 Task: Reply to email with the signature Dean Flores with the subject Request for a meeting agenda from softage.1@softage.net with the message Please let me know if there are any delays in the project schedule. with CC to softage.9@softage.net with an attached document Grant_proposal.pdf
Action: Mouse moved to (565, 659)
Screenshot: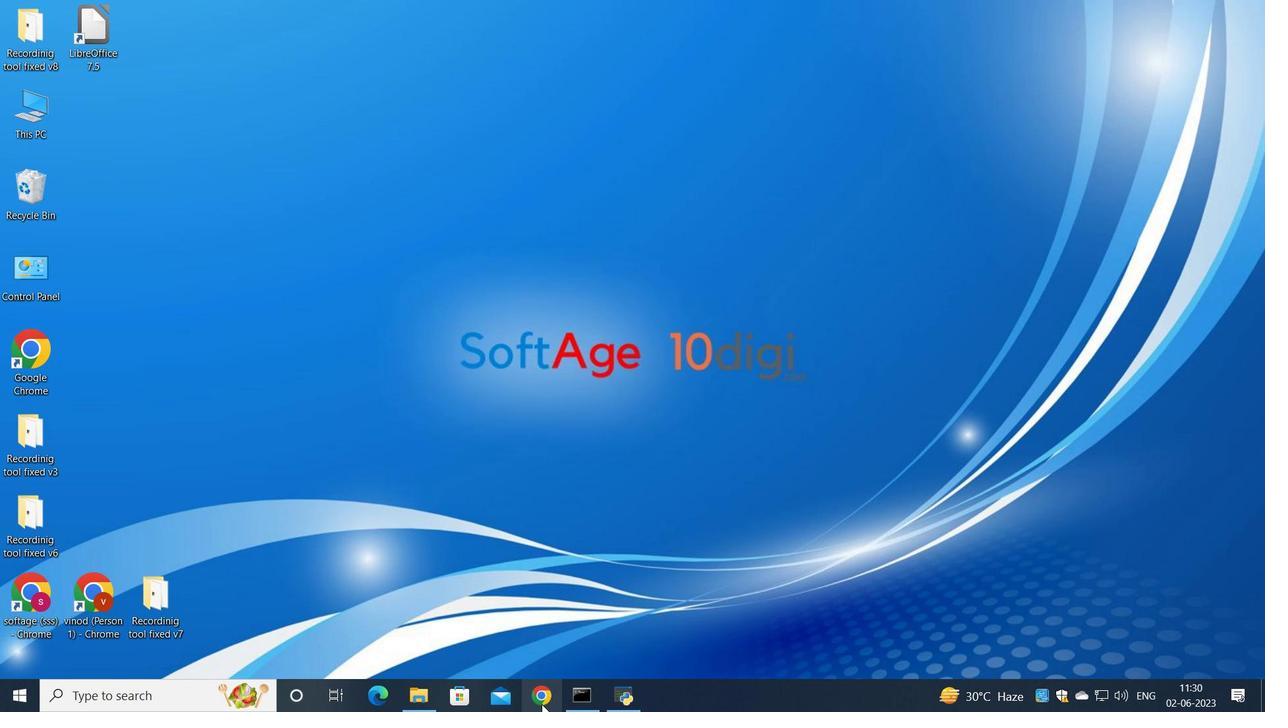 
Action: Mouse pressed left at (565, 659)
Screenshot: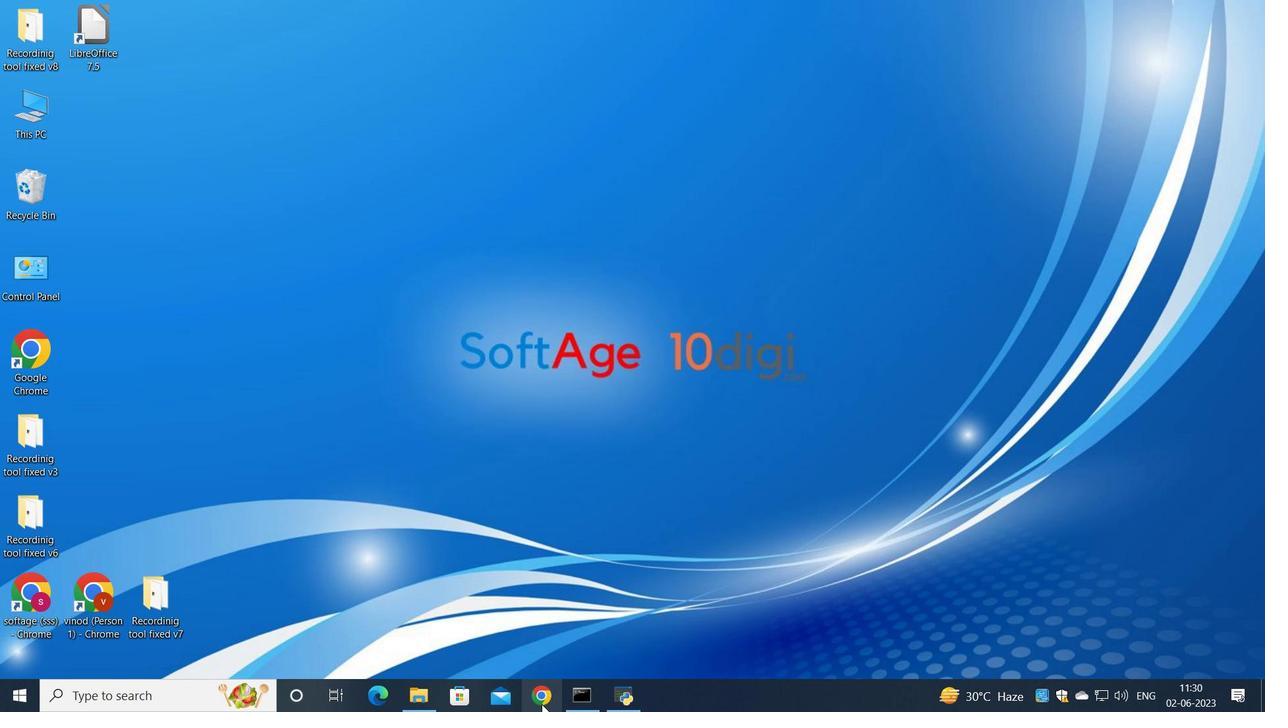 
Action: Mouse moved to (574, 380)
Screenshot: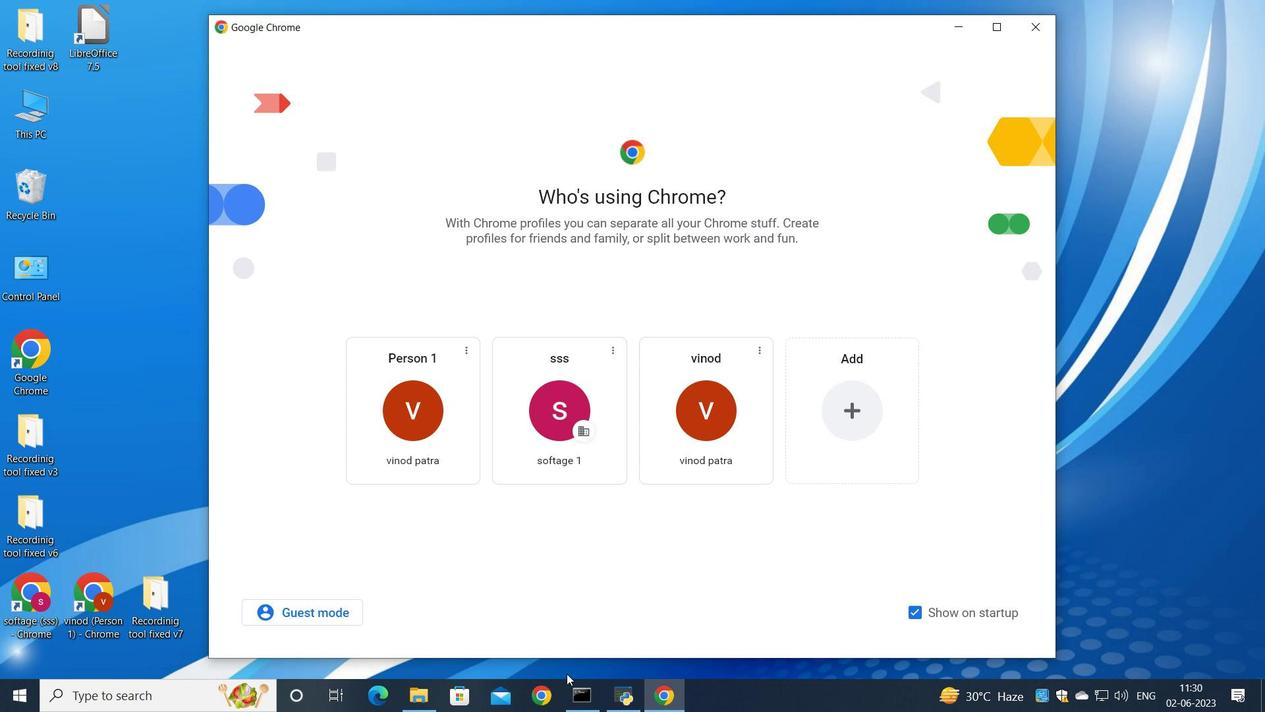 
Action: Mouse pressed left at (574, 380)
Screenshot: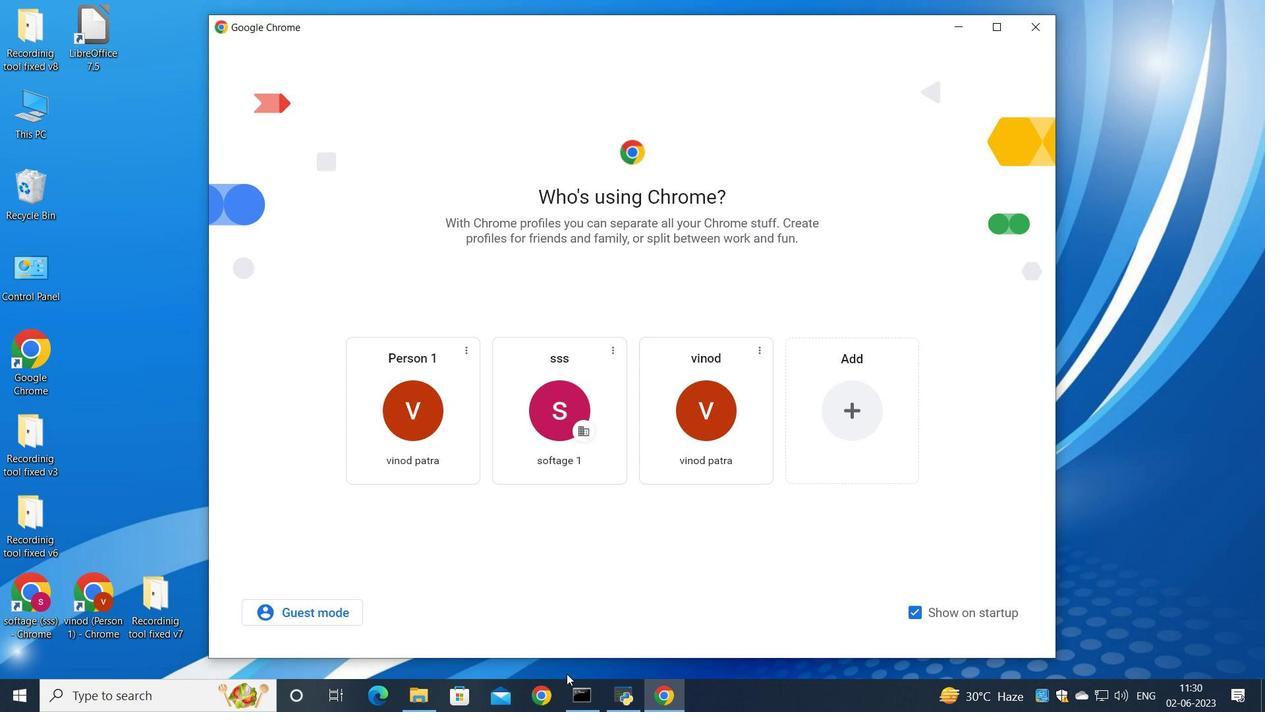
Action: Mouse moved to (572, 394)
Screenshot: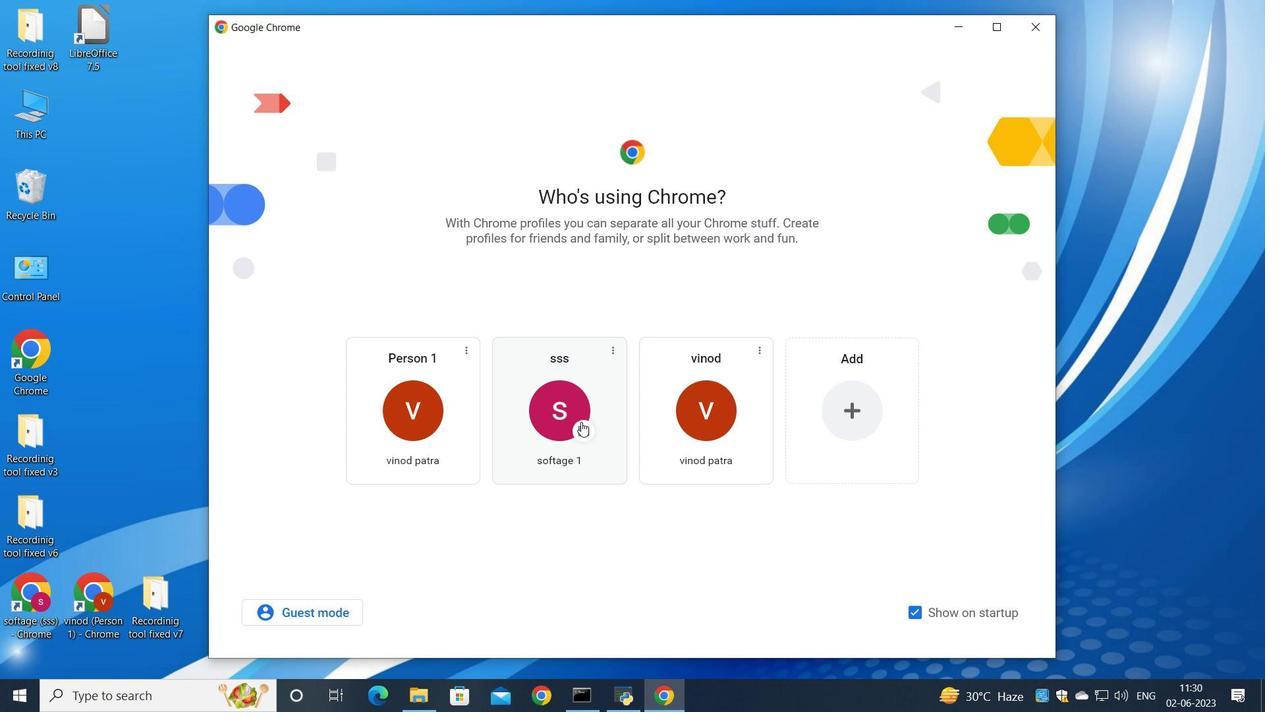 
Action: Mouse pressed left at (572, 394)
Screenshot: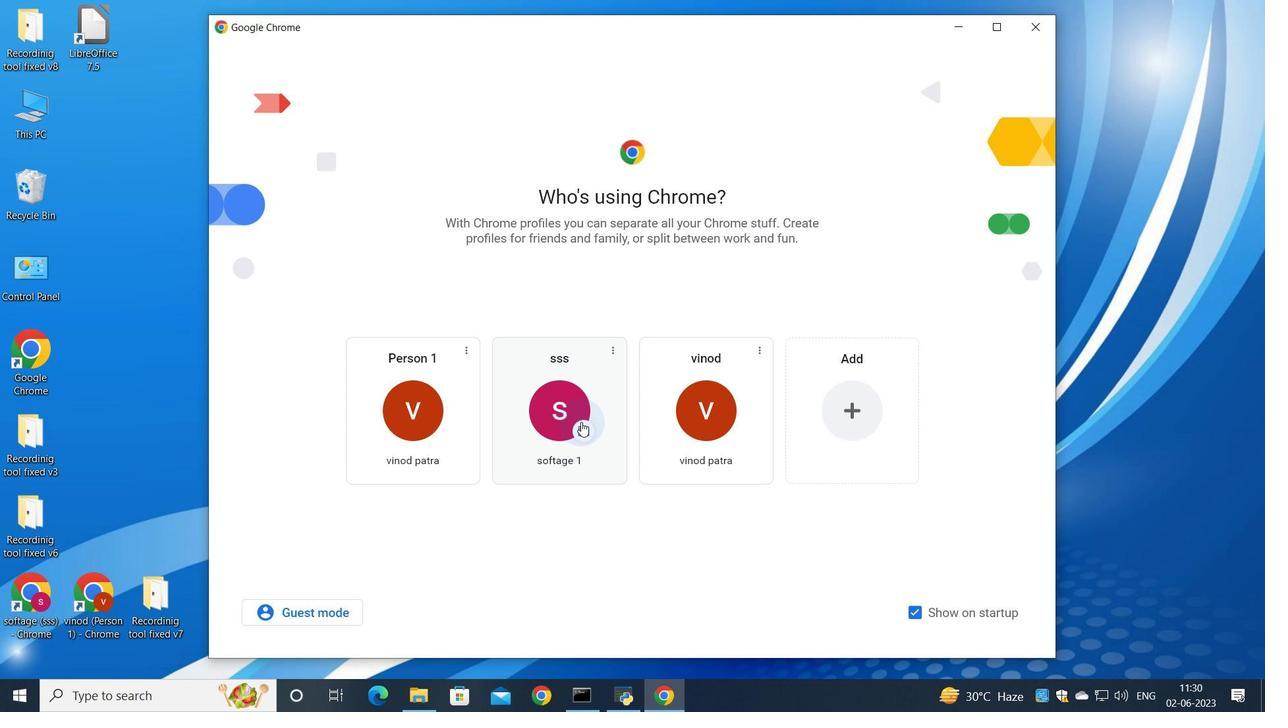 
Action: Mouse moved to (1079, 156)
Screenshot: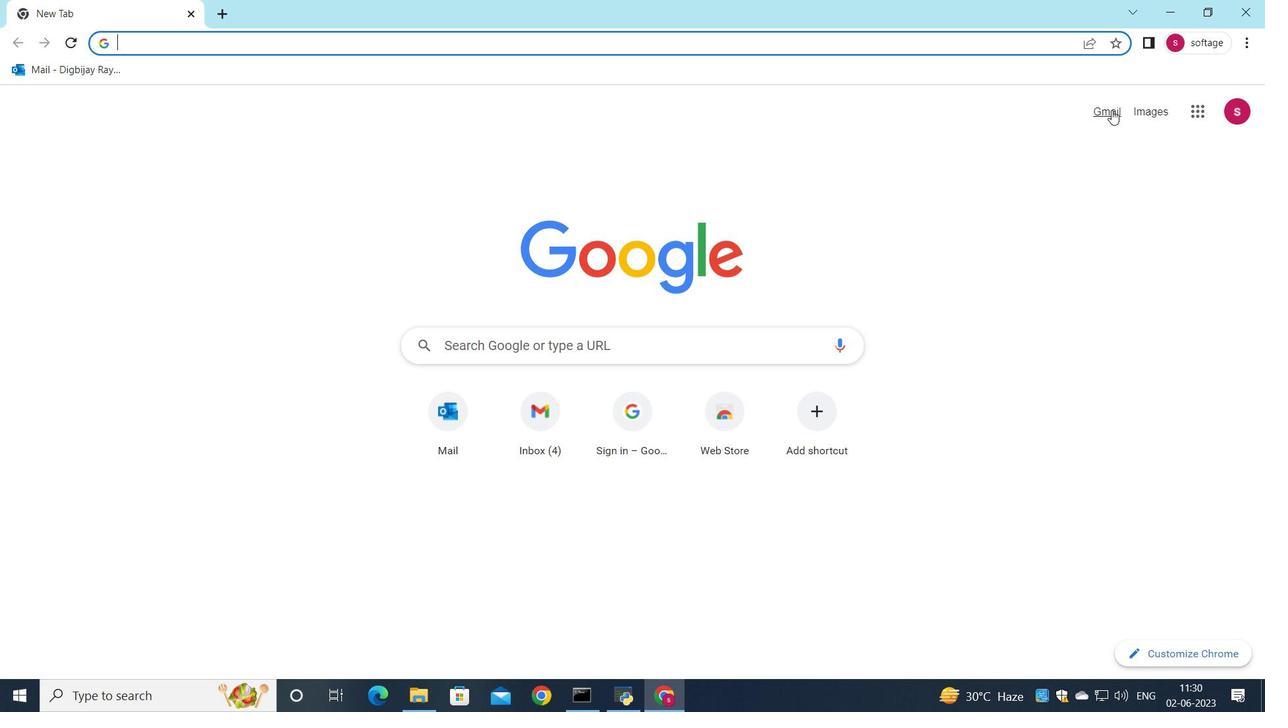 
Action: Mouse pressed left at (1079, 156)
Screenshot: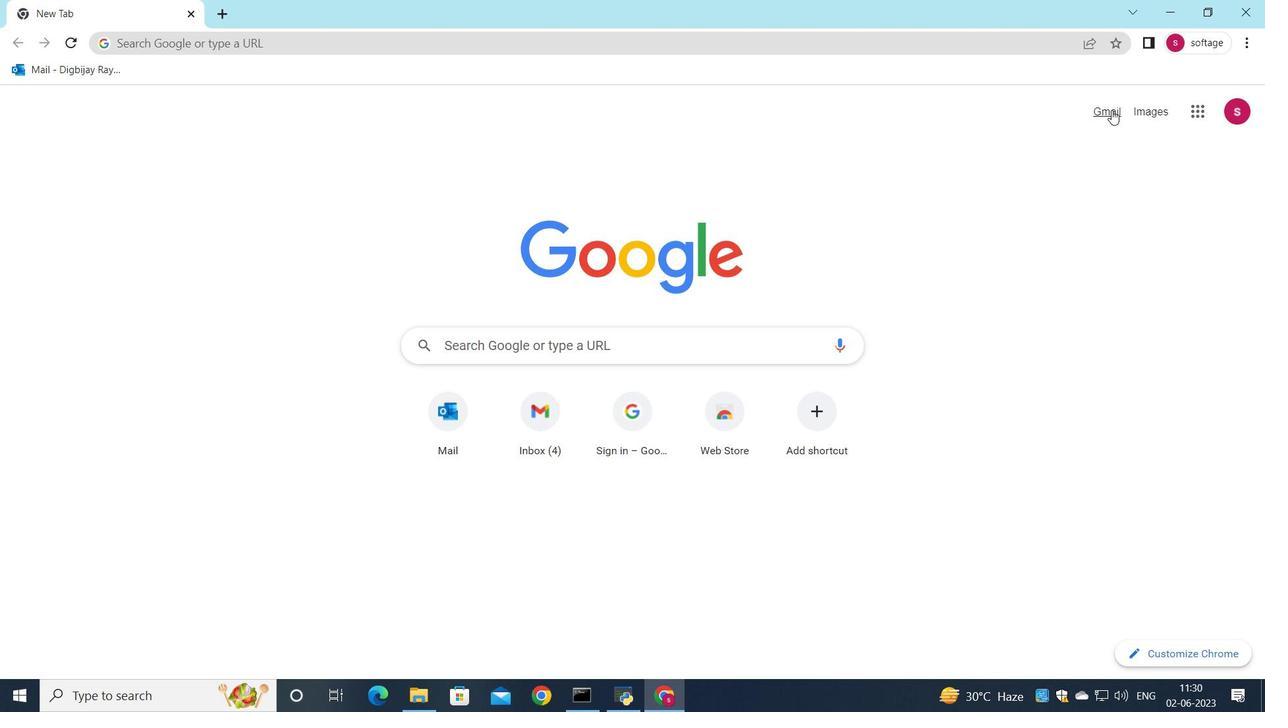 
Action: Mouse moved to (1066, 161)
Screenshot: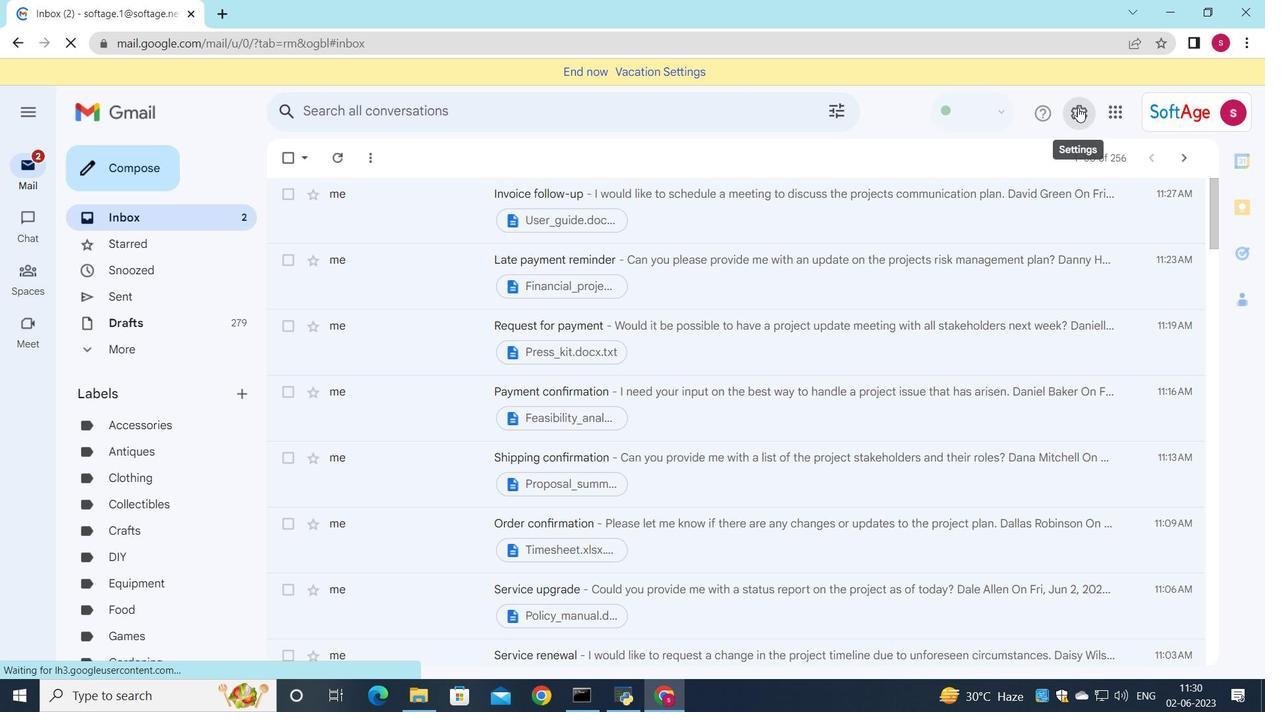 
Action: Mouse pressed left at (1066, 161)
Screenshot: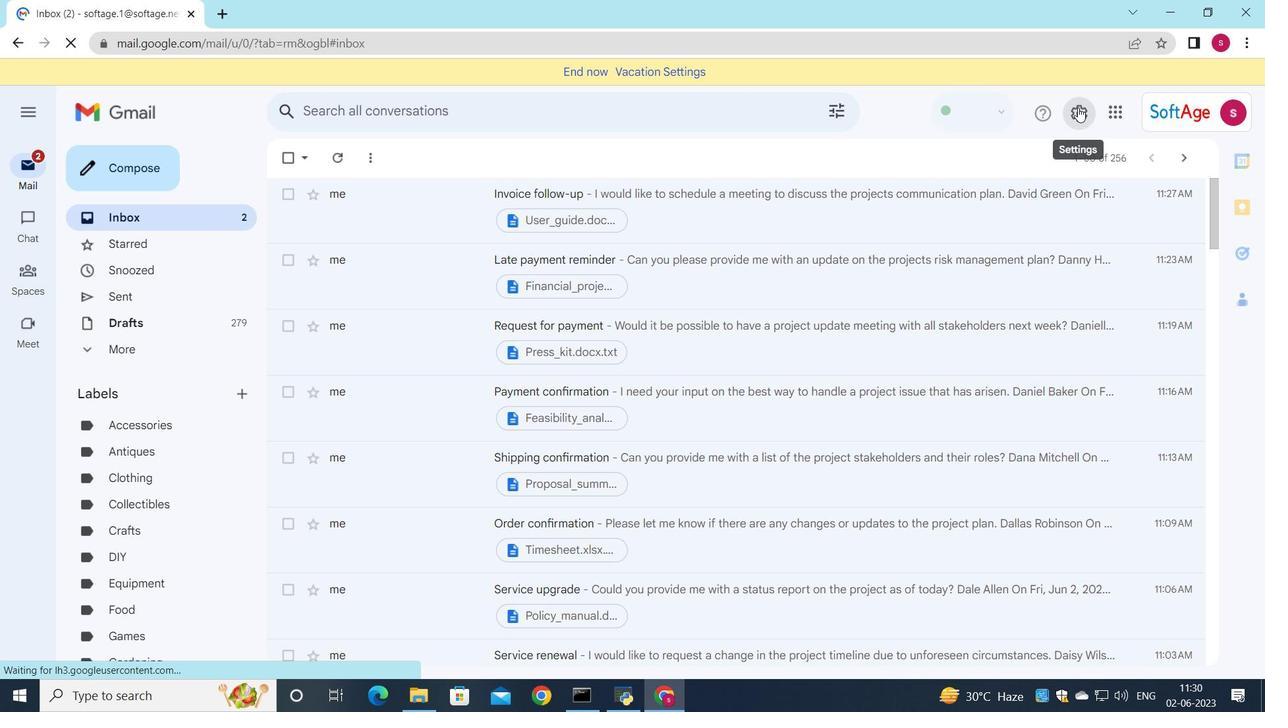 
Action: Mouse moved to (1064, 227)
Screenshot: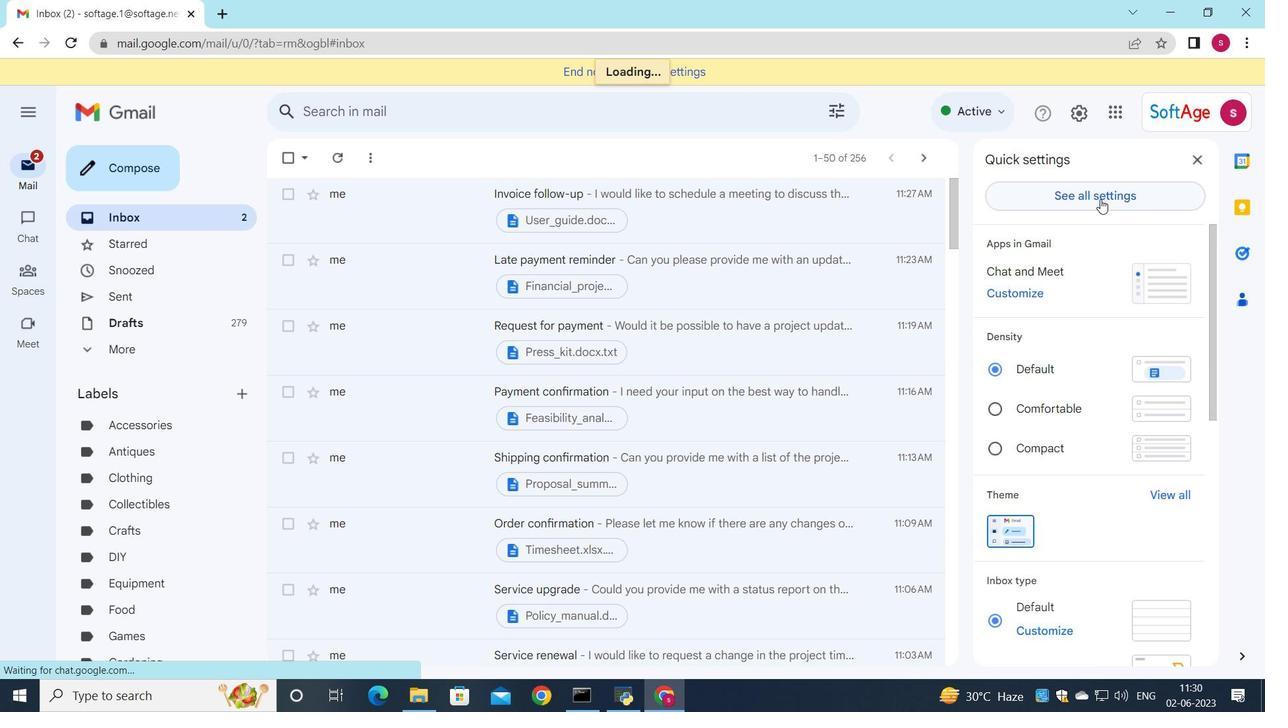 
Action: Mouse pressed left at (1064, 227)
Screenshot: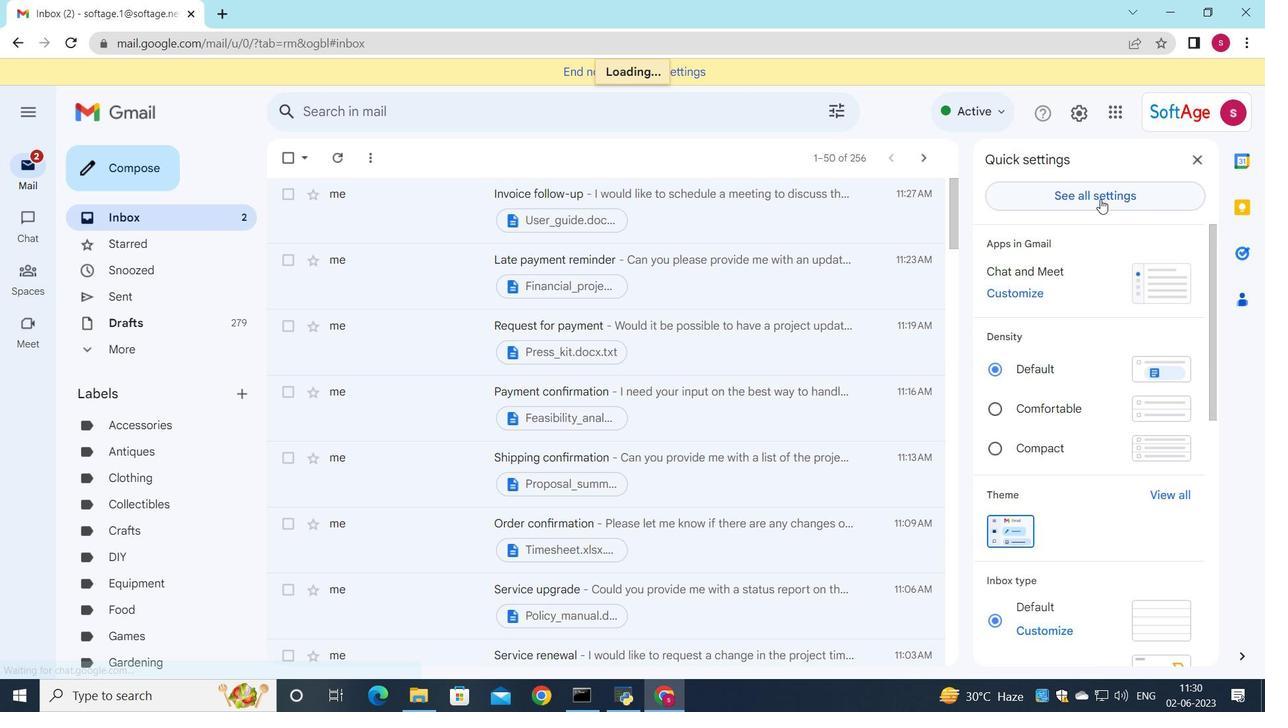 
Action: Mouse moved to (623, 380)
Screenshot: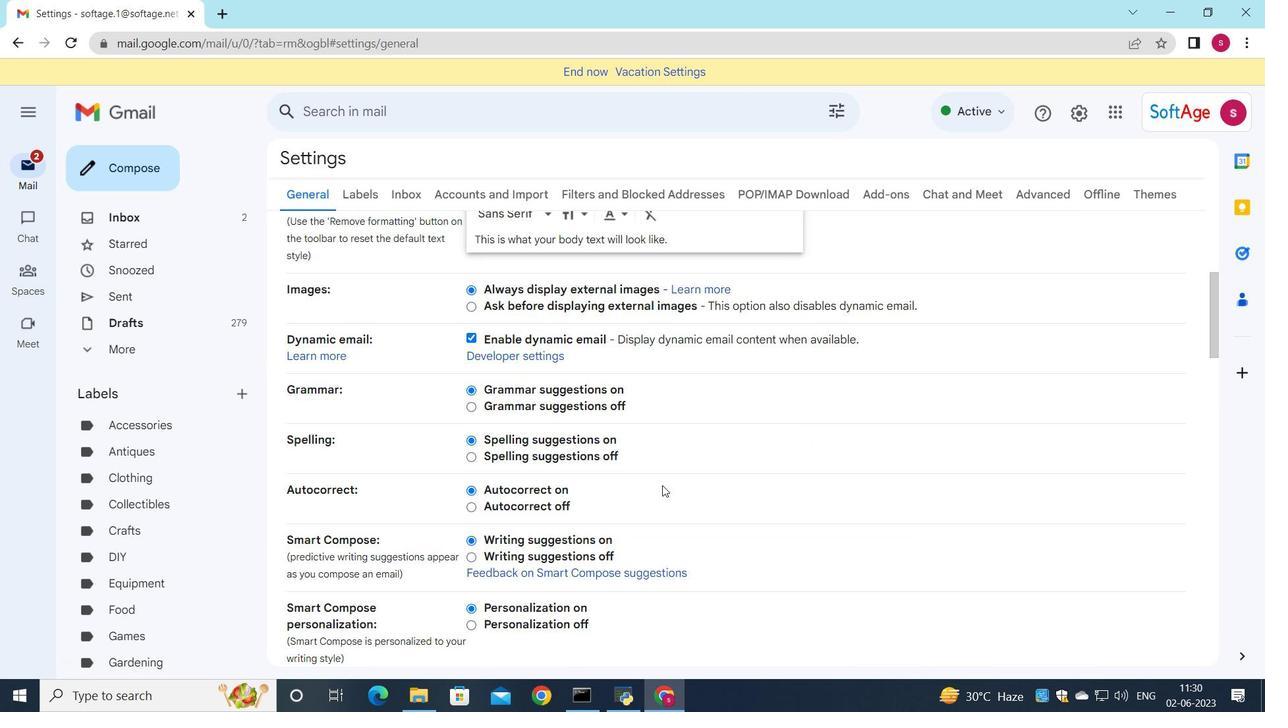 
Action: Mouse scrolled (623, 379) with delta (0, 0)
Screenshot: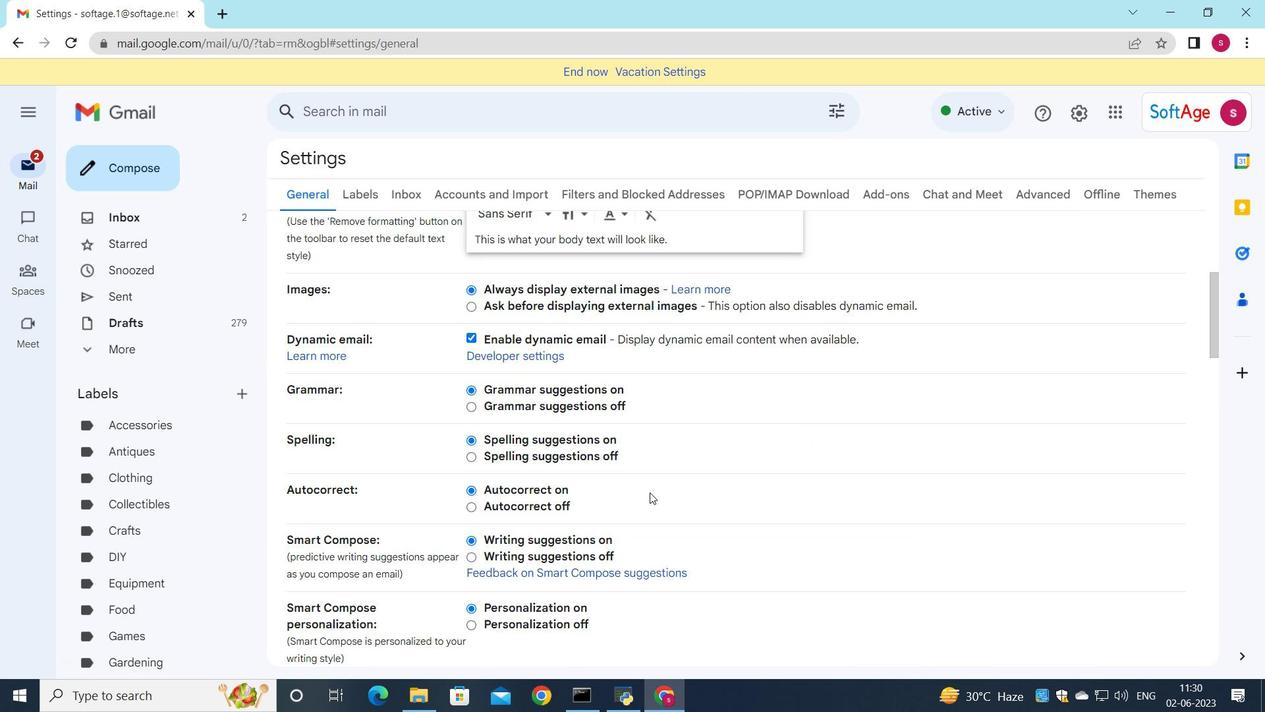 
Action: Mouse moved to (623, 380)
Screenshot: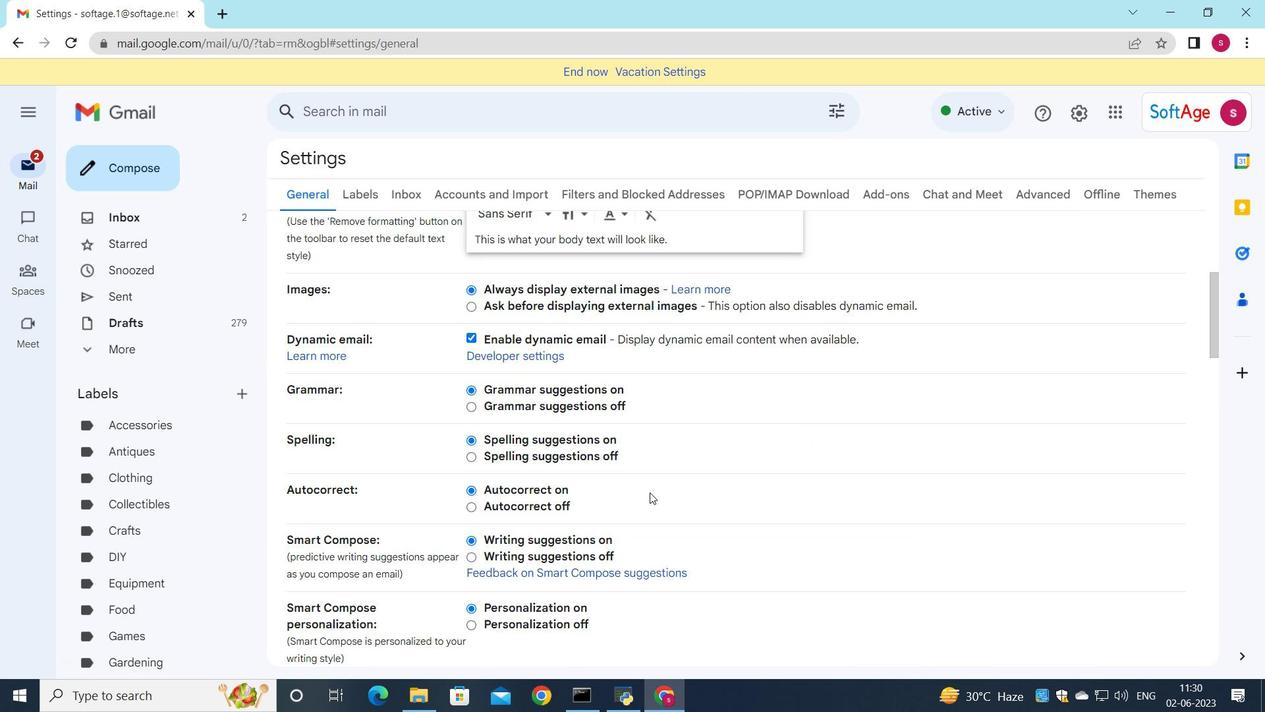 
Action: Mouse scrolled (623, 379) with delta (0, 0)
Screenshot: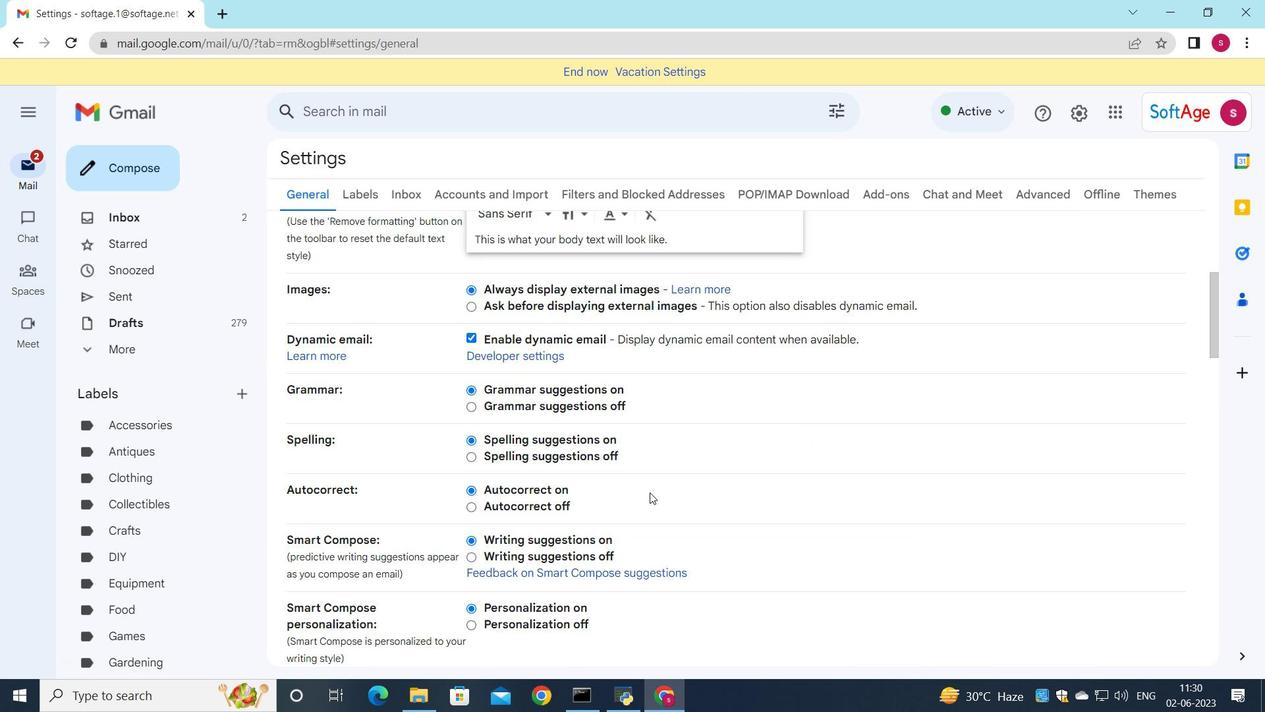 
Action: Mouse moved to (623, 385)
Screenshot: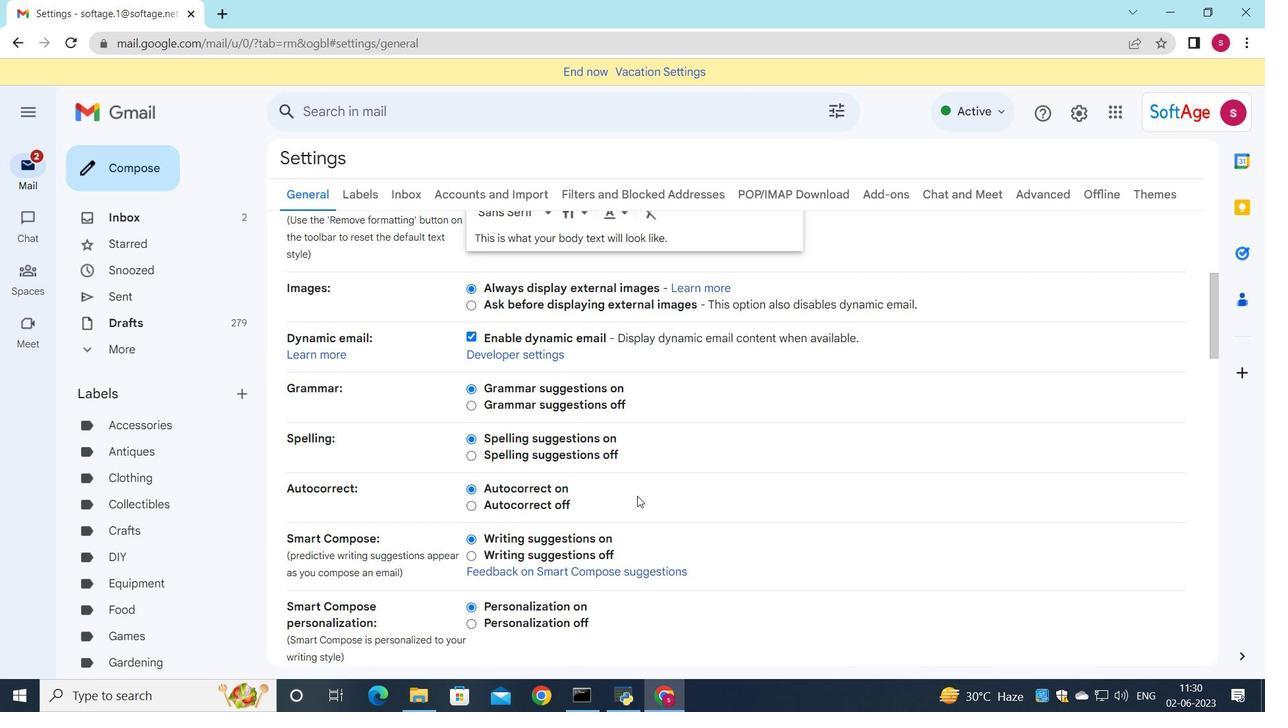 
Action: Mouse scrolled (623, 385) with delta (0, 0)
Screenshot: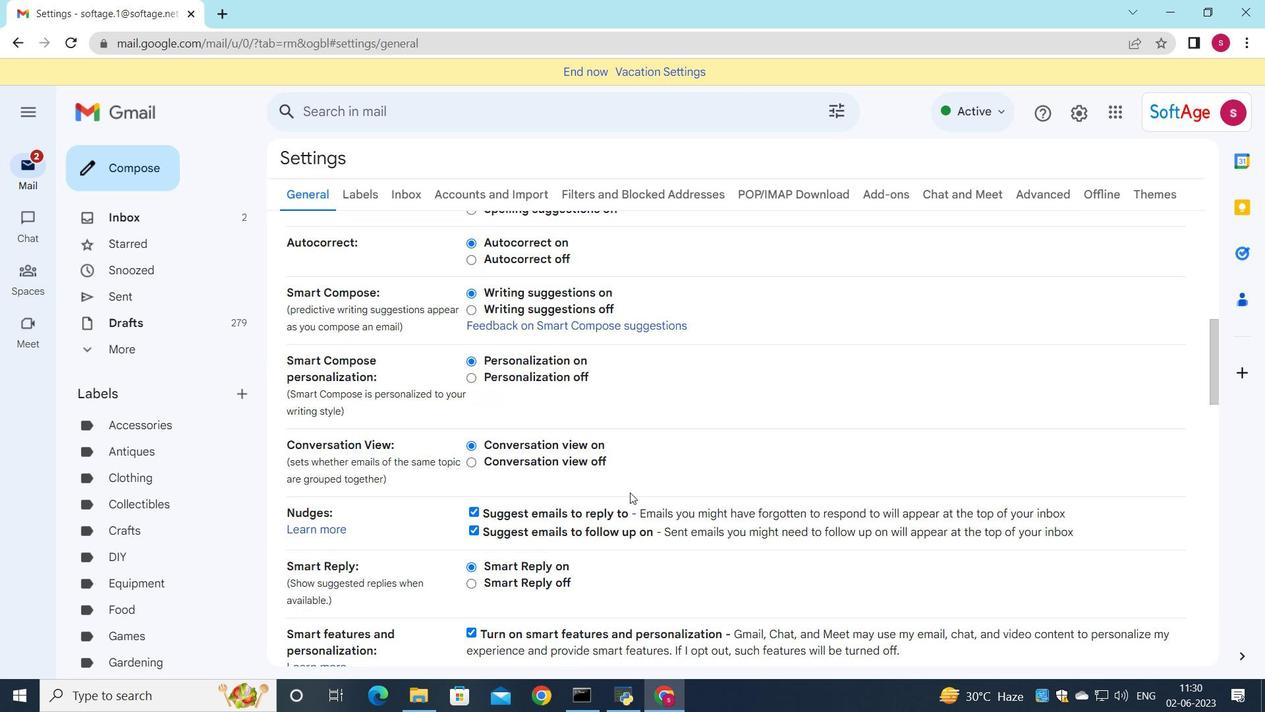 
Action: Mouse scrolled (623, 385) with delta (0, 0)
Screenshot: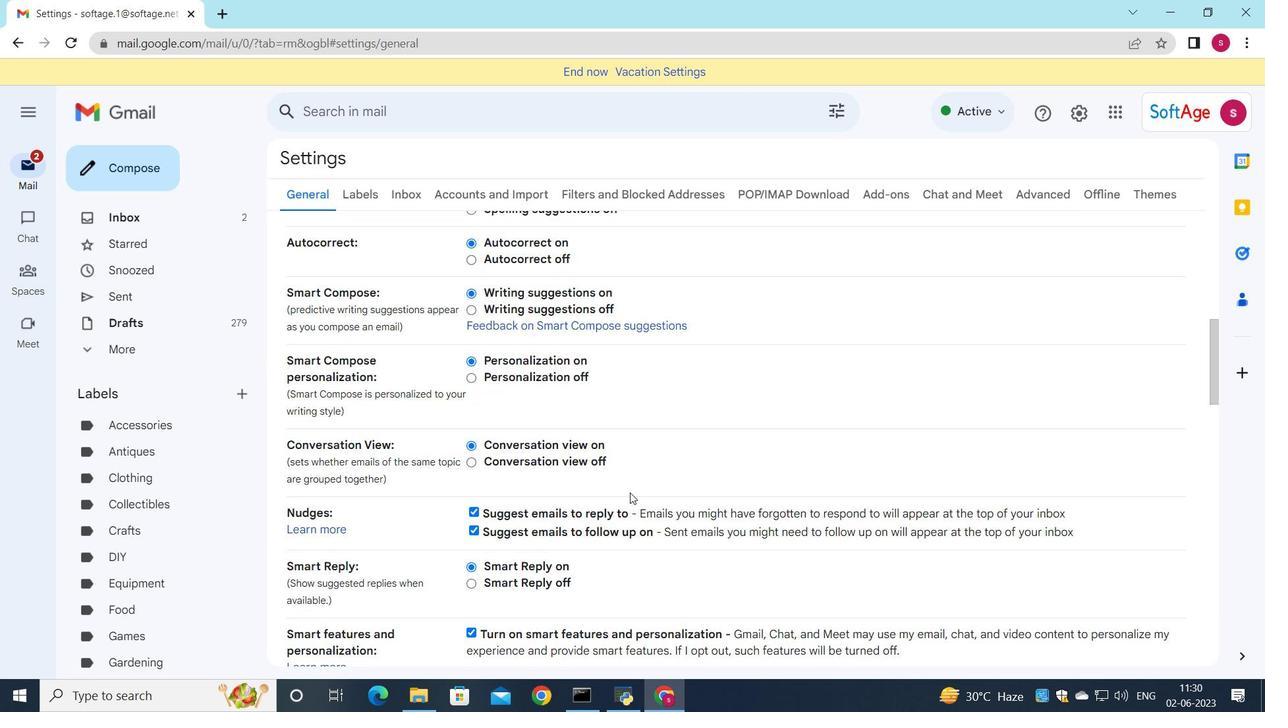 
Action: Mouse scrolled (623, 385) with delta (0, 0)
Screenshot: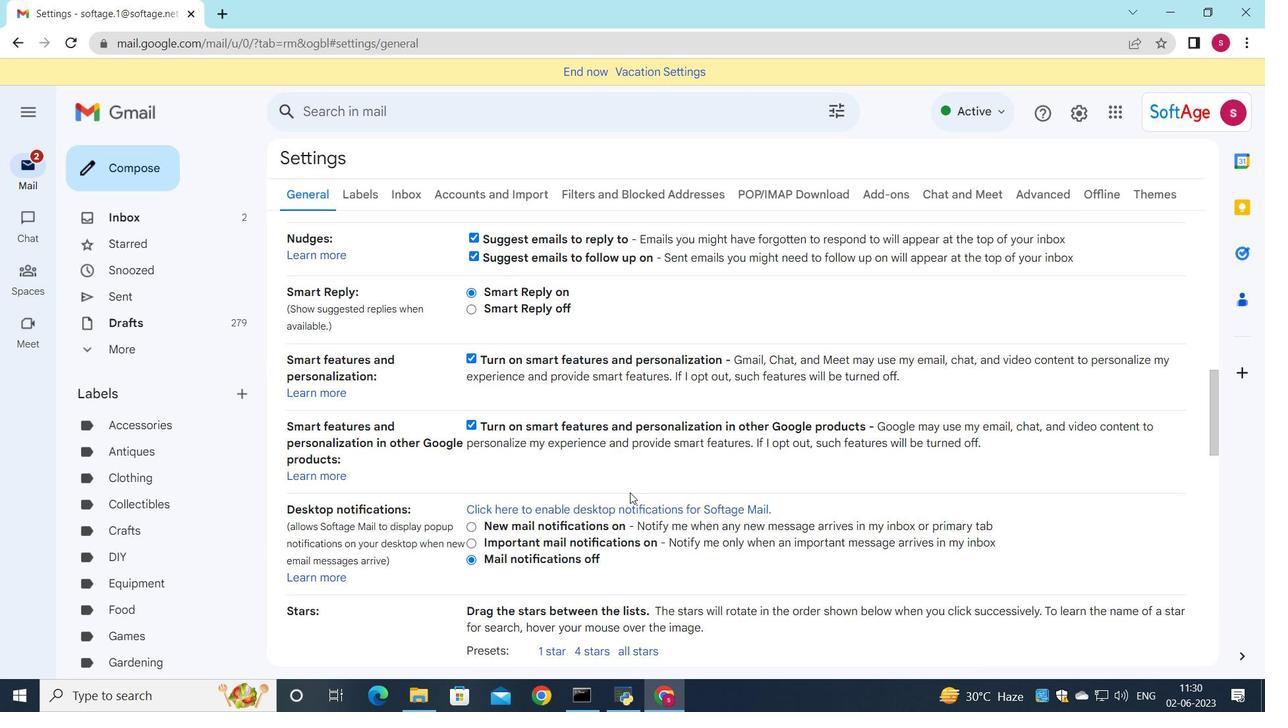 
Action: Mouse scrolled (623, 385) with delta (0, 0)
Screenshot: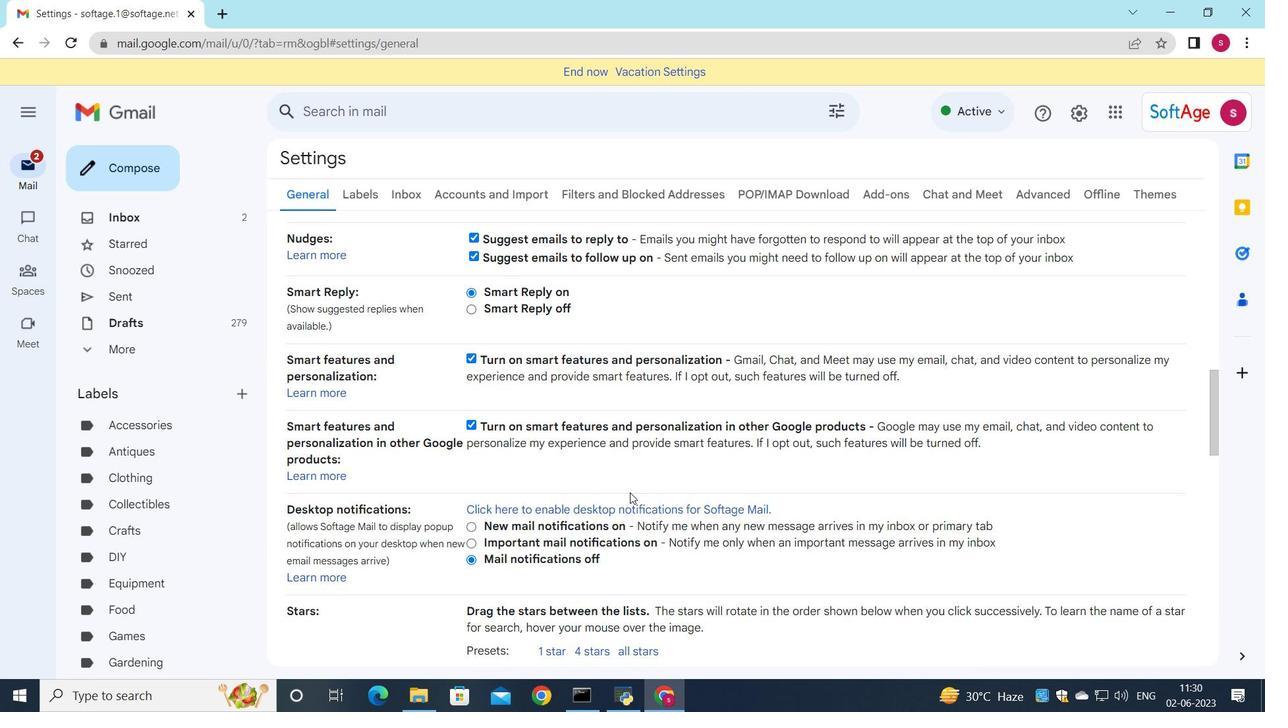 
Action: Mouse scrolled (623, 385) with delta (0, 0)
Screenshot: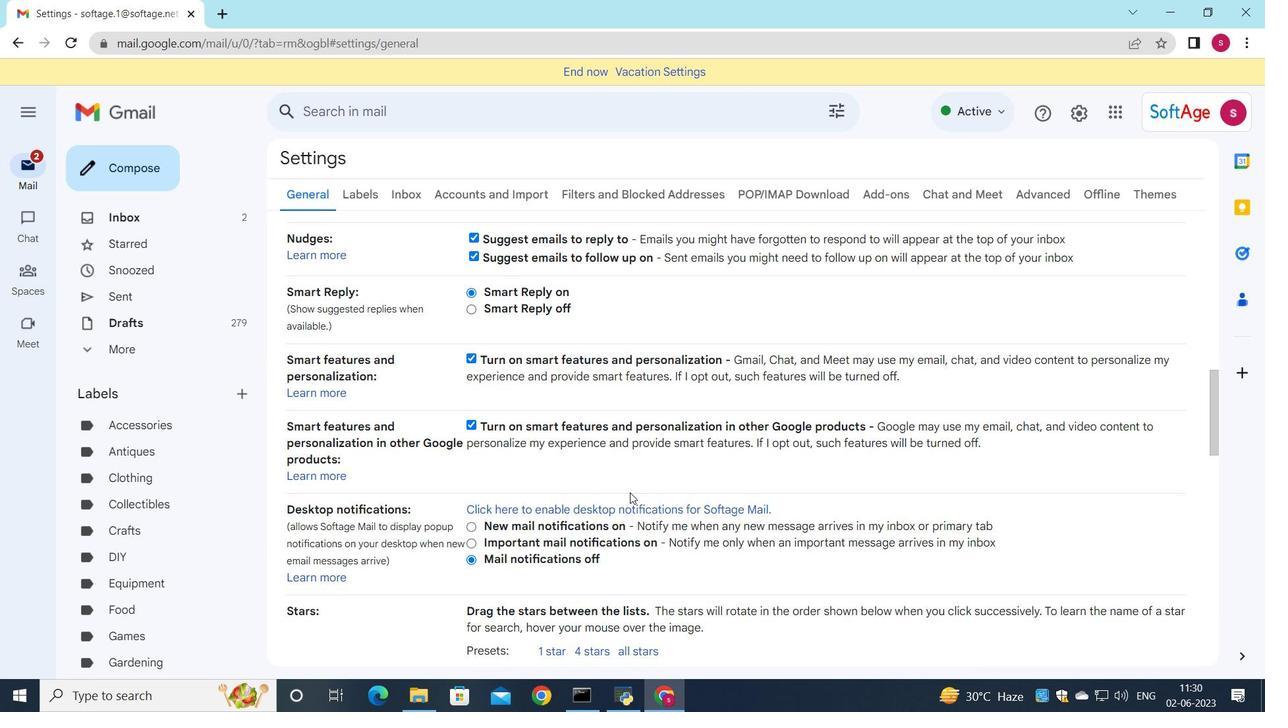 
Action: Mouse scrolled (623, 385) with delta (0, 0)
Screenshot: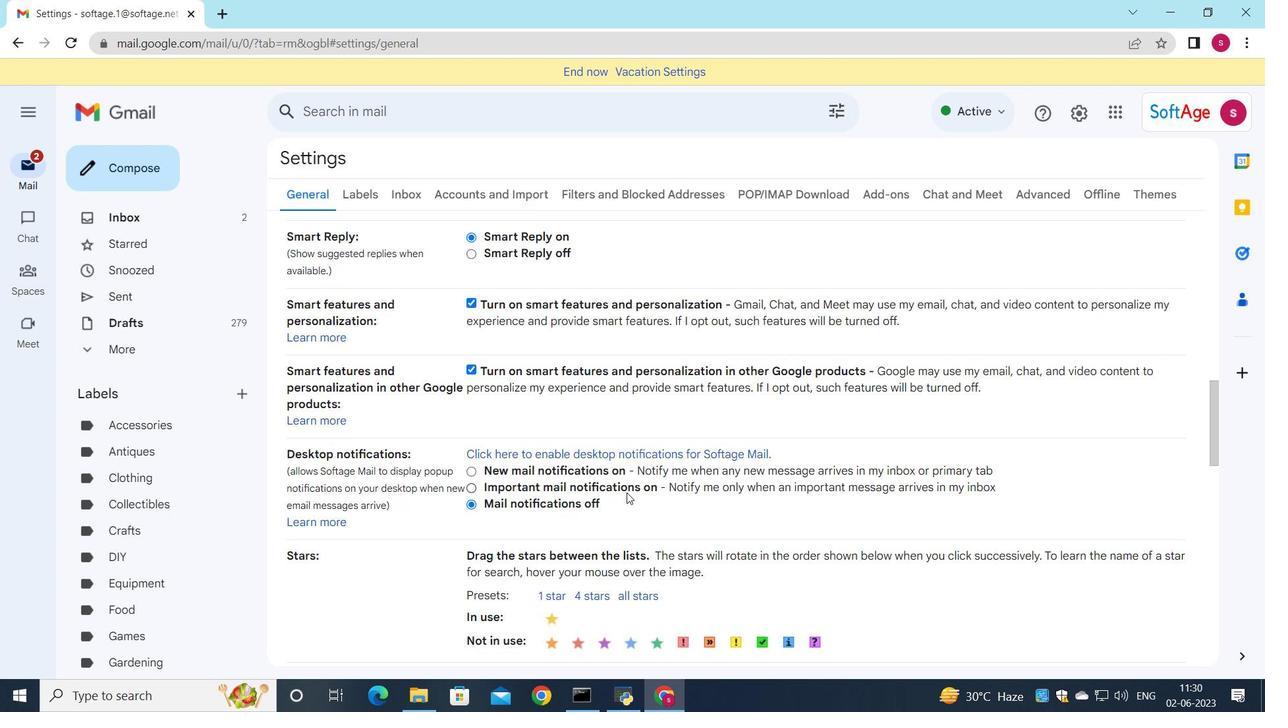 
Action: Mouse scrolled (623, 385) with delta (0, 0)
Screenshot: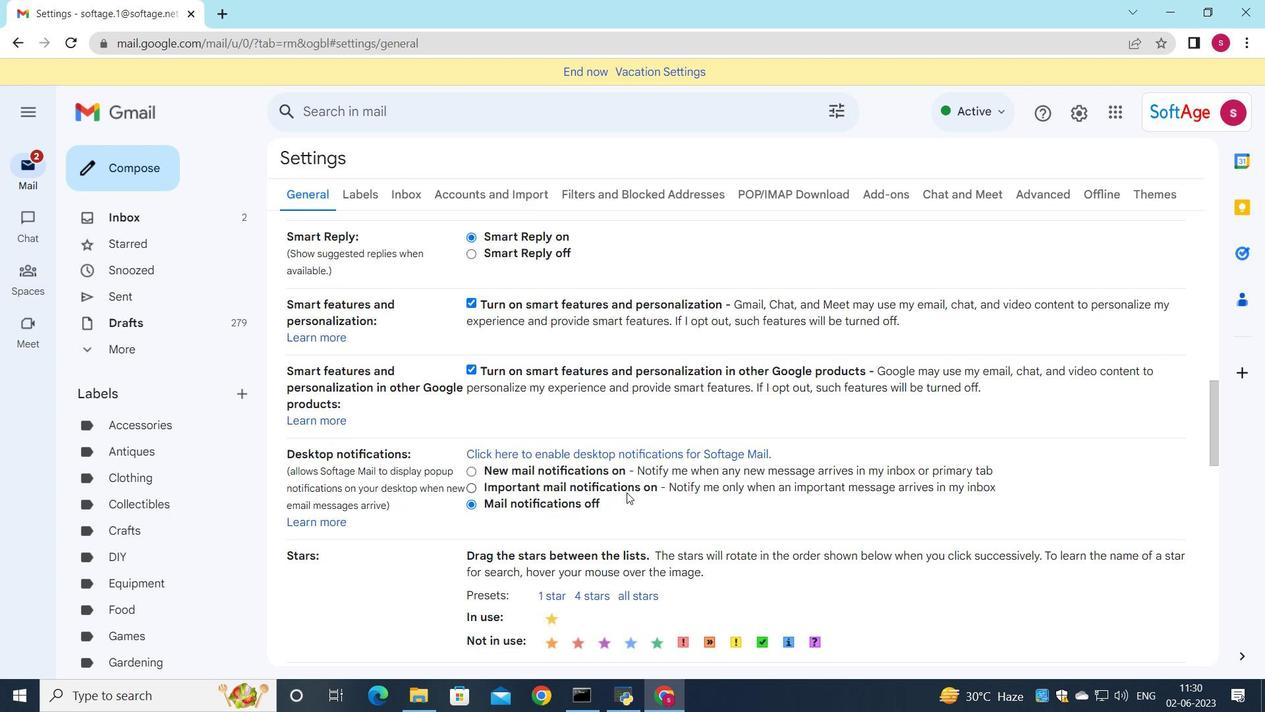 
Action: Mouse scrolled (623, 385) with delta (0, 0)
Screenshot: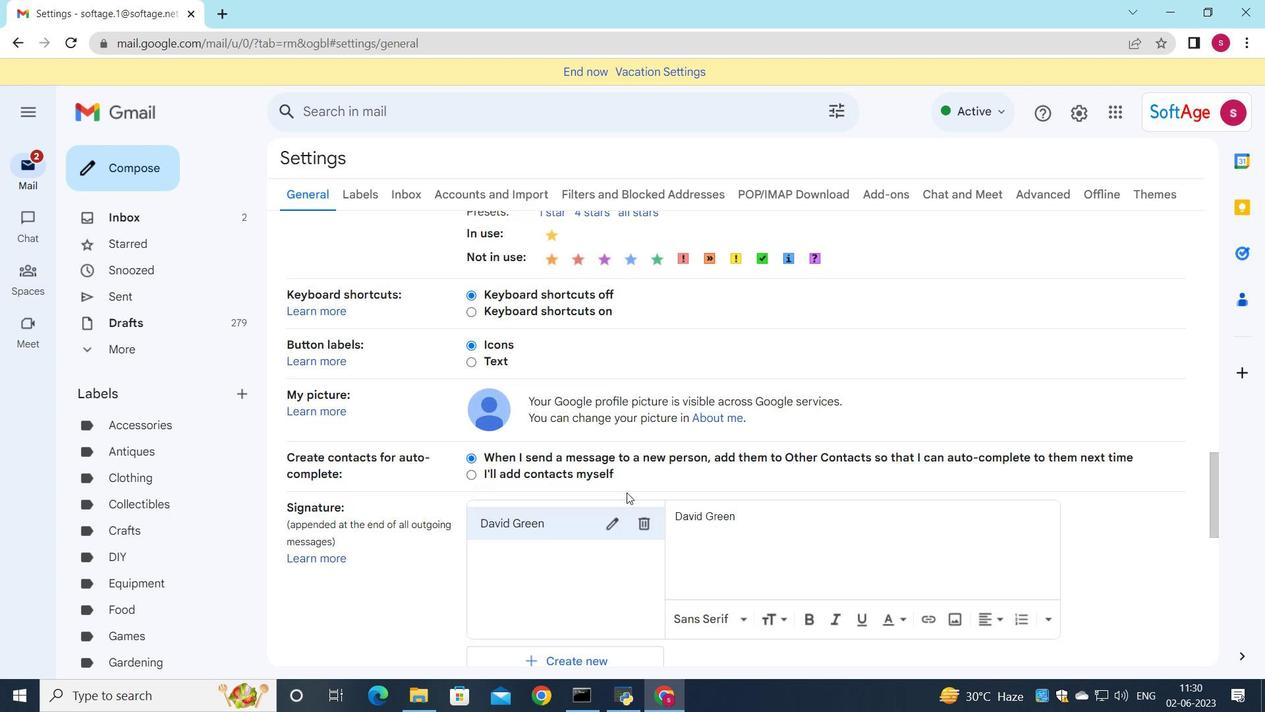 
Action: Mouse scrolled (623, 385) with delta (0, 0)
Screenshot: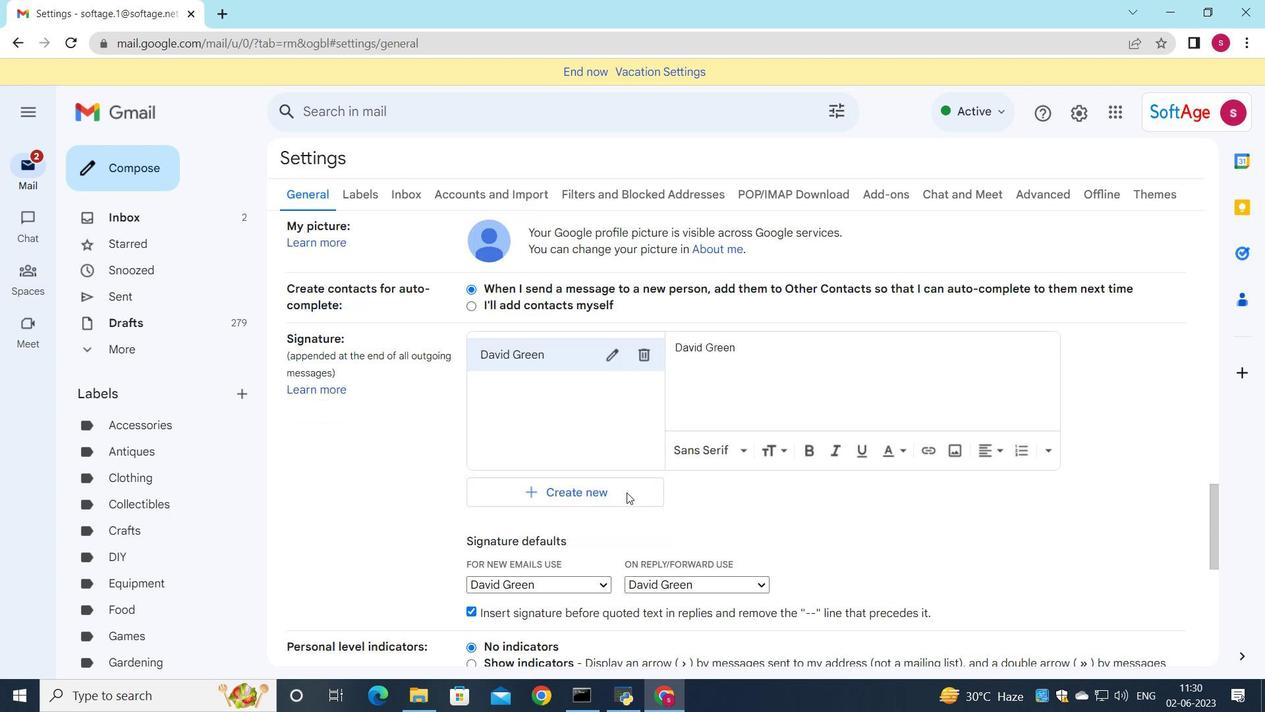 
Action: Mouse scrolled (623, 385) with delta (0, 0)
Screenshot: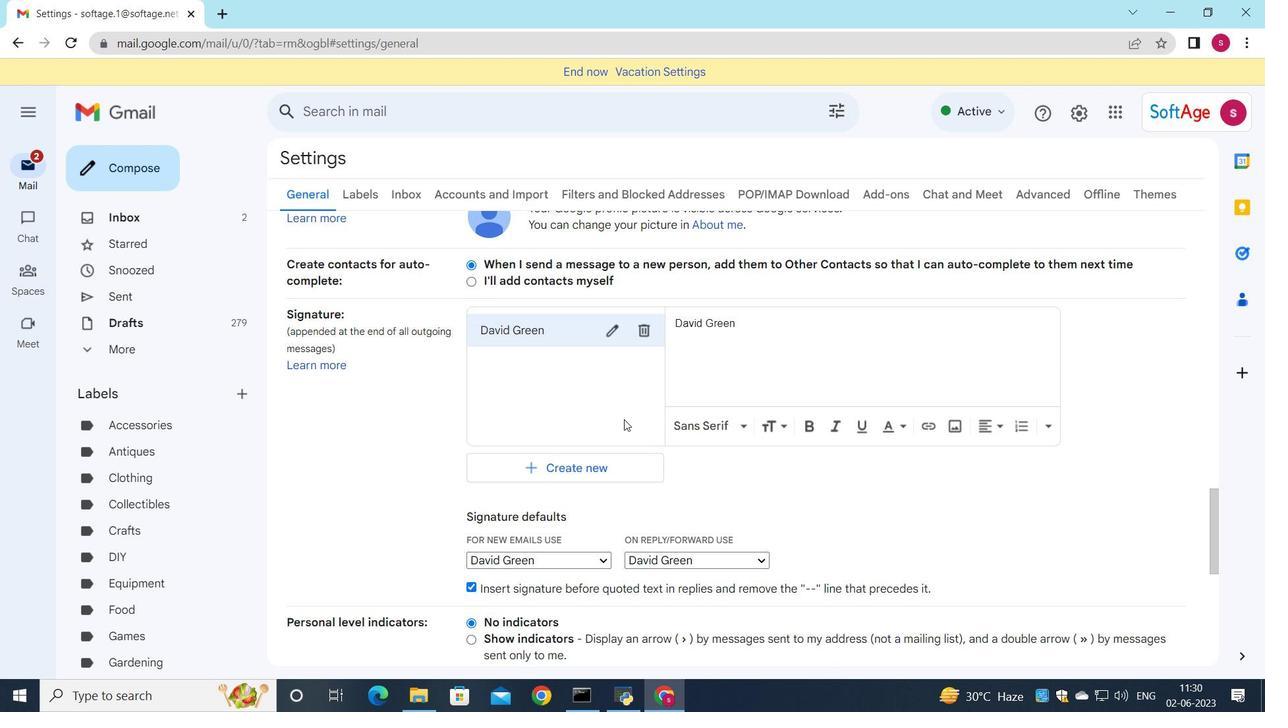 
Action: Mouse scrolled (623, 385) with delta (0, 0)
Screenshot: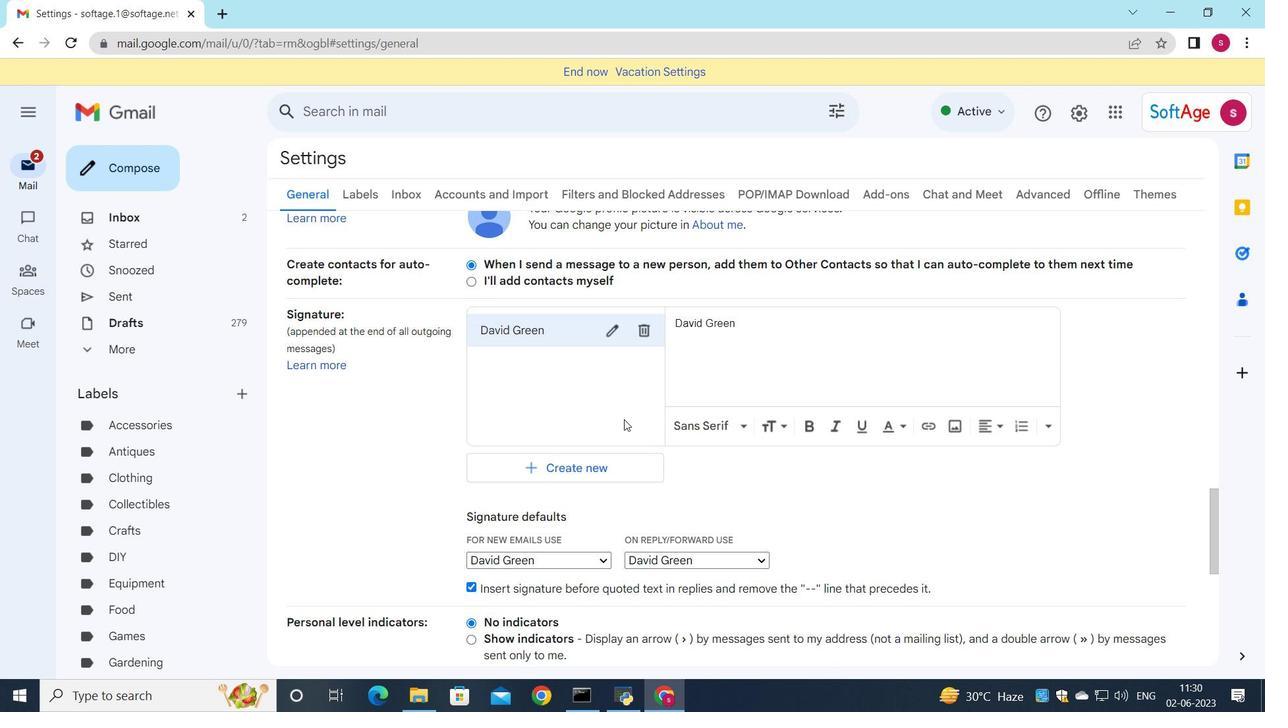 
Action: Mouse scrolled (623, 385) with delta (0, 0)
Screenshot: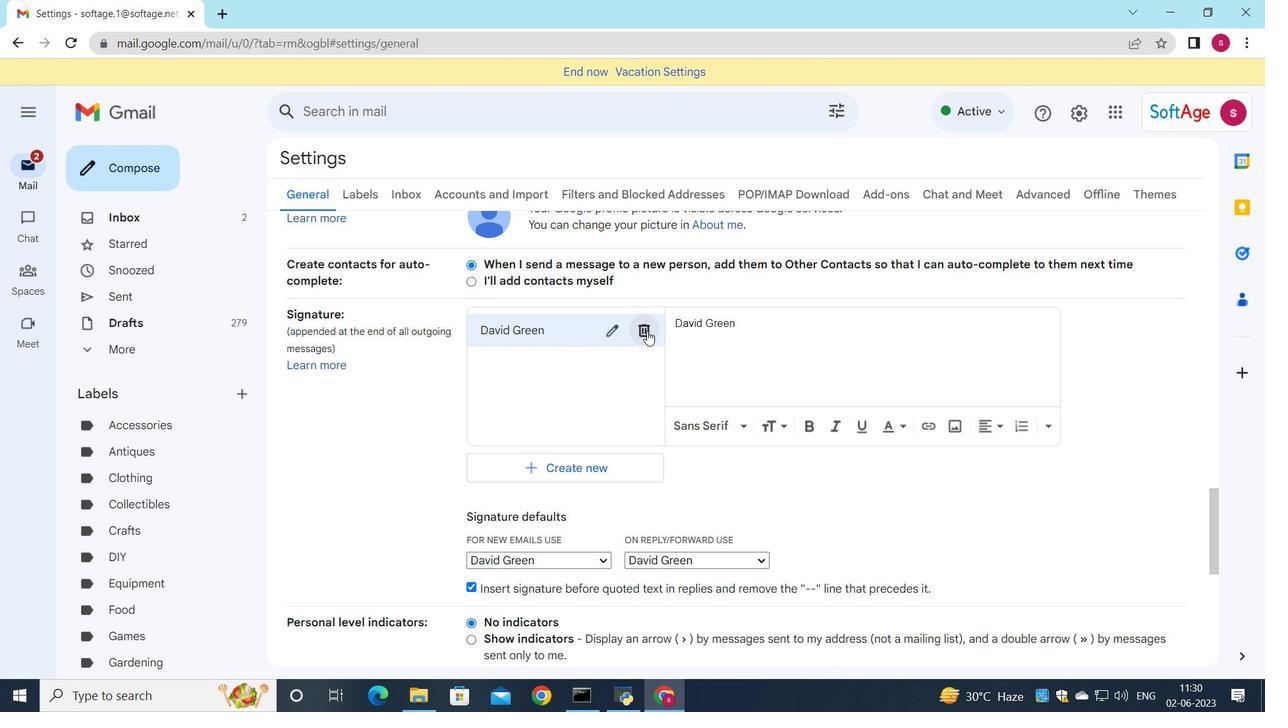 
Action: Mouse scrolled (623, 385) with delta (0, 0)
Screenshot: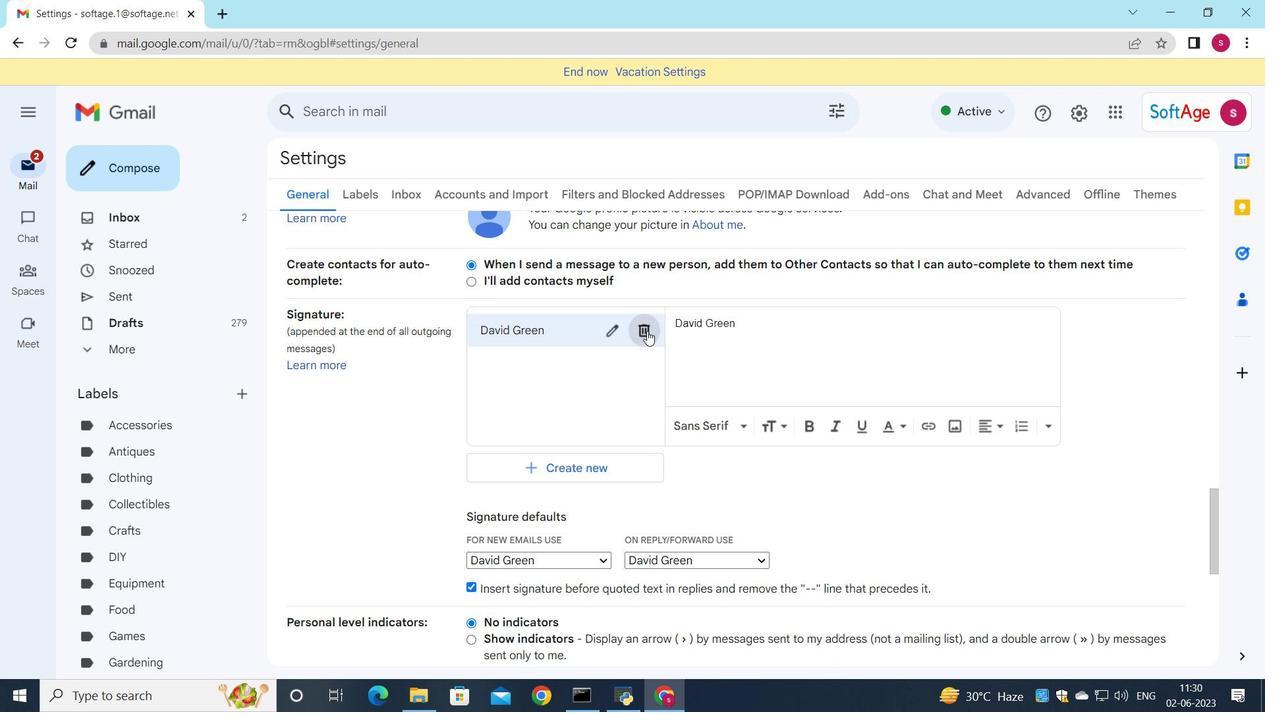 
Action: Mouse scrolled (623, 385) with delta (0, 0)
Screenshot: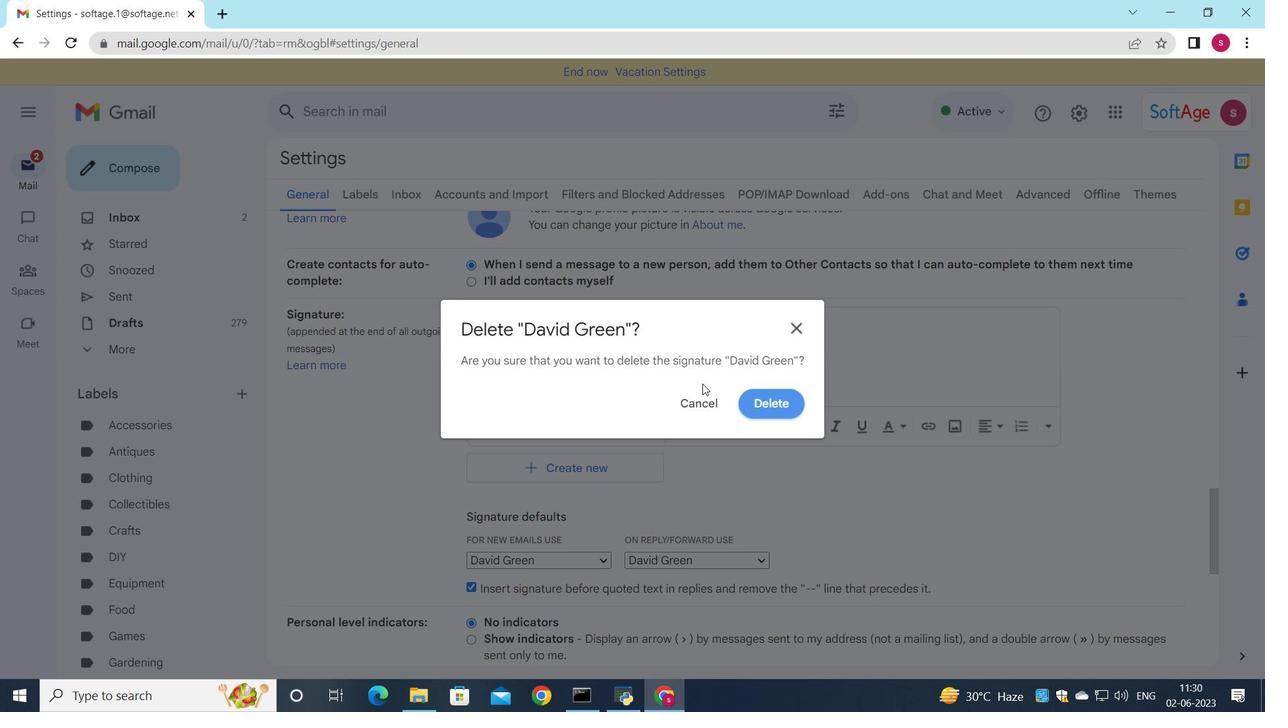 
Action: Mouse moved to (648, 474)
Screenshot: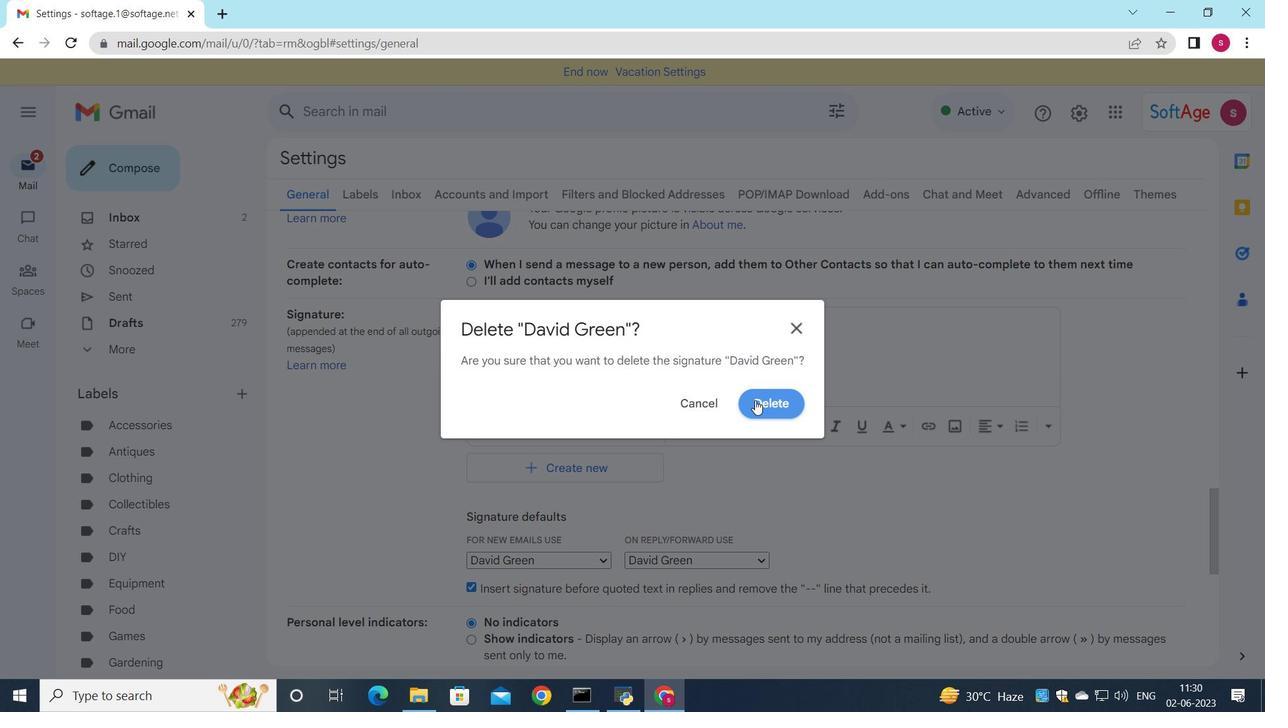 
Action: Mouse pressed left at (648, 474)
Screenshot: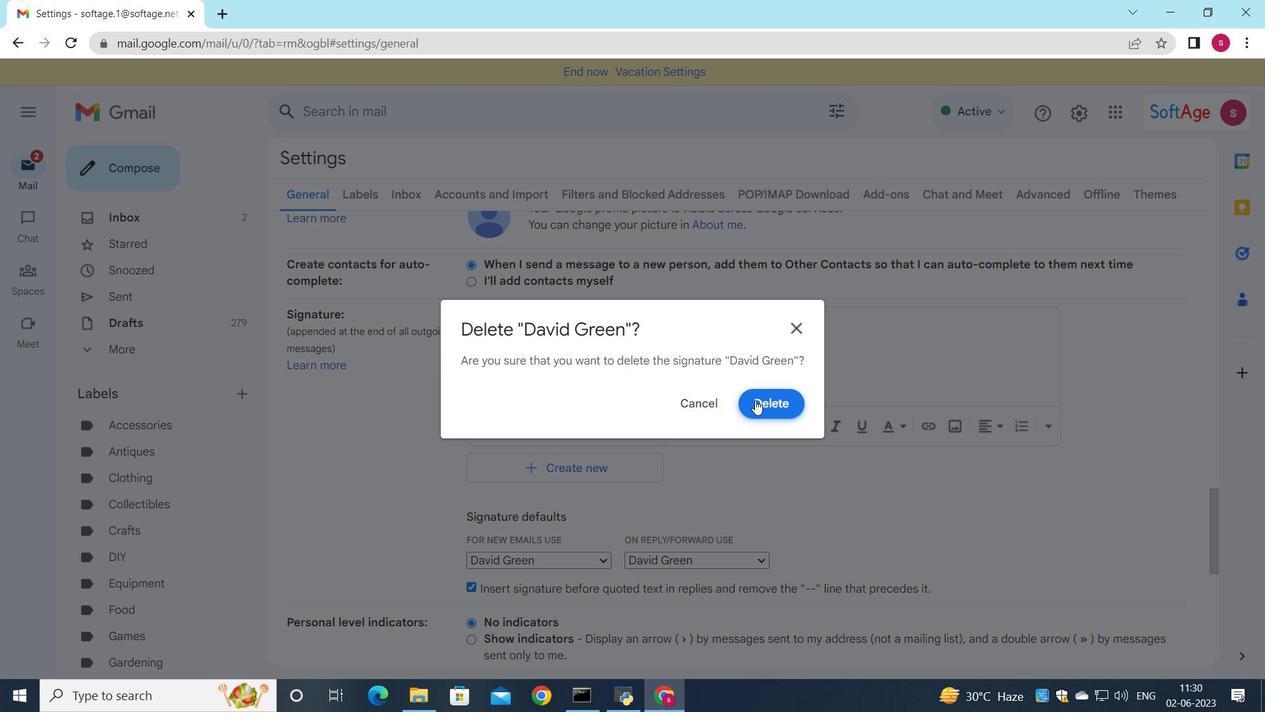 
Action: Mouse moved to (650, 481)
Screenshot: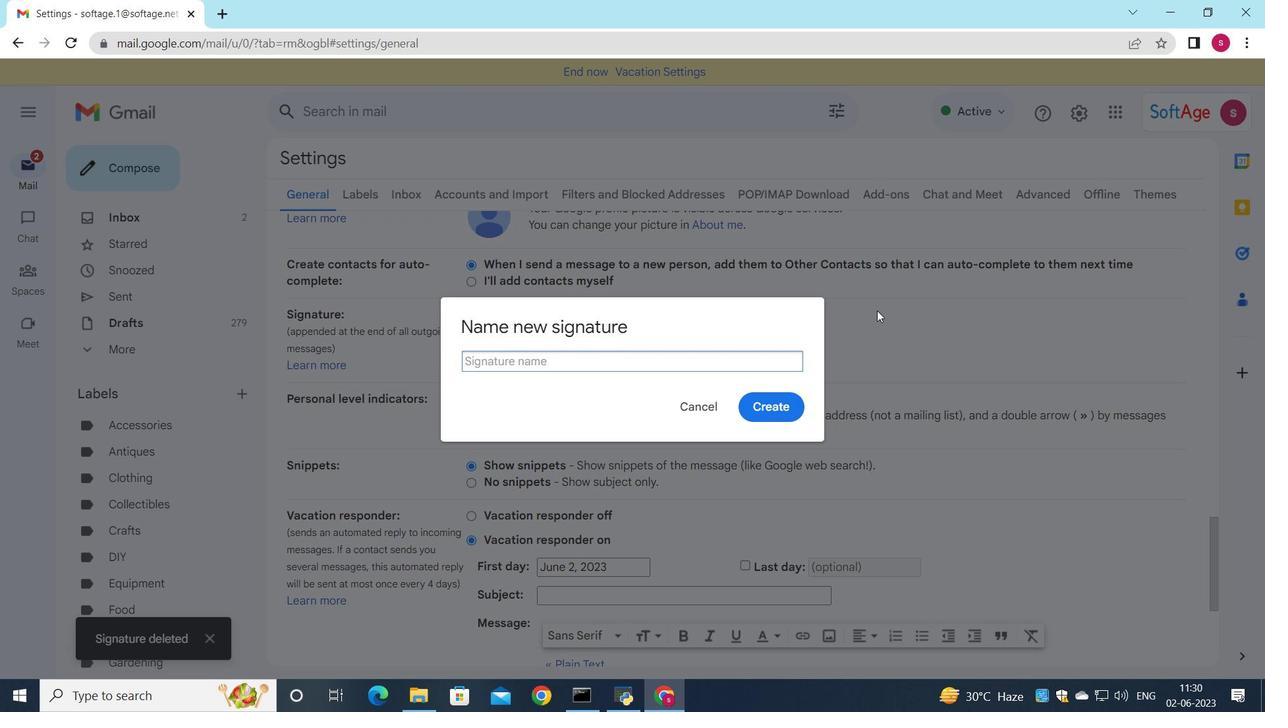 
Action: Mouse pressed left at (650, 481)
Screenshot: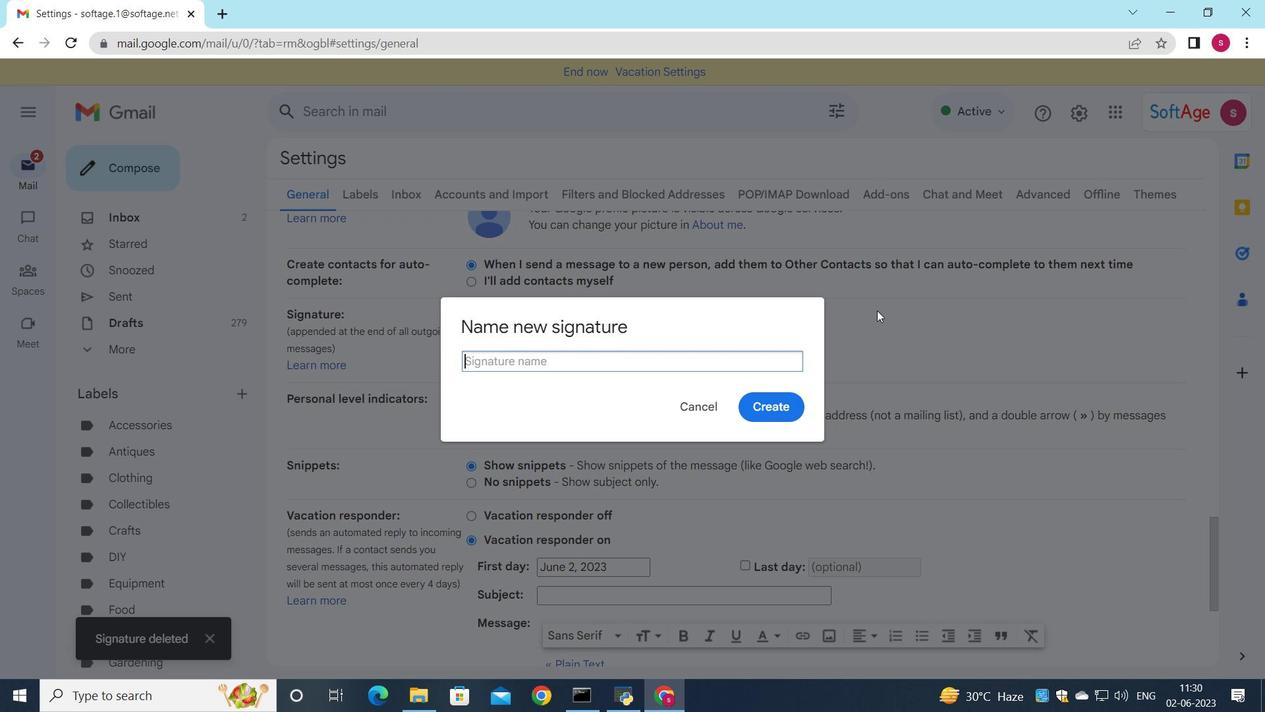 
Action: Mouse pressed left at (650, 481)
Screenshot: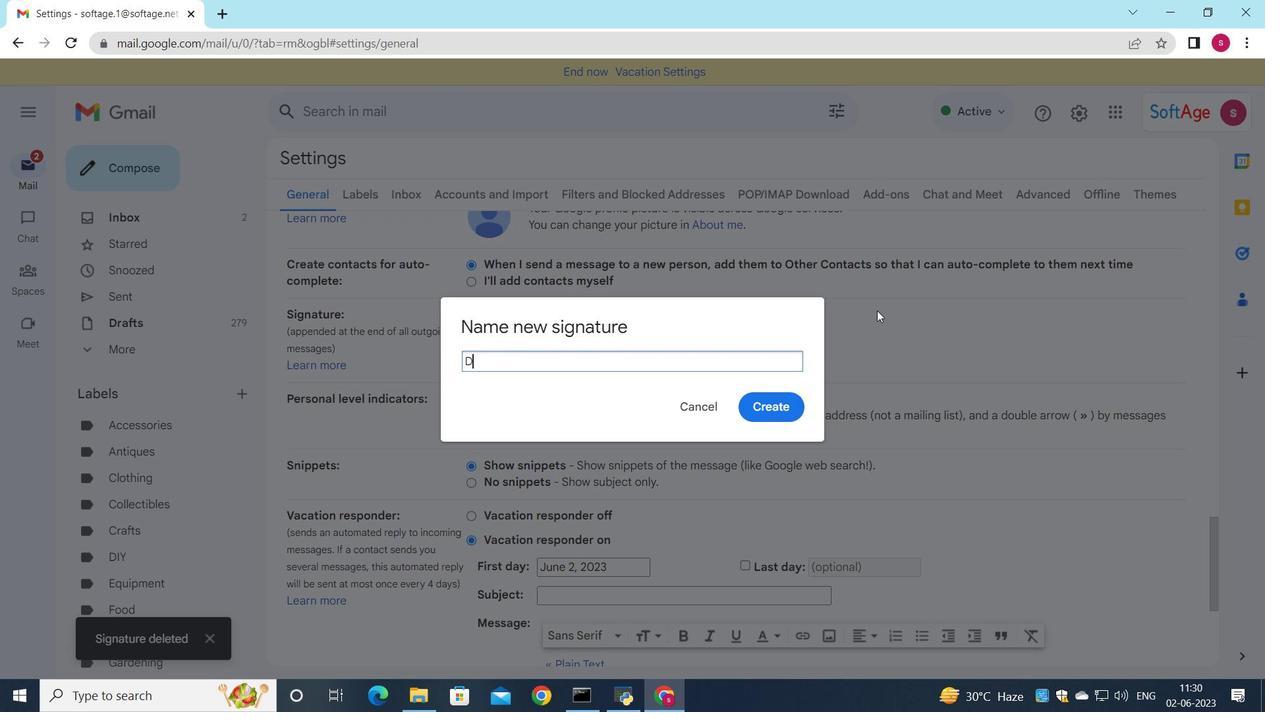 
Action: Mouse pressed left at (650, 481)
Screenshot: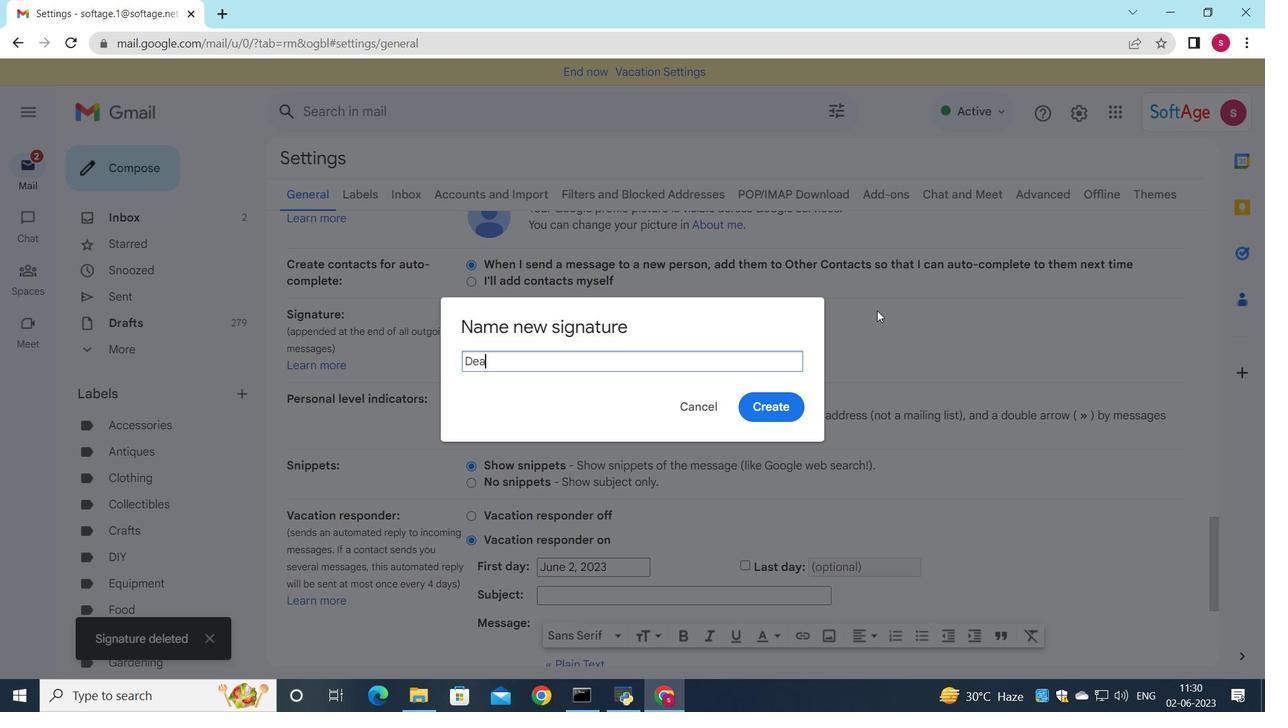 
Action: Mouse moved to (640, 482)
Screenshot: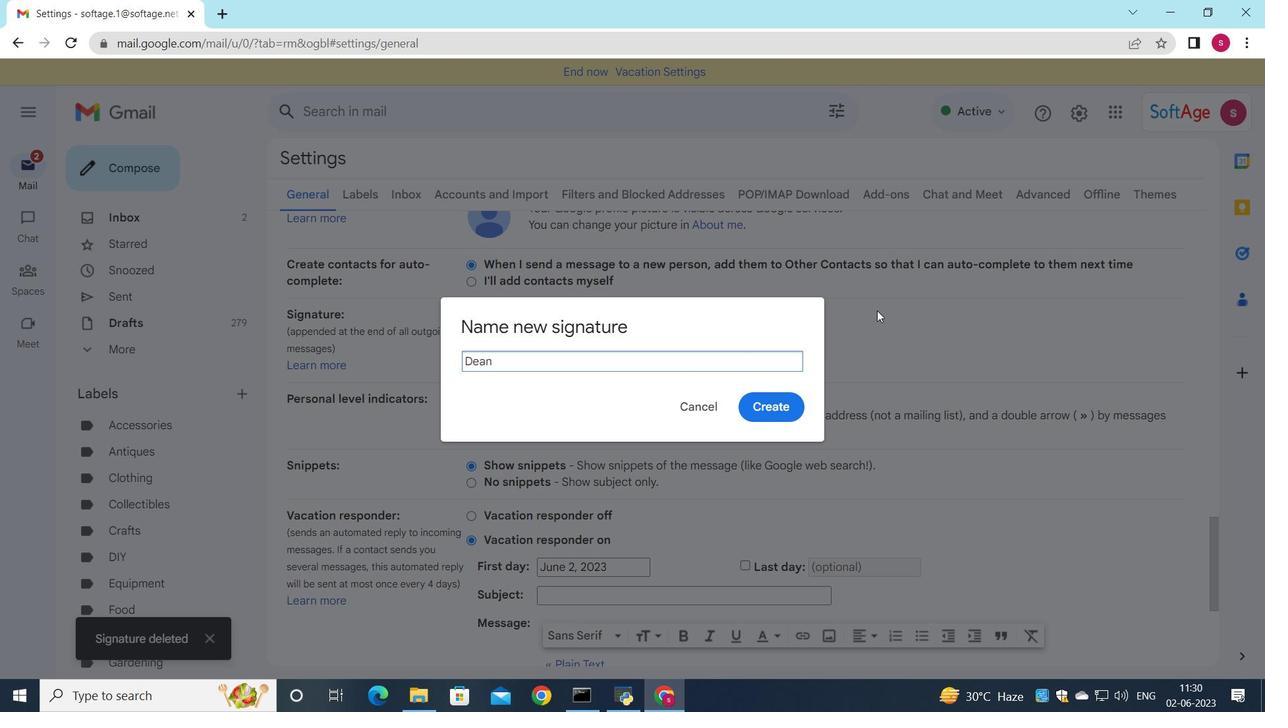 
Action: Mouse pressed left at (640, 482)
Screenshot: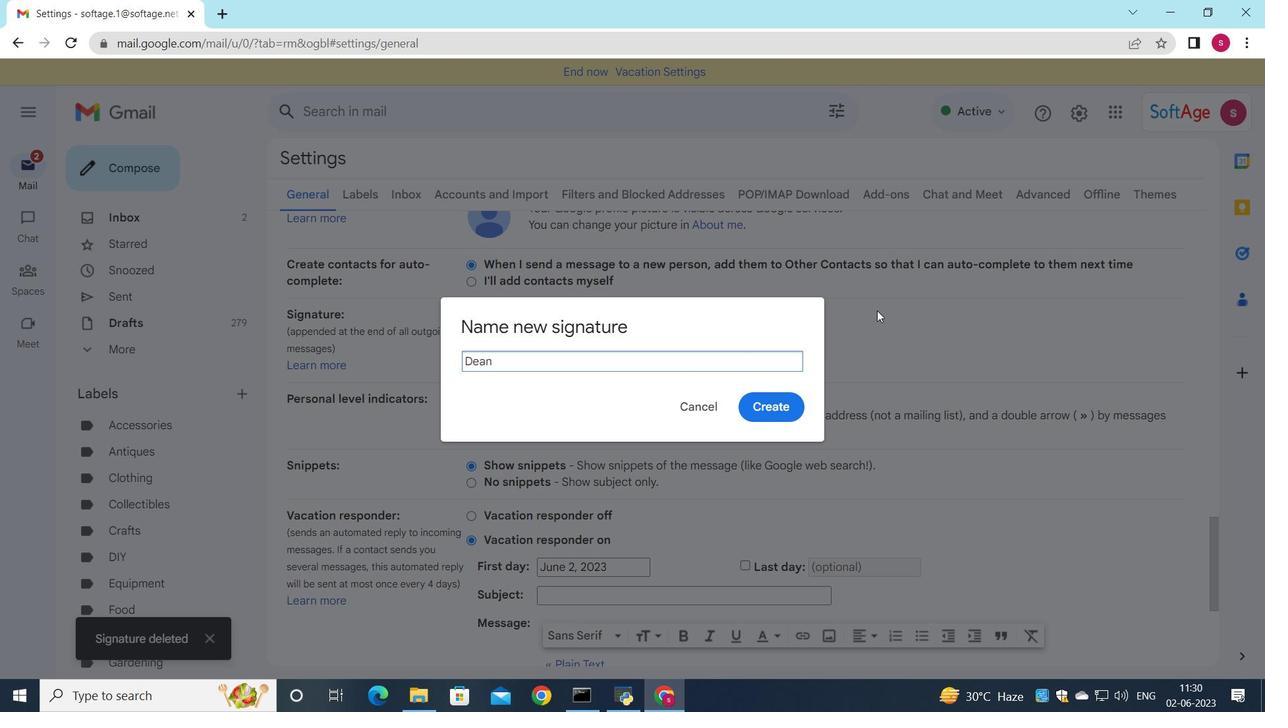 
Action: Mouse moved to (640, 482)
Screenshot: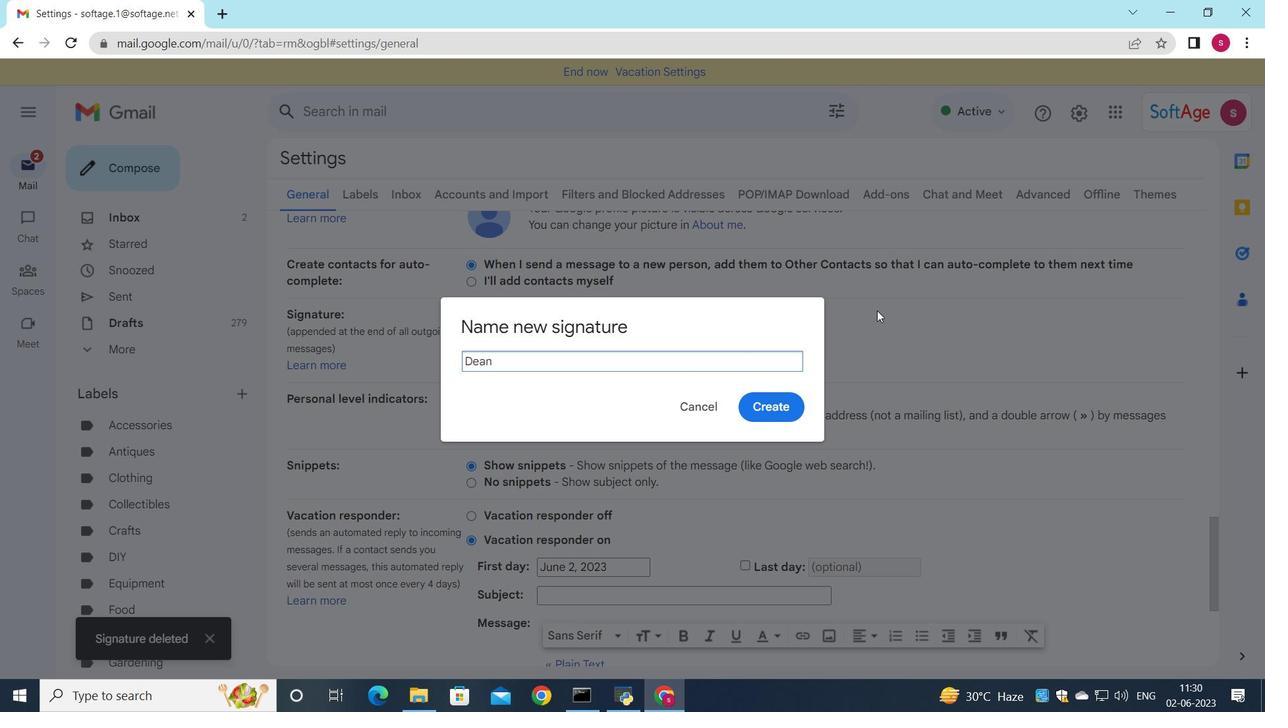 
Action: Mouse pressed left at (640, 482)
Screenshot: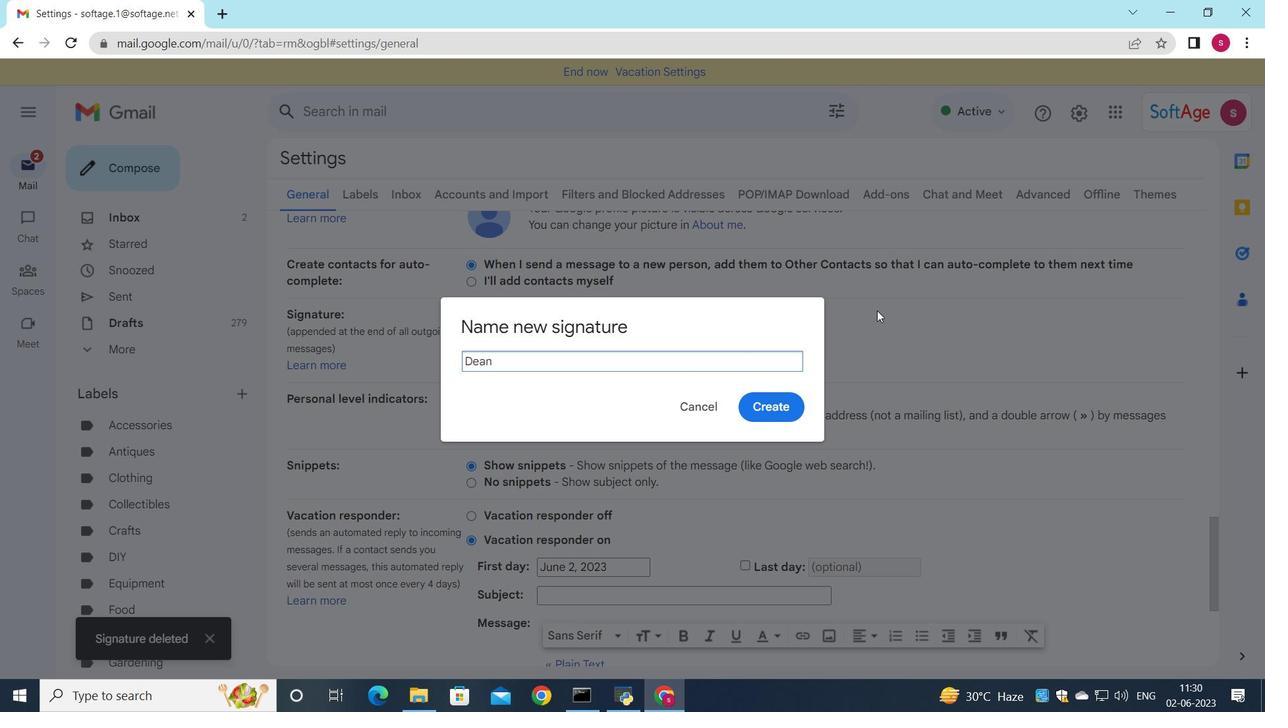 
Action: Mouse moved to (641, 482)
Screenshot: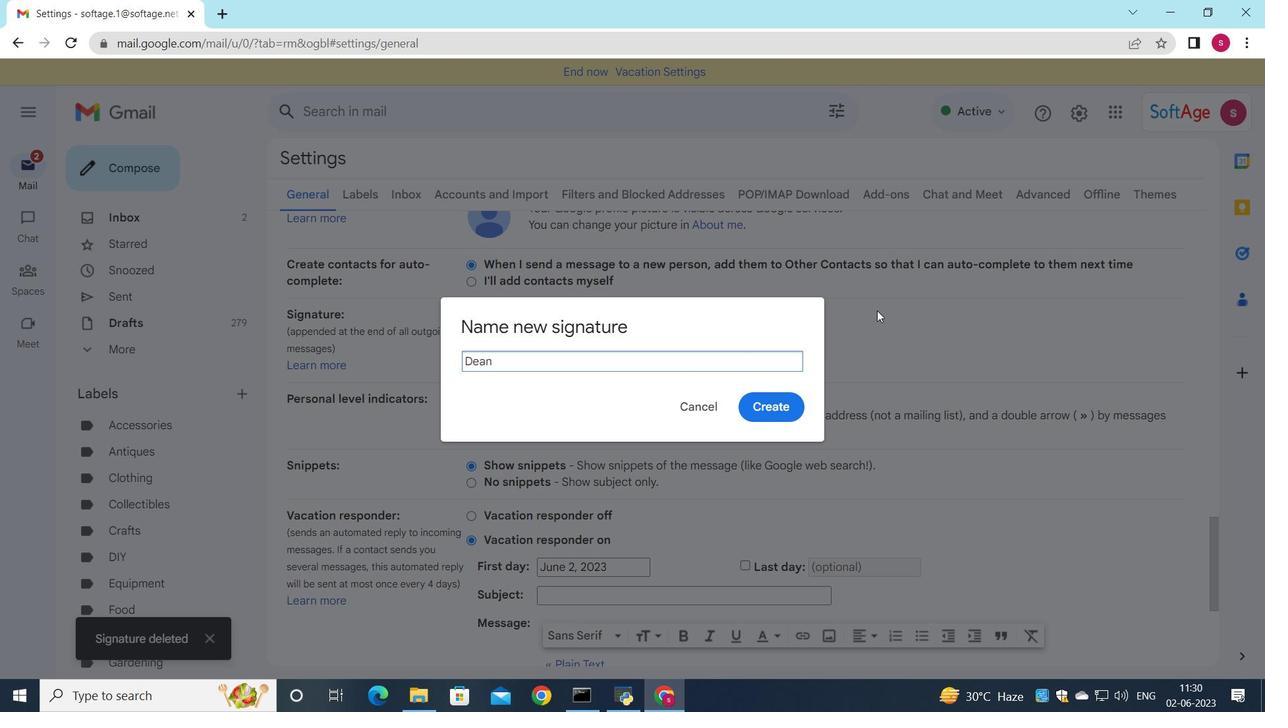 
Action: Mouse pressed left at (641, 482)
Screenshot: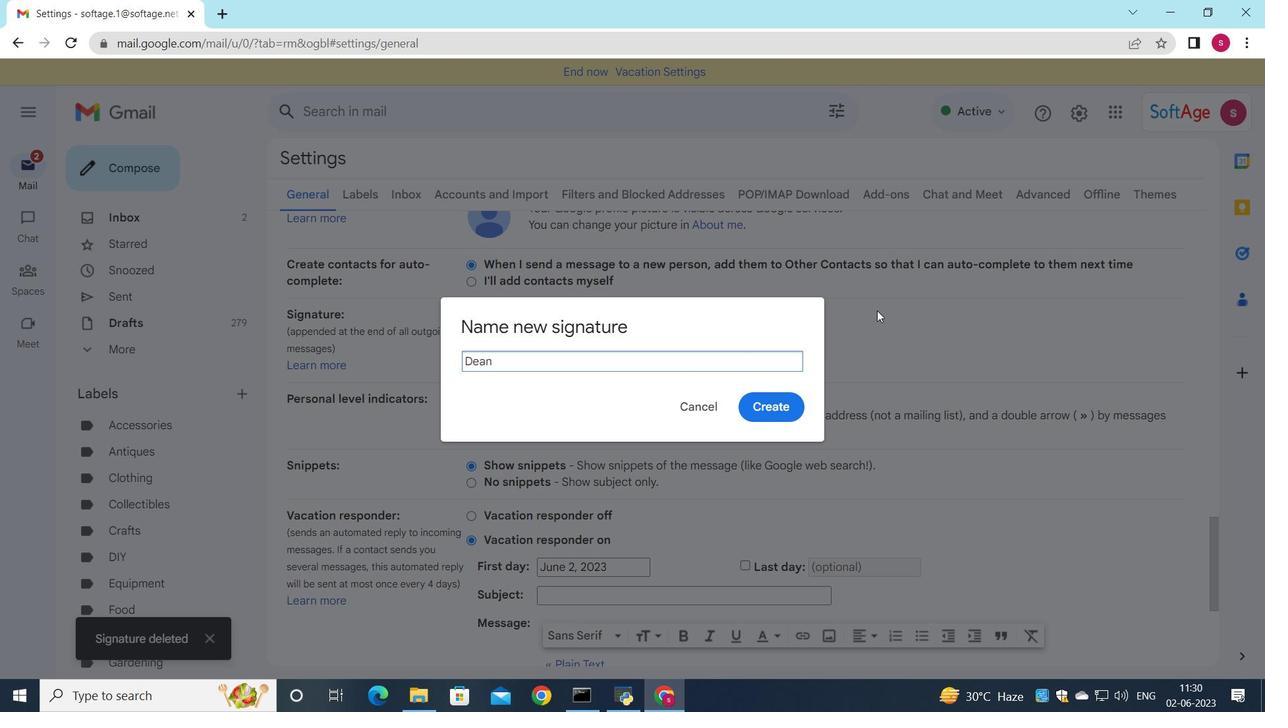 
Action: Mouse pressed left at (641, 482)
Screenshot: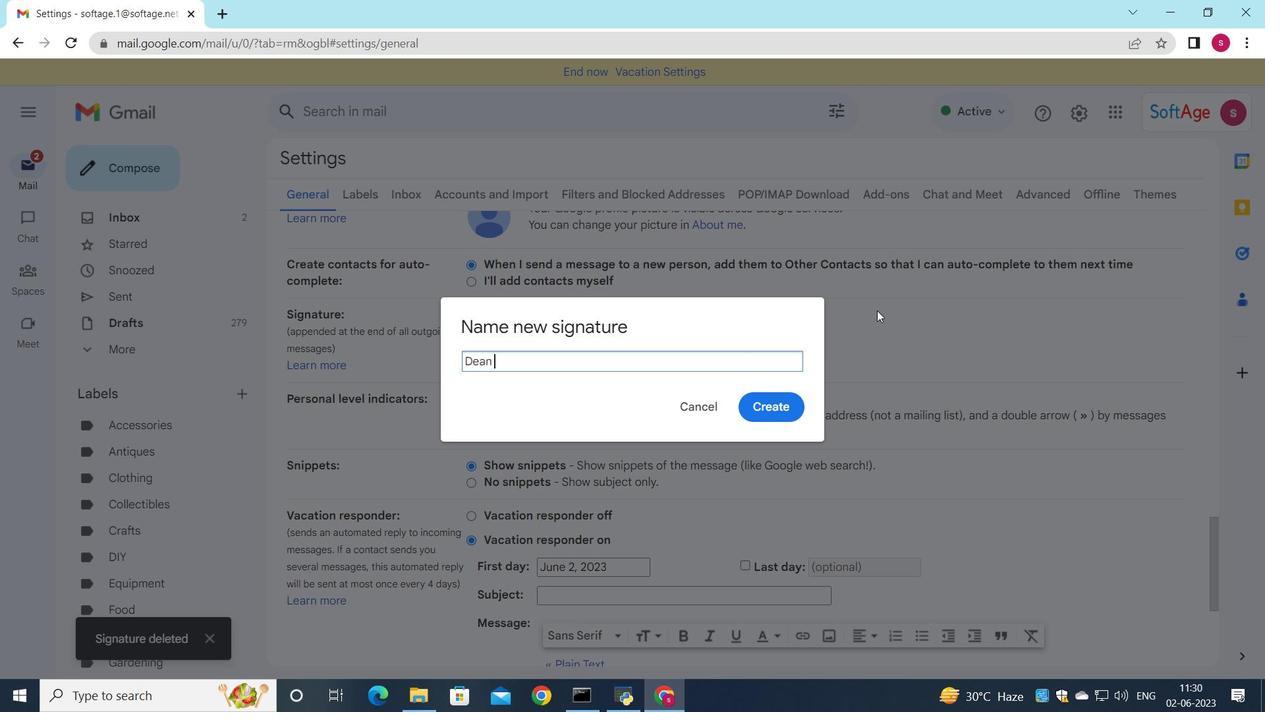 
Action: Mouse pressed left at (641, 482)
Screenshot: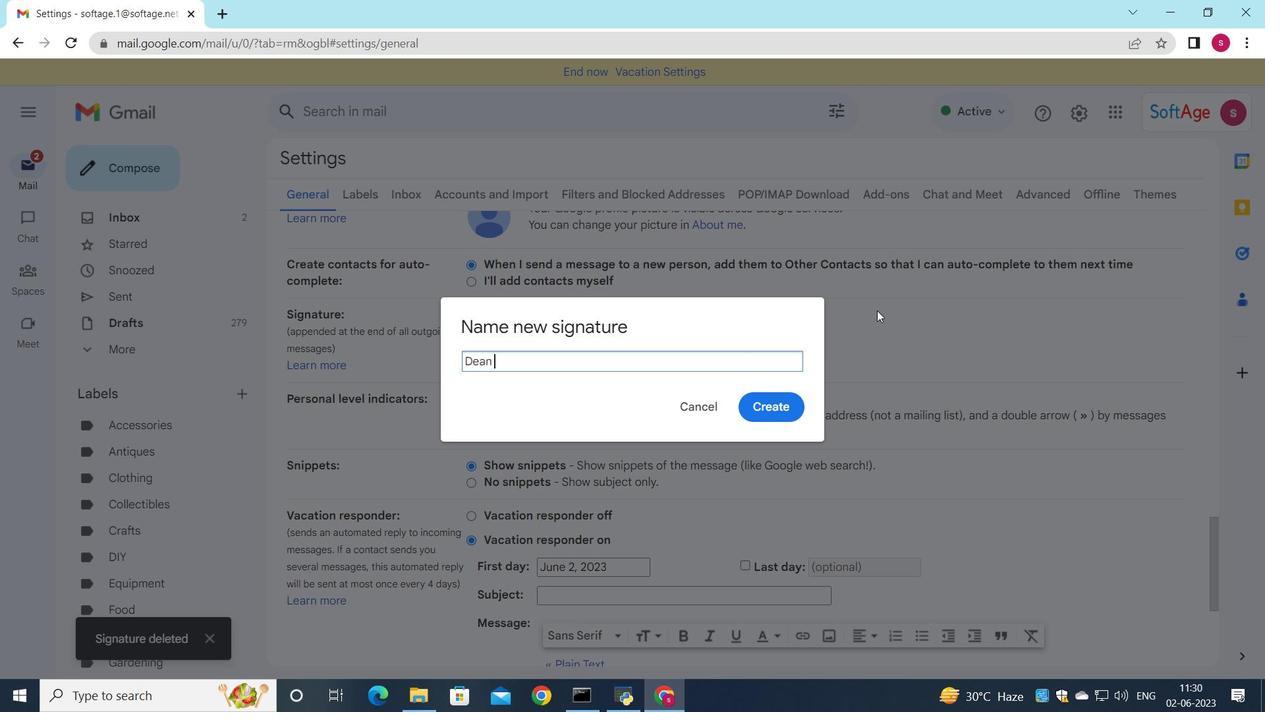 
Action: Mouse pressed left at (641, 482)
Screenshot: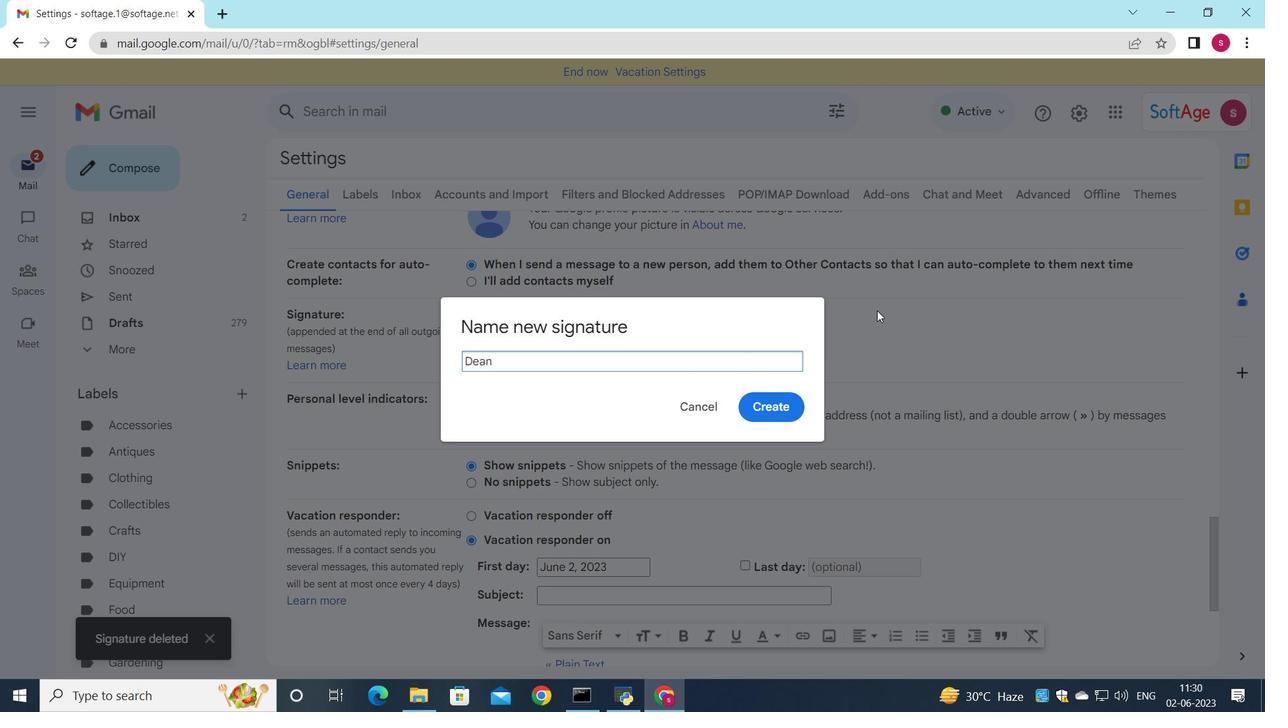 
Action: Mouse moved to (653, 482)
Screenshot: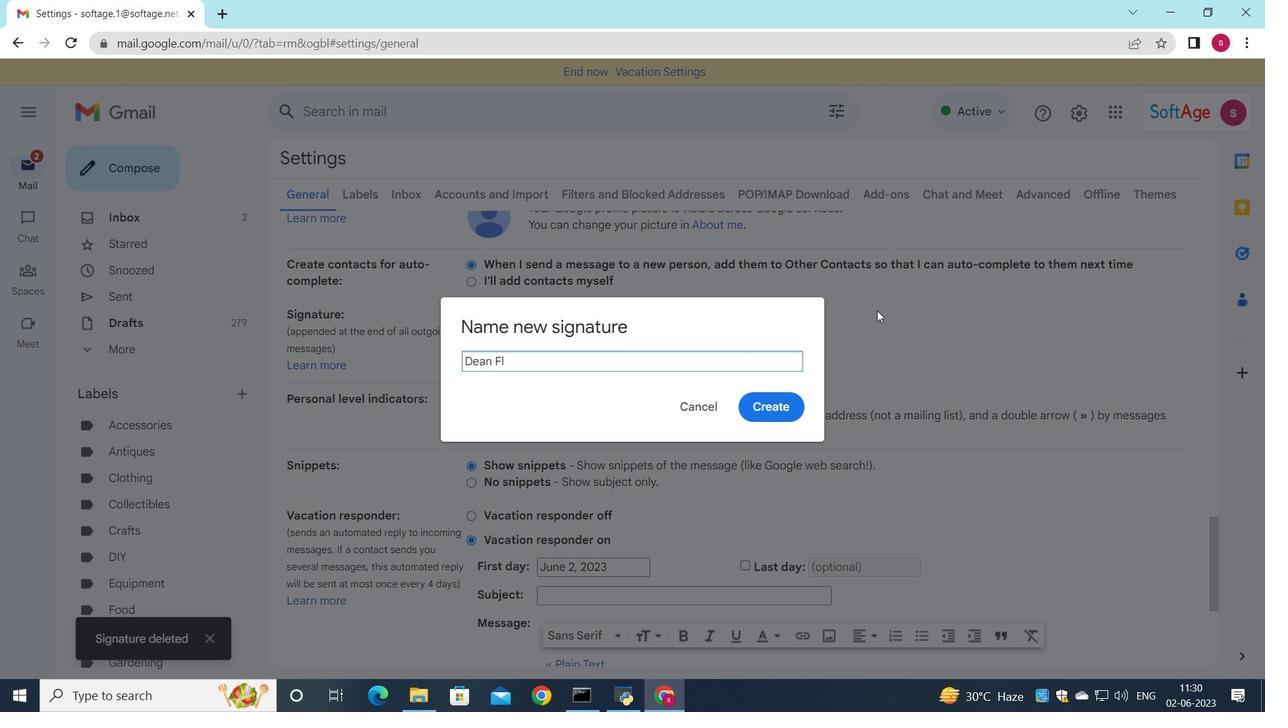 
Action: Mouse pressed left at (653, 482)
Screenshot: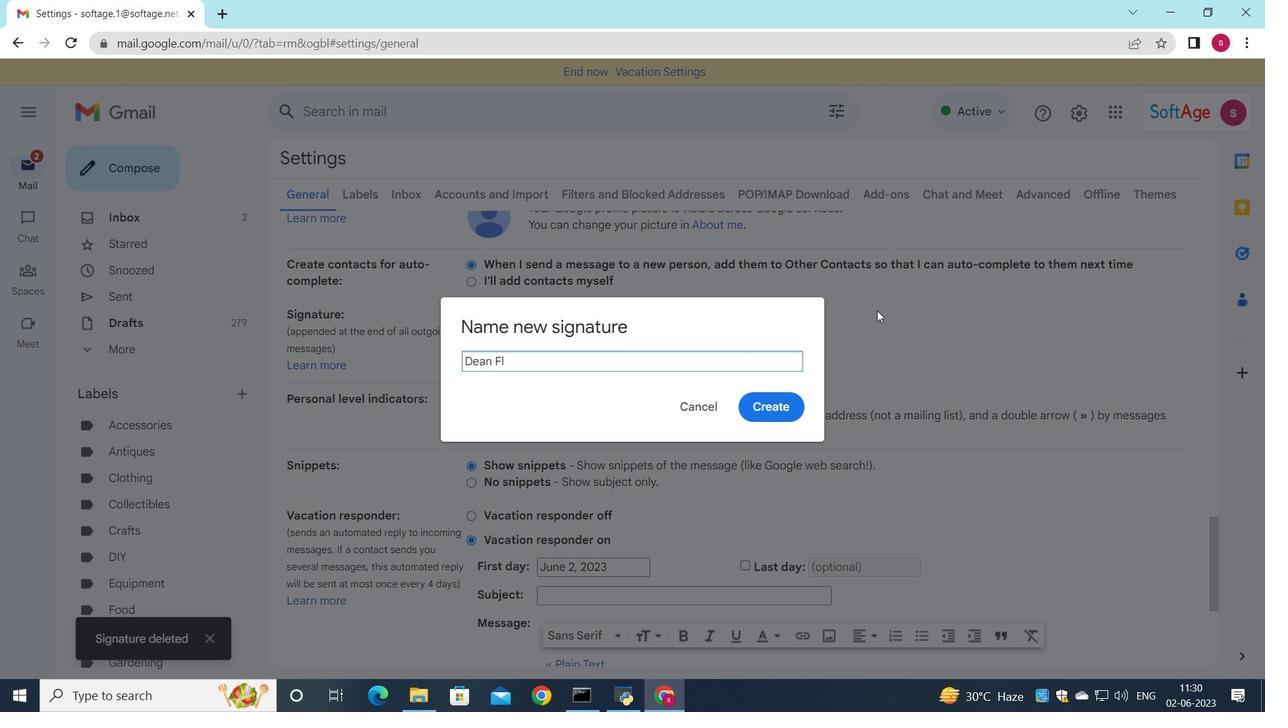 
Action: Mouse pressed left at (653, 482)
Screenshot: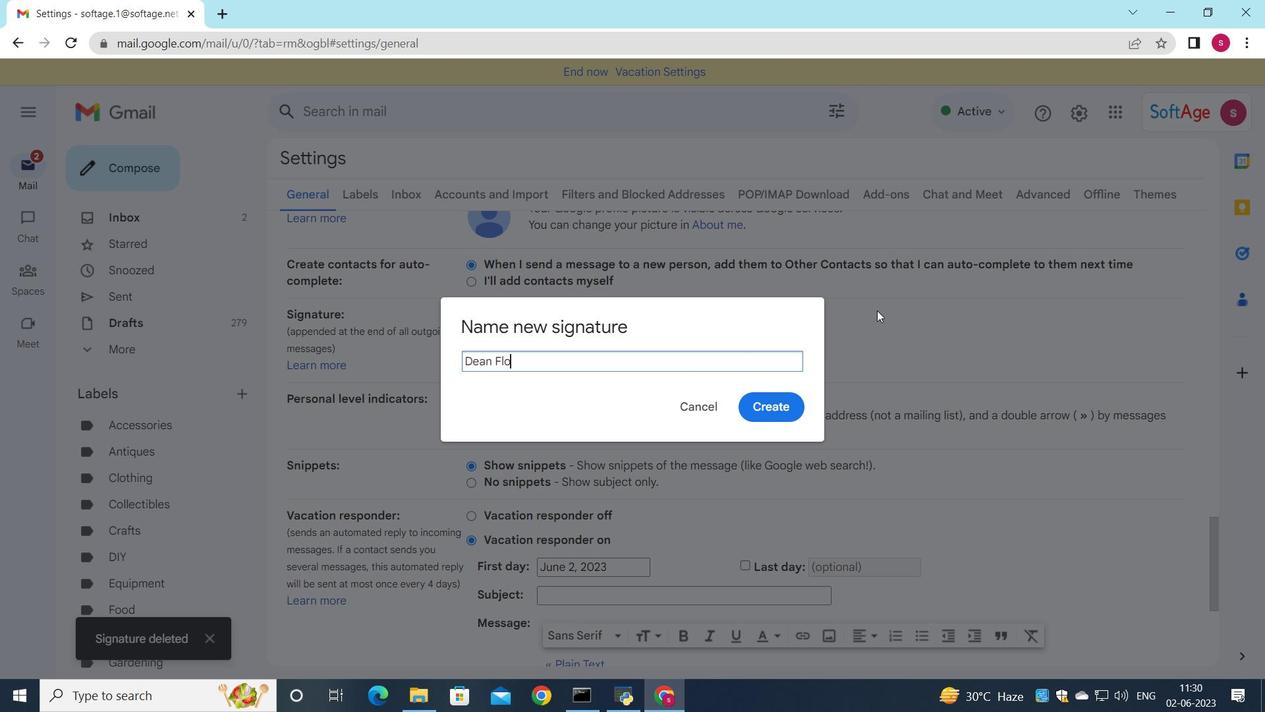 
Action: Mouse pressed left at (653, 482)
Screenshot: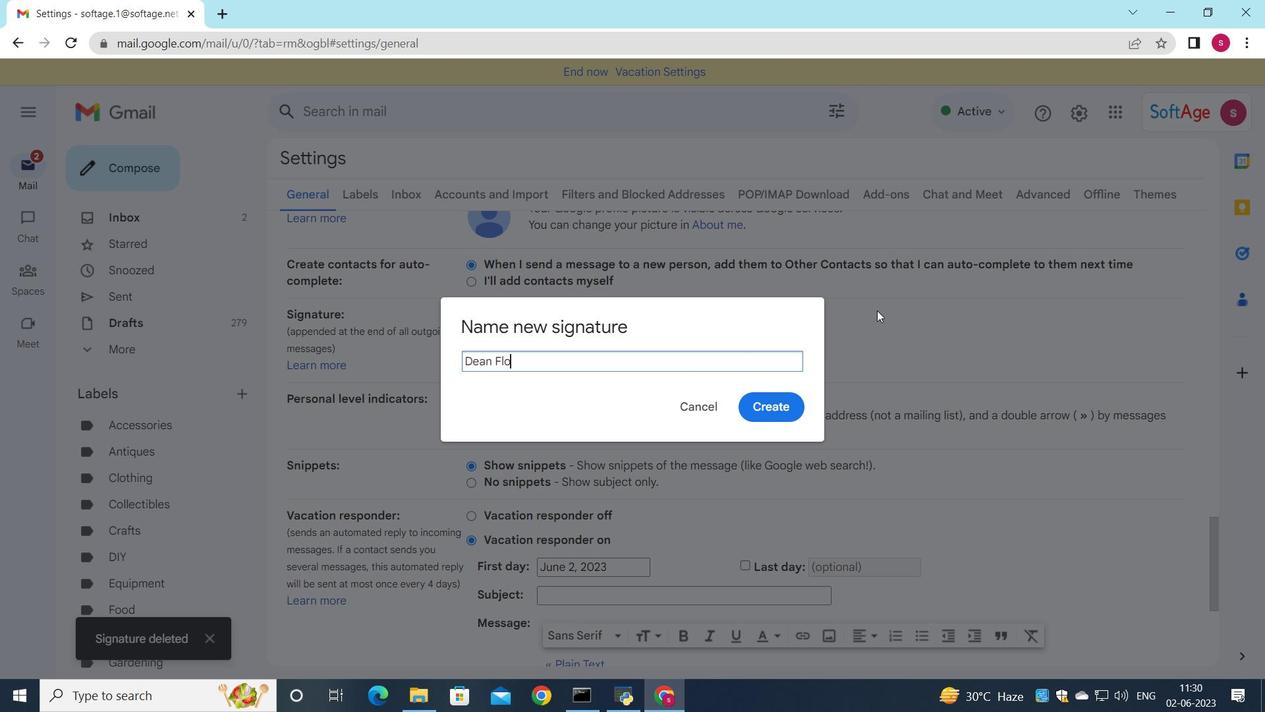 
Action: Mouse moved to (774, 399)
Screenshot: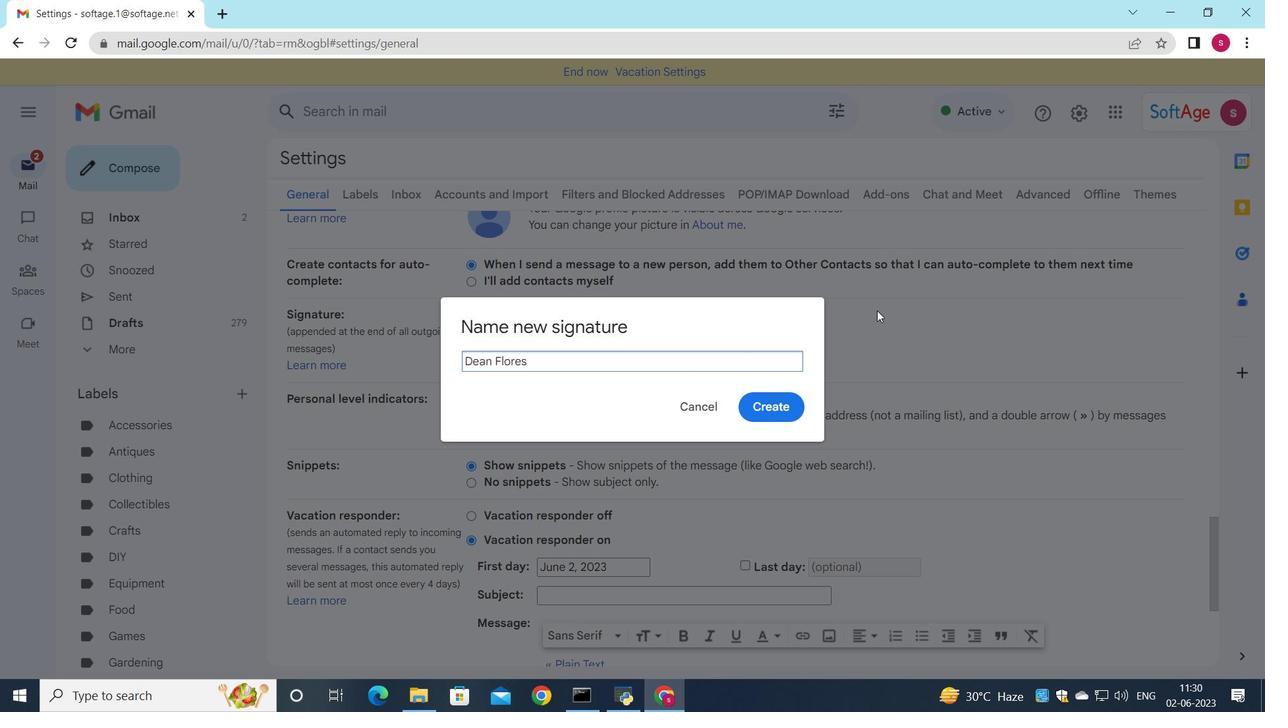 
Action: Mouse pressed left at (774, 399)
Screenshot: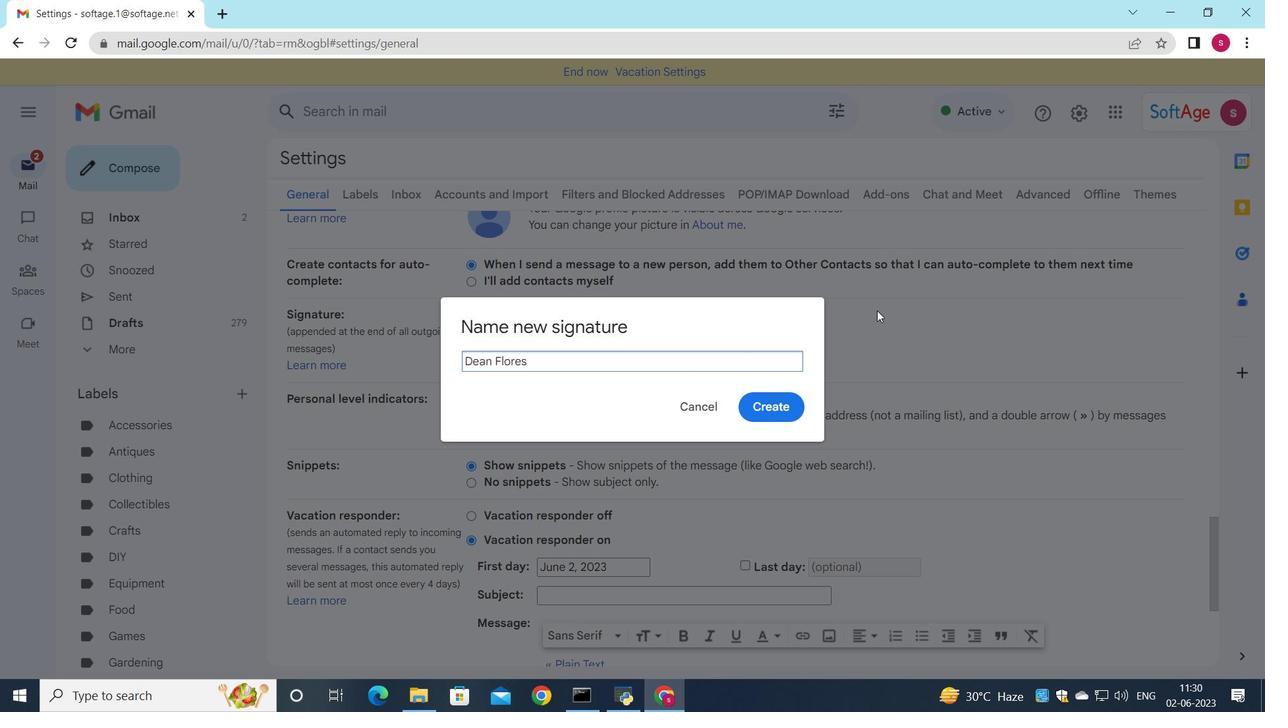 
Action: Mouse moved to (762, 399)
Screenshot: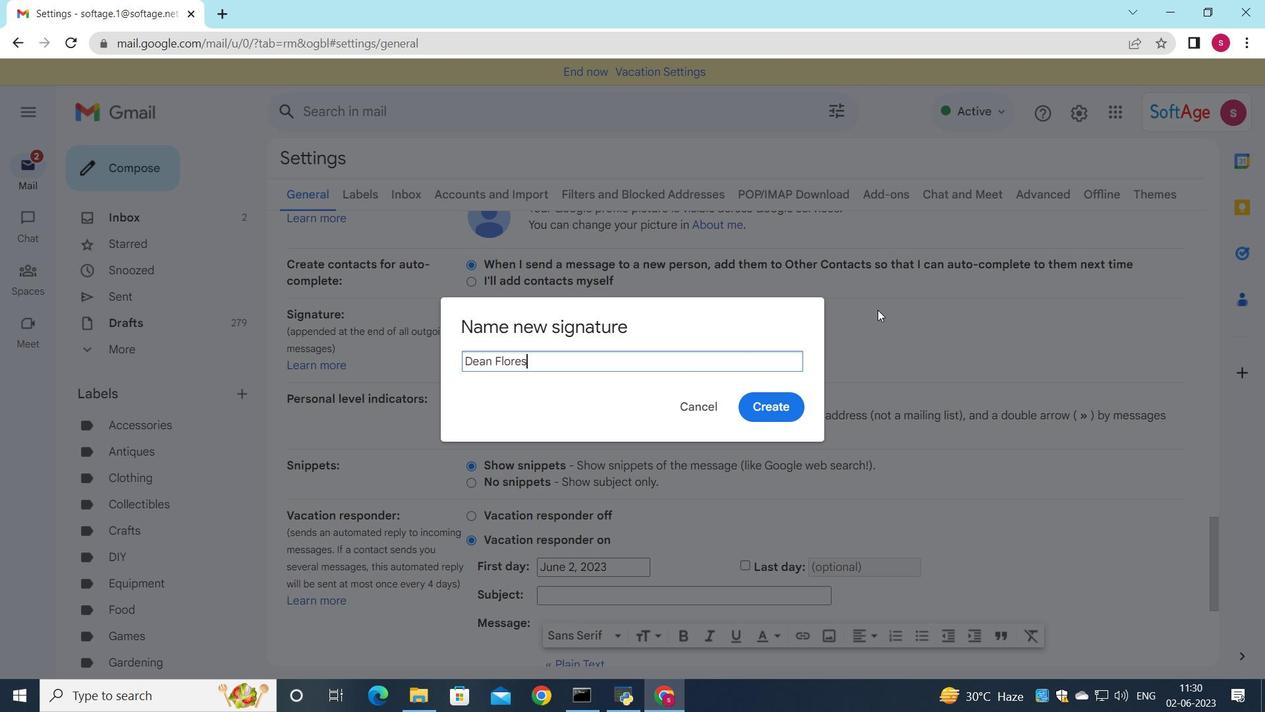 
Action: Mouse pressed left at (762, 399)
Screenshot: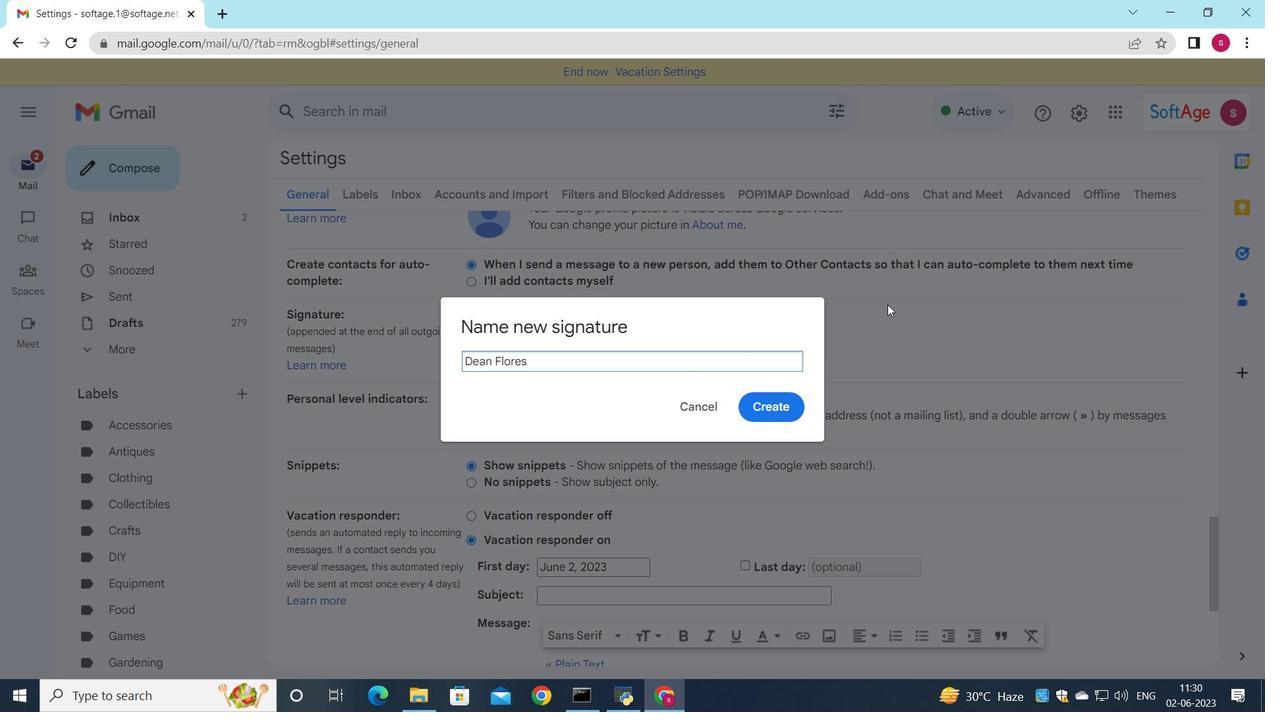 
Action: Mouse pressed left at (762, 399)
Screenshot: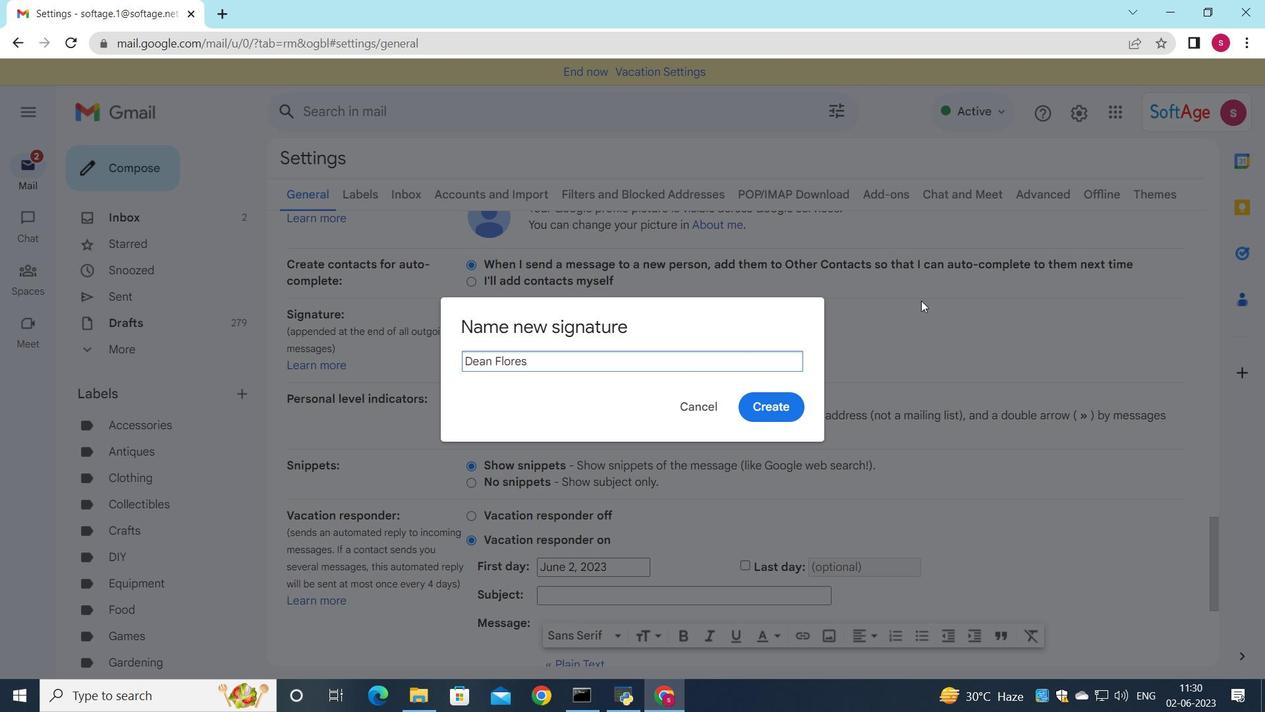 
Action: Mouse pressed left at (762, 399)
Screenshot: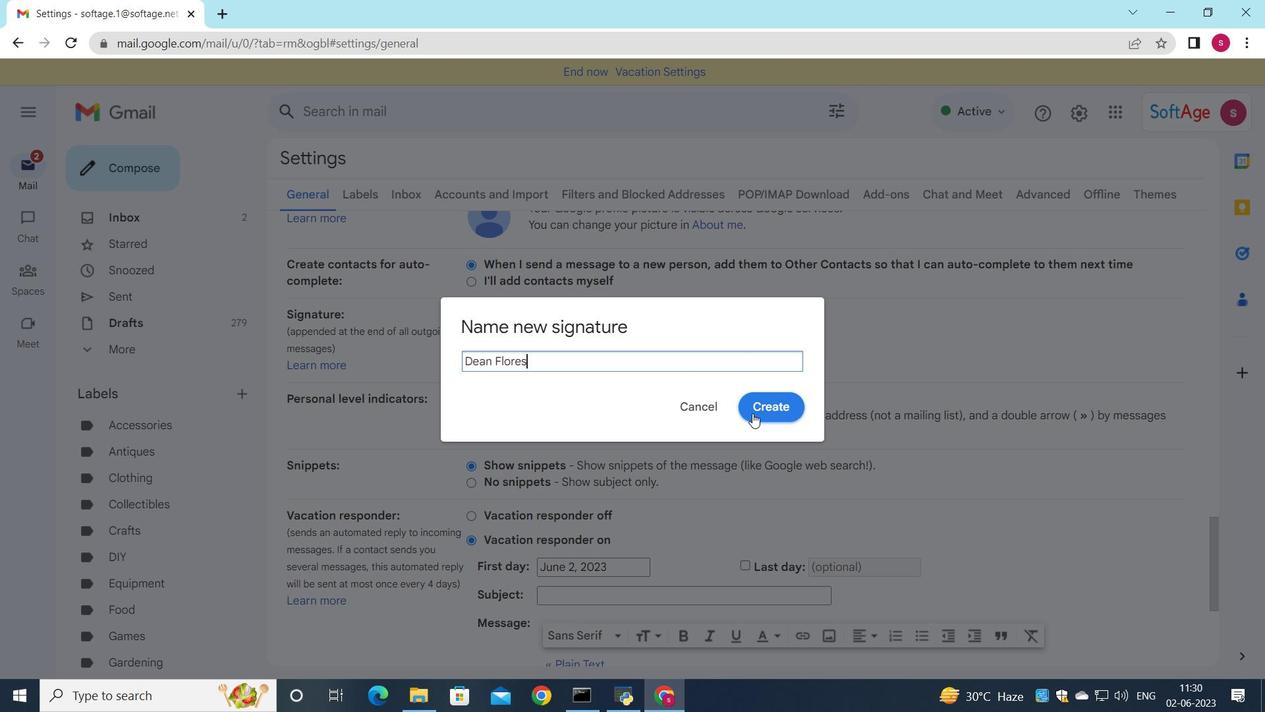 
Action: Mouse pressed left at (762, 399)
Screenshot: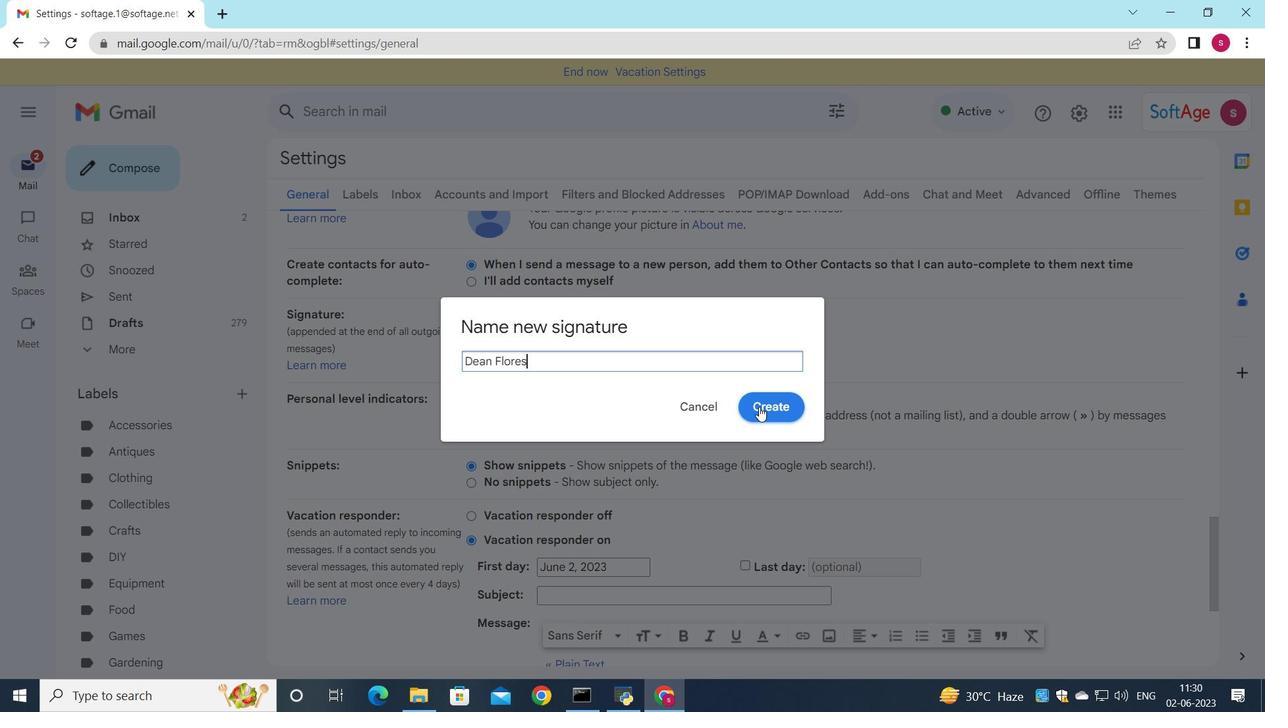 
Action: Mouse pressed left at (762, 399)
Screenshot: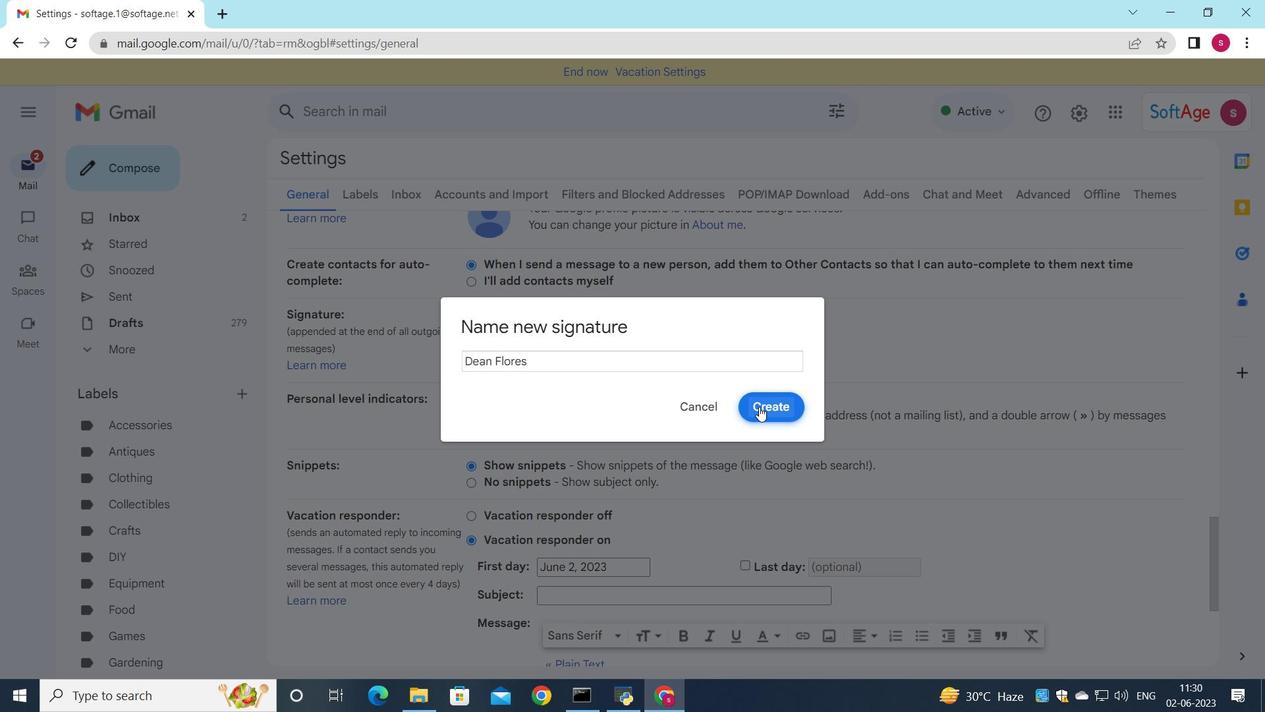 
Action: Mouse pressed left at (762, 399)
Screenshot: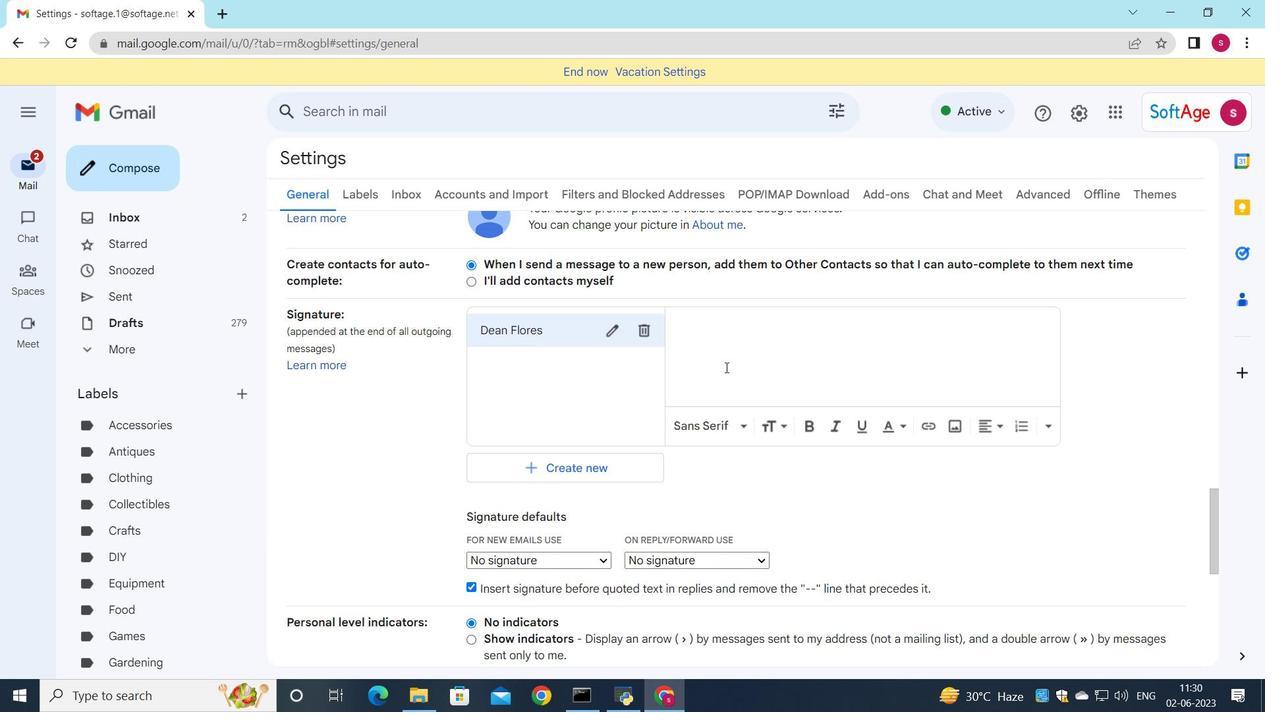 
Action: Mouse pressed left at (762, 399)
Screenshot: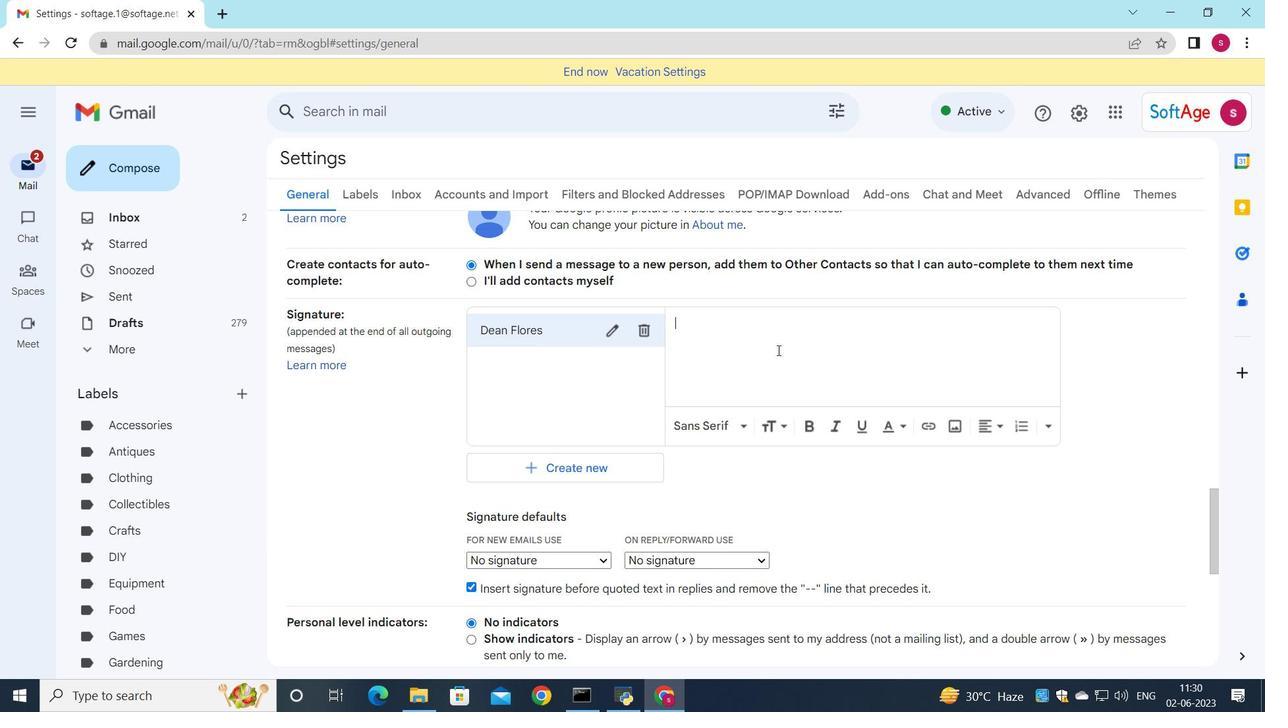 
Action: Mouse pressed left at (762, 399)
Screenshot: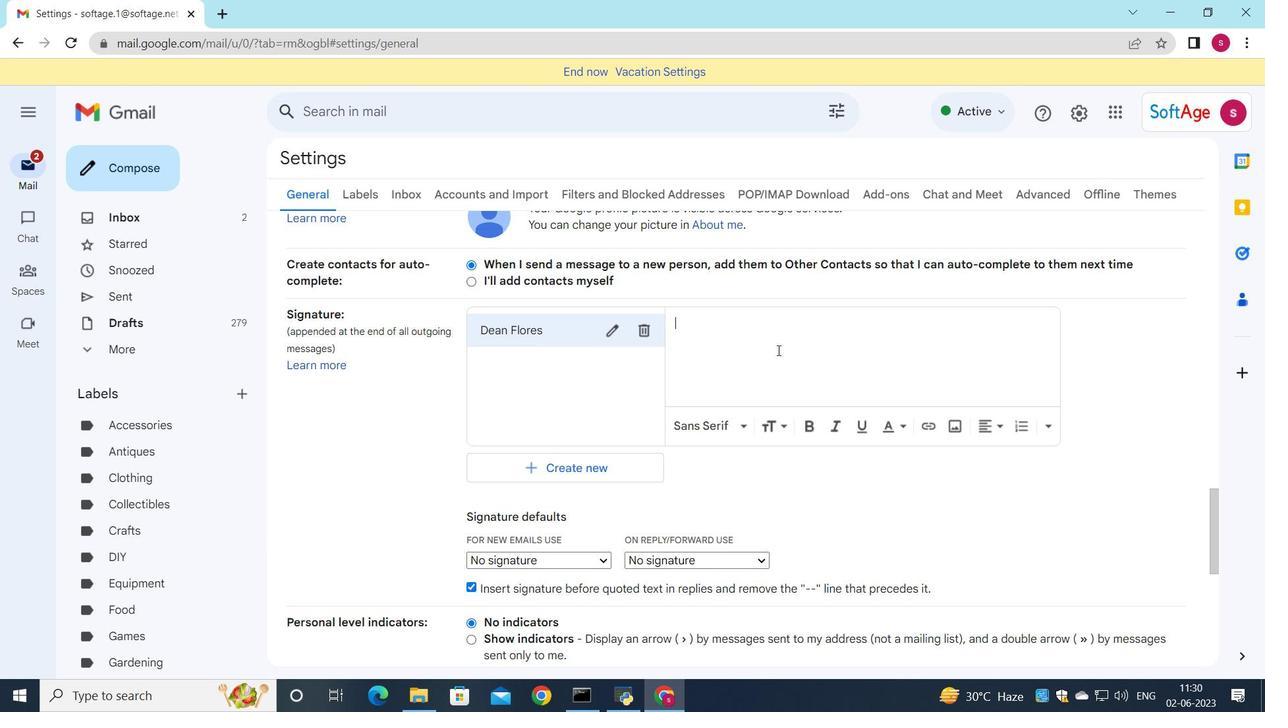 
Action: Mouse pressed left at (762, 399)
Screenshot: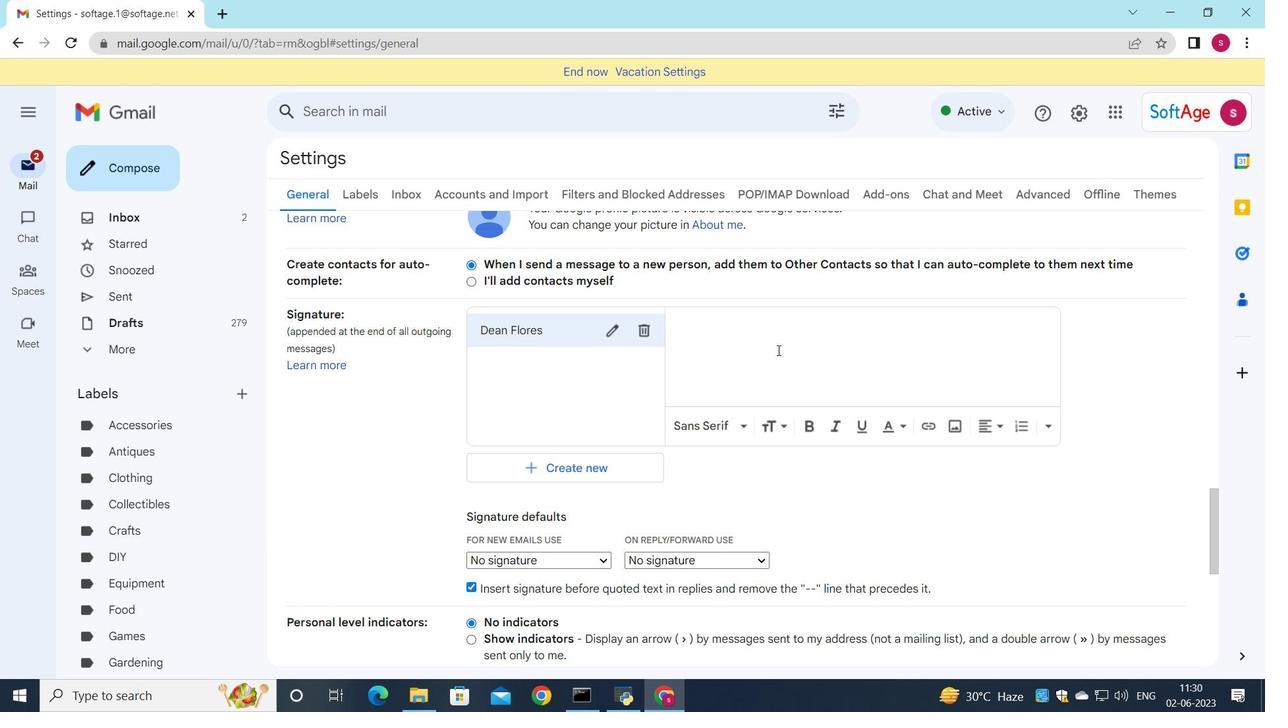 
Action: Mouse pressed left at (762, 399)
Screenshot: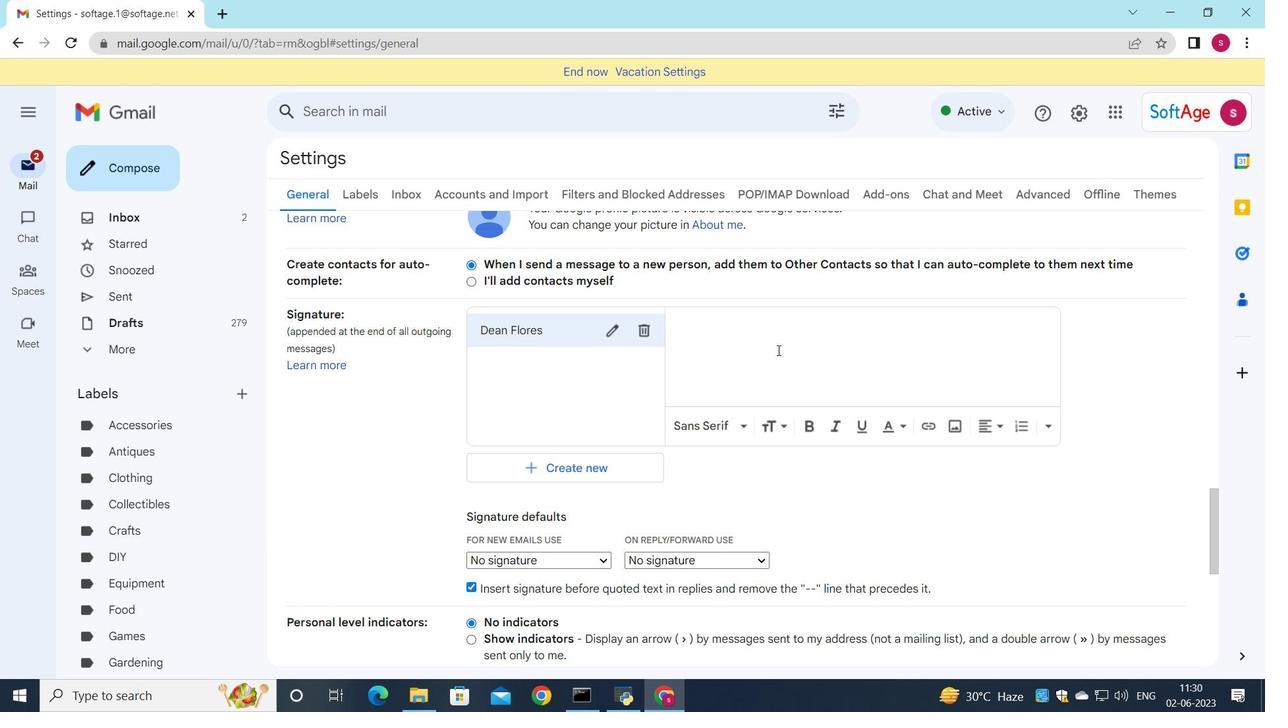
Action: Mouse pressed left at (762, 399)
Screenshot: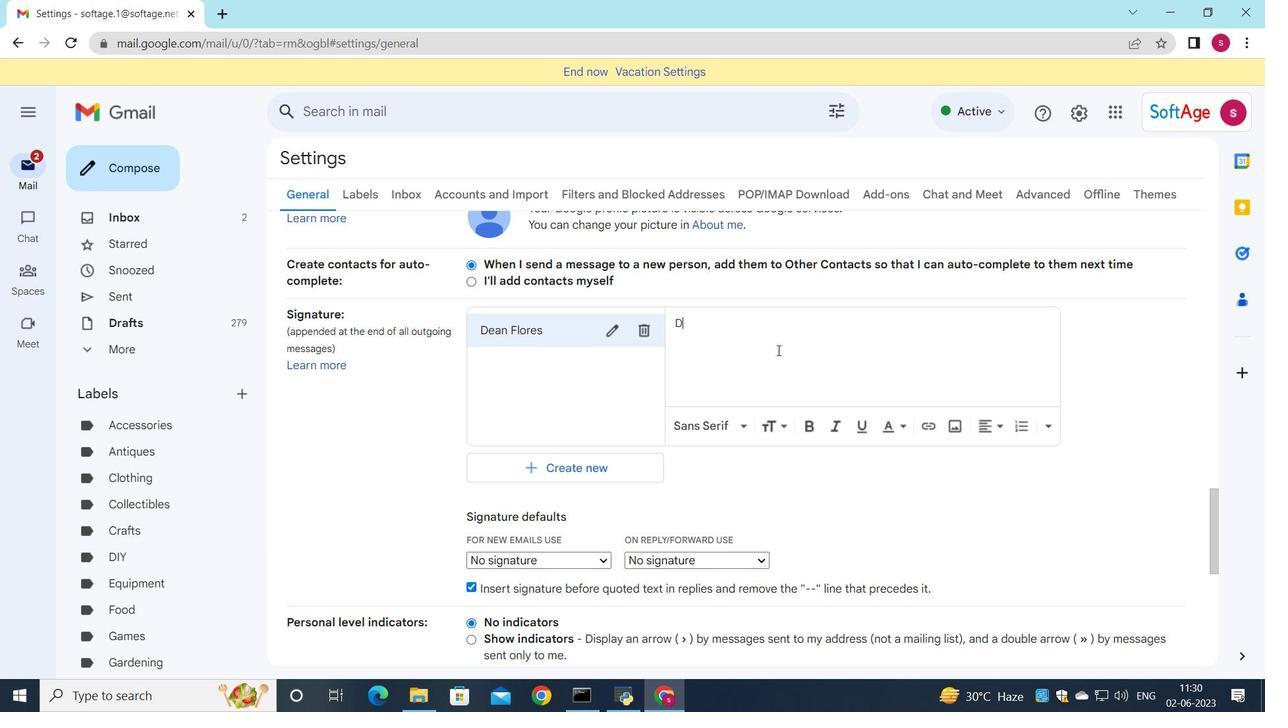 
Action: Mouse pressed left at (762, 399)
Screenshot: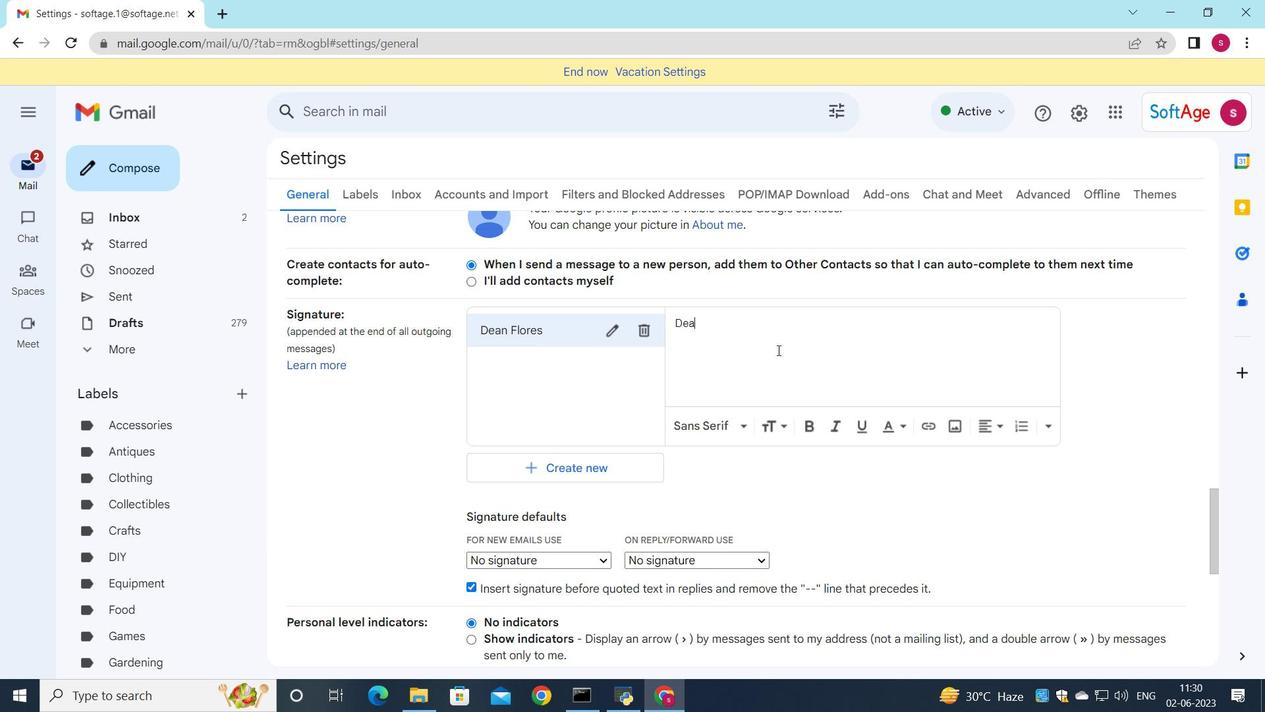 
Action: Mouse pressed left at (762, 399)
Screenshot: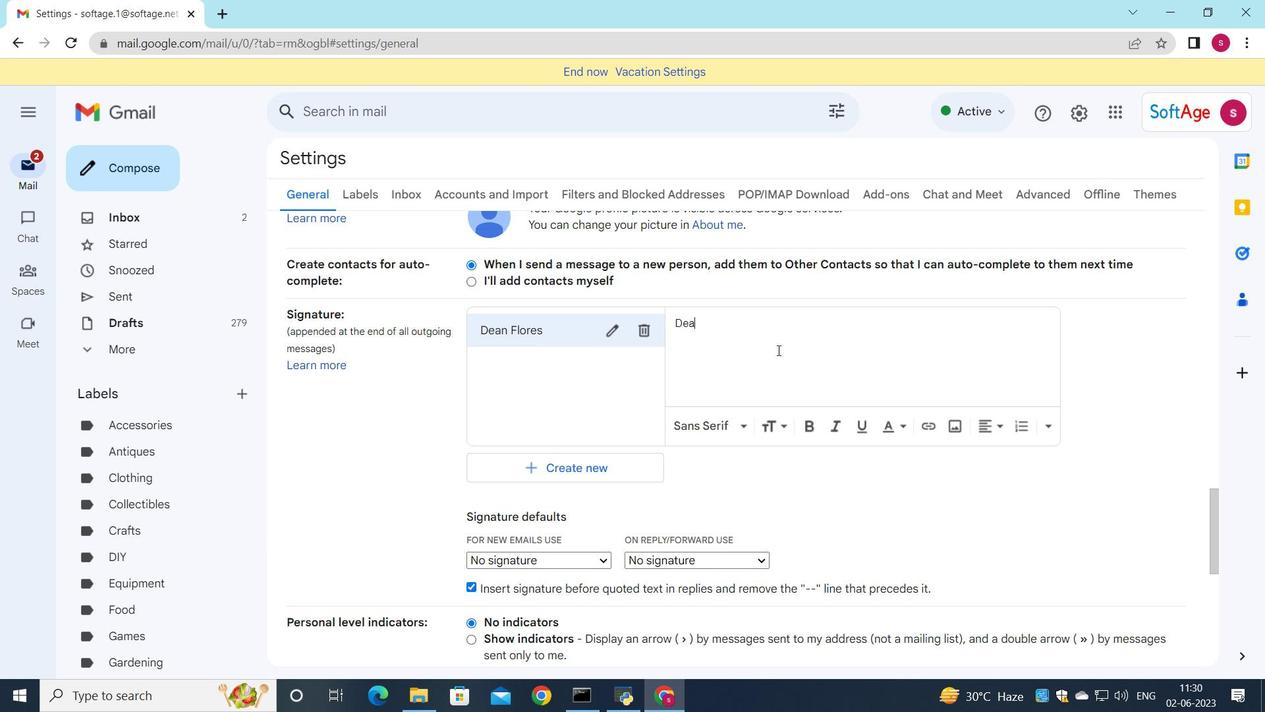 
Action: Mouse pressed left at (762, 399)
Screenshot: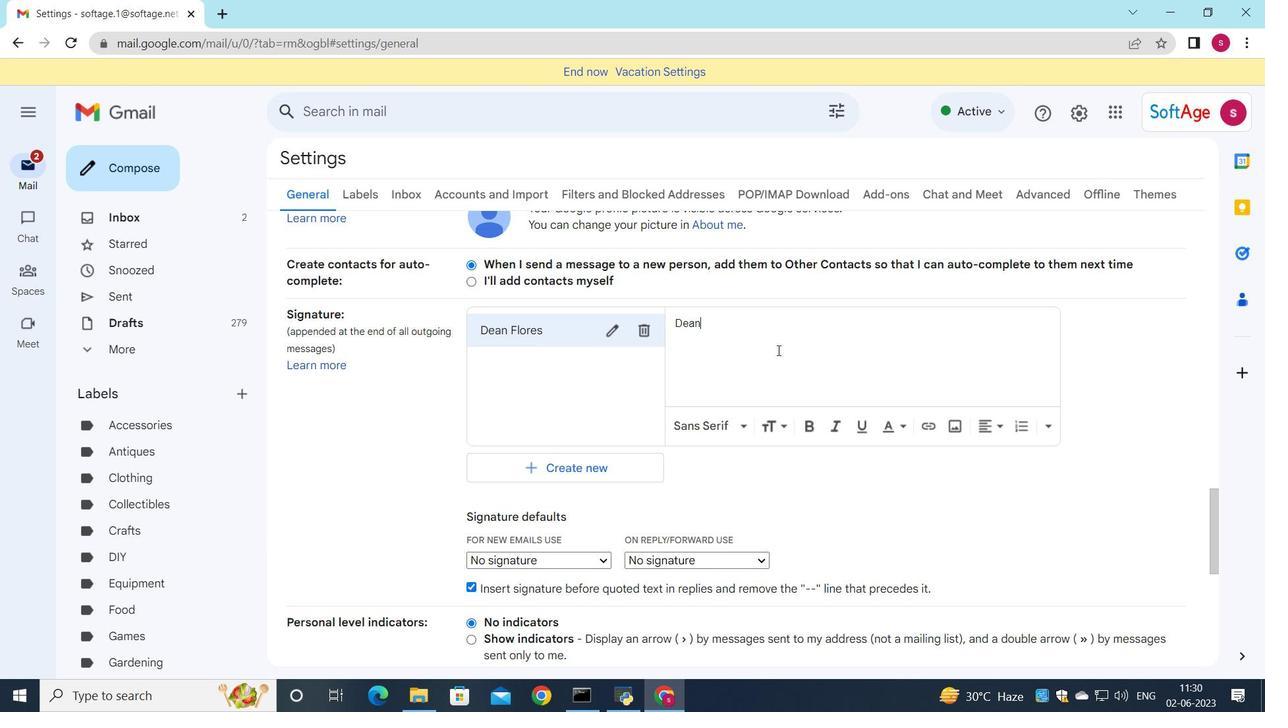
Action: Mouse pressed left at (762, 399)
Screenshot: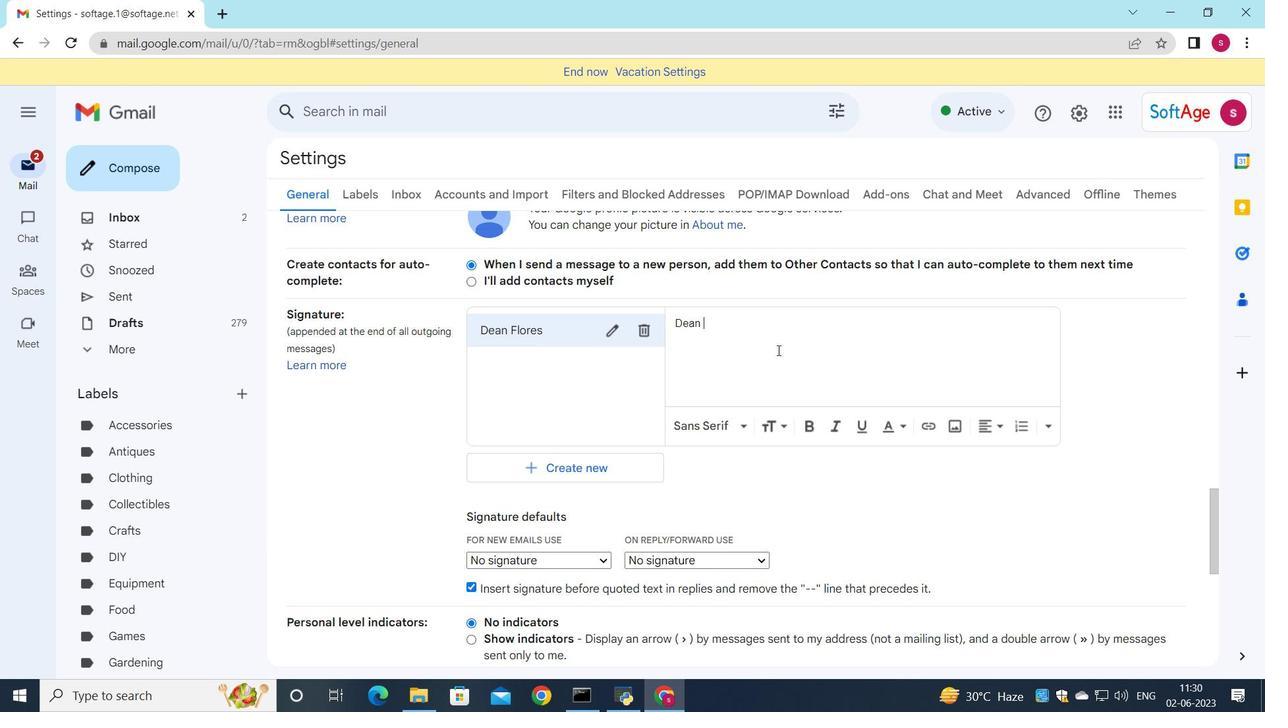 
Action: Mouse pressed left at (762, 399)
Screenshot: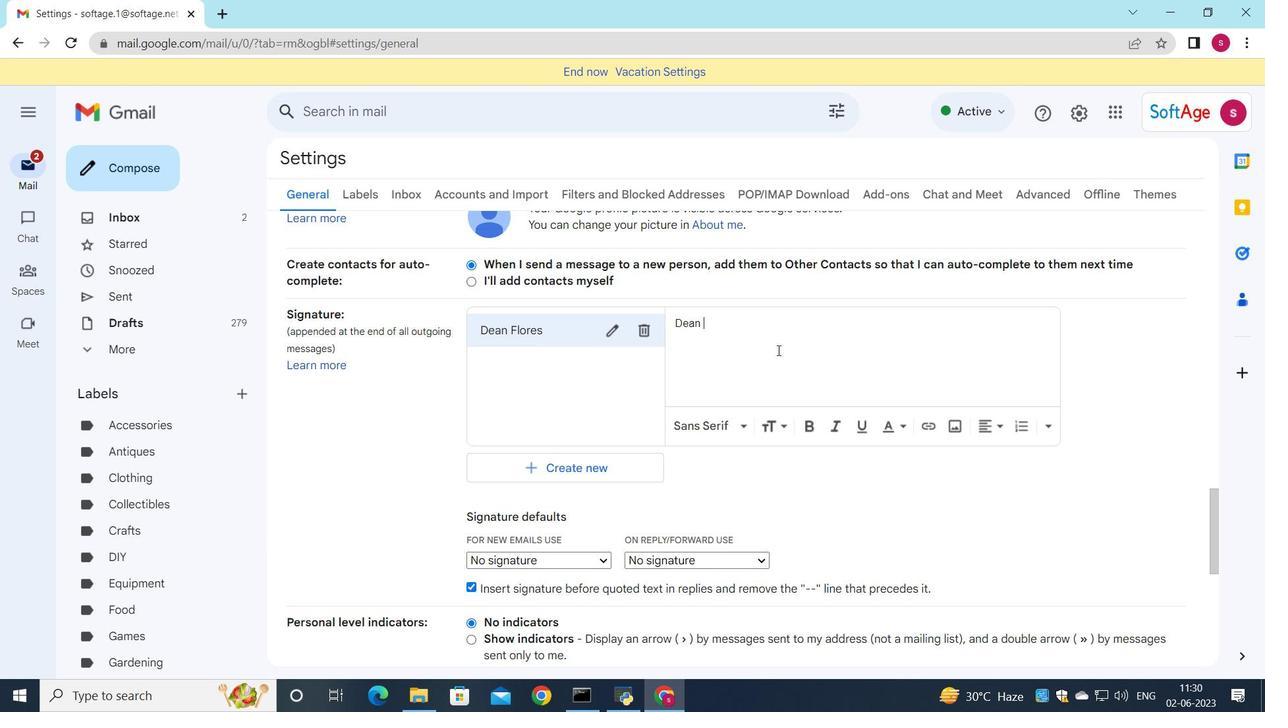 
Action: Mouse pressed left at (762, 399)
Screenshot: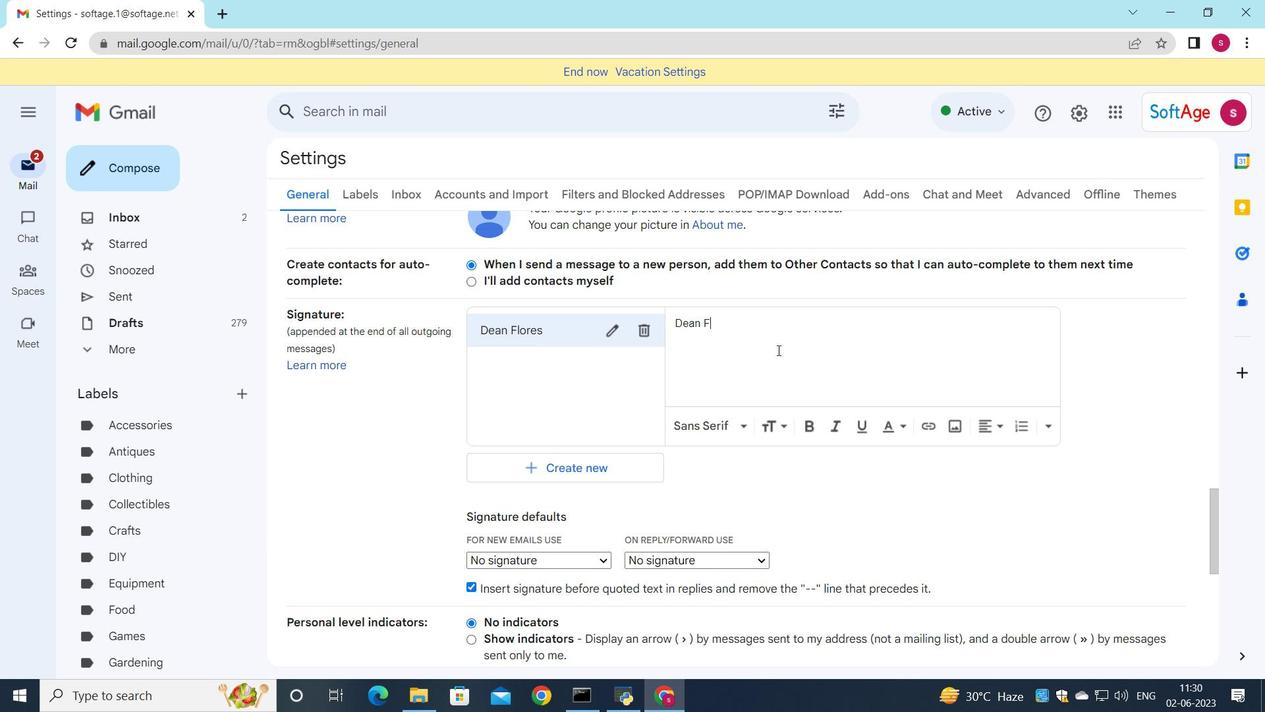 
Action: Mouse pressed left at (762, 399)
Screenshot: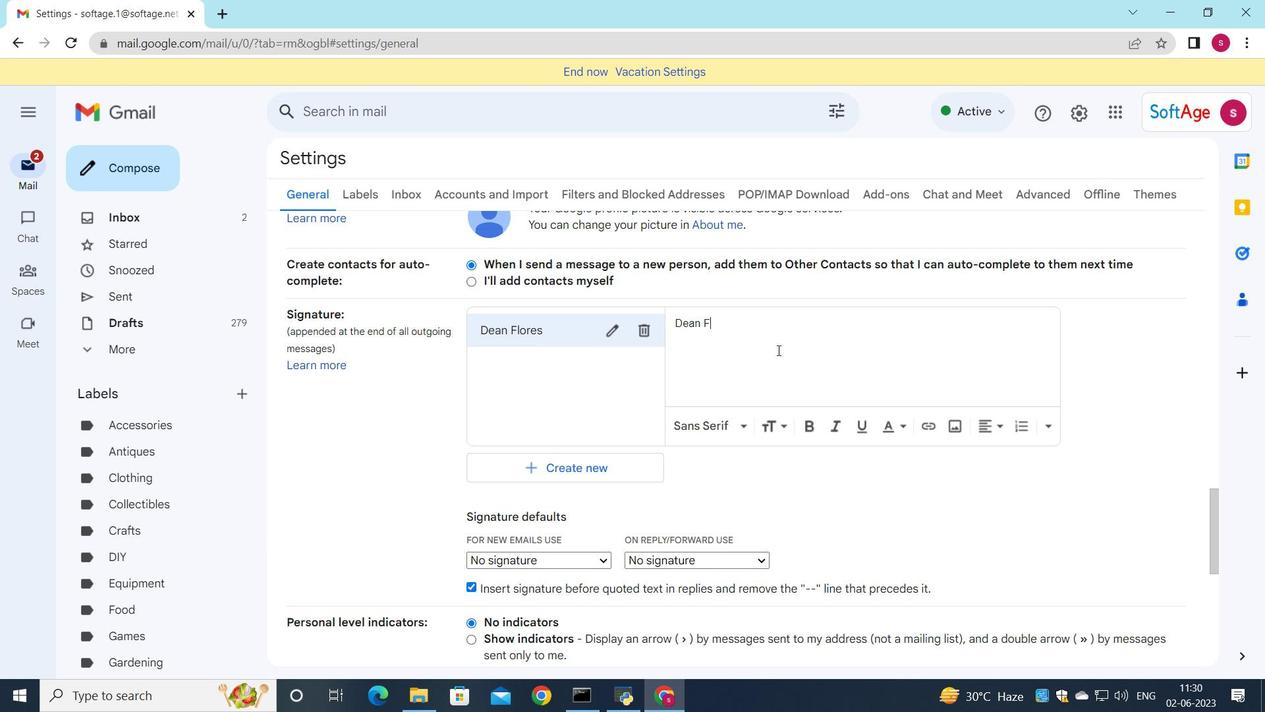 
Action: Mouse pressed left at (762, 399)
Screenshot: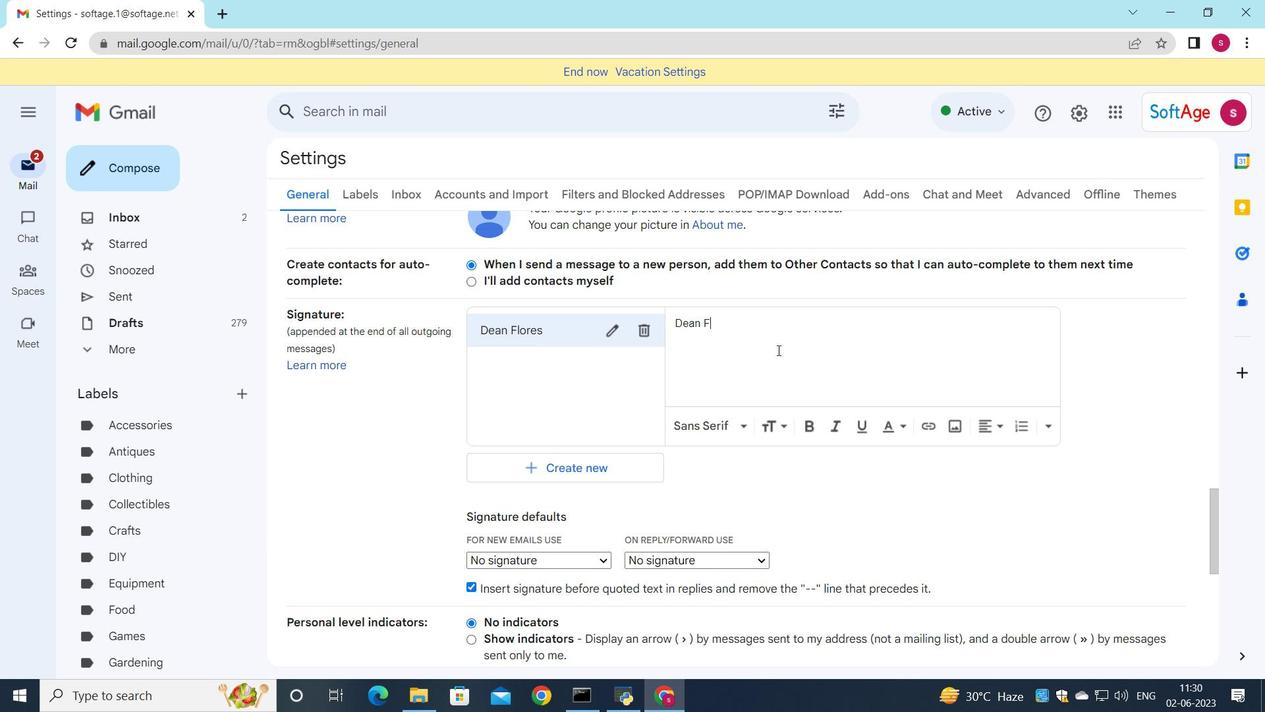 
Action: Mouse pressed left at (762, 399)
Screenshot: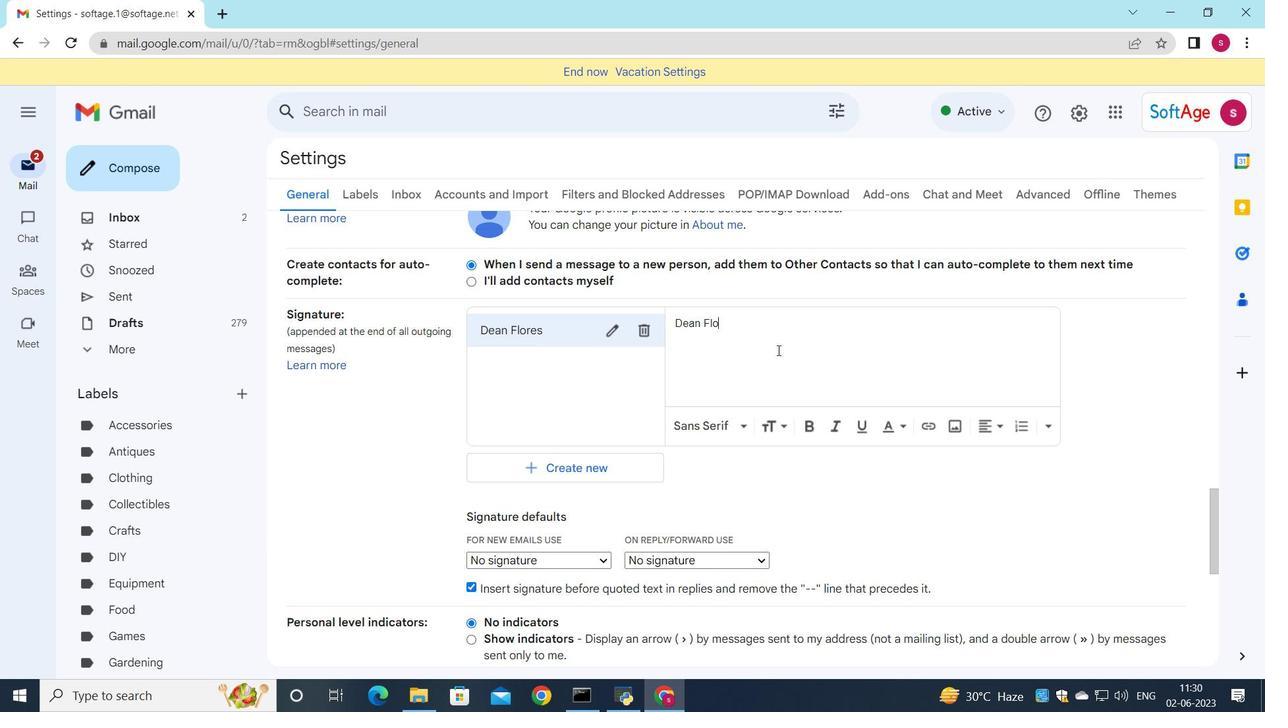 
Action: Mouse pressed left at (762, 399)
Screenshot: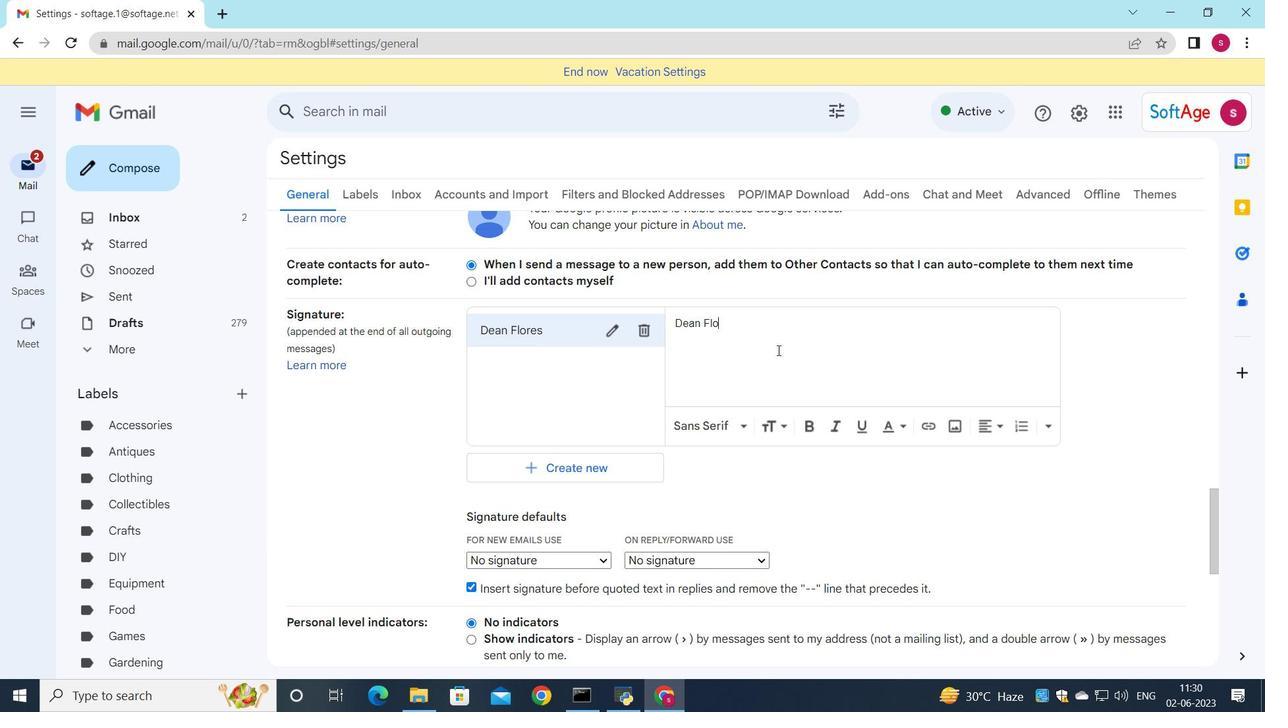 
Action: Mouse pressed left at (762, 399)
Screenshot: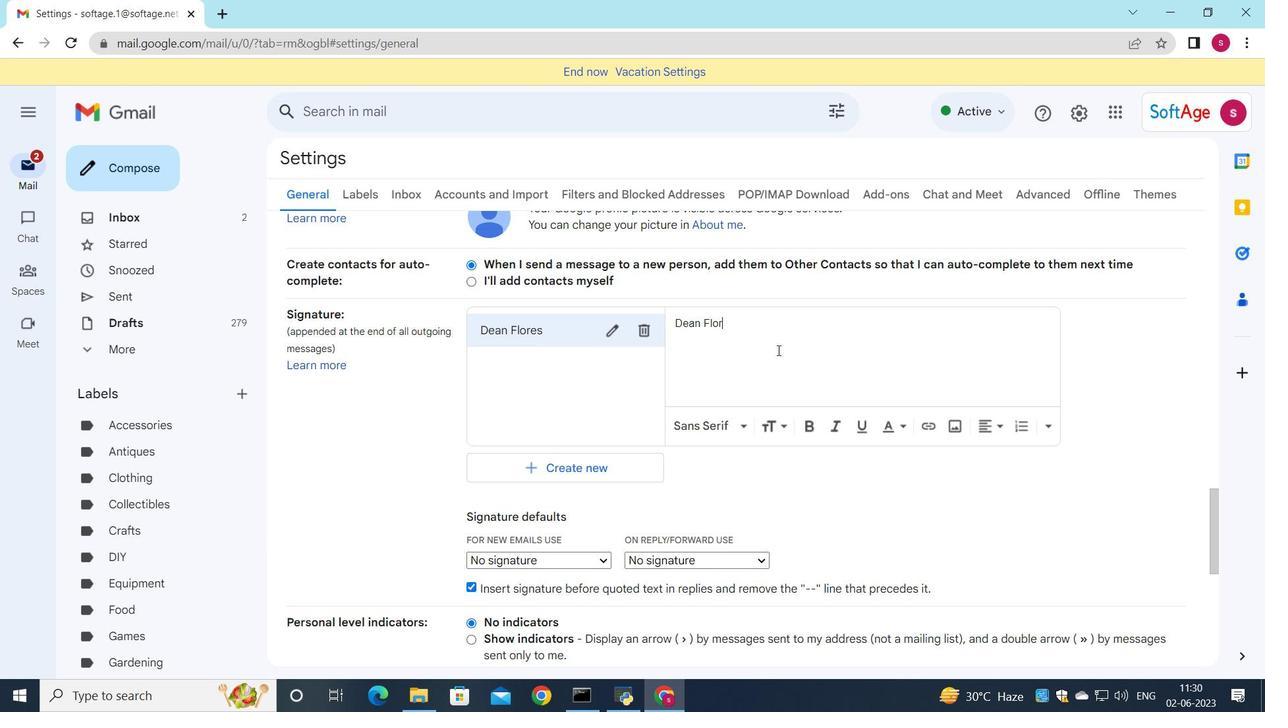 
Action: Mouse pressed left at (762, 399)
Screenshot: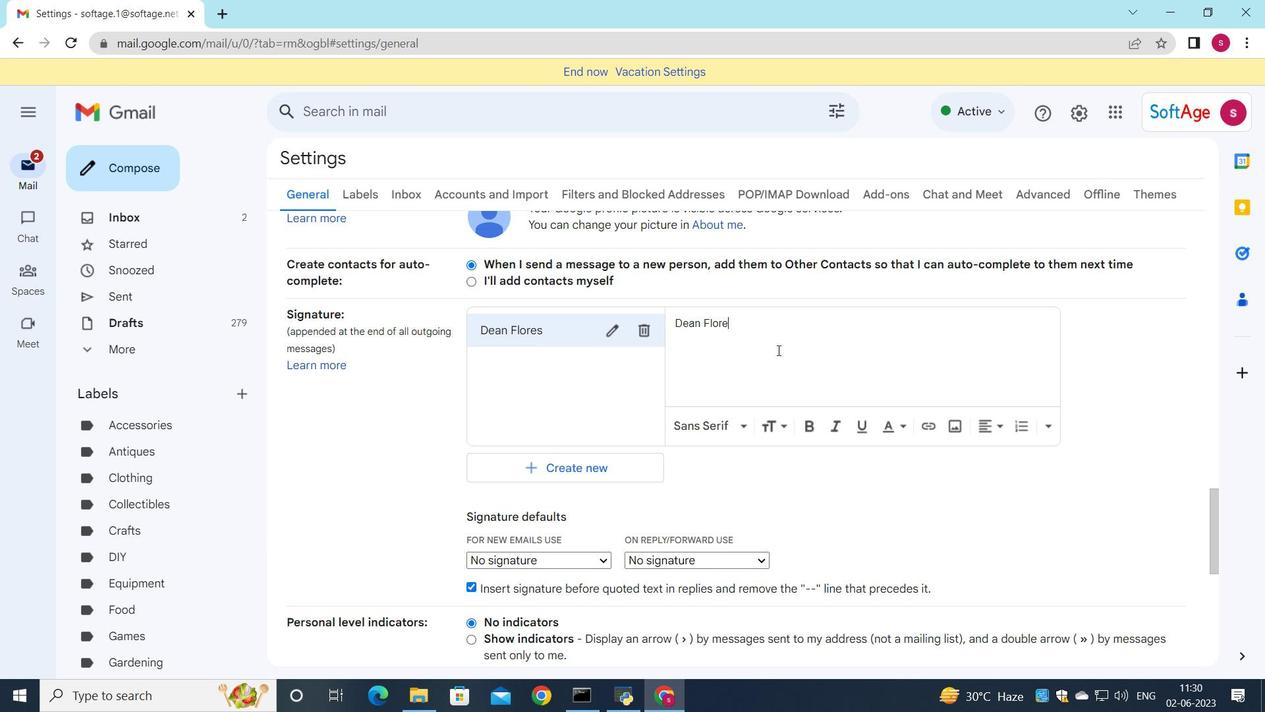 
Action: Mouse pressed left at (762, 399)
Screenshot: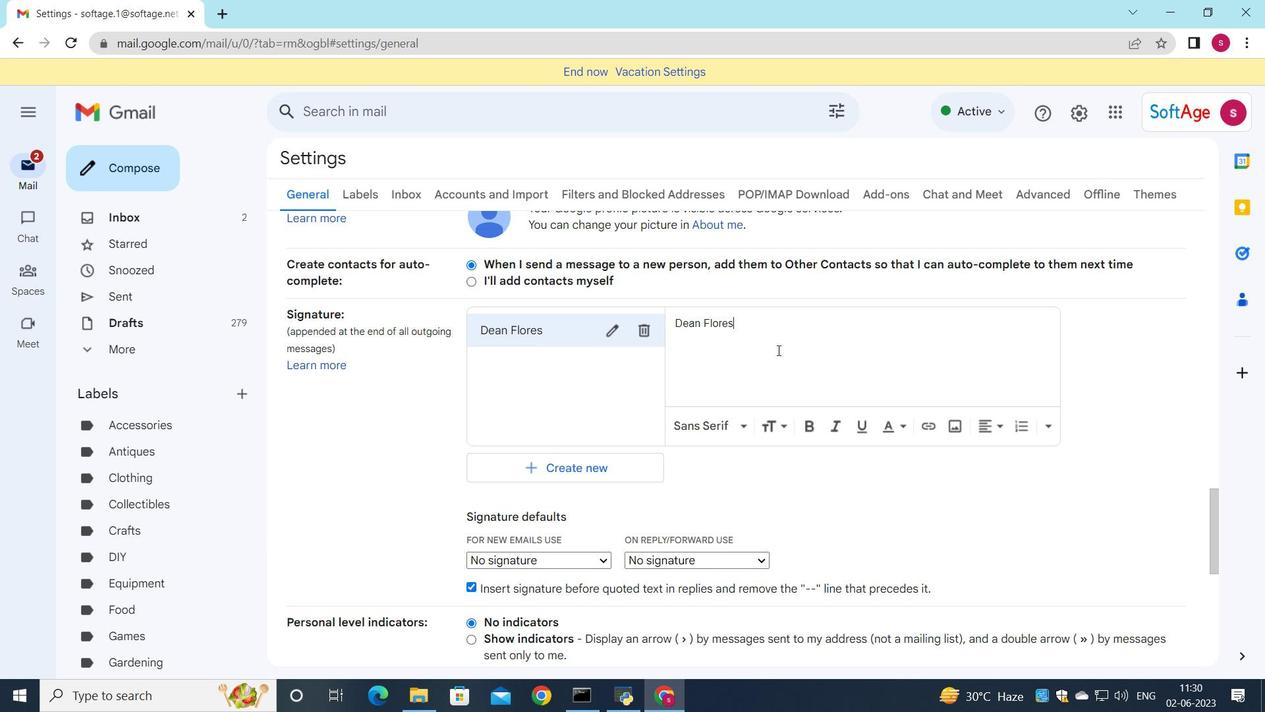 
Action: Mouse moved to (763, 398)
Screenshot: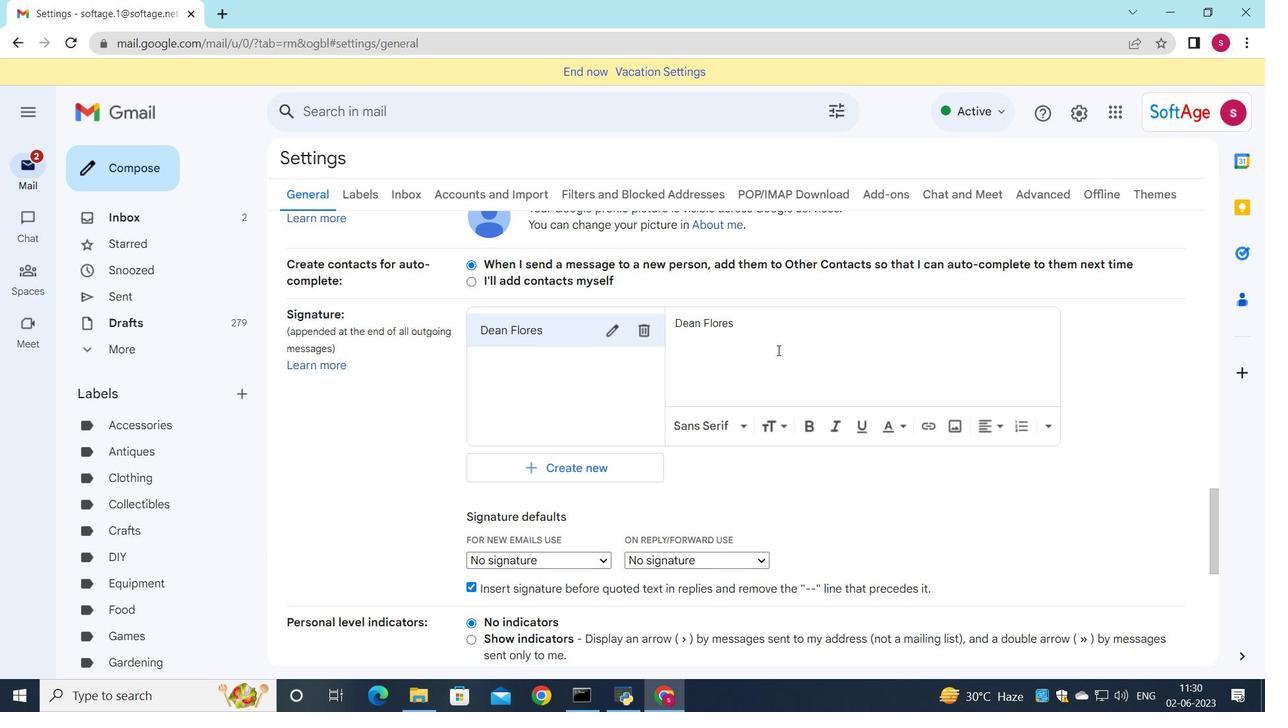 
Action: Mouse pressed left at (763, 398)
Screenshot: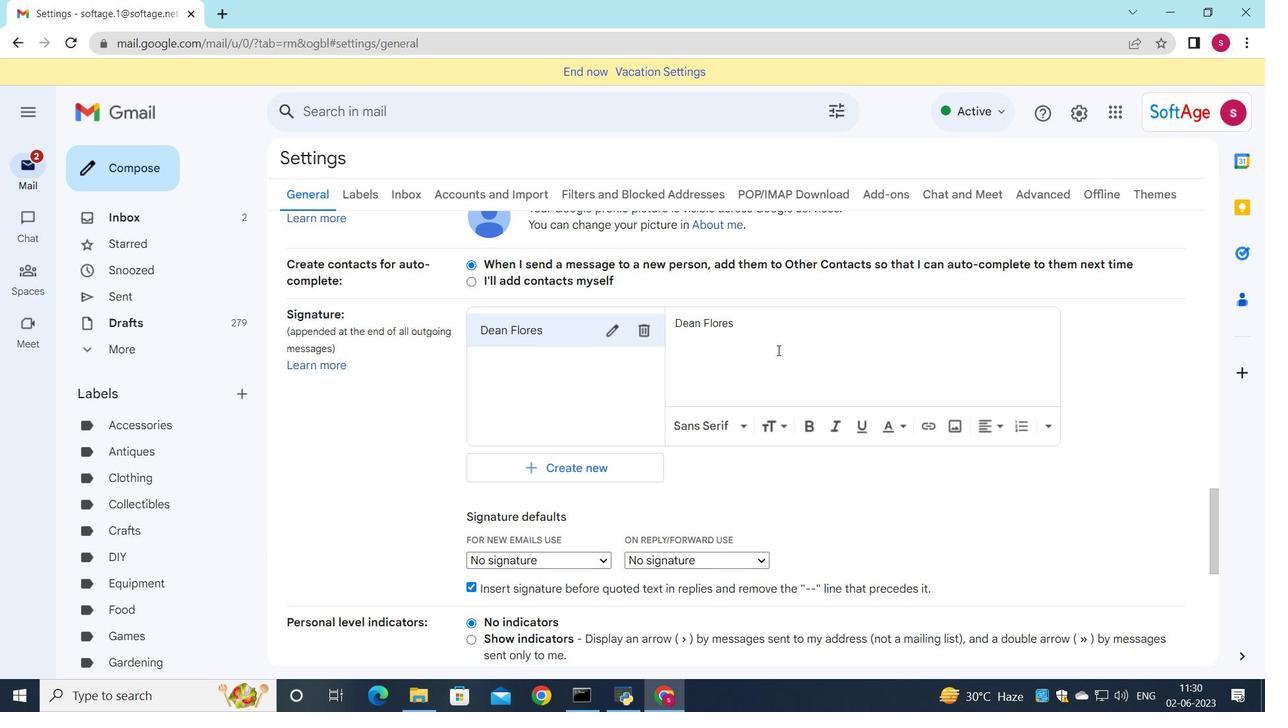 
Action: Mouse pressed left at (763, 398)
Screenshot: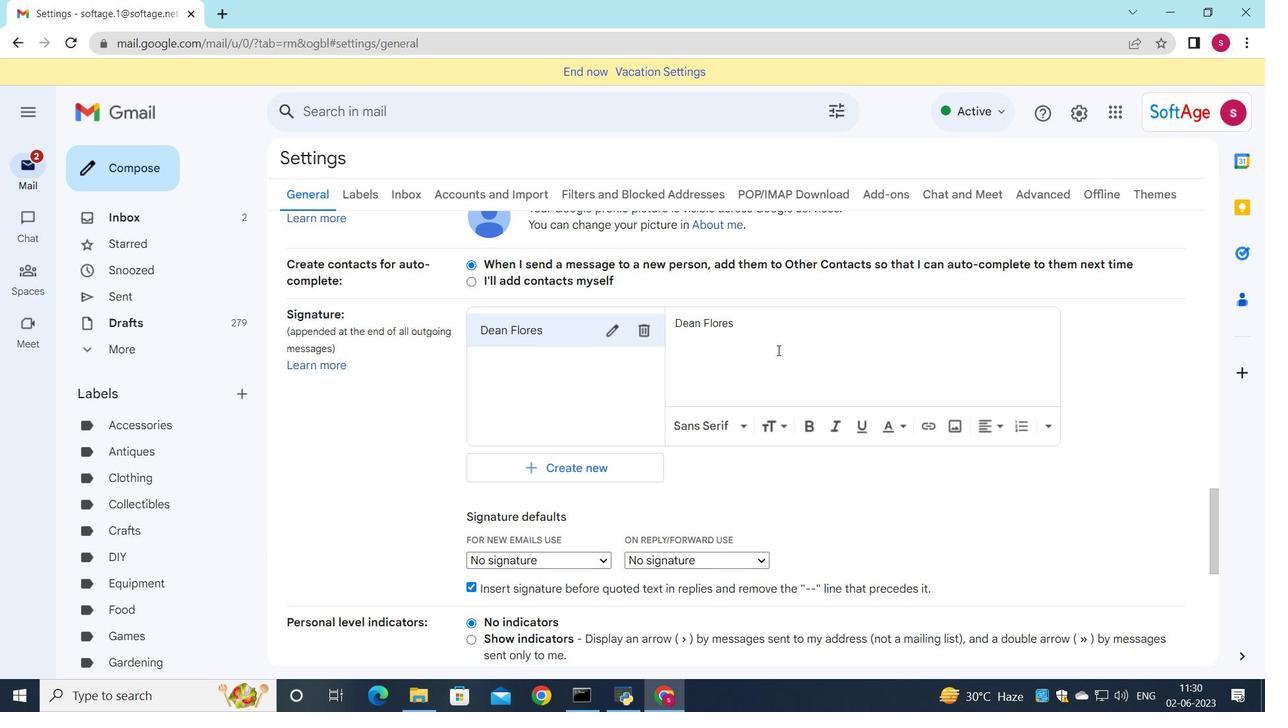 
Action: Mouse pressed left at (763, 398)
Screenshot: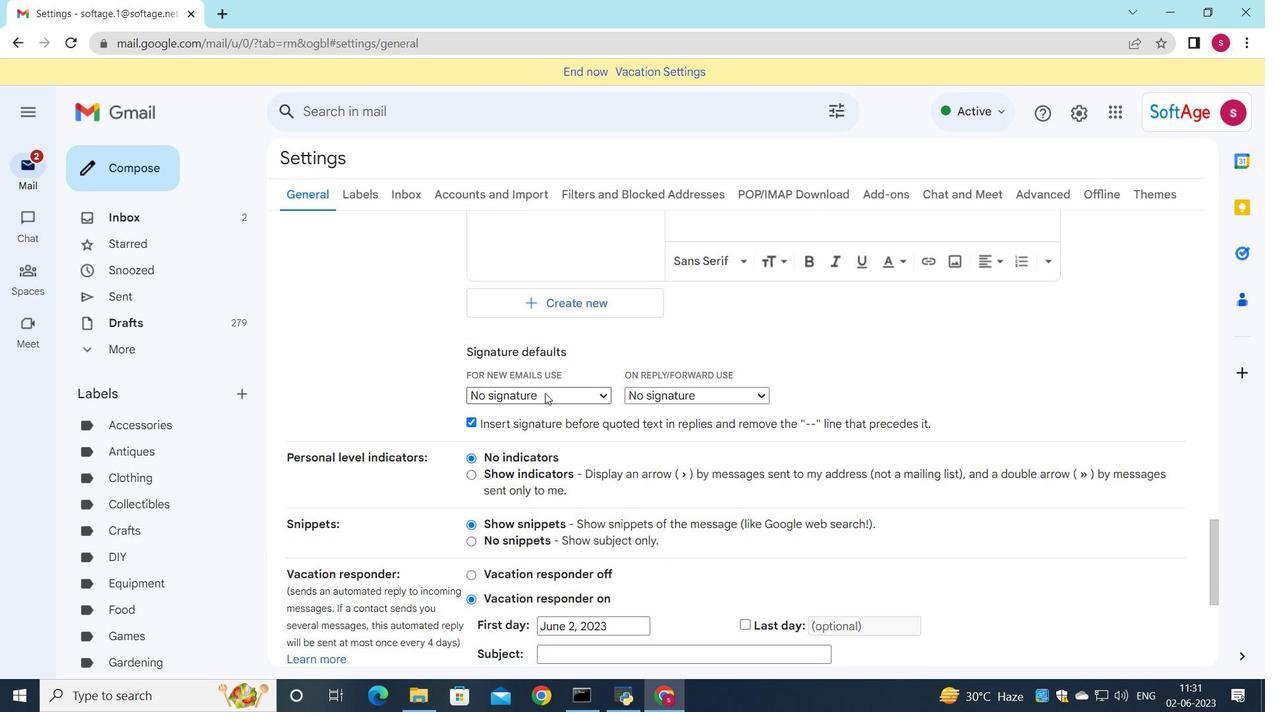 
Action: Mouse moved to (760, 406)
Screenshot: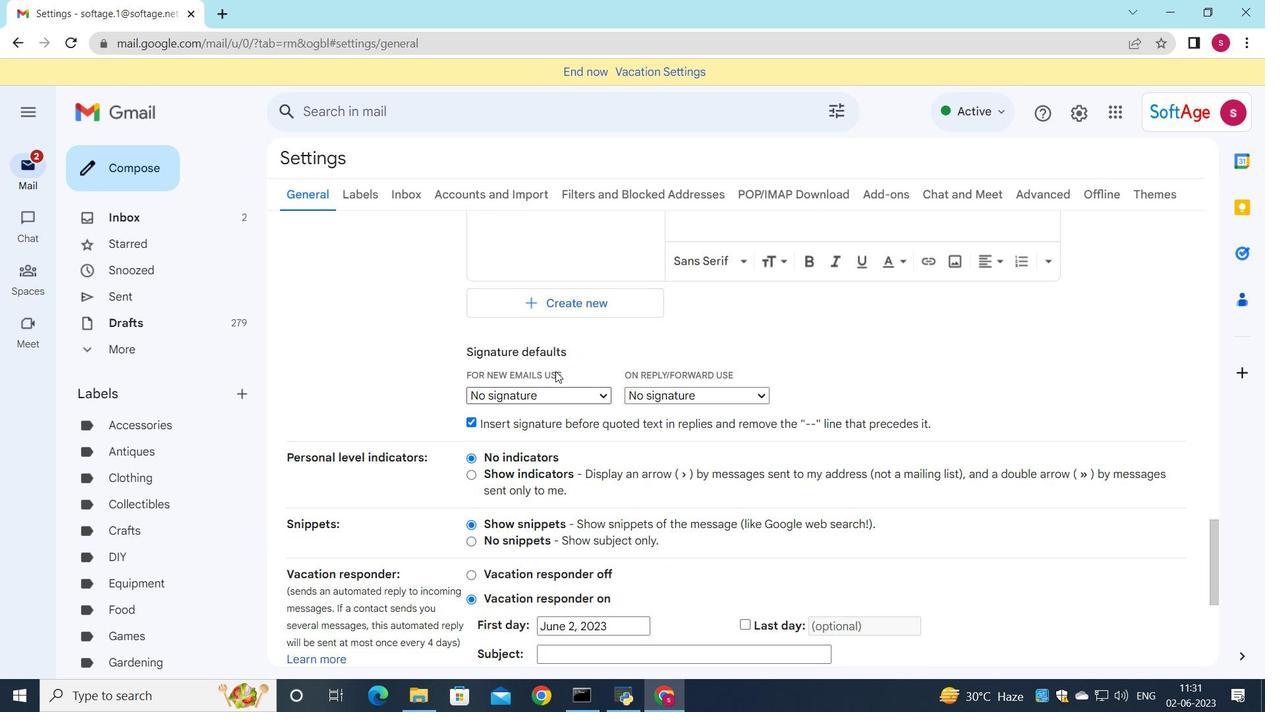 
Action: Mouse pressed left at (760, 406)
Screenshot: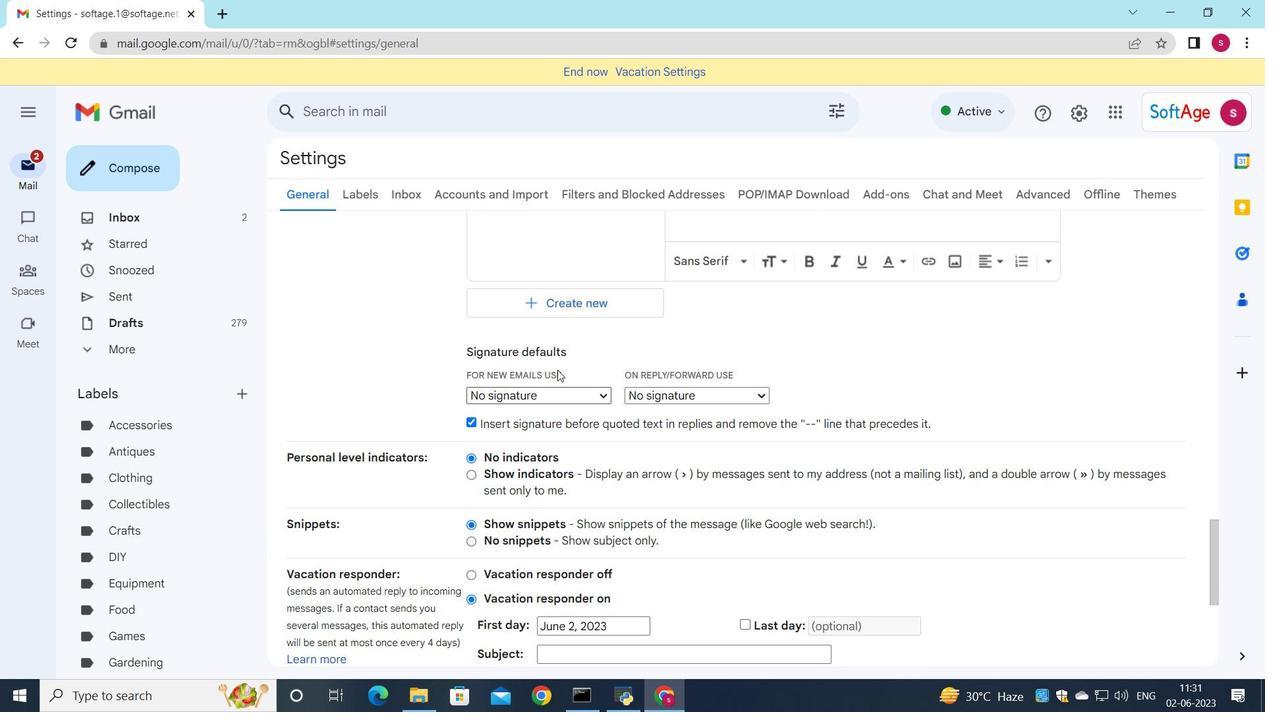 
Action: Mouse pressed left at (760, 406)
Screenshot: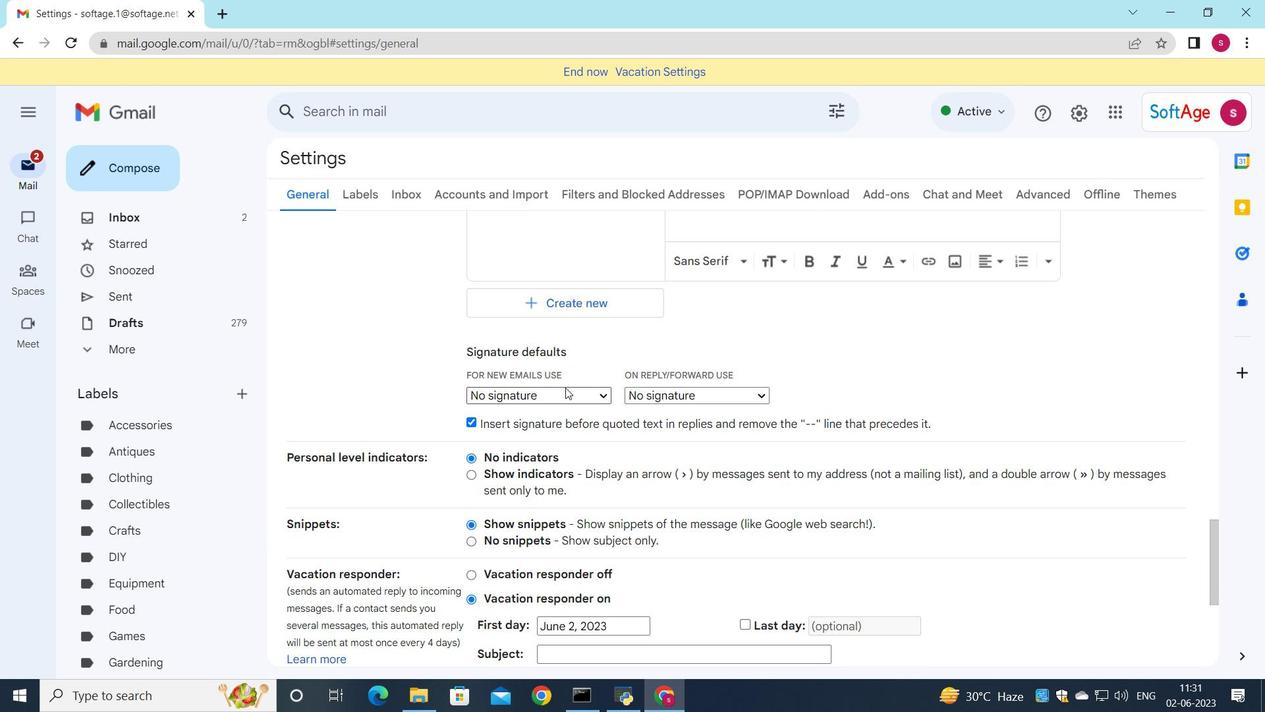 
Action: Mouse pressed left at (760, 406)
Screenshot: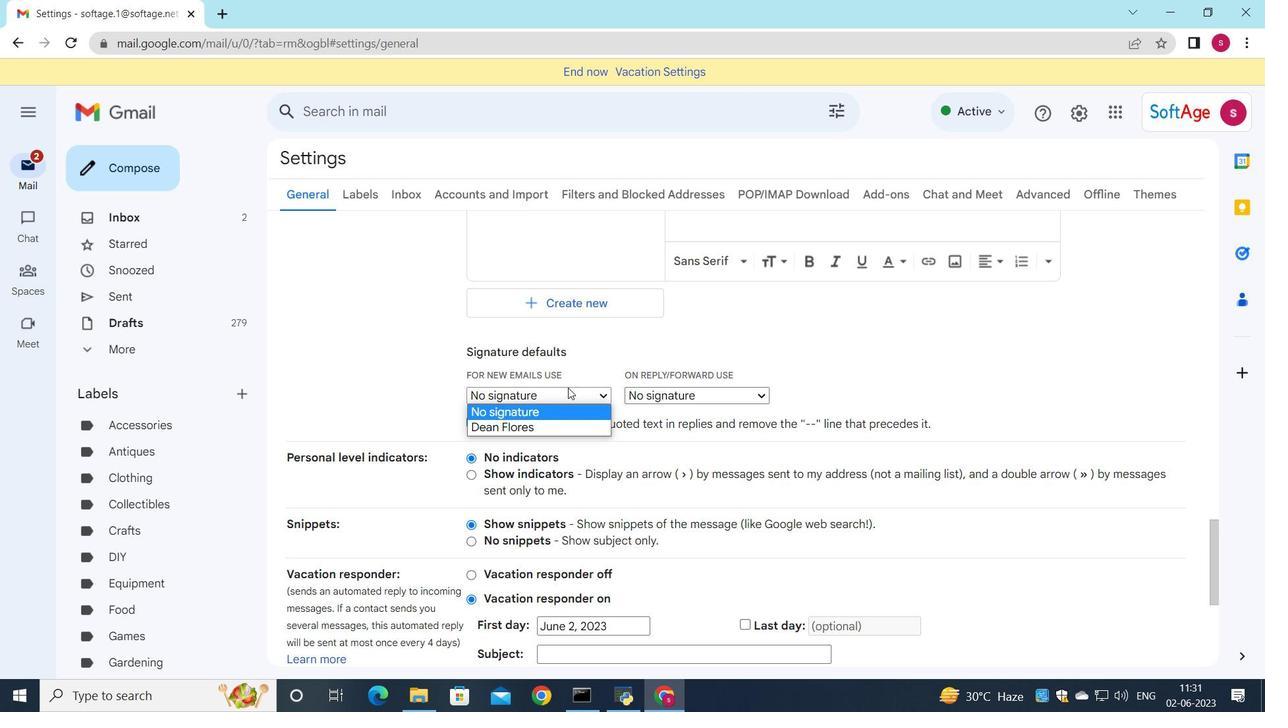 
Action: Mouse pressed left at (760, 406)
Screenshot: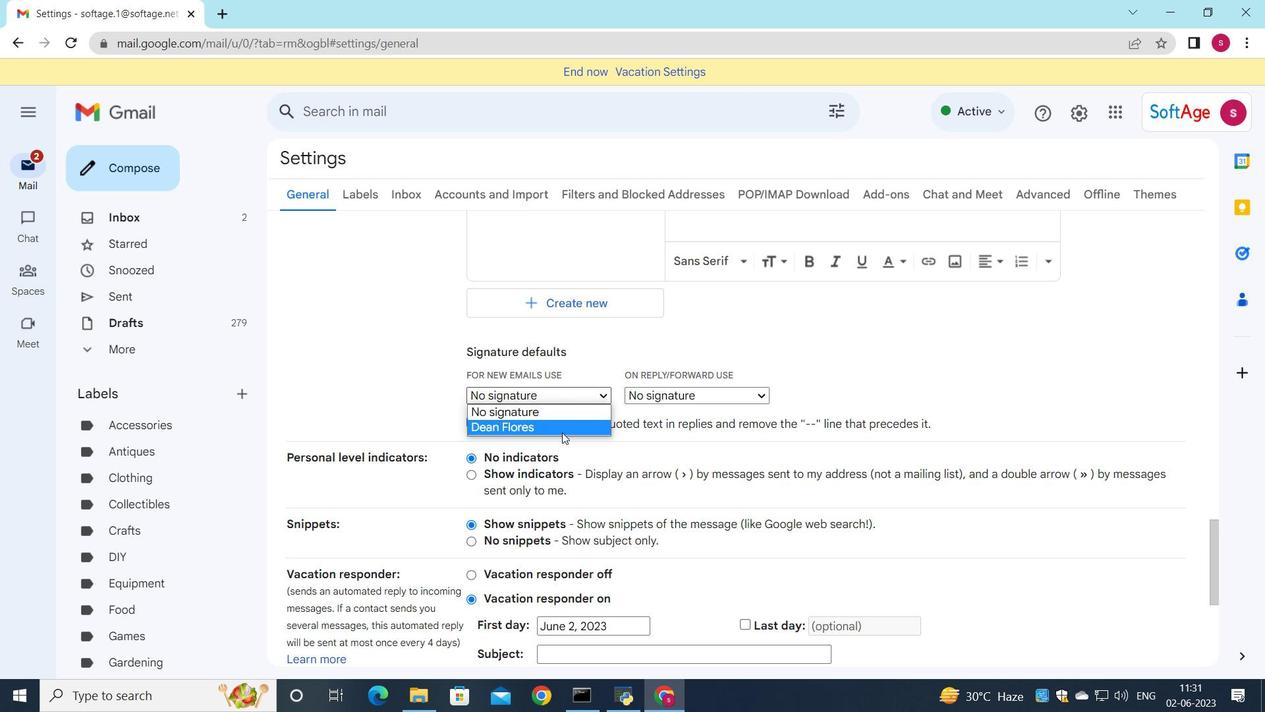 
Action: Mouse pressed left at (760, 406)
Screenshot: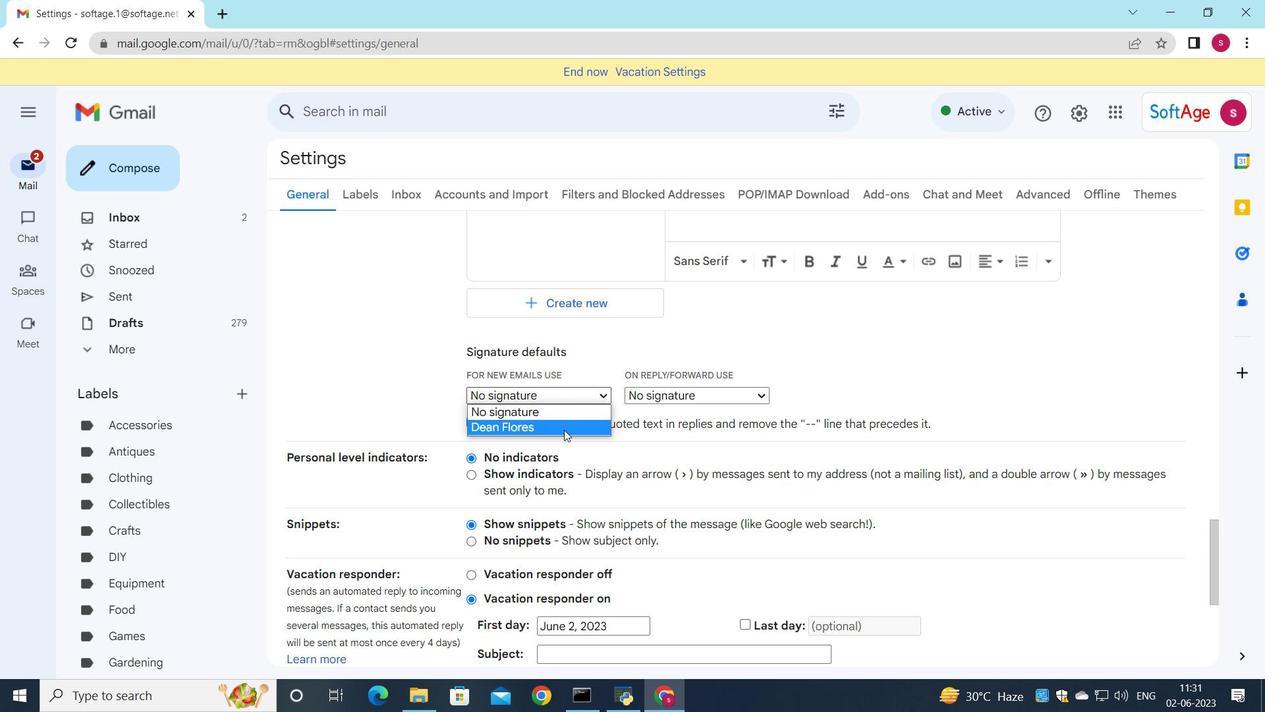 
Action: Mouse pressed left at (760, 406)
Screenshot: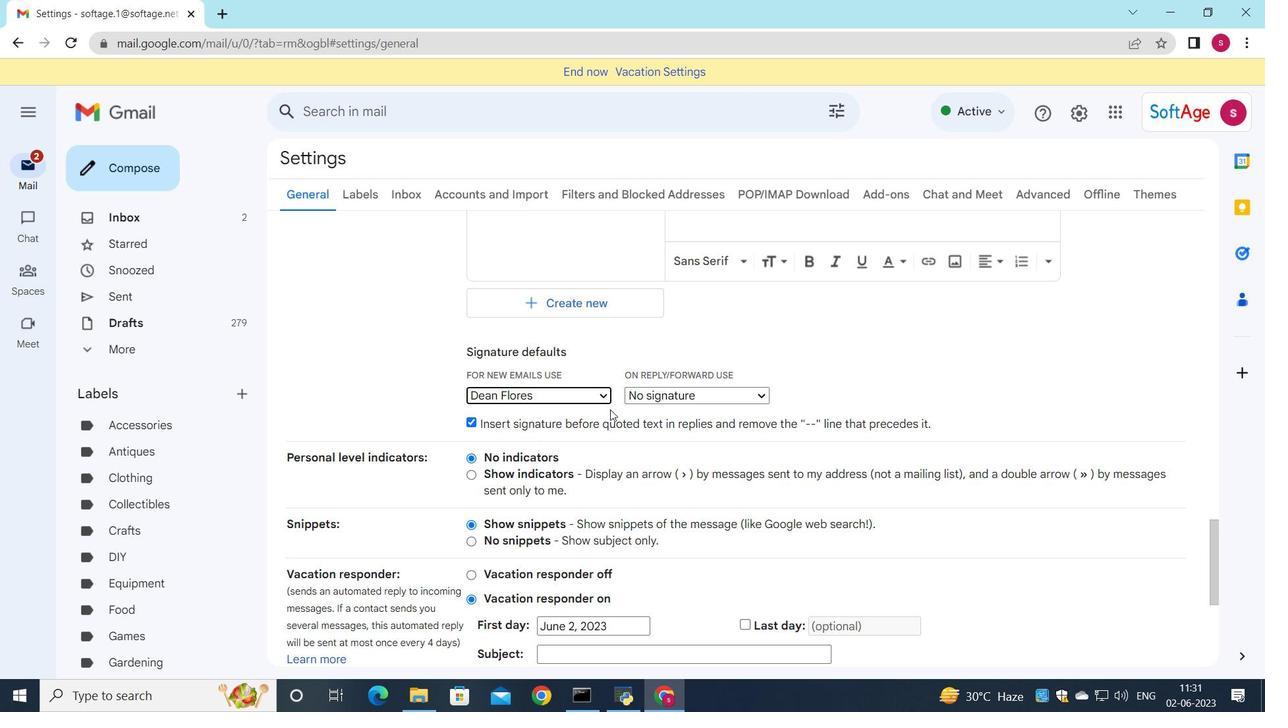 
Action: Mouse pressed left at (760, 406)
Screenshot: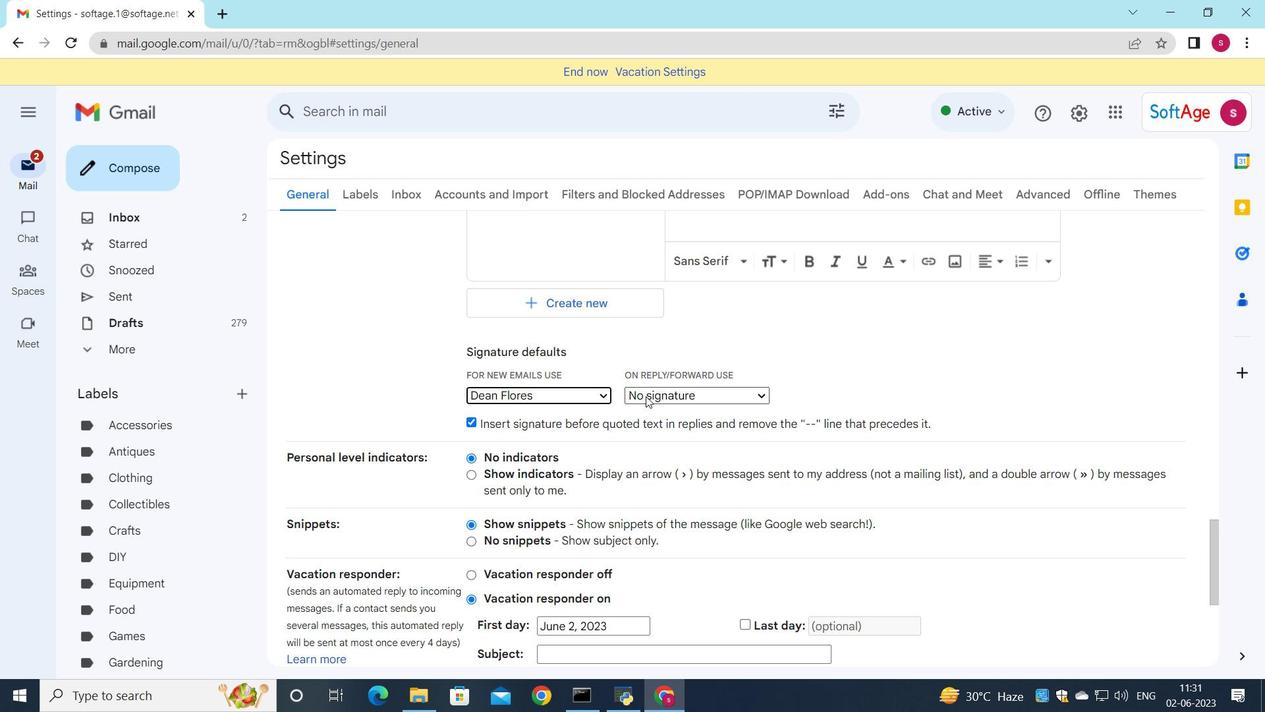
Action: Mouse pressed left at (760, 406)
Screenshot: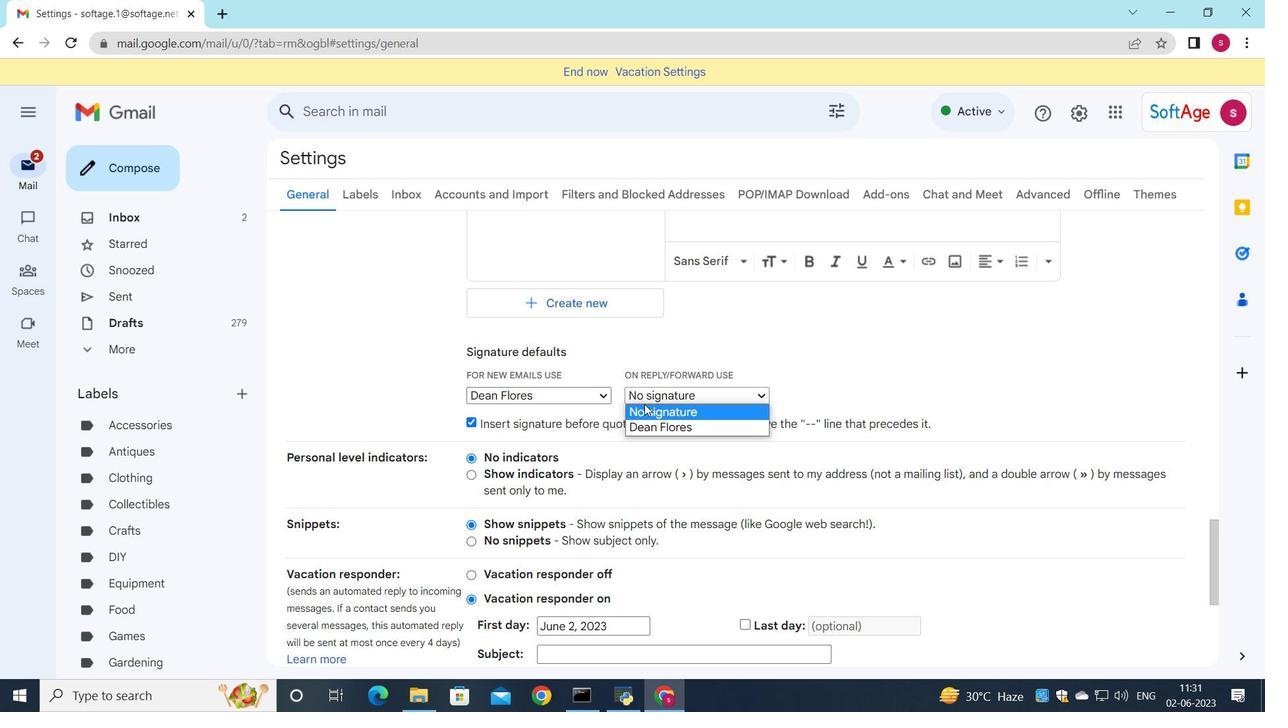 
Action: Mouse pressed left at (760, 406)
Screenshot: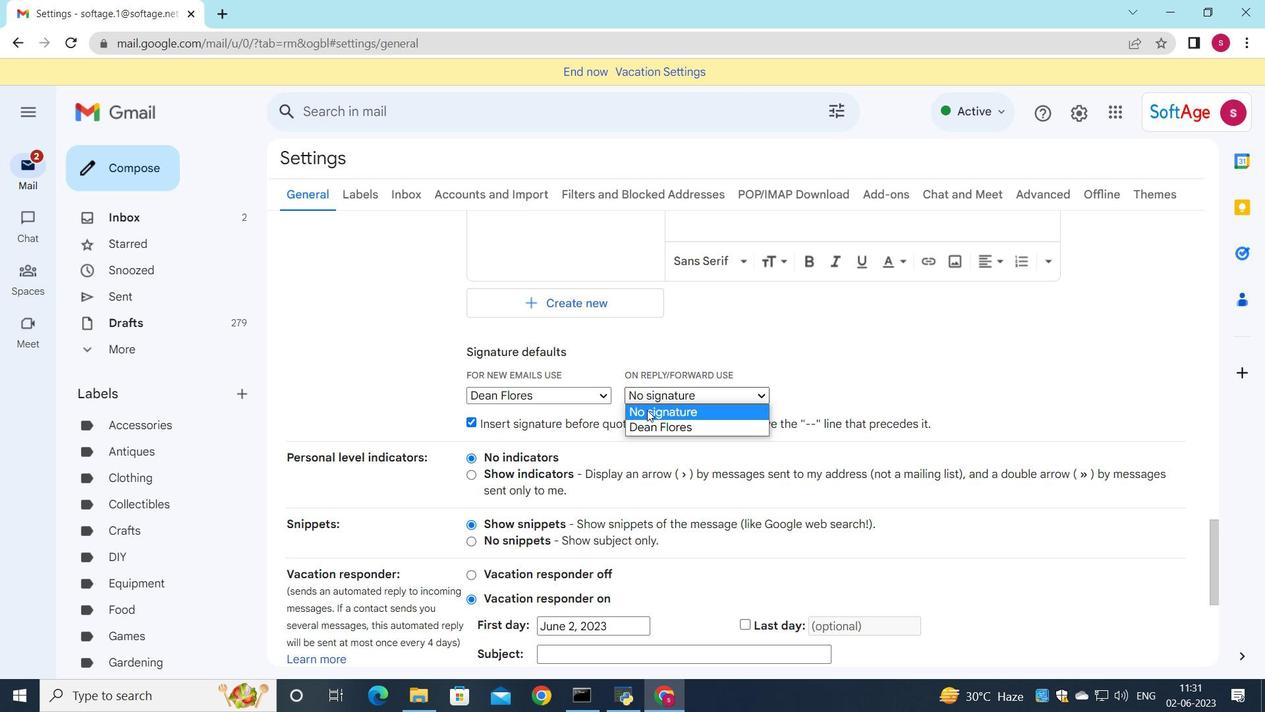 
Action: Mouse pressed left at (760, 406)
Screenshot: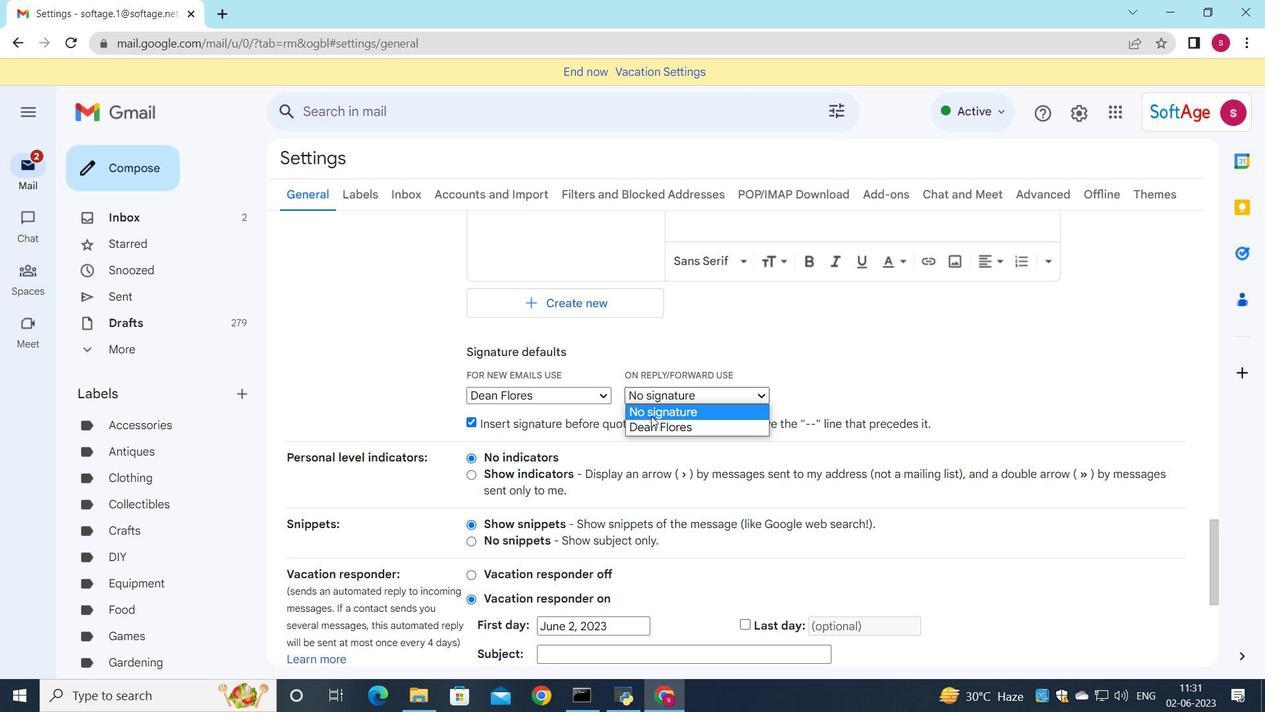 
Action: Mouse moved to (710, 402)
Screenshot: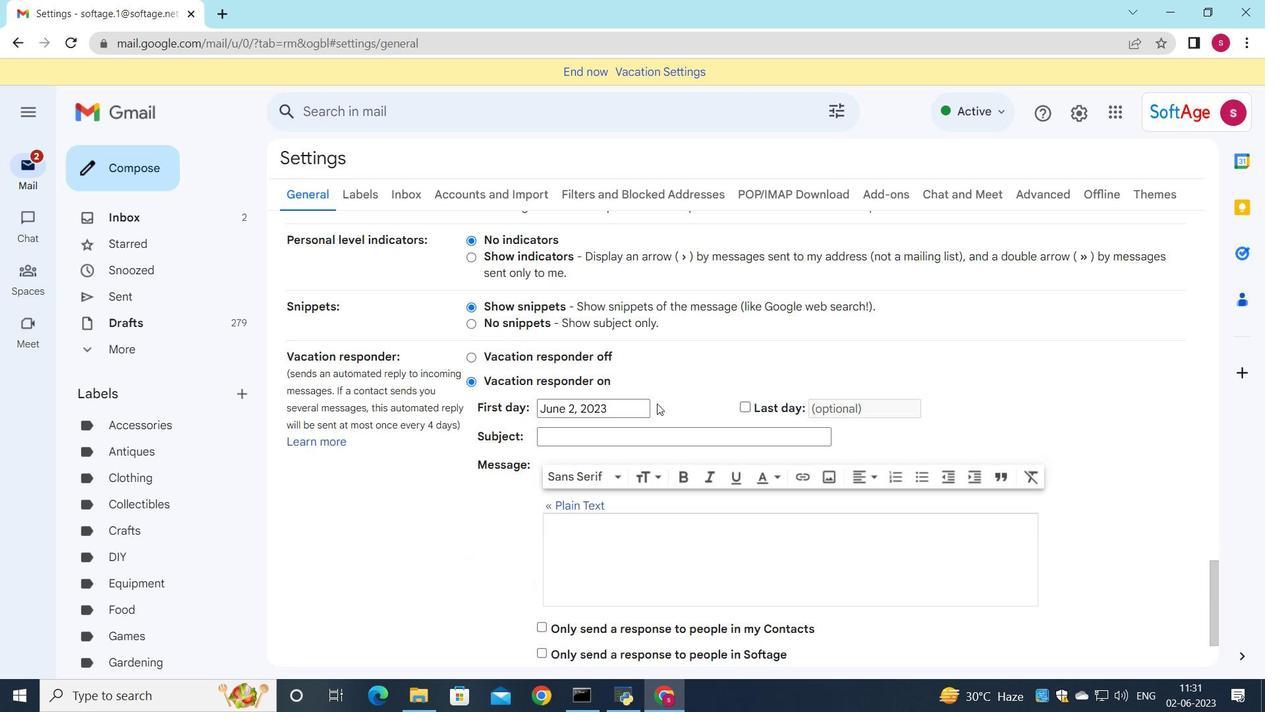 
Action: Mouse pressed left at (710, 402)
Screenshot: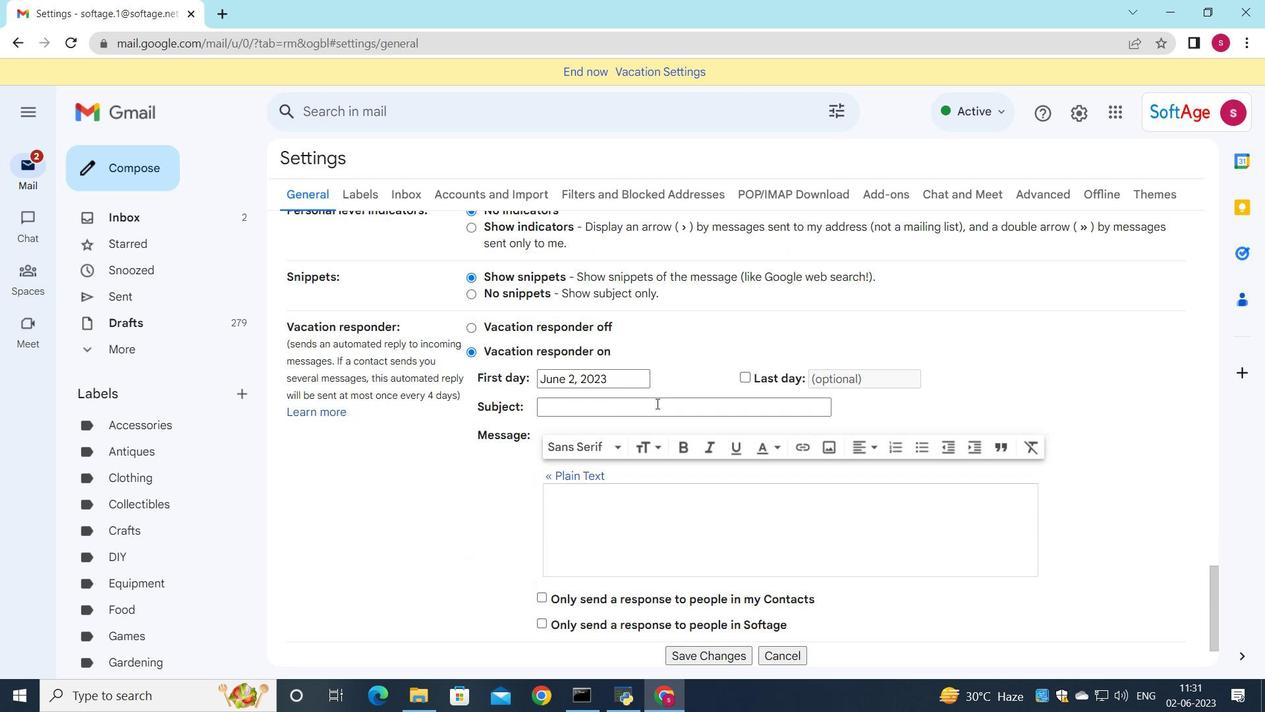 
Action: Mouse moved to (784, 396)
Screenshot: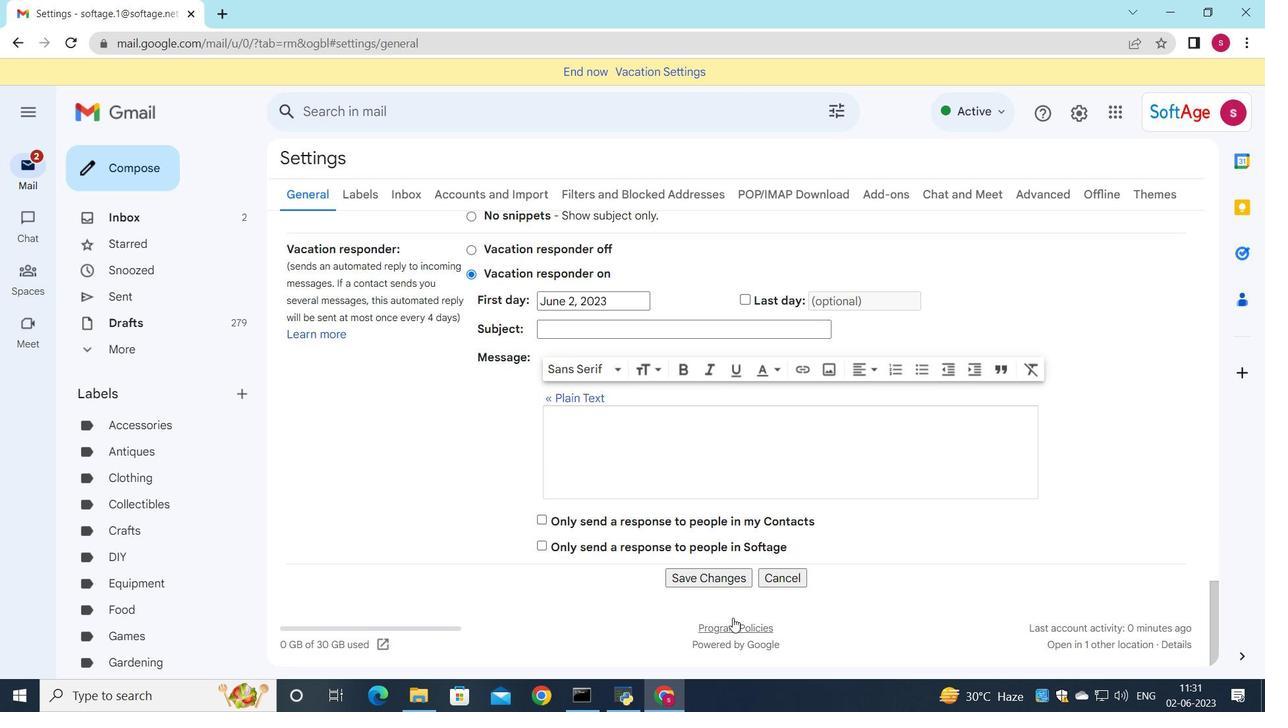 
Action: Mouse pressed left at (784, 396)
Screenshot: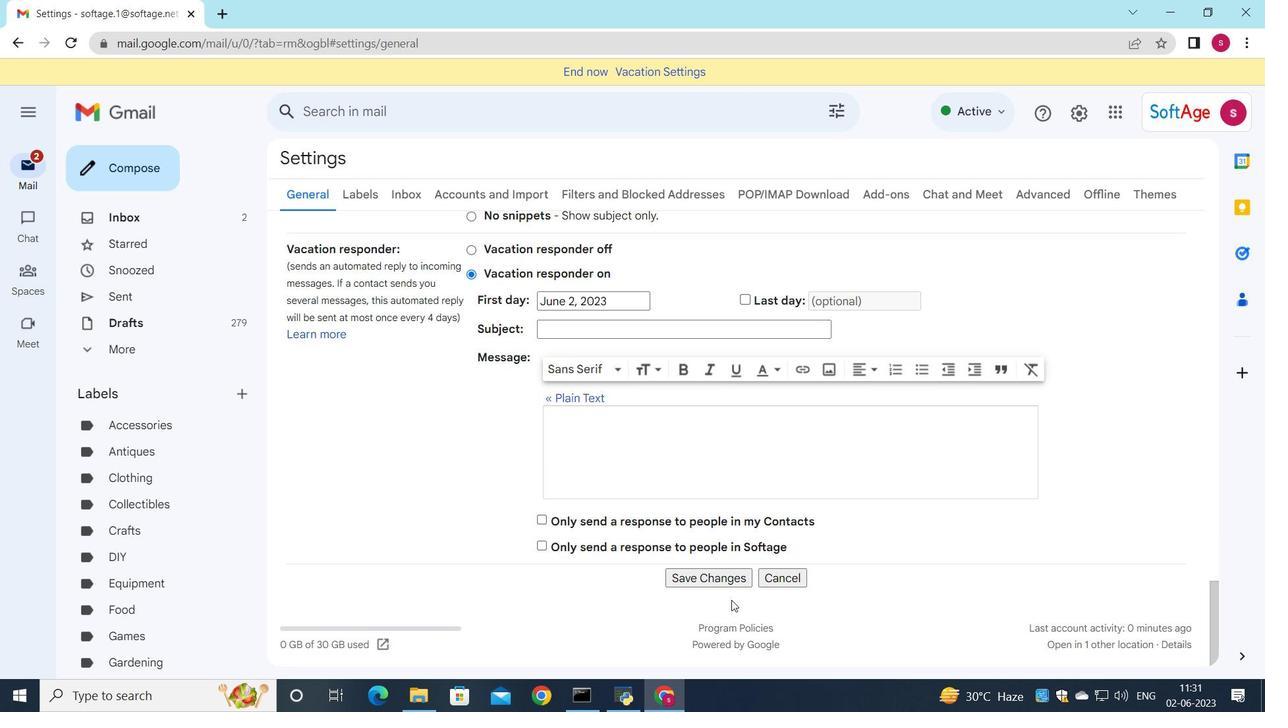 
Action: Mouse moved to (776, 402)
Screenshot: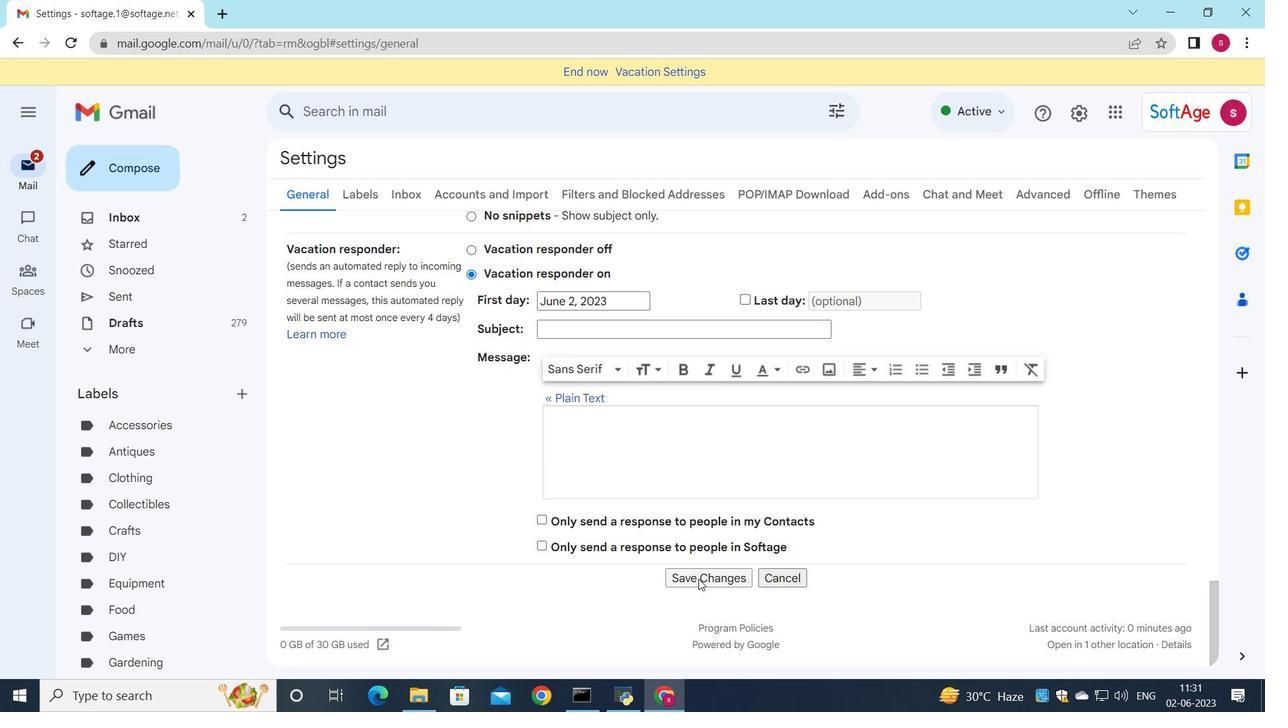 
Action: Mouse pressed left at (776, 402)
Screenshot: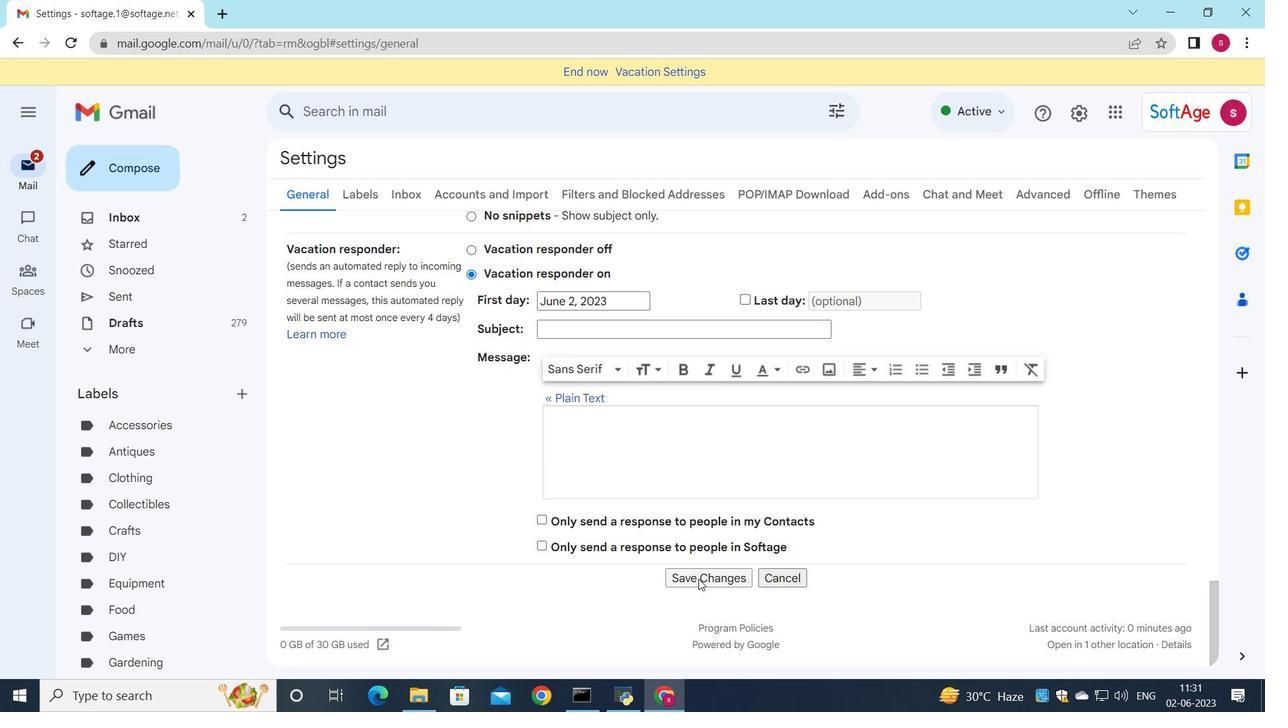 
Action: Mouse moved to (776, 400)
Screenshot: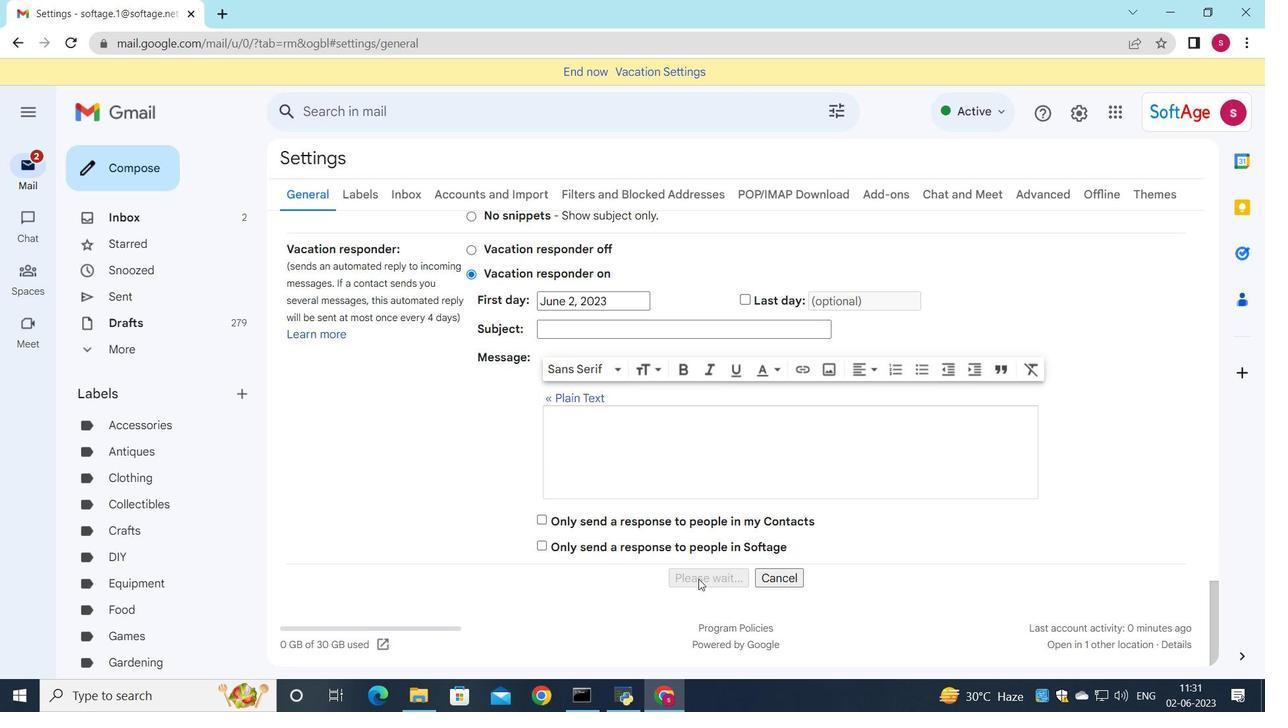
Action: Mouse pressed left at (776, 400)
Screenshot: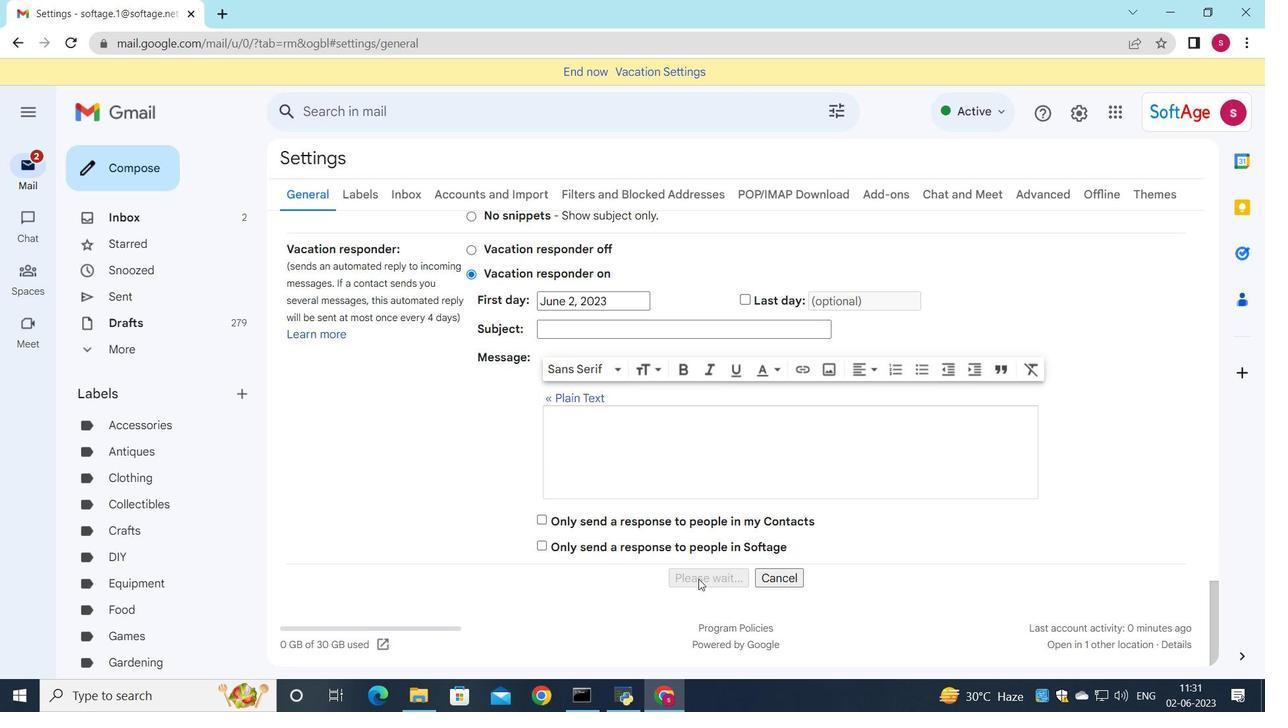 
Action: Mouse pressed left at (776, 400)
Screenshot: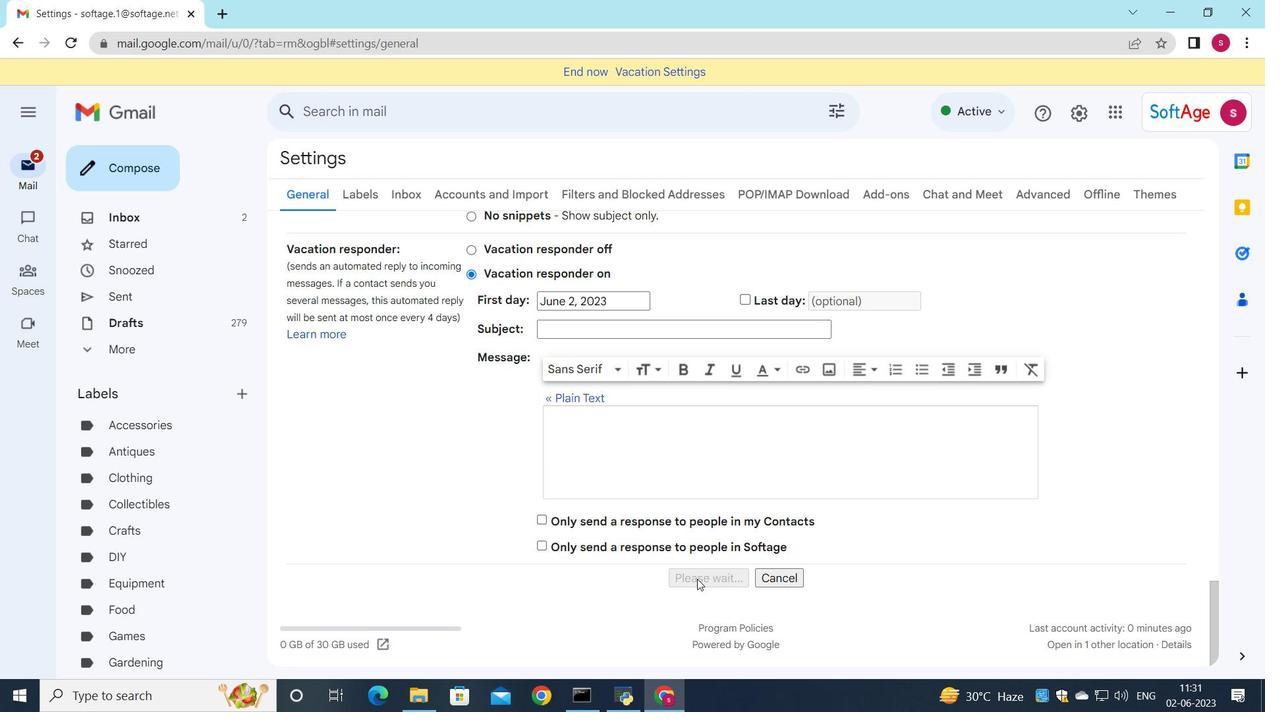 
Action: Mouse pressed left at (776, 400)
Screenshot: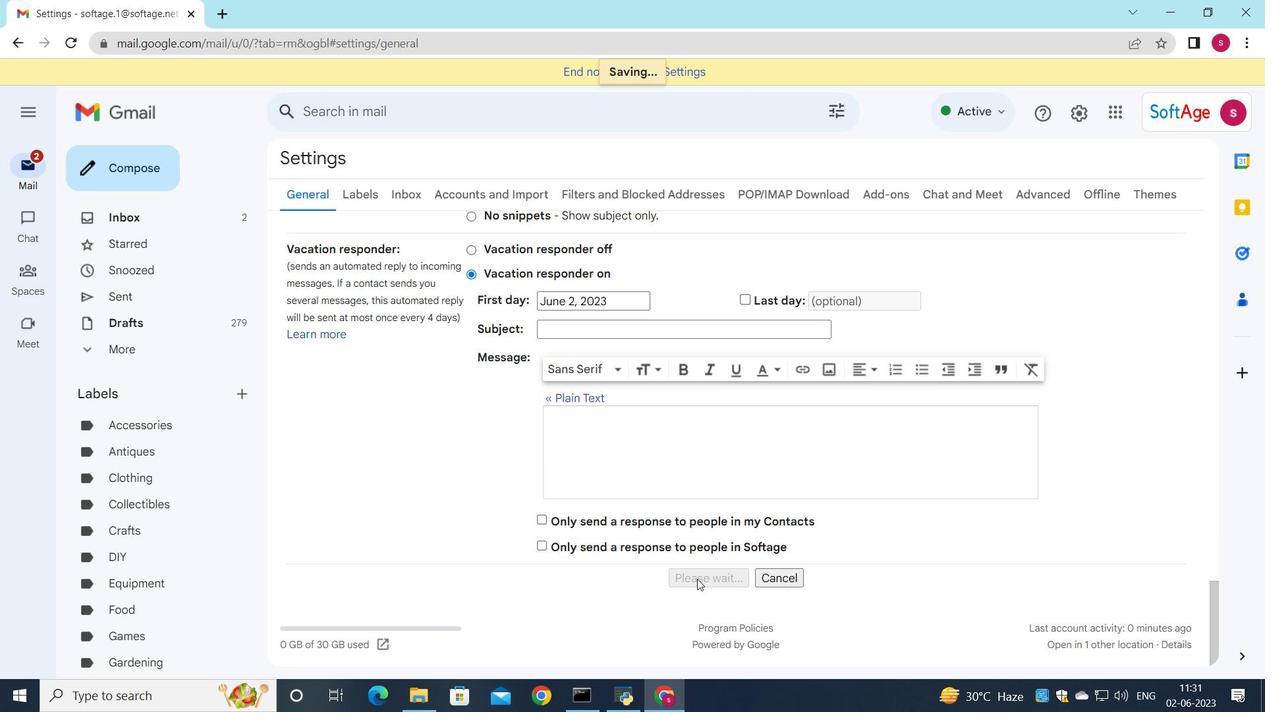 
Action: Mouse pressed left at (776, 400)
Screenshot: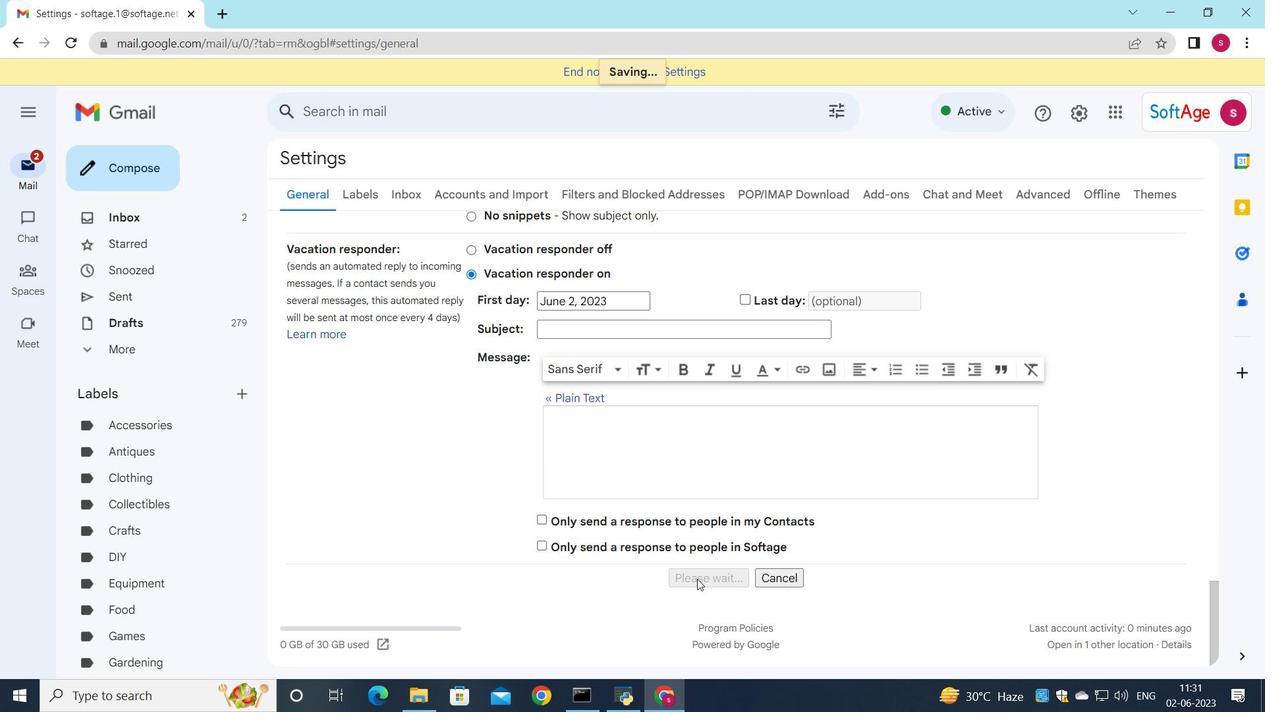 
Action: Mouse pressed left at (776, 400)
Screenshot: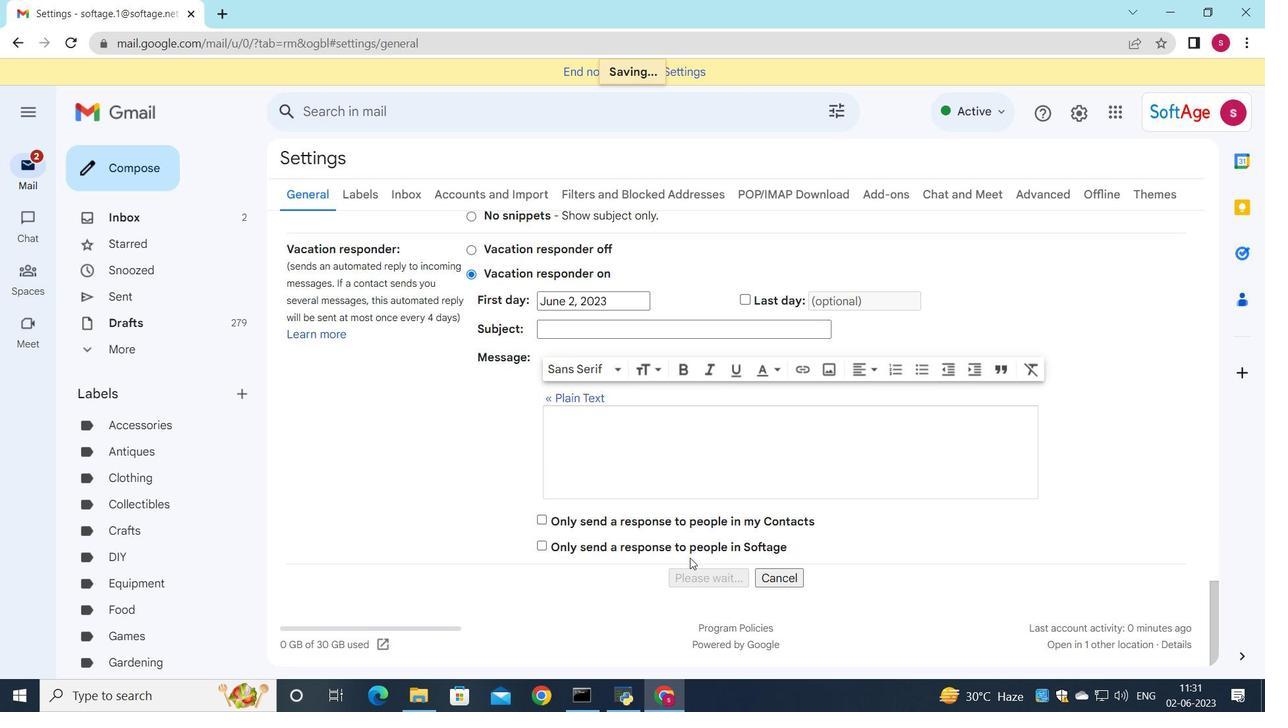 
Action: Mouse pressed left at (776, 400)
Screenshot: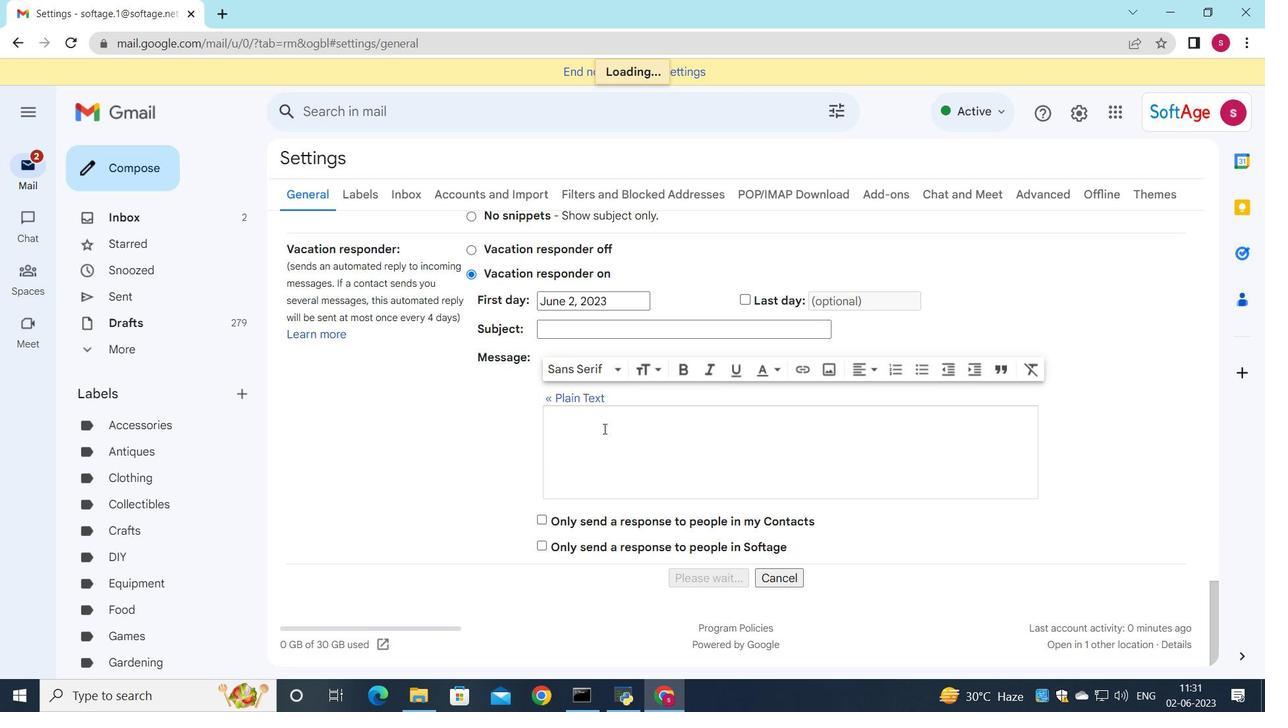 
Action: Mouse pressed left at (776, 400)
Screenshot: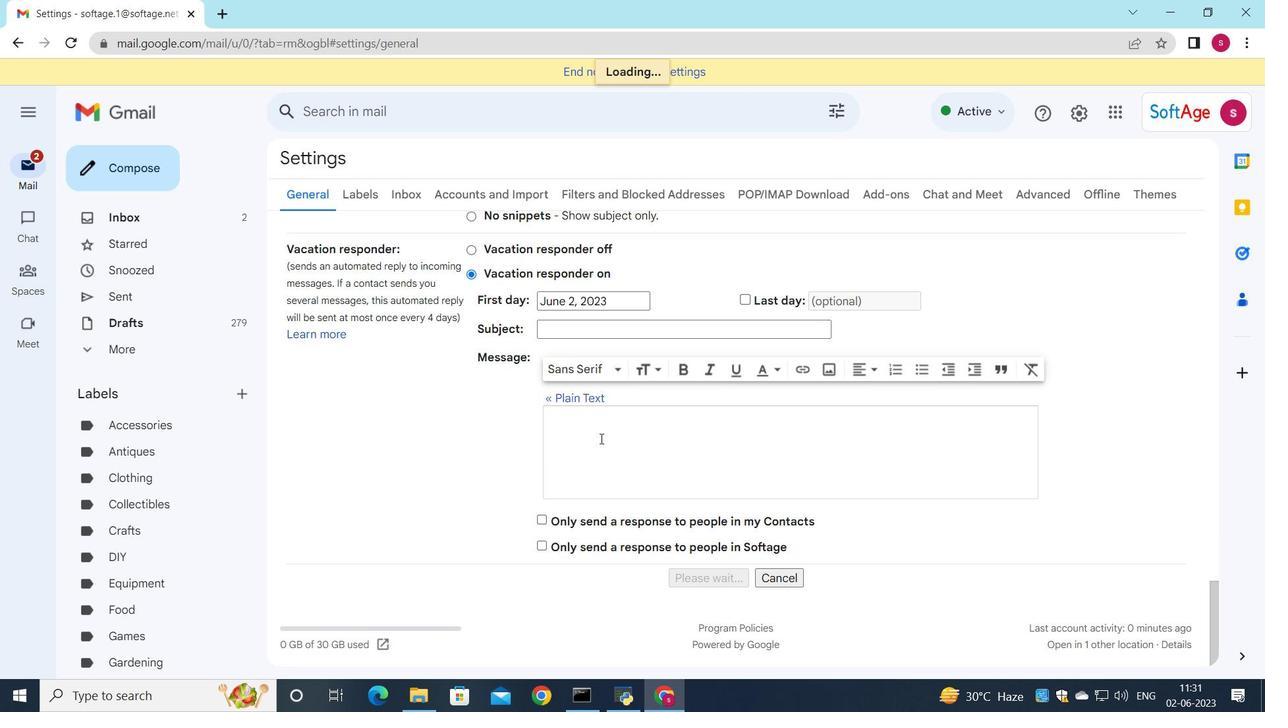 
Action: Mouse pressed left at (776, 400)
Screenshot: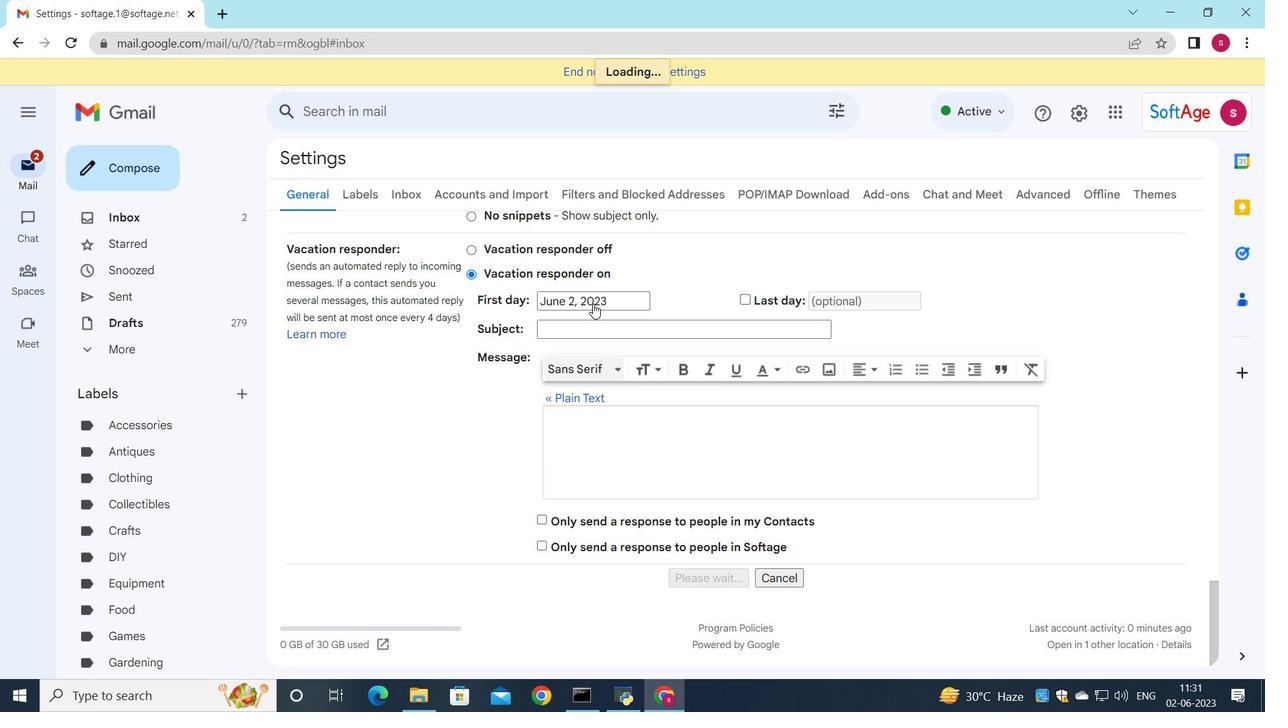 
Action: Mouse pressed left at (776, 400)
Screenshot: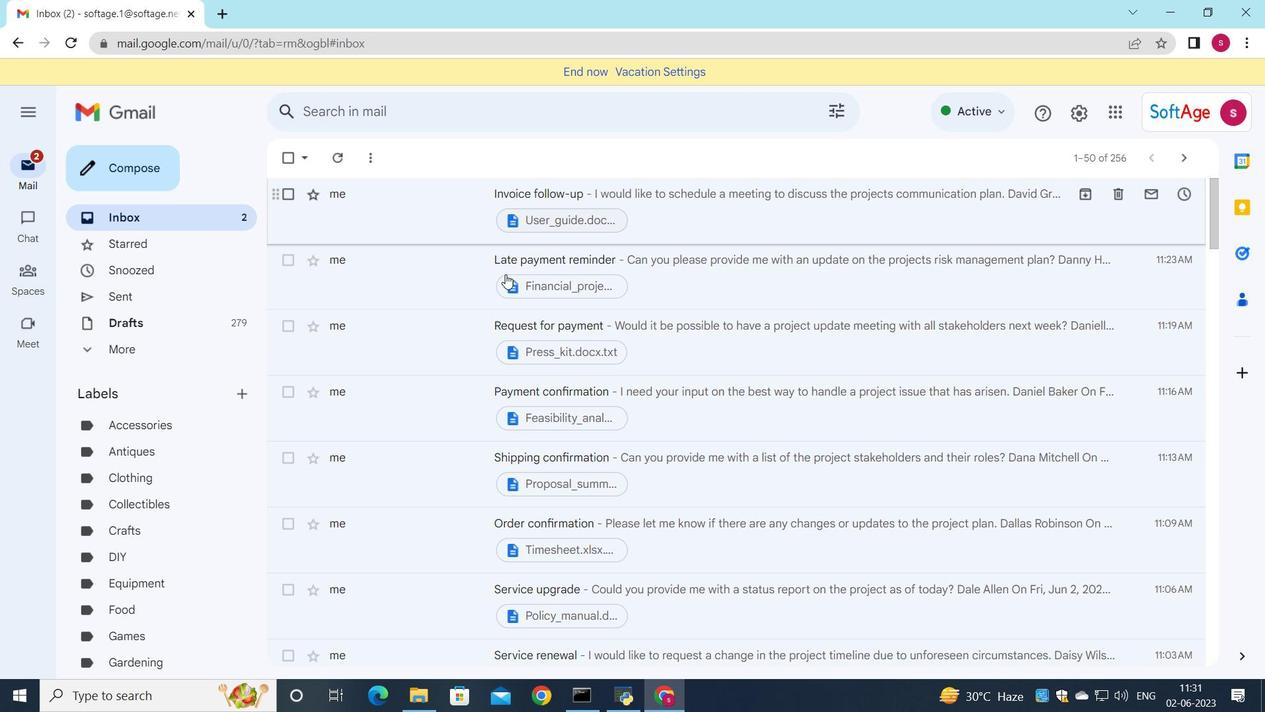 
Action: Mouse pressed left at (776, 400)
Screenshot: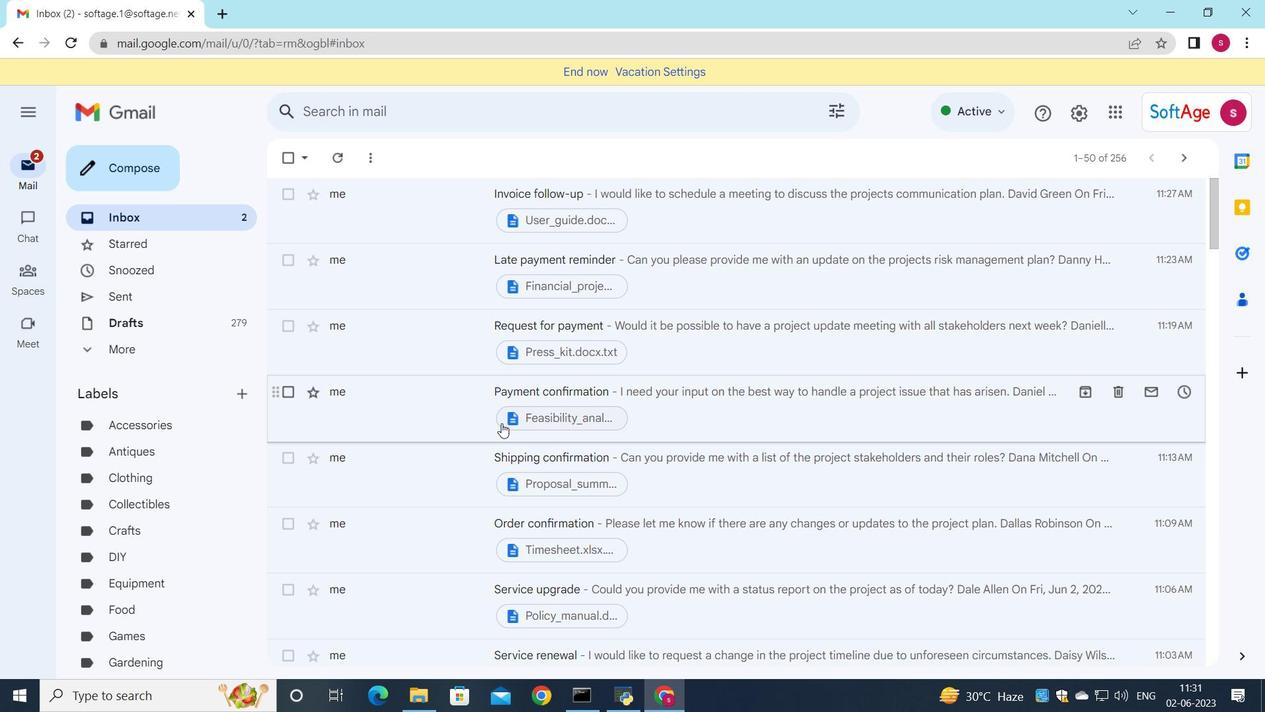 
Action: Mouse pressed left at (776, 400)
Screenshot: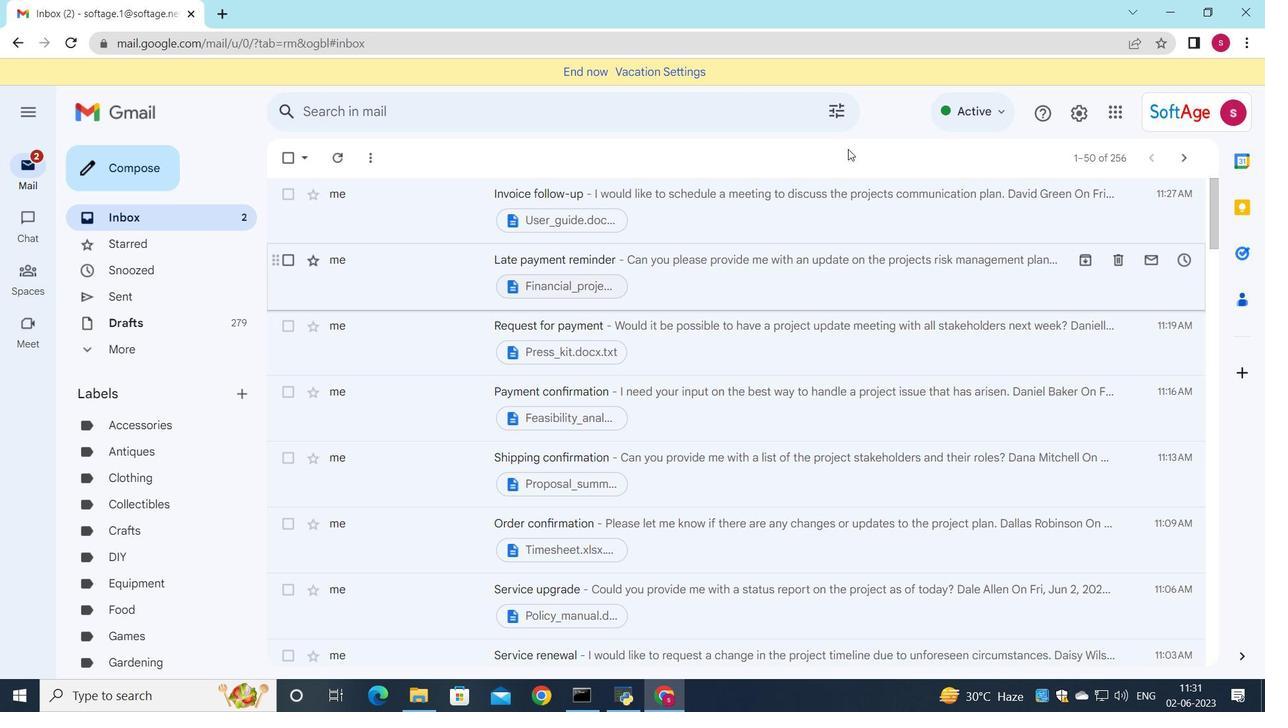 
Action: Mouse pressed left at (776, 400)
Screenshot: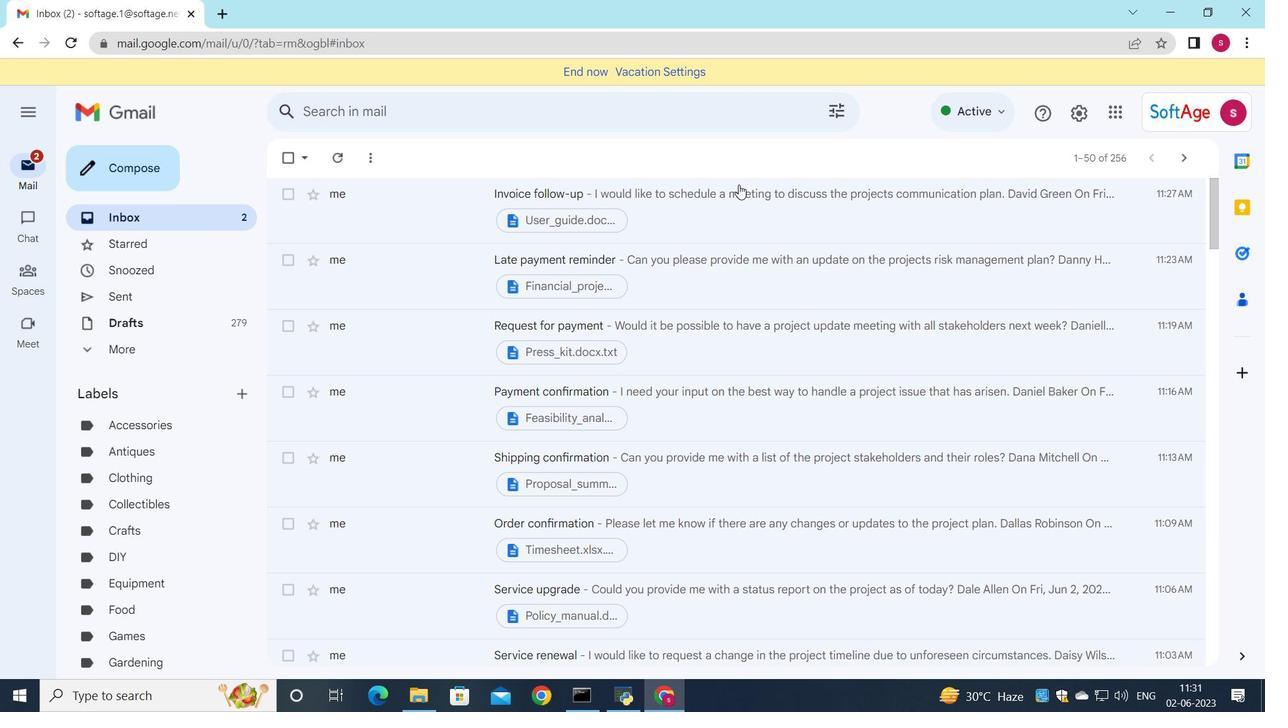 
Action: Mouse pressed left at (776, 400)
Screenshot: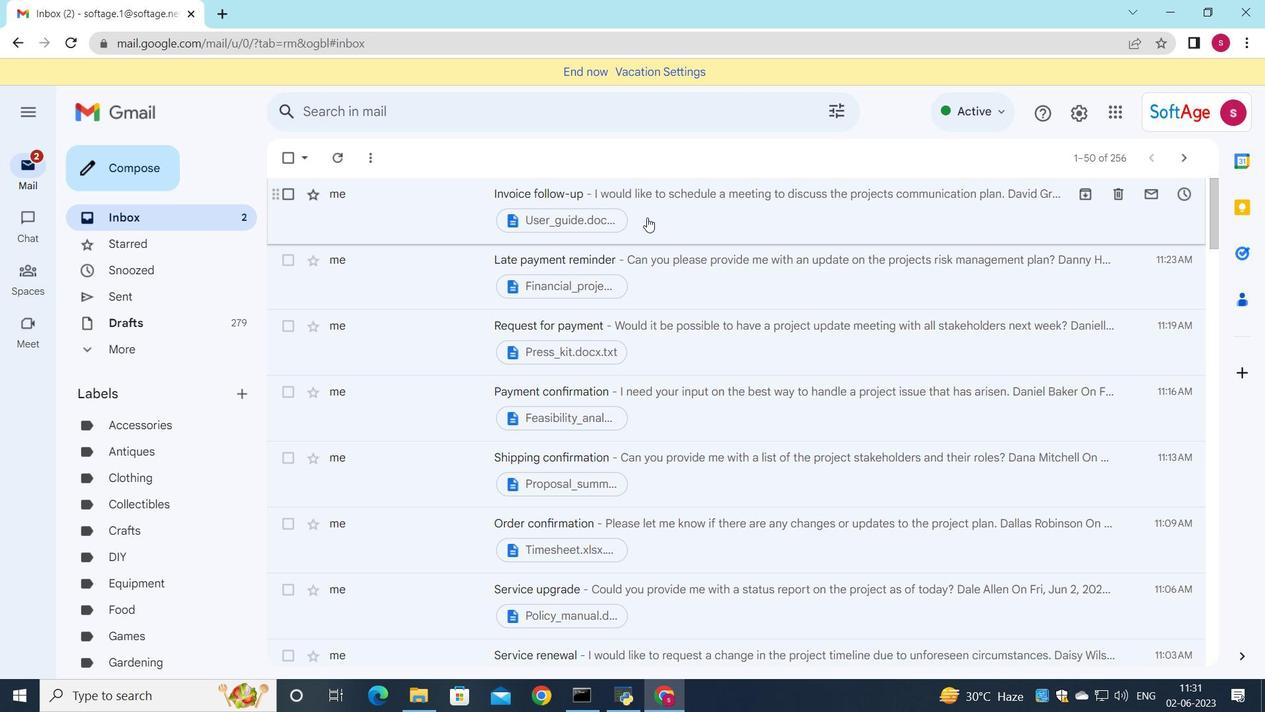 
Action: Mouse pressed left at (776, 400)
Screenshot: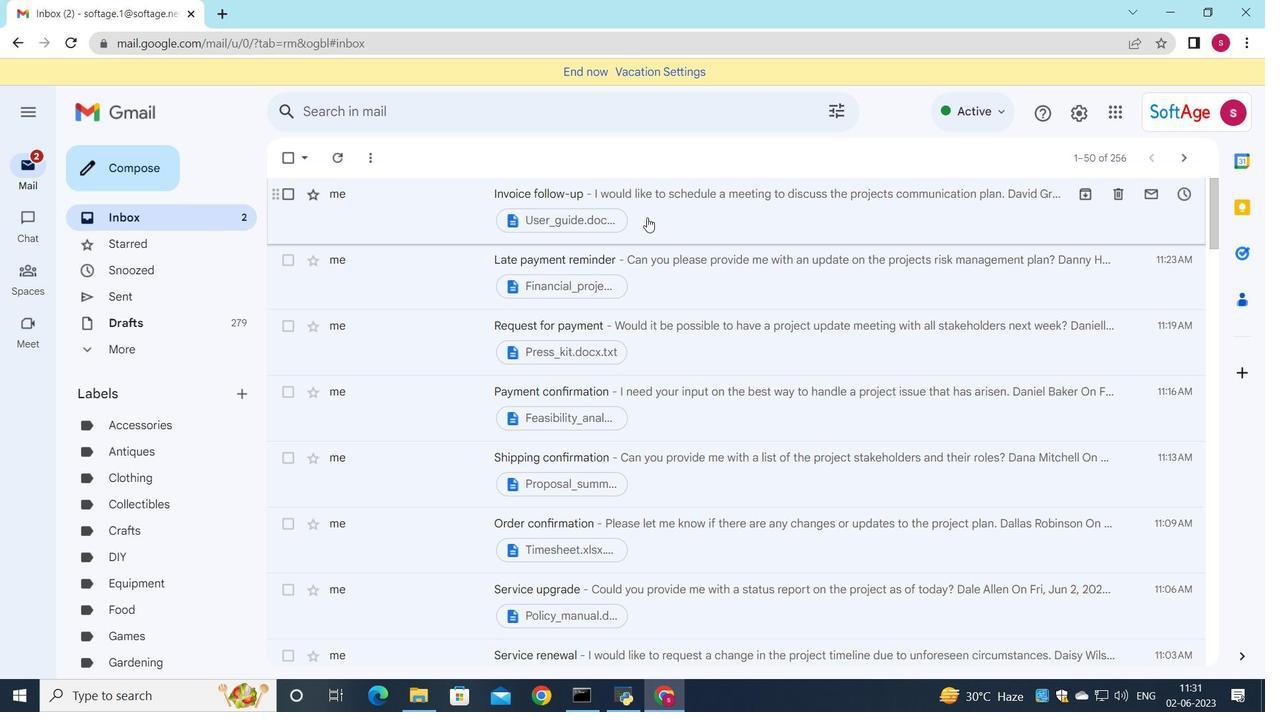
Action: Mouse pressed left at (776, 400)
Screenshot: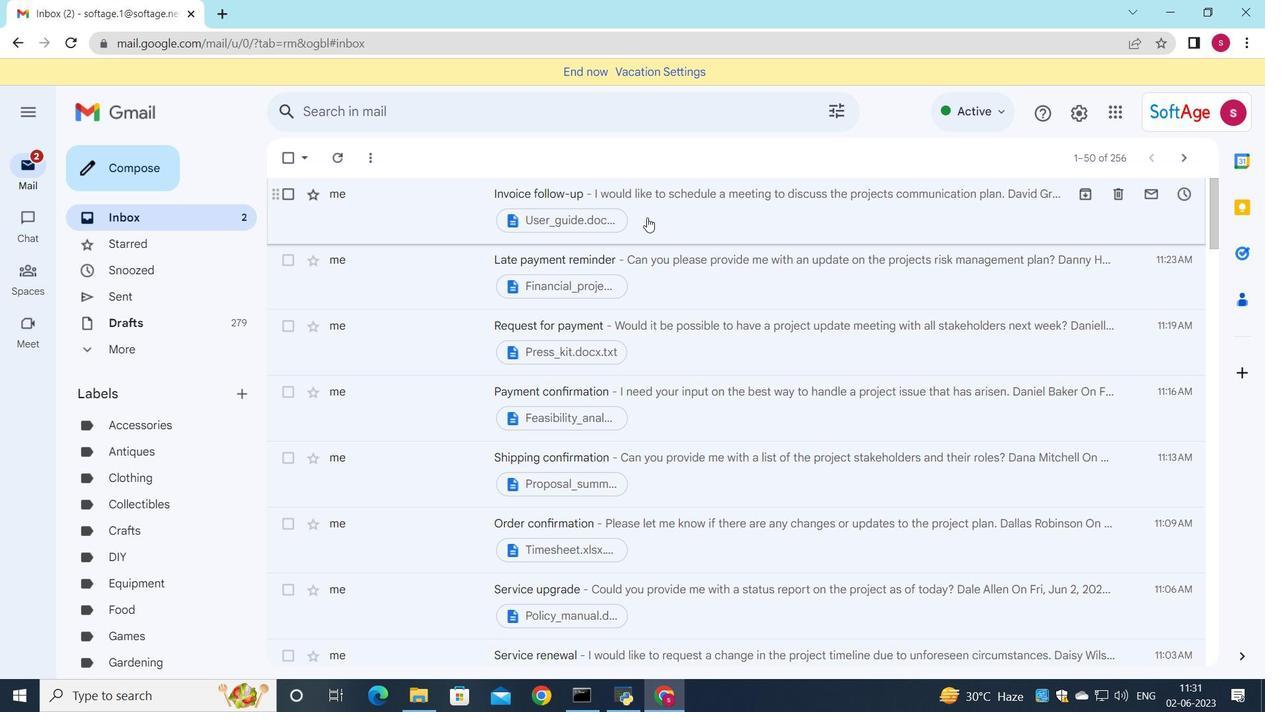 
Action: Mouse pressed left at (776, 400)
Screenshot: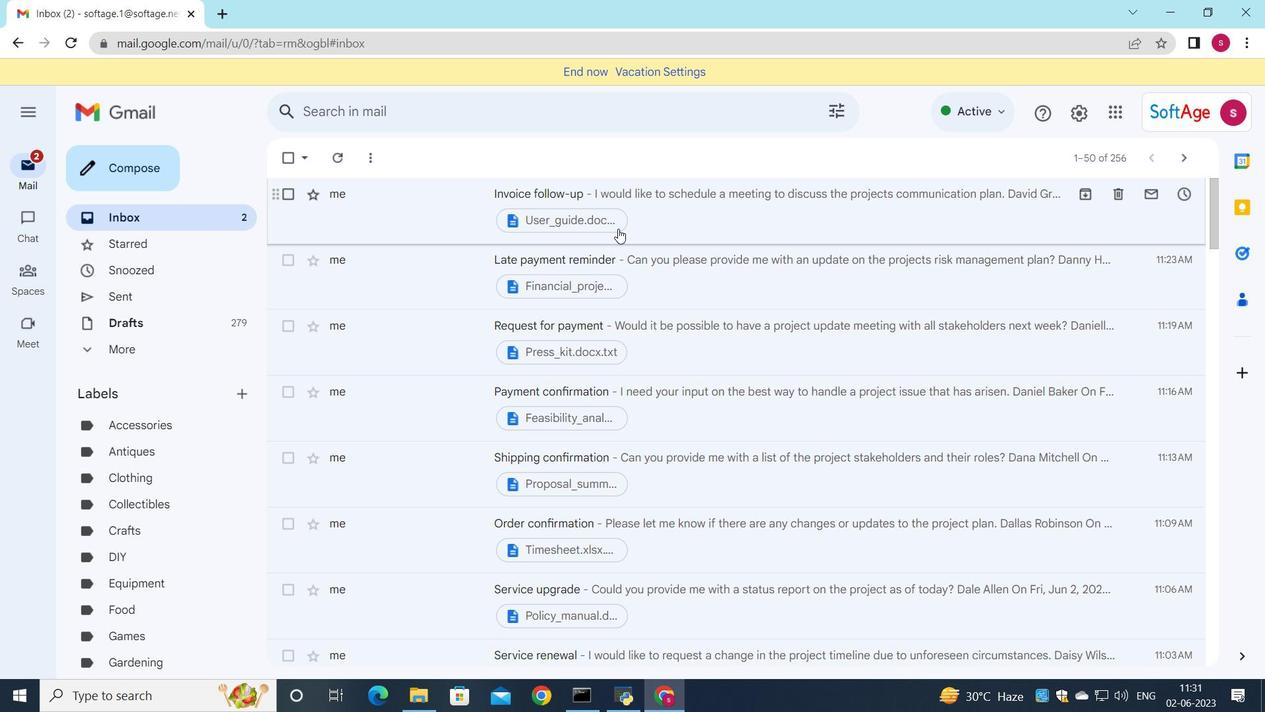 
Action: Mouse pressed left at (776, 400)
Screenshot: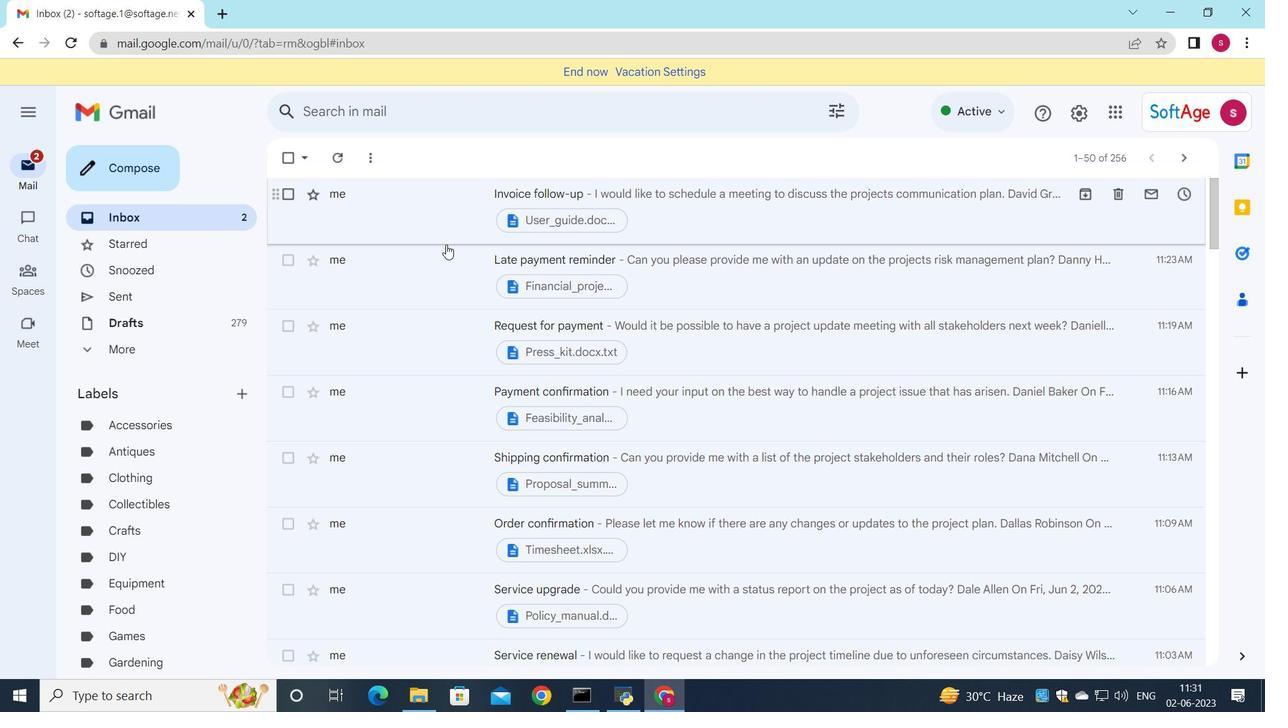 
Action: Mouse moved to (551, 656)
Screenshot: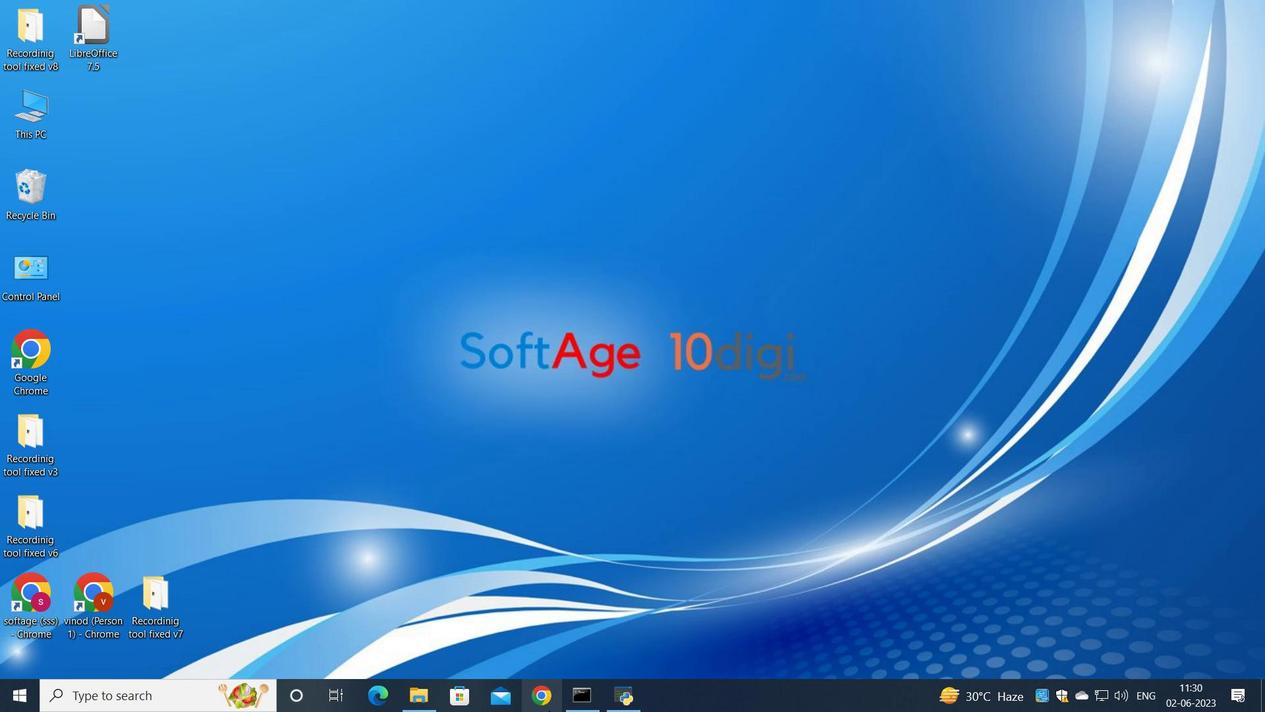 
Action: Mouse pressed left at (551, 656)
Screenshot: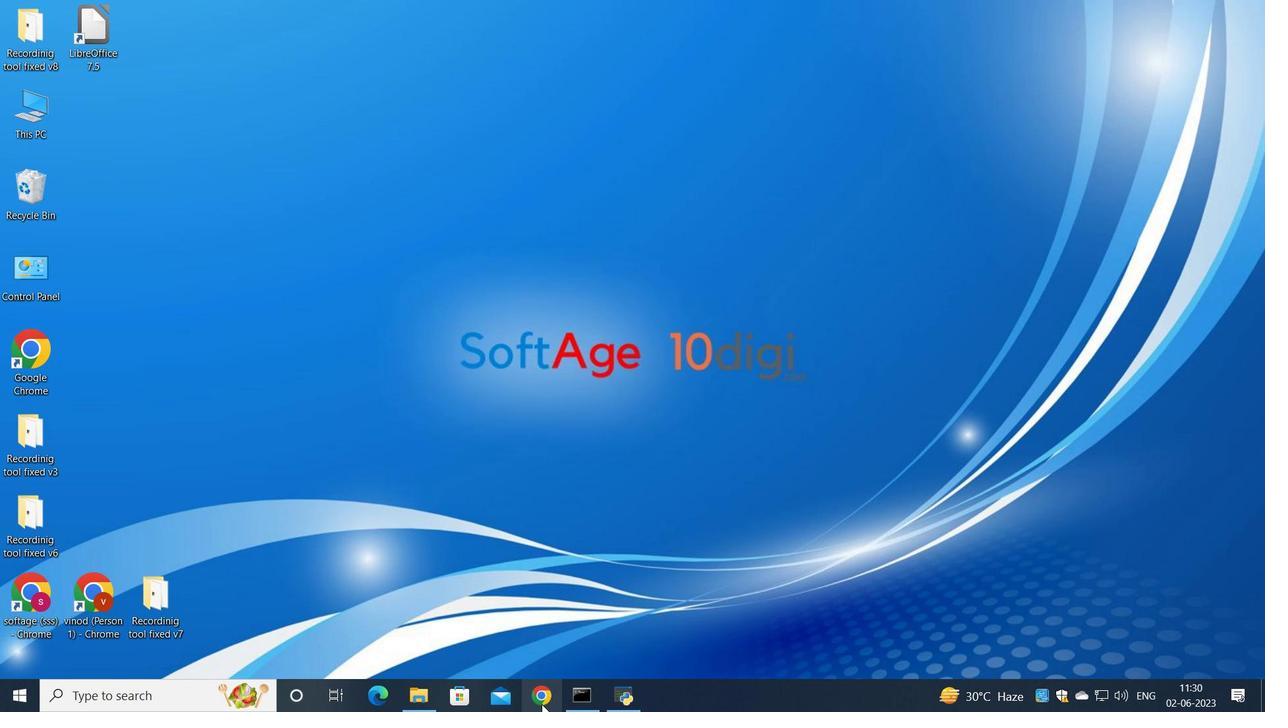
Action: Mouse moved to (588, 418)
Screenshot: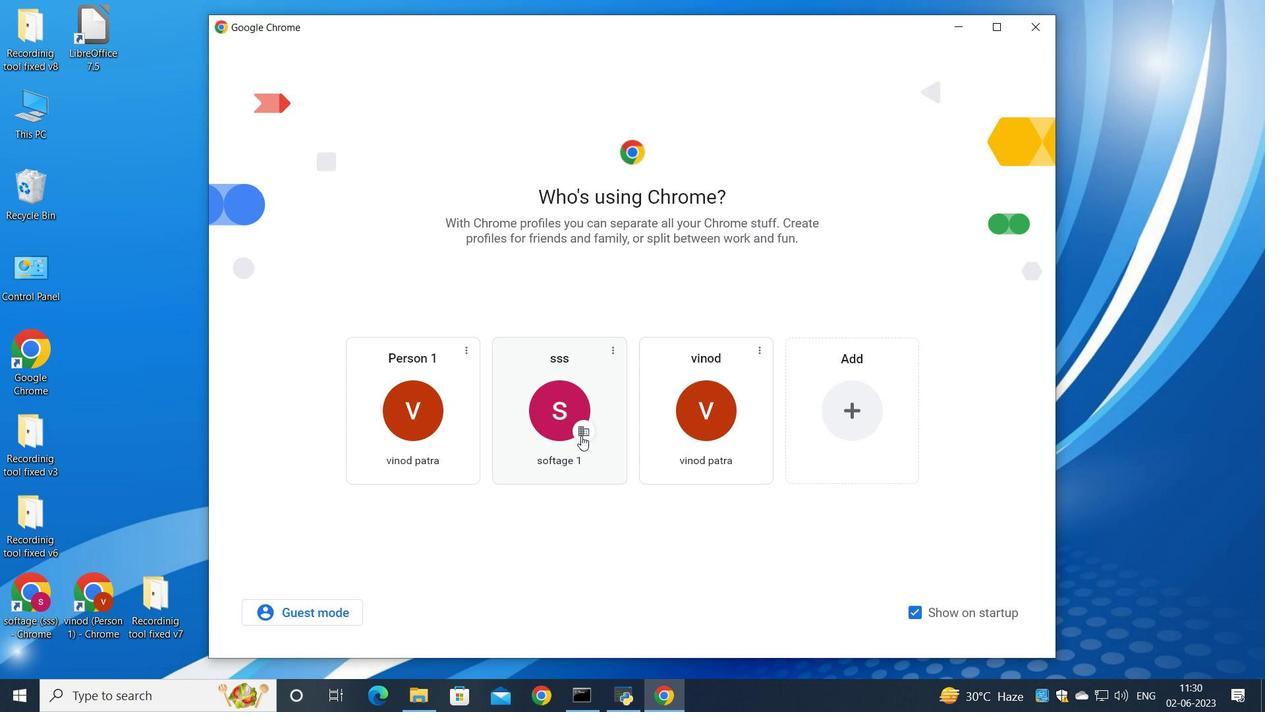 
Action: Mouse pressed left at (588, 418)
Screenshot: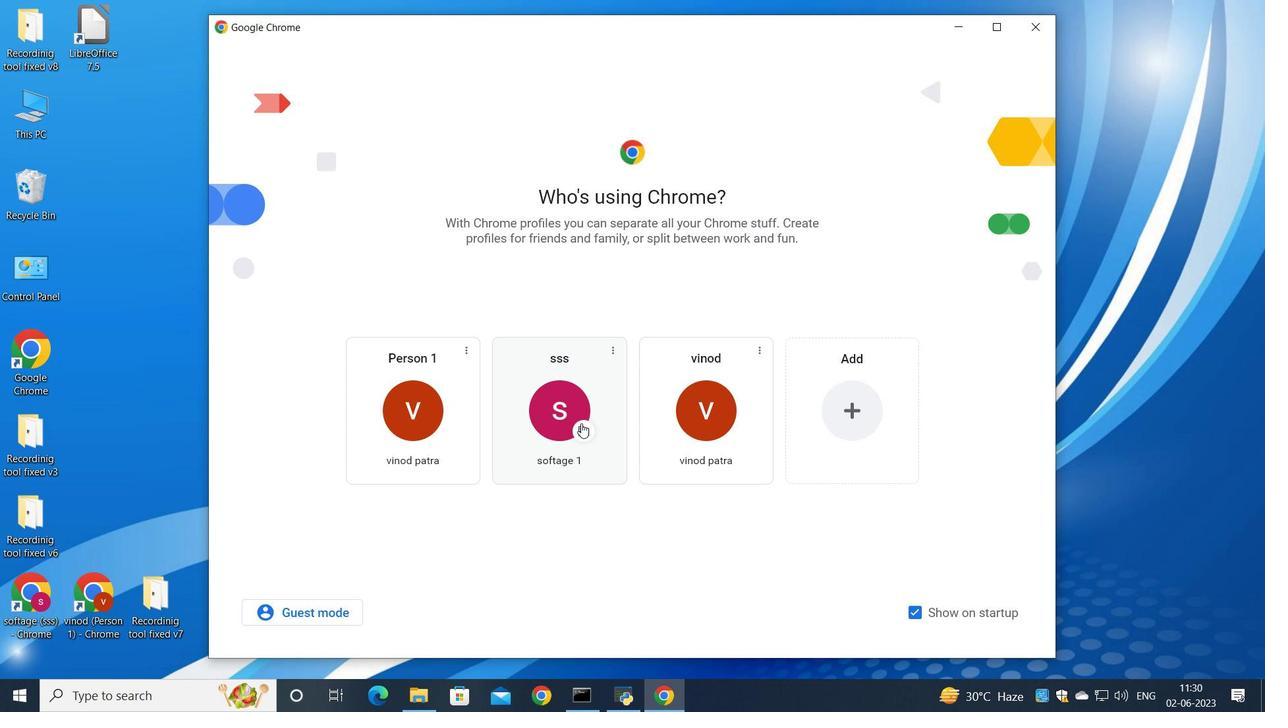 
Action: Mouse moved to (1091, 156)
Screenshot: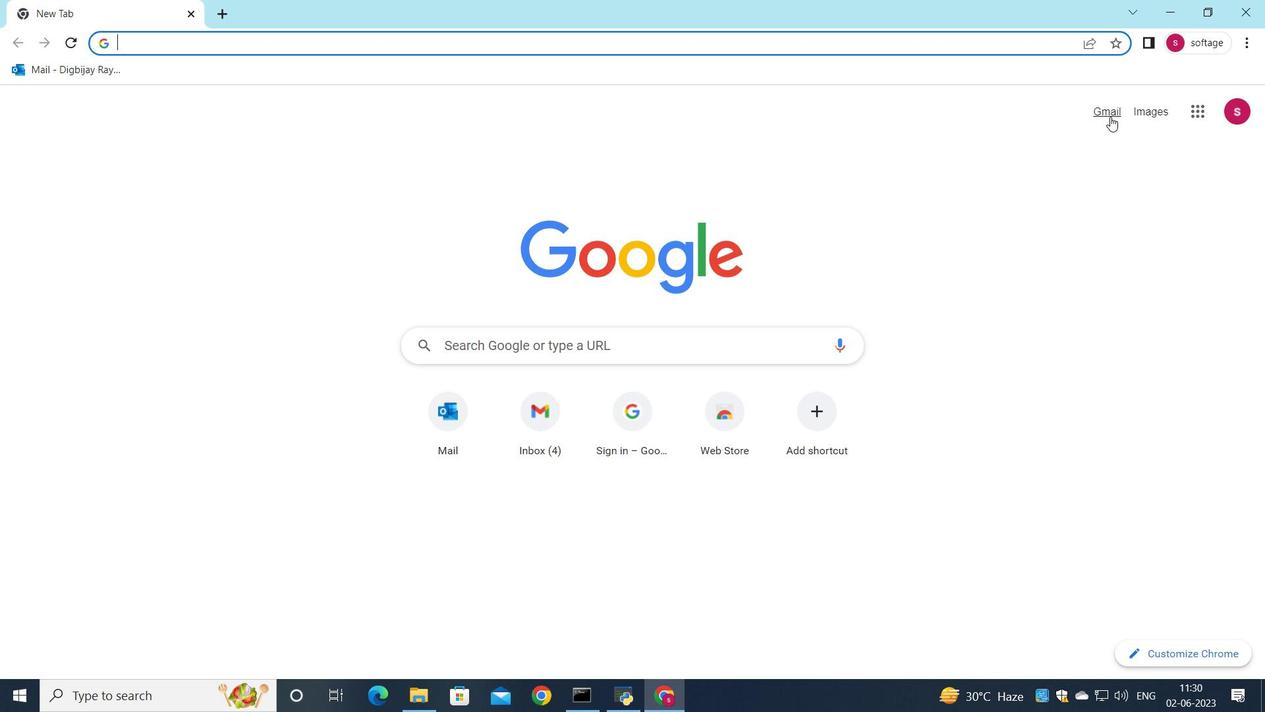 
Action: Mouse pressed left at (1091, 156)
Screenshot: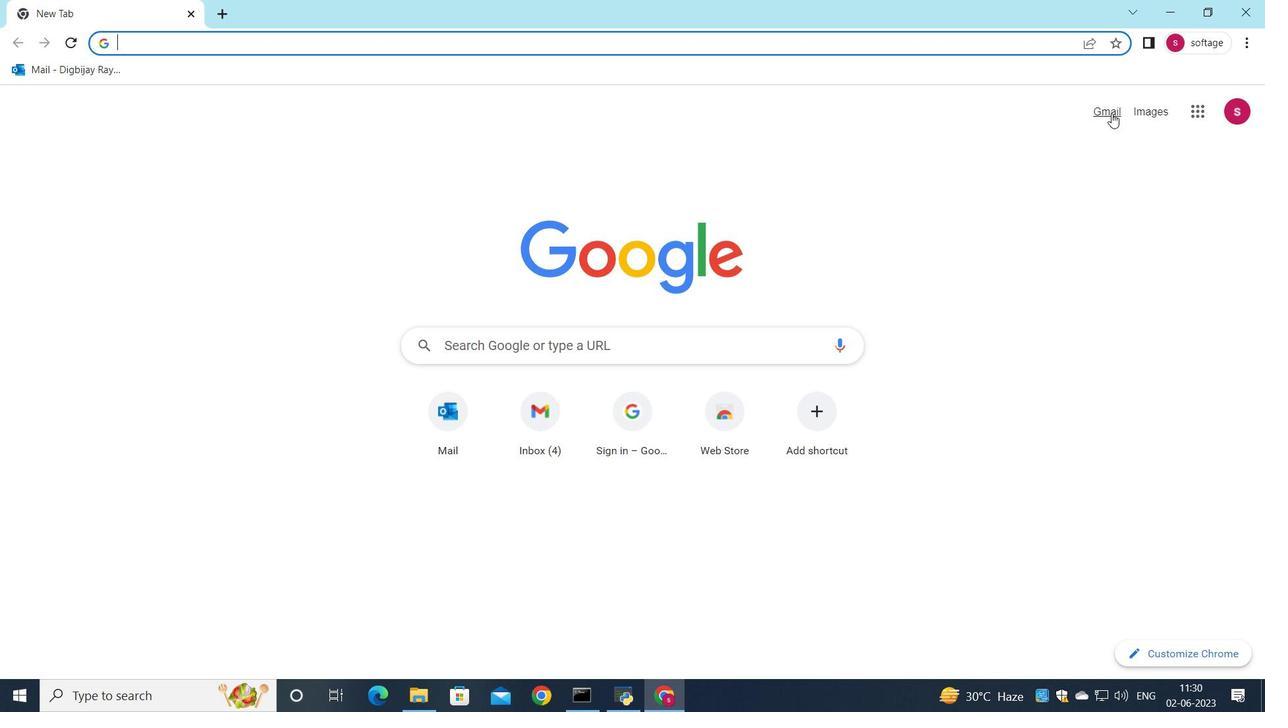 
Action: Mouse moved to (1060, 154)
Screenshot: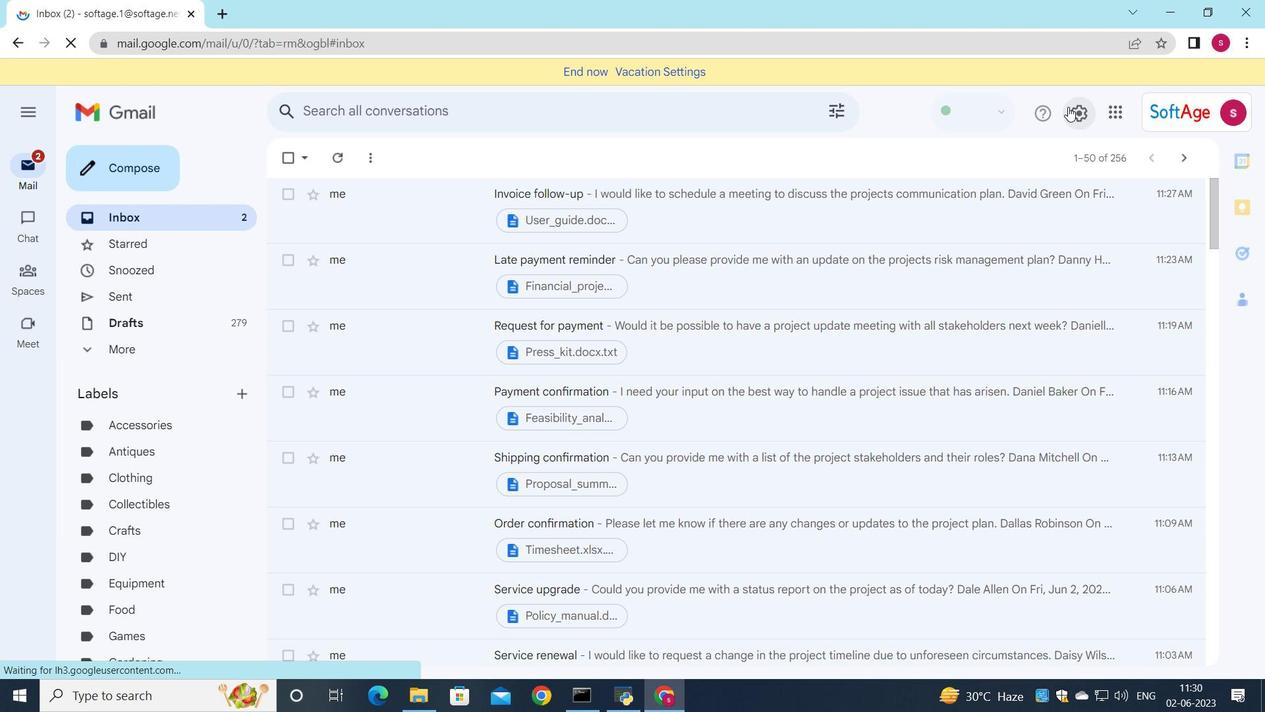
Action: Mouse pressed left at (1060, 154)
Screenshot: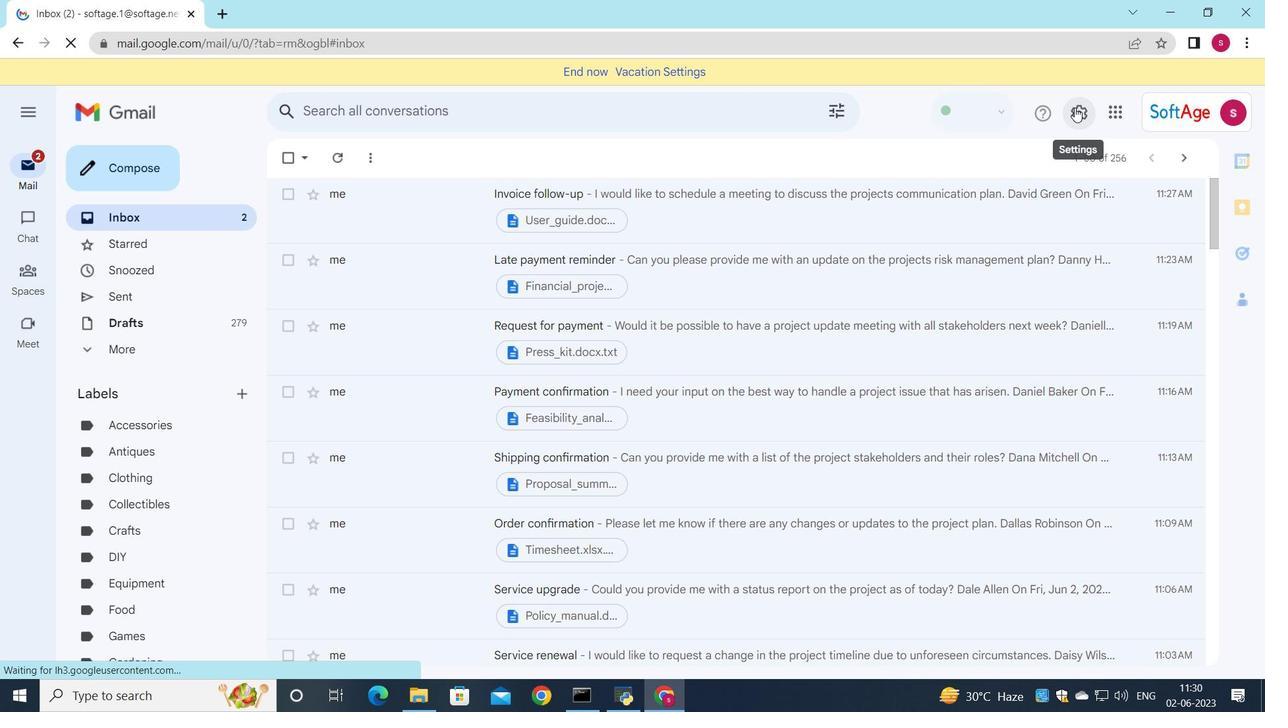 
Action: Mouse moved to (1081, 231)
Screenshot: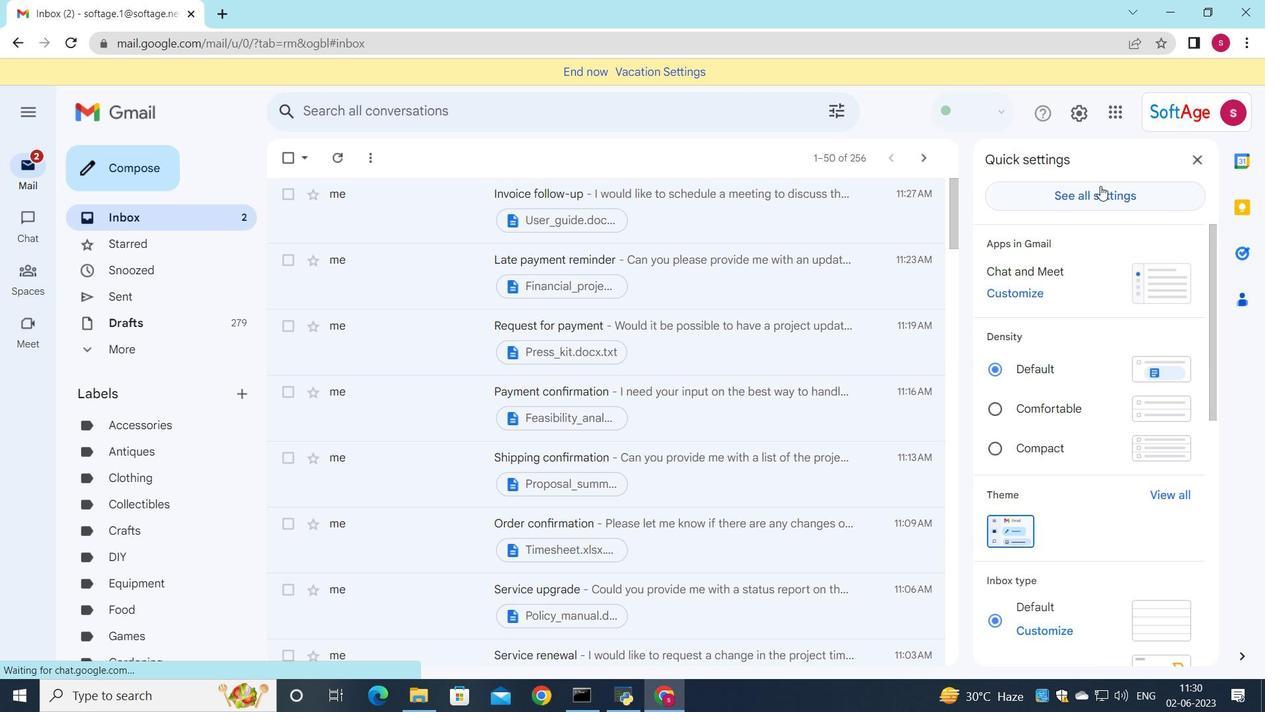 
Action: Mouse pressed left at (1081, 231)
Screenshot: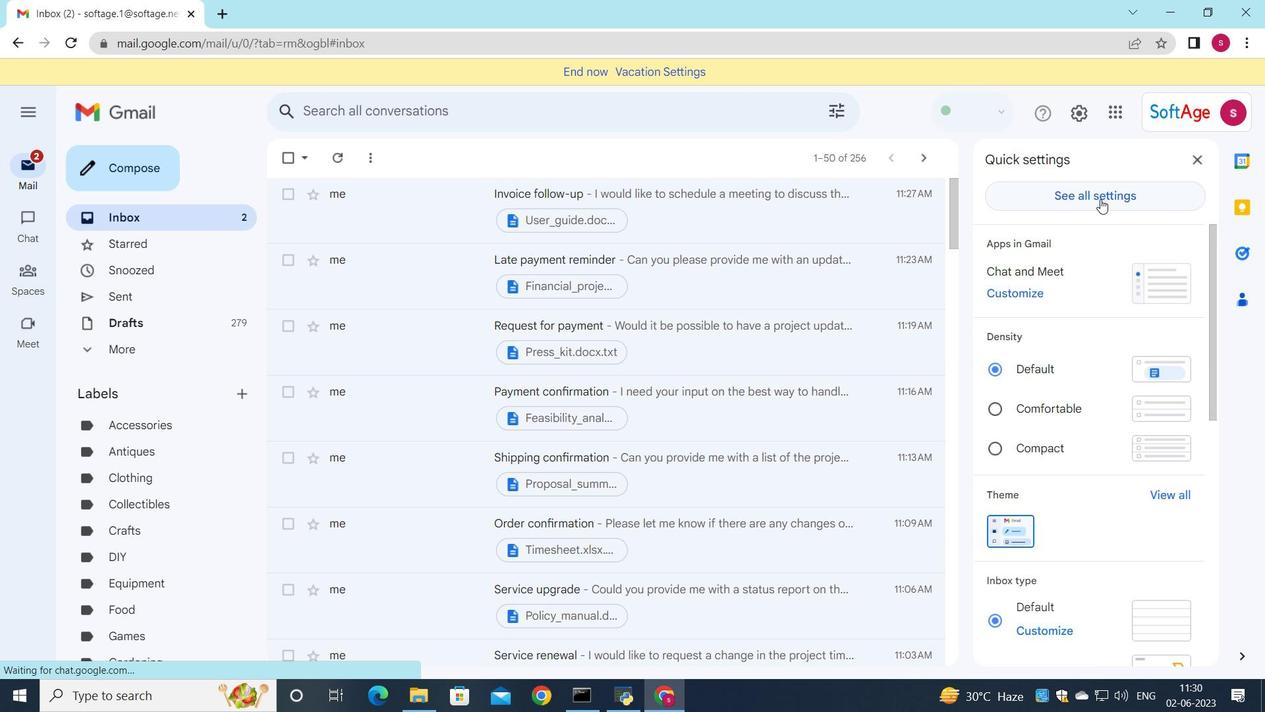 
Action: Mouse moved to (756, 419)
Screenshot: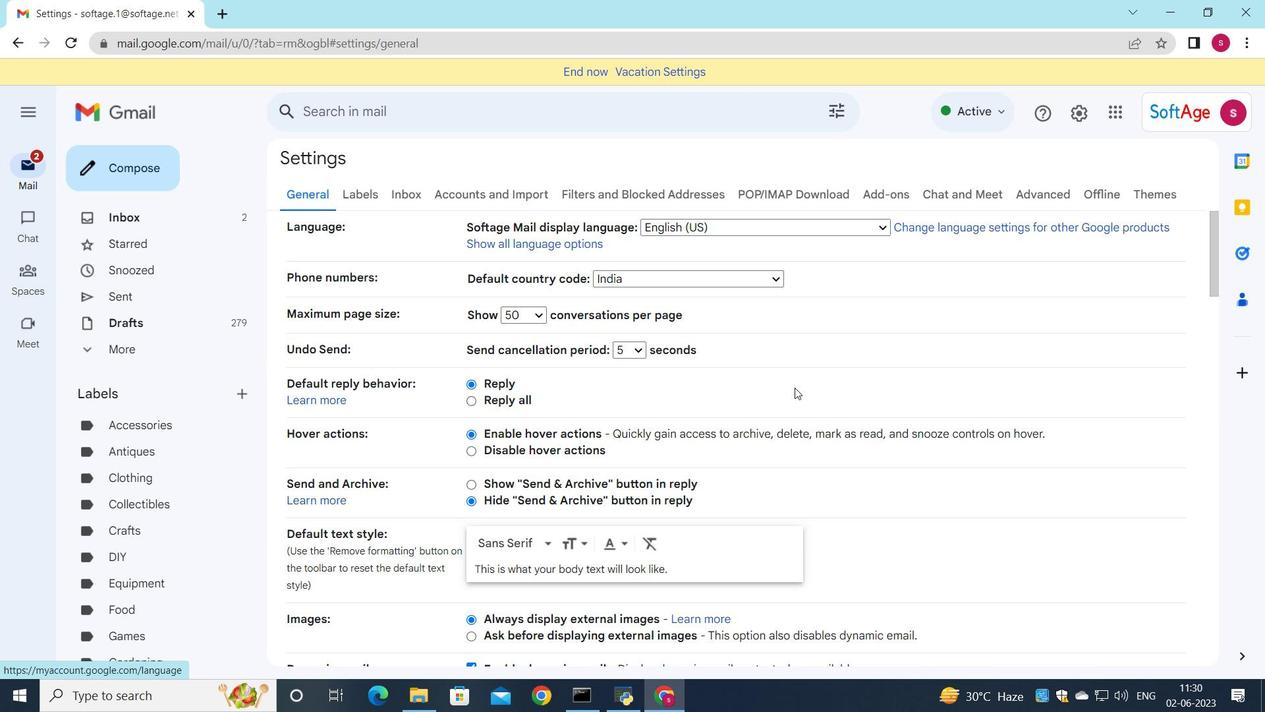 
Action: Mouse scrolled (756, 419) with delta (0, 0)
Screenshot: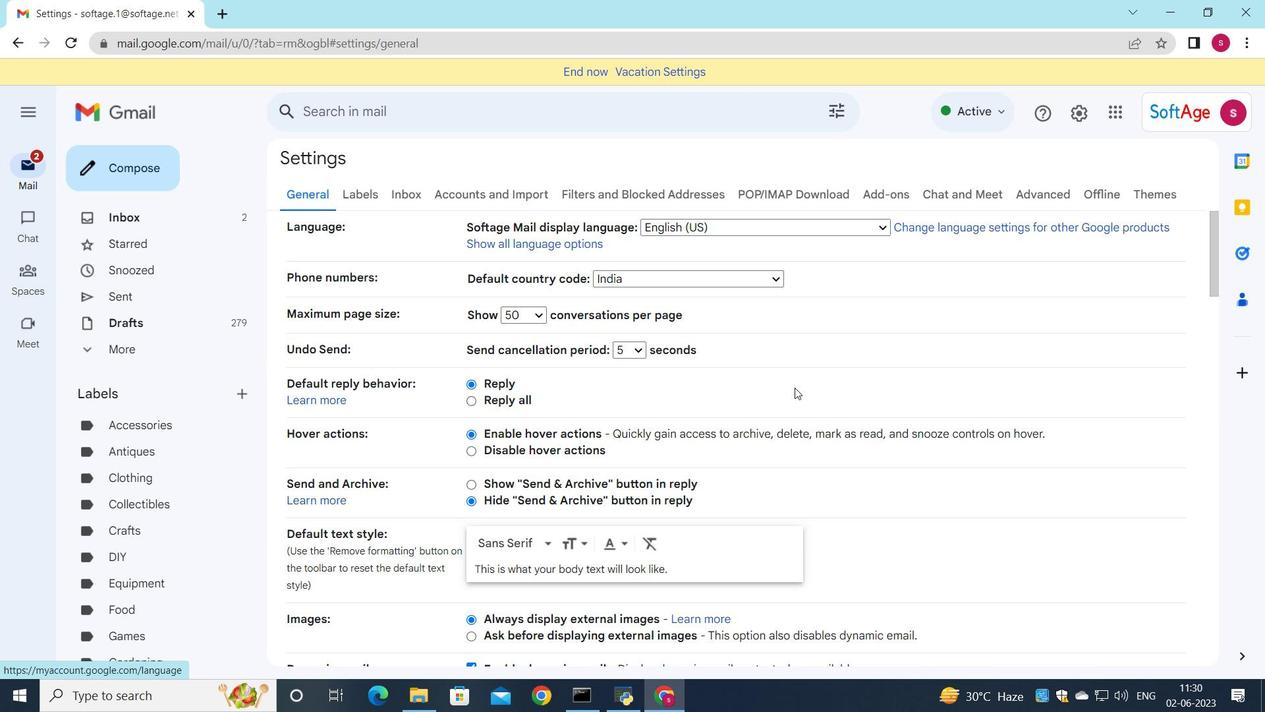 
Action: Mouse moved to (752, 426)
Screenshot: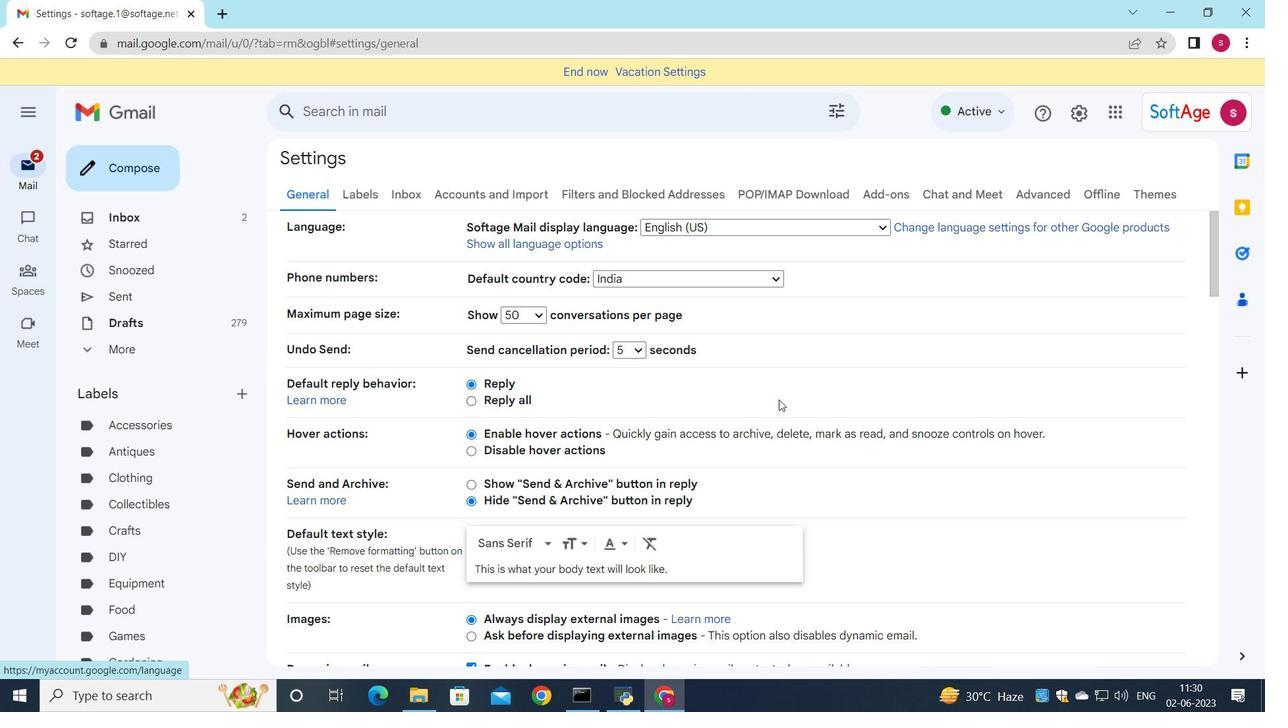
Action: Mouse scrolled (752, 425) with delta (0, 0)
Screenshot: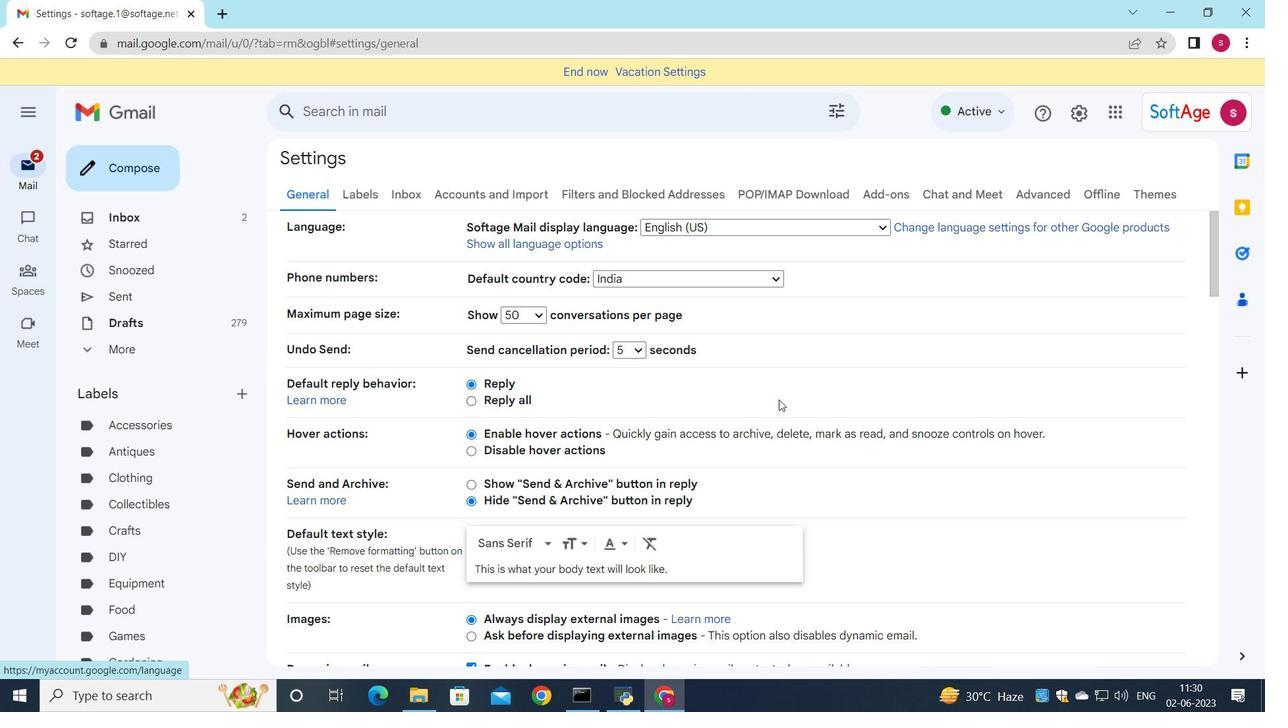
Action: Mouse moved to (745, 431)
Screenshot: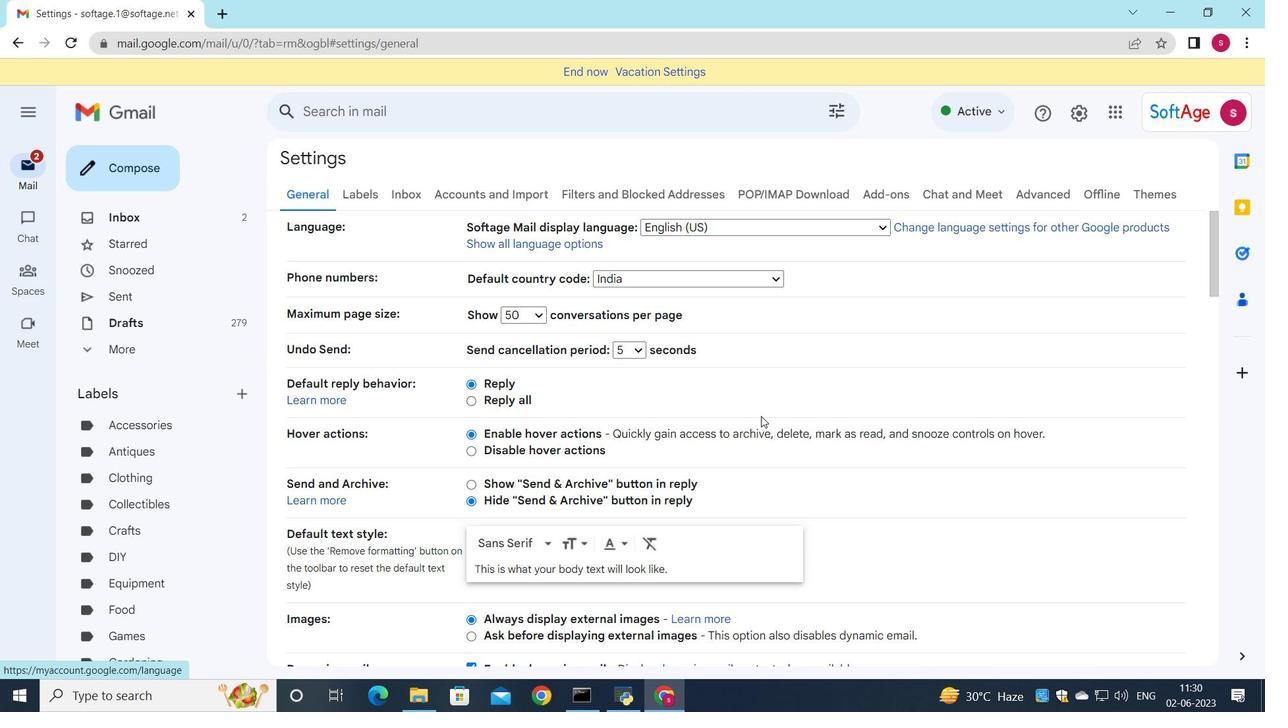 
Action: Mouse scrolled (747, 430) with delta (0, 0)
Screenshot: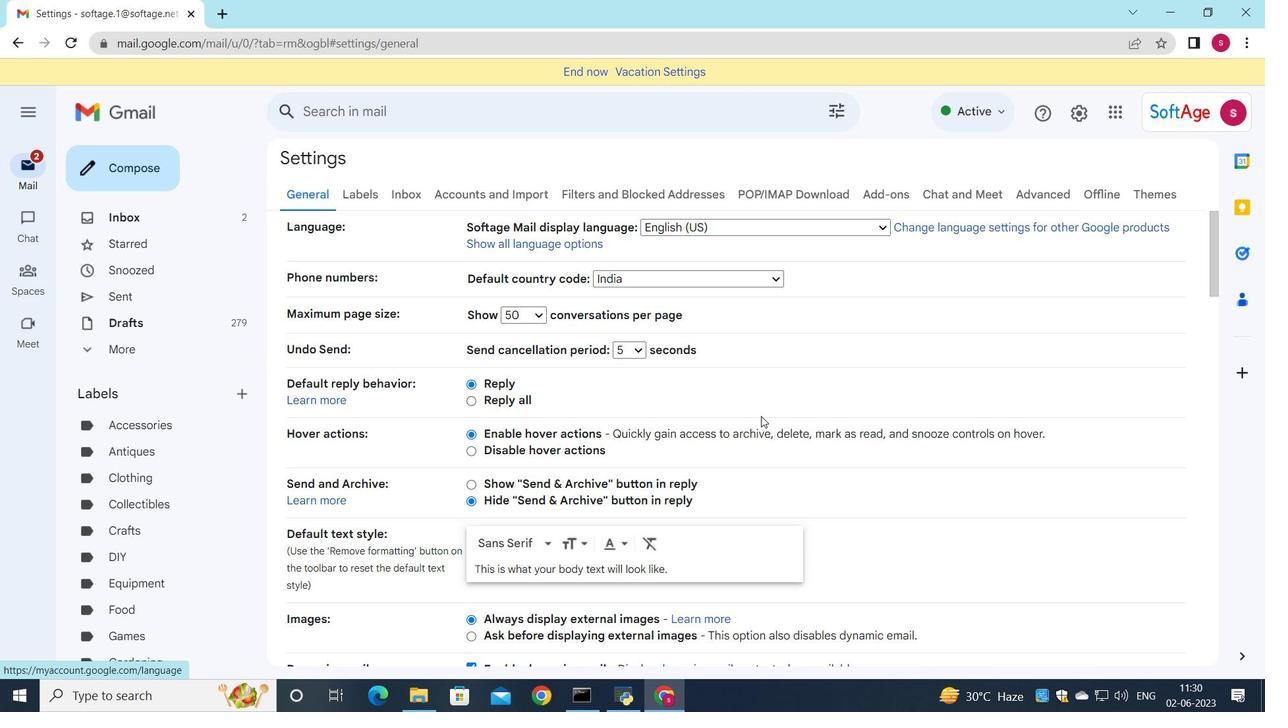 
Action: Mouse moved to (740, 434)
Screenshot: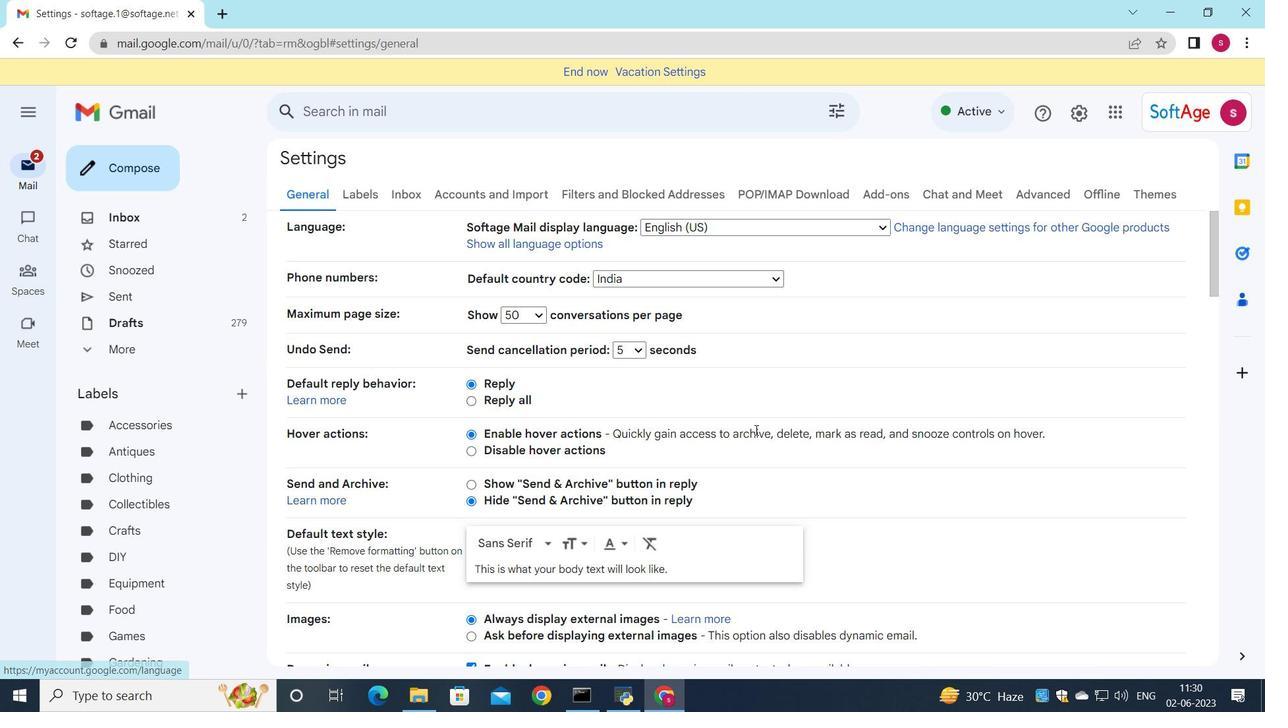 
Action: Mouse scrolled (740, 433) with delta (0, 0)
Screenshot: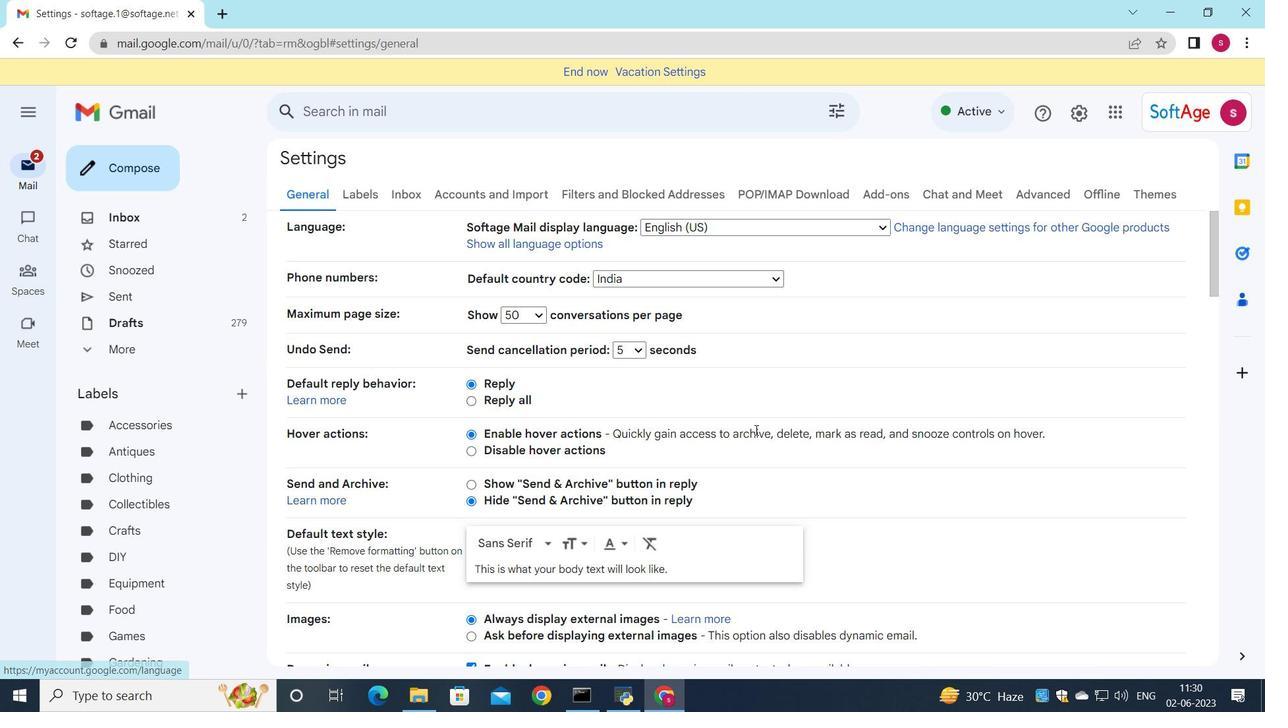 
Action: Mouse moved to (654, 478)
Screenshot: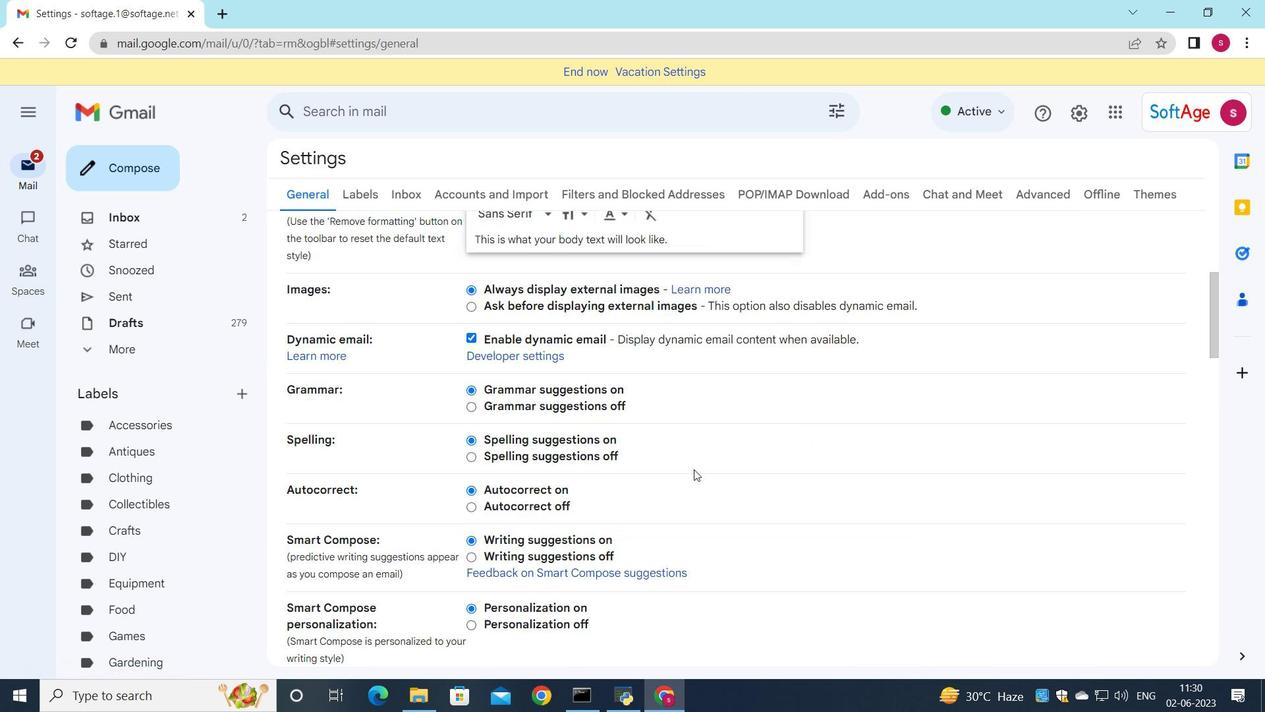 
Action: Mouse scrolled (654, 478) with delta (0, 0)
Screenshot: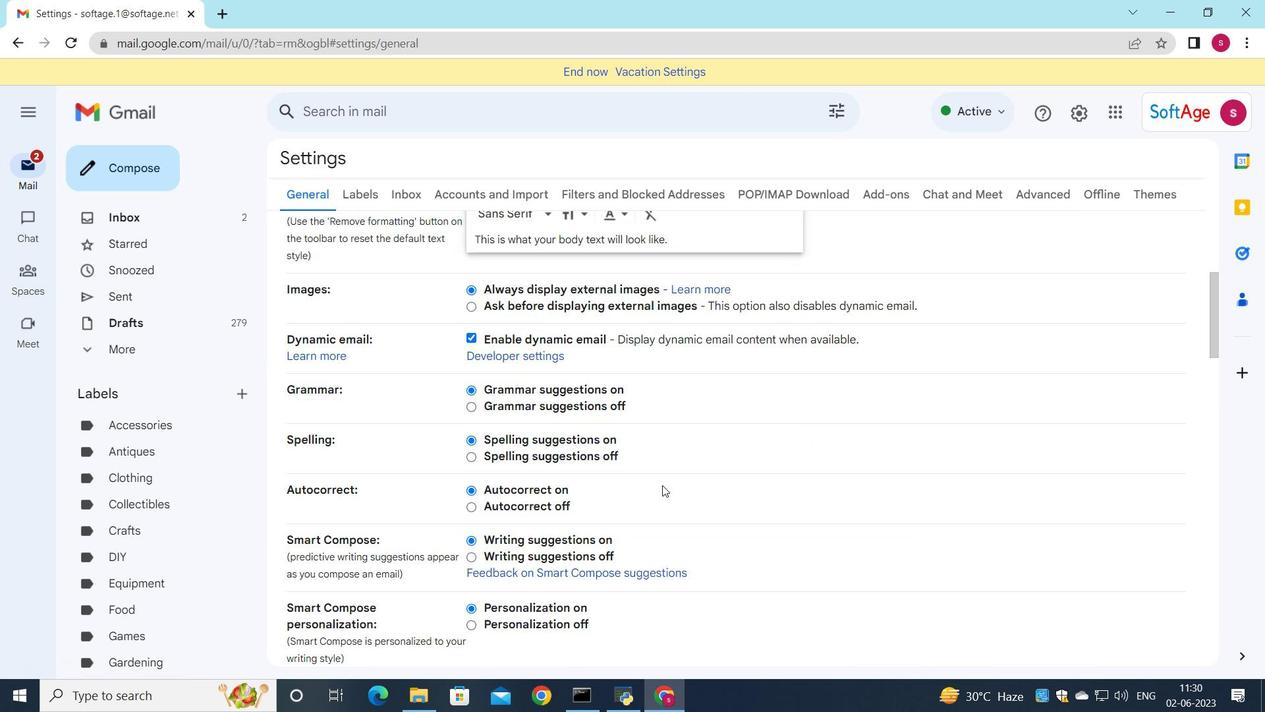 
Action: Mouse moved to (650, 479)
Screenshot: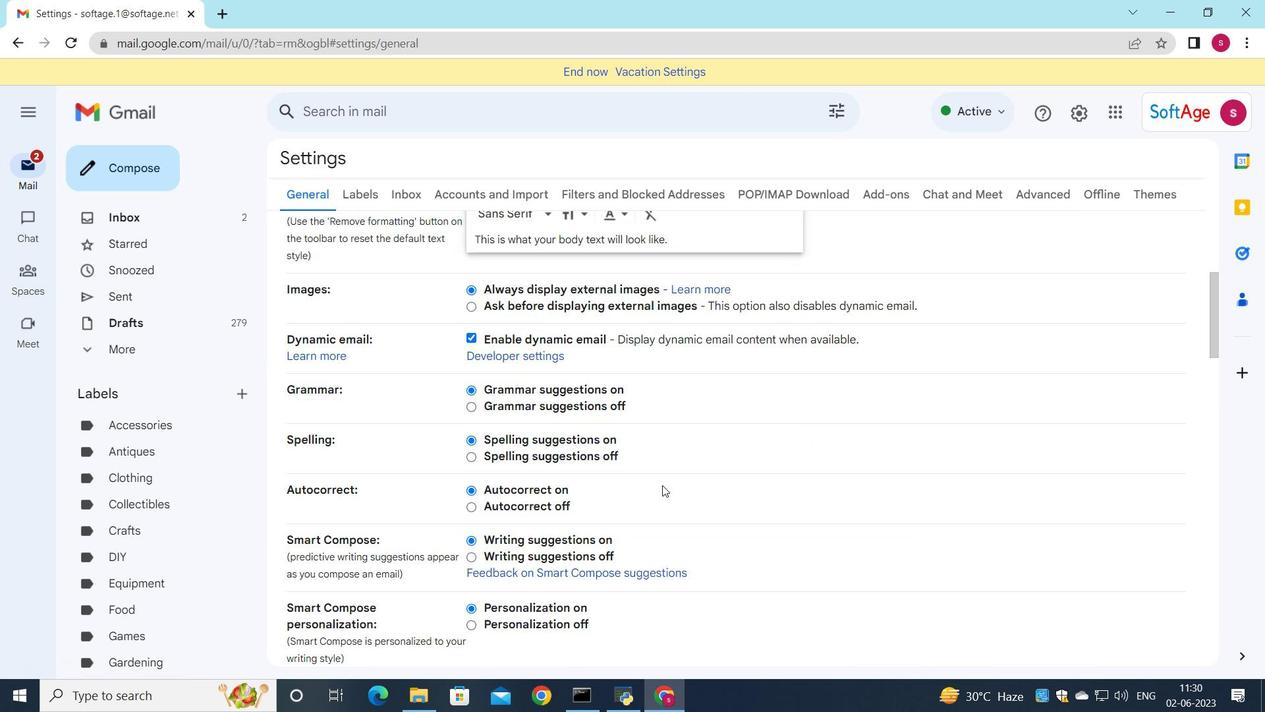 
Action: Mouse scrolled (650, 479) with delta (0, 0)
Screenshot: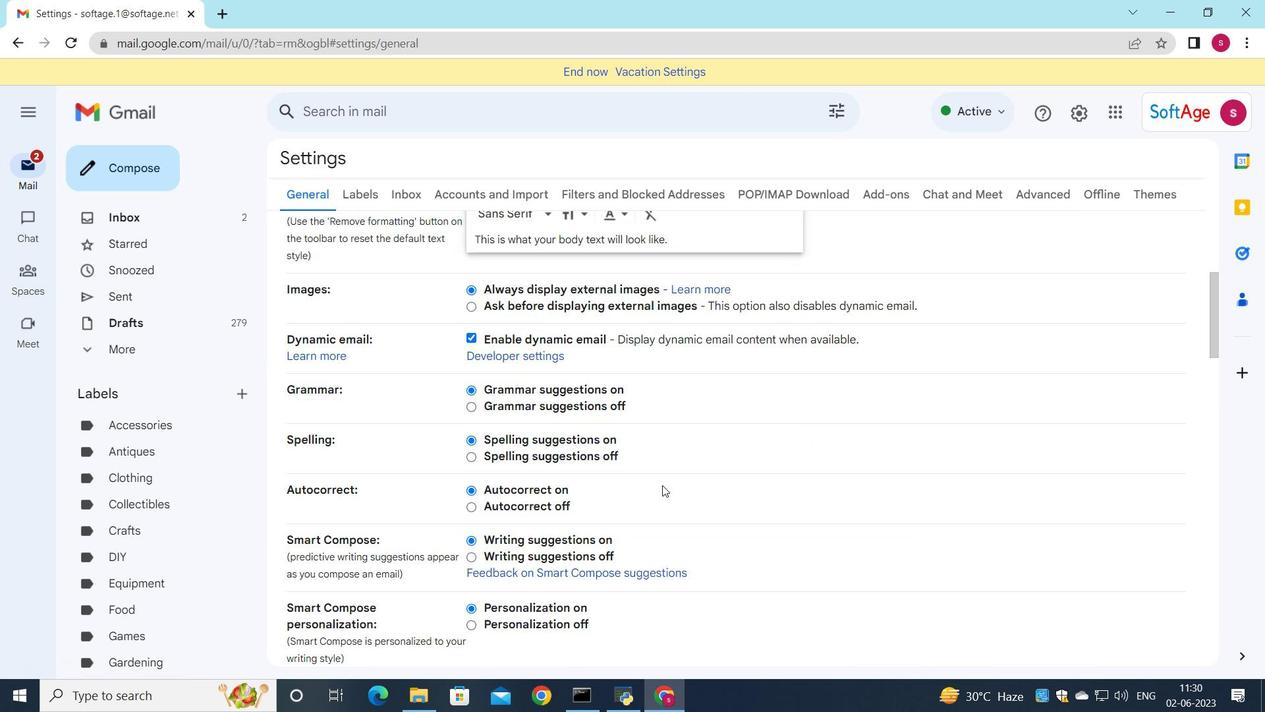 
Action: Mouse moved to (644, 480)
Screenshot: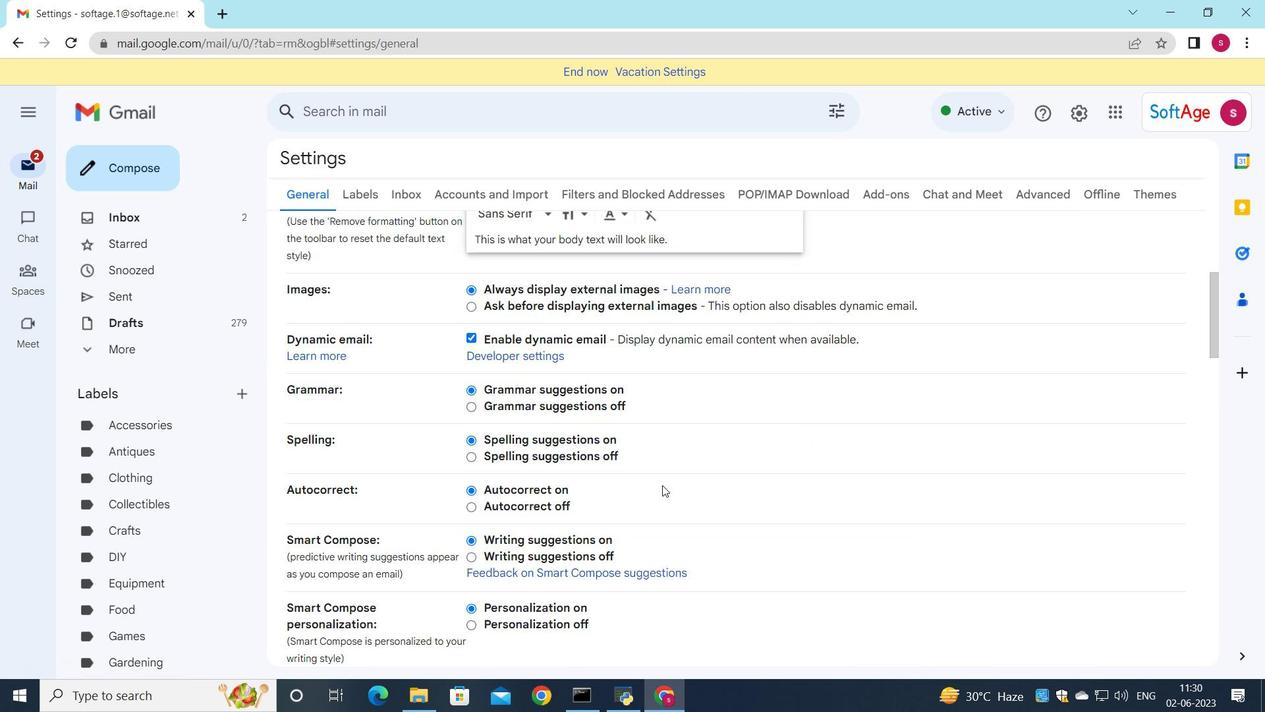 
Action: Mouse scrolled (644, 479) with delta (0, 0)
Screenshot: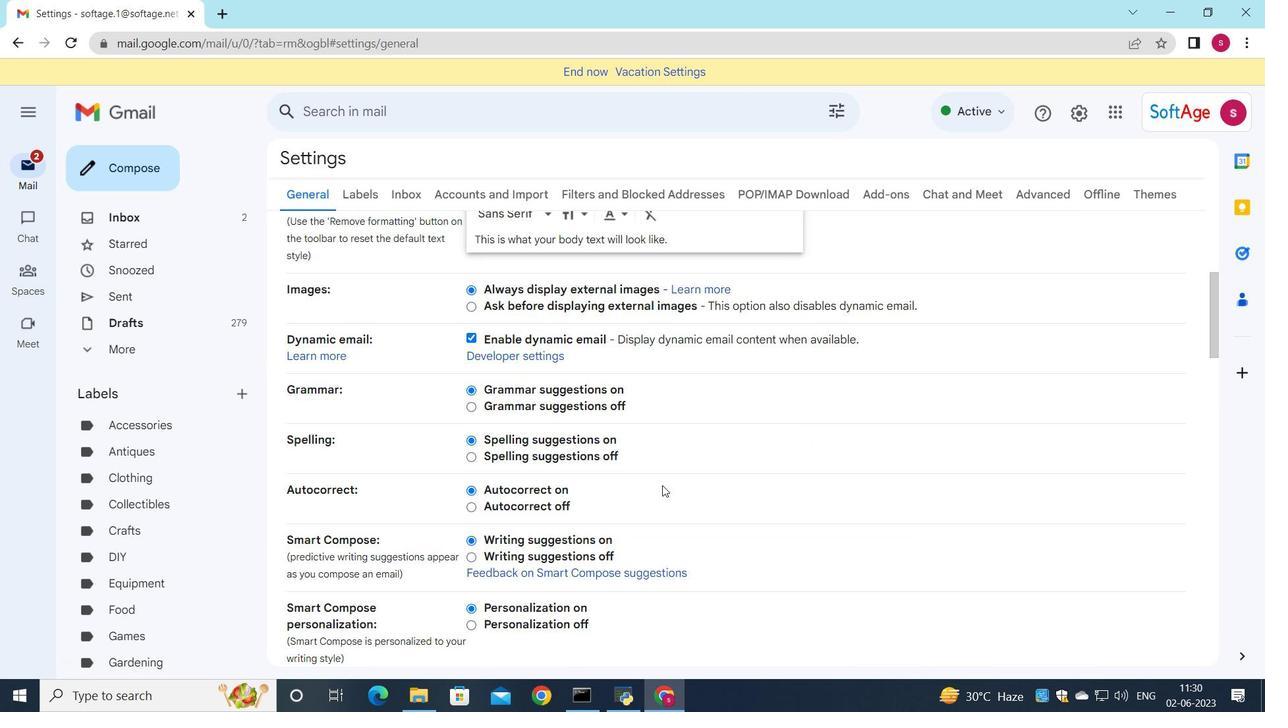 
Action: Mouse moved to (634, 478)
Screenshot: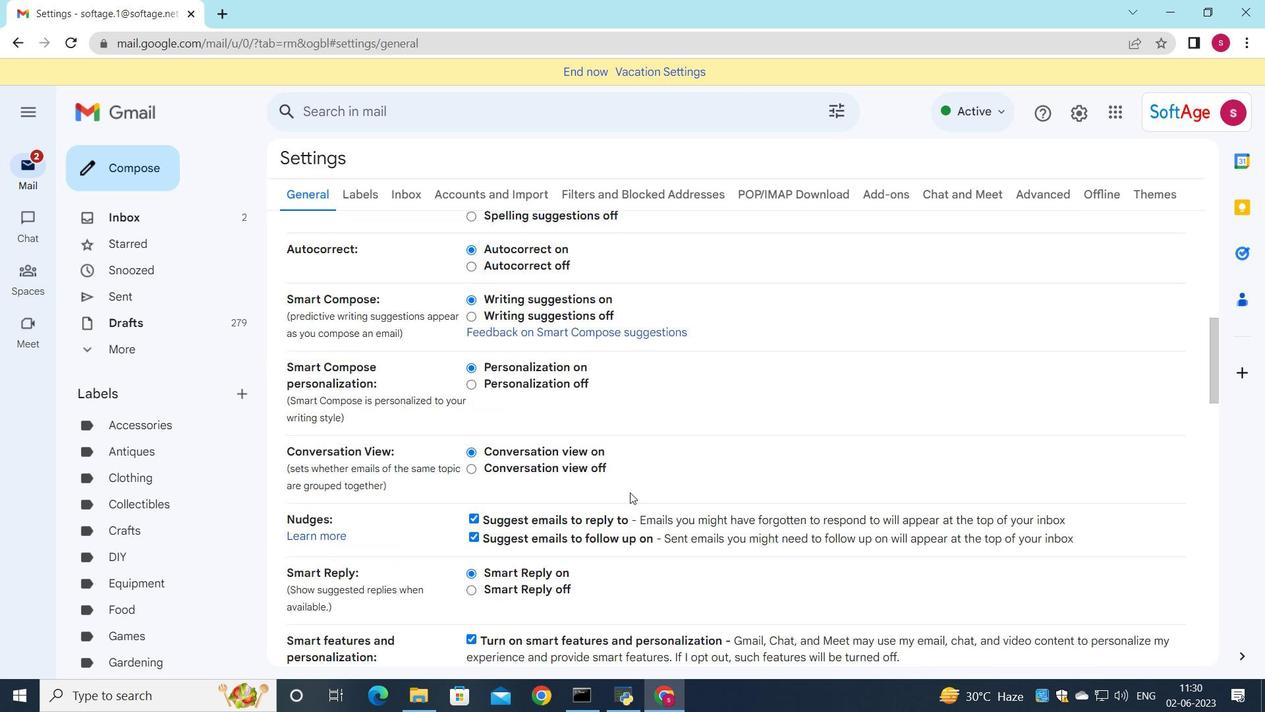 
Action: Mouse scrolled (634, 478) with delta (0, 0)
Screenshot: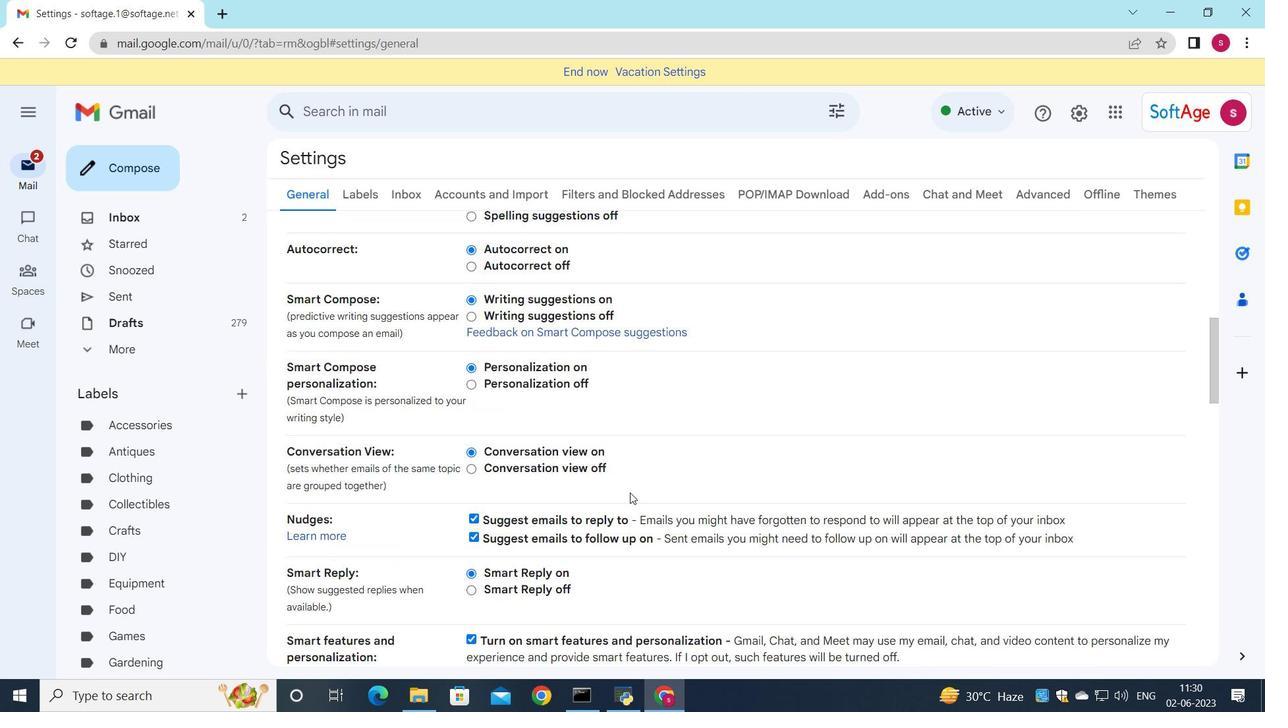 
Action: Mouse scrolled (634, 478) with delta (0, 0)
Screenshot: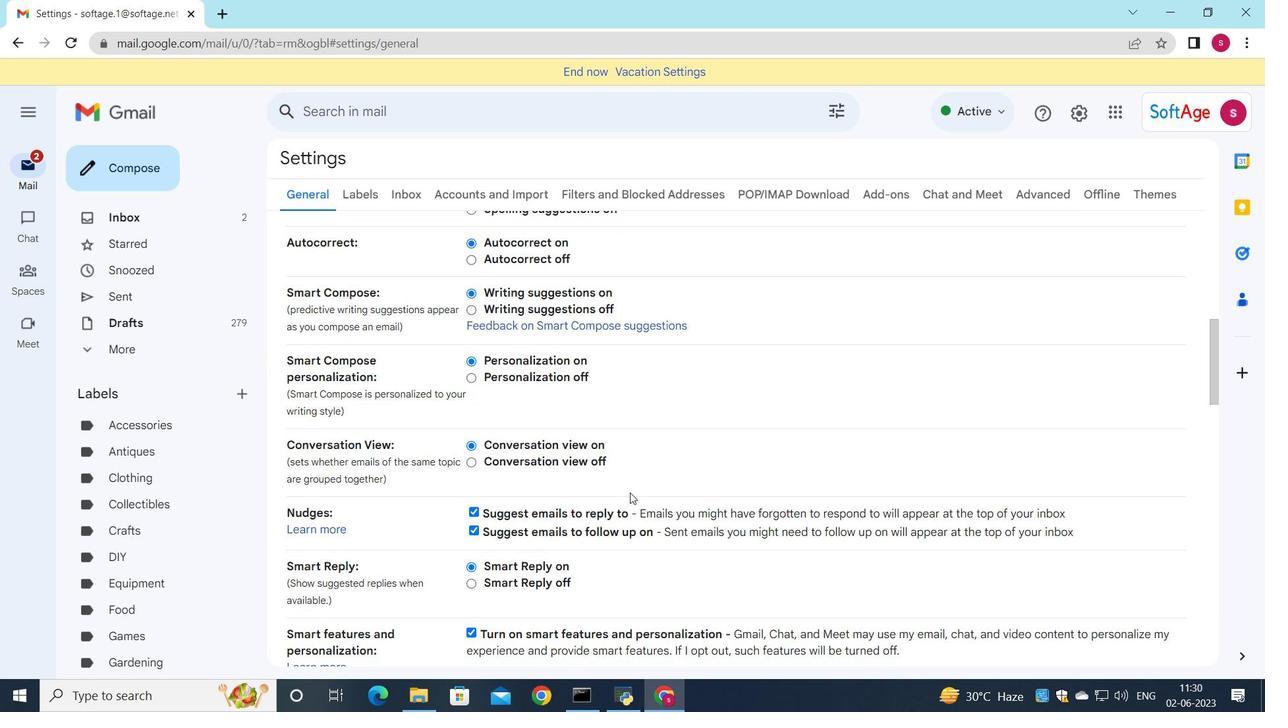 
Action: Mouse scrolled (634, 478) with delta (0, 0)
Screenshot: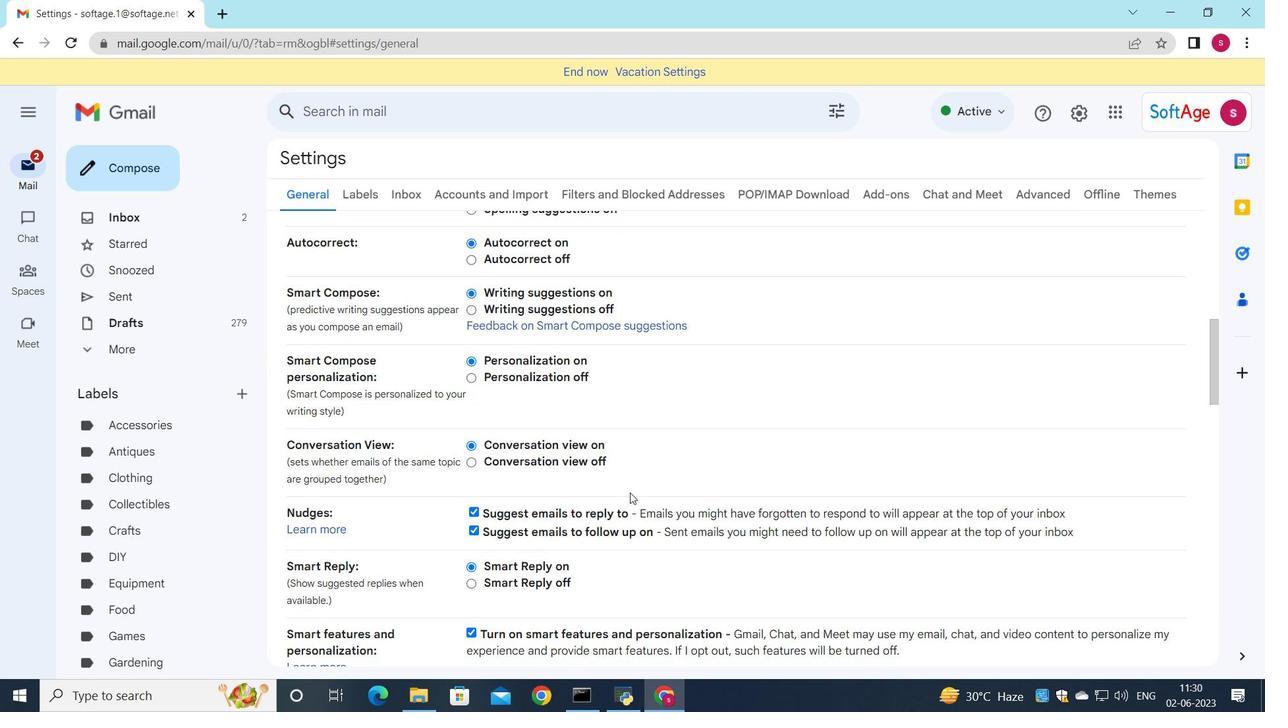 
Action: Mouse scrolled (634, 478) with delta (0, 0)
Screenshot: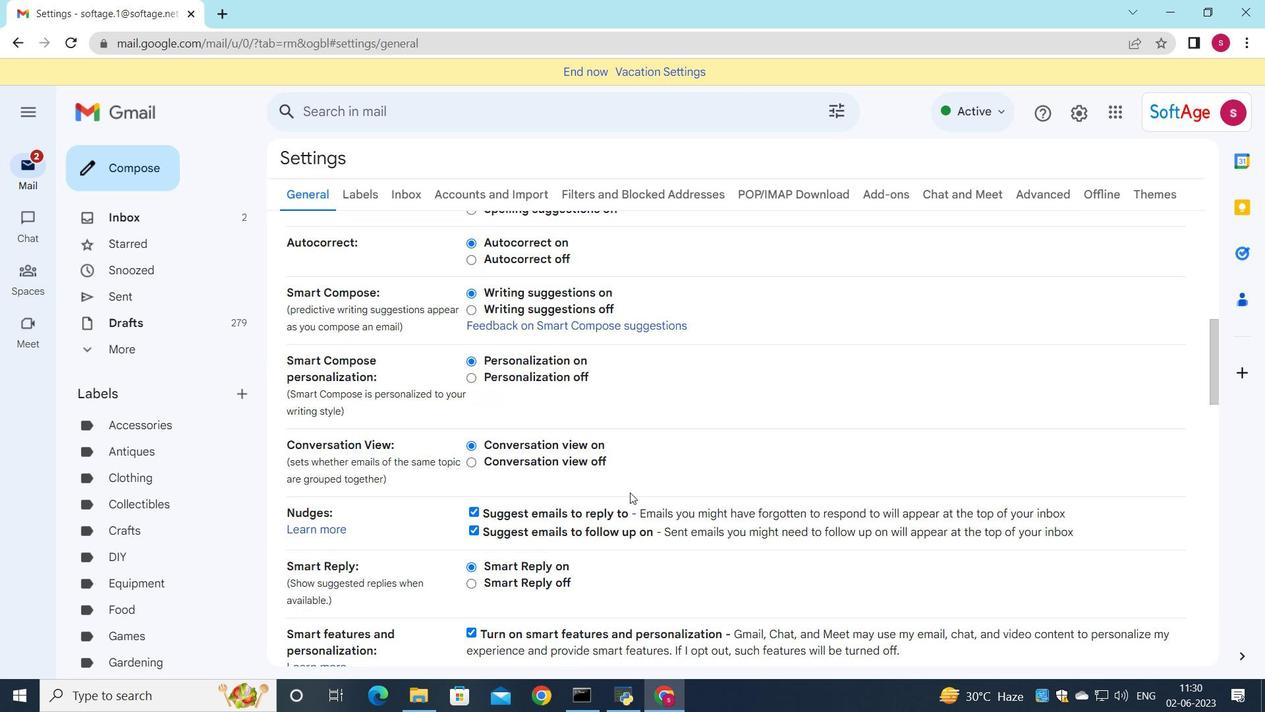 
Action: Mouse moved to (631, 478)
Screenshot: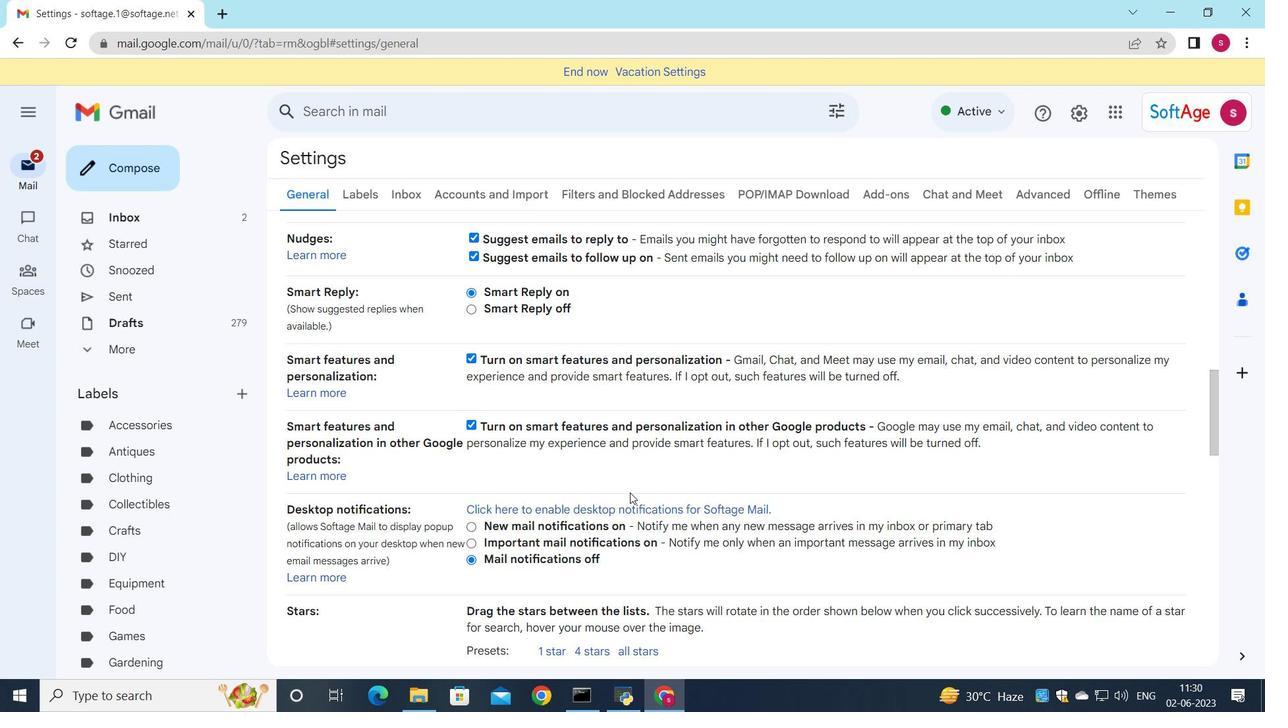 
Action: Mouse scrolled (631, 477) with delta (0, 0)
Screenshot: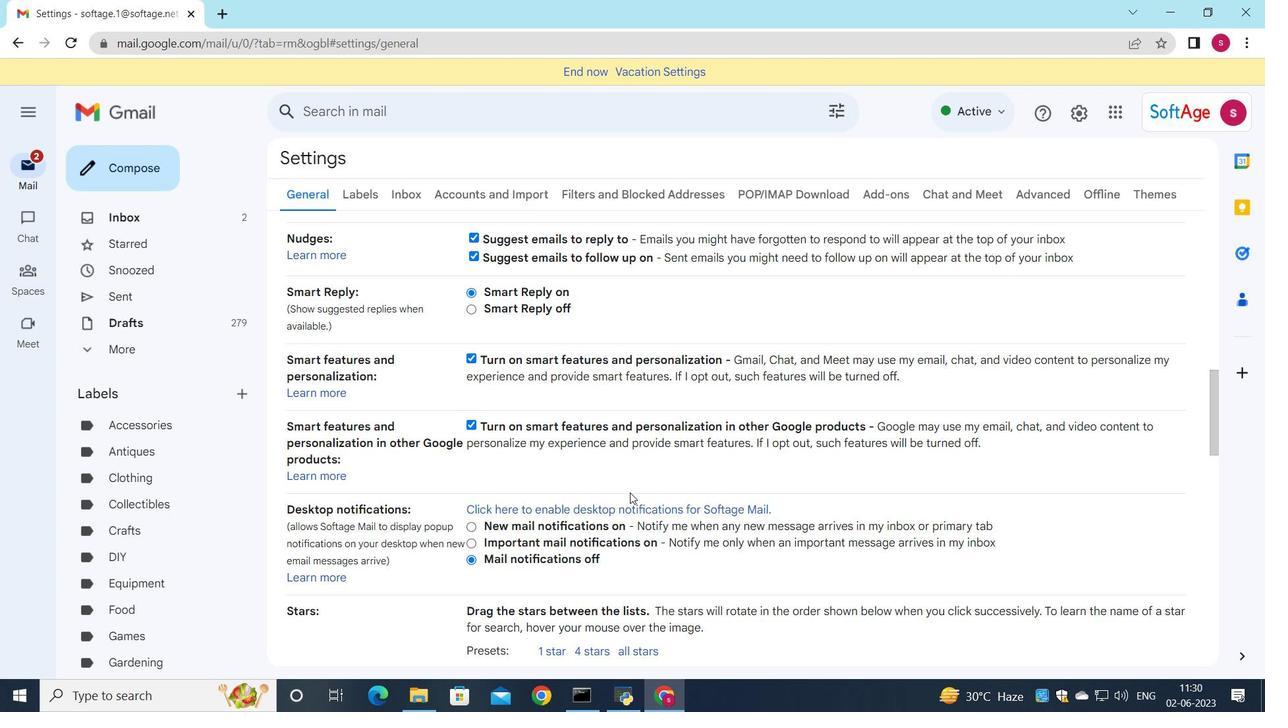 
Action: Mouse scrolled (631, 477) with delta (0, 0)
Screenshot: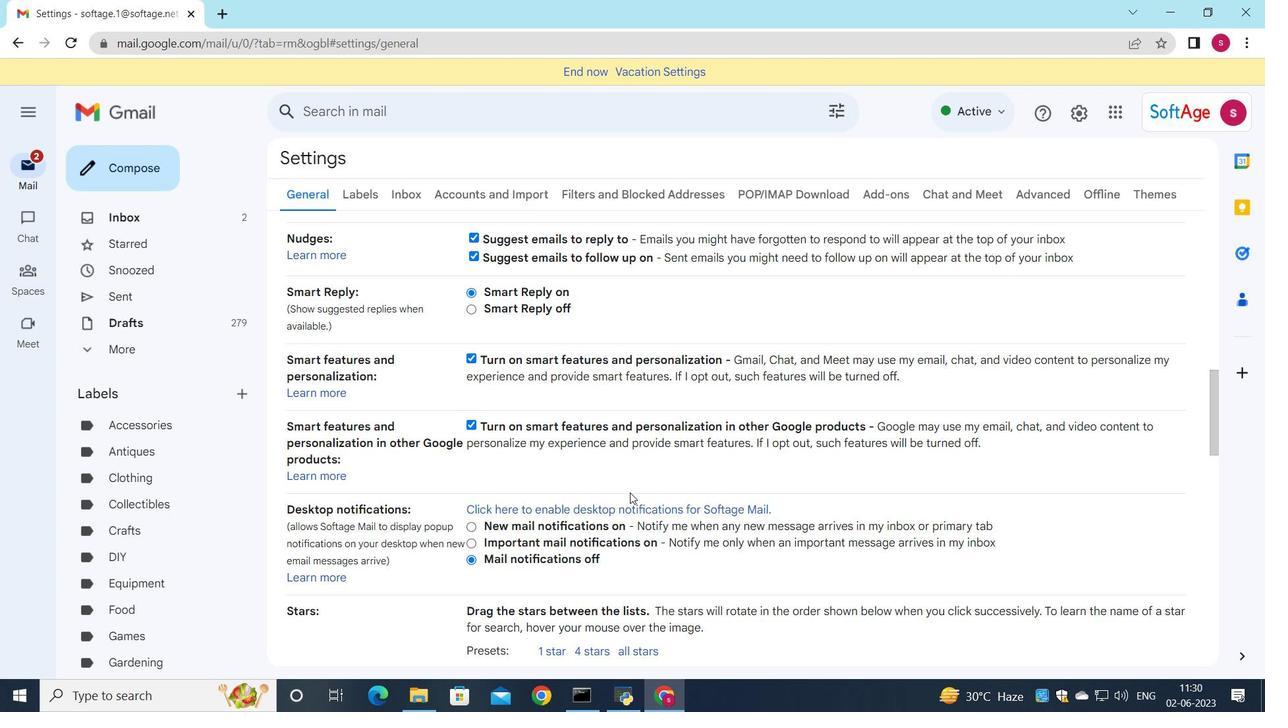 
Action: Mouse scrolled (631, 477) with delta (0, 0)
Screenshot: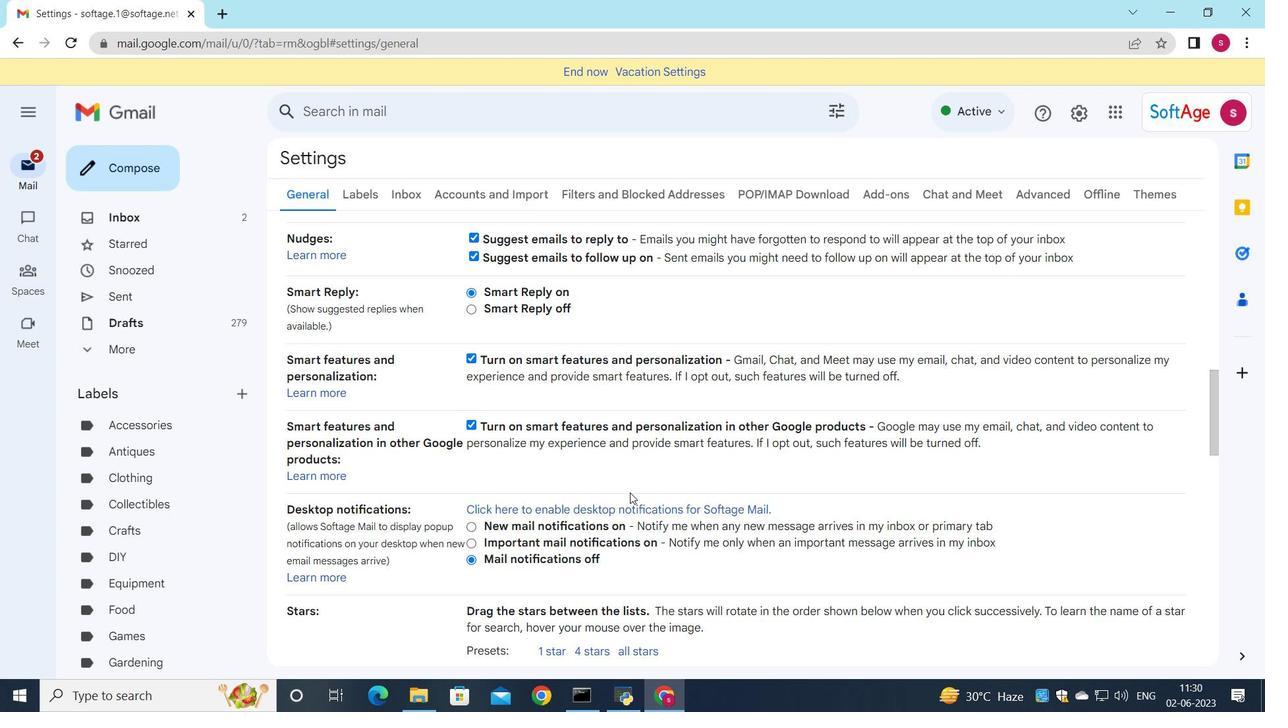 
Action: Mouse scrolled (631, 477) with delta (0, 0)
Screenshot: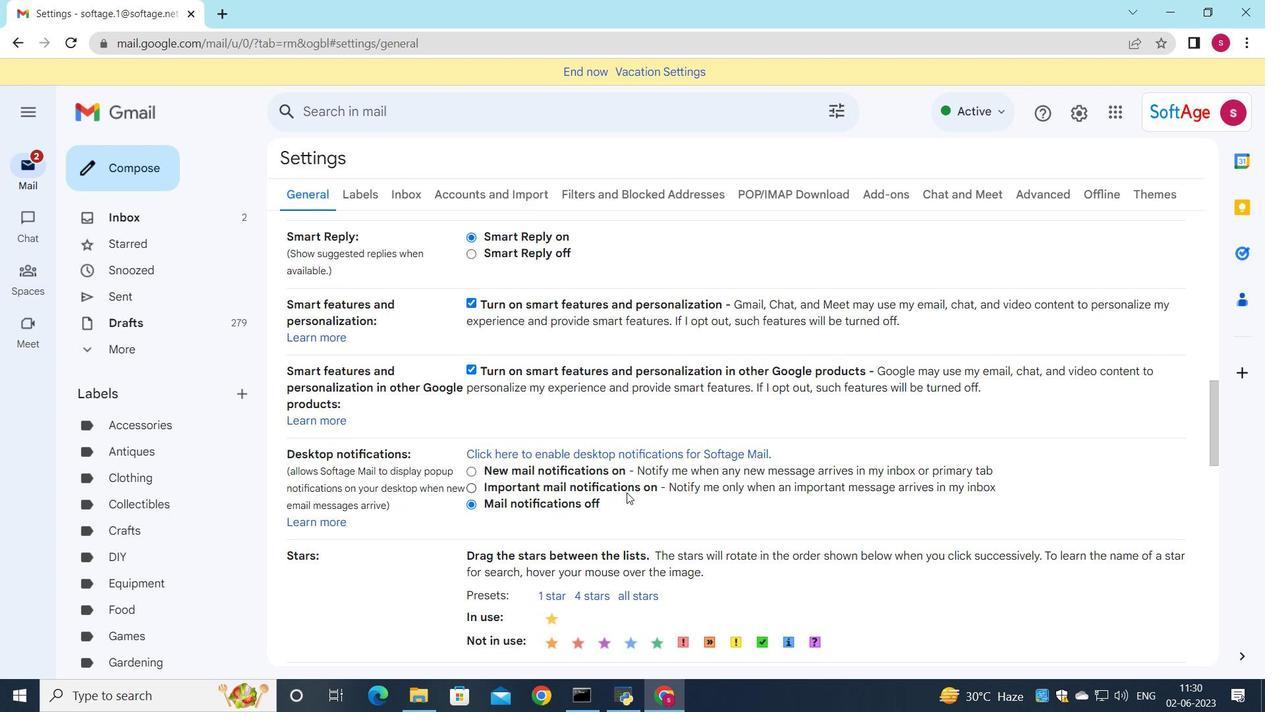 
Action: Mouse scrolled (631, 477) with delta (0, 0)
Screenshot: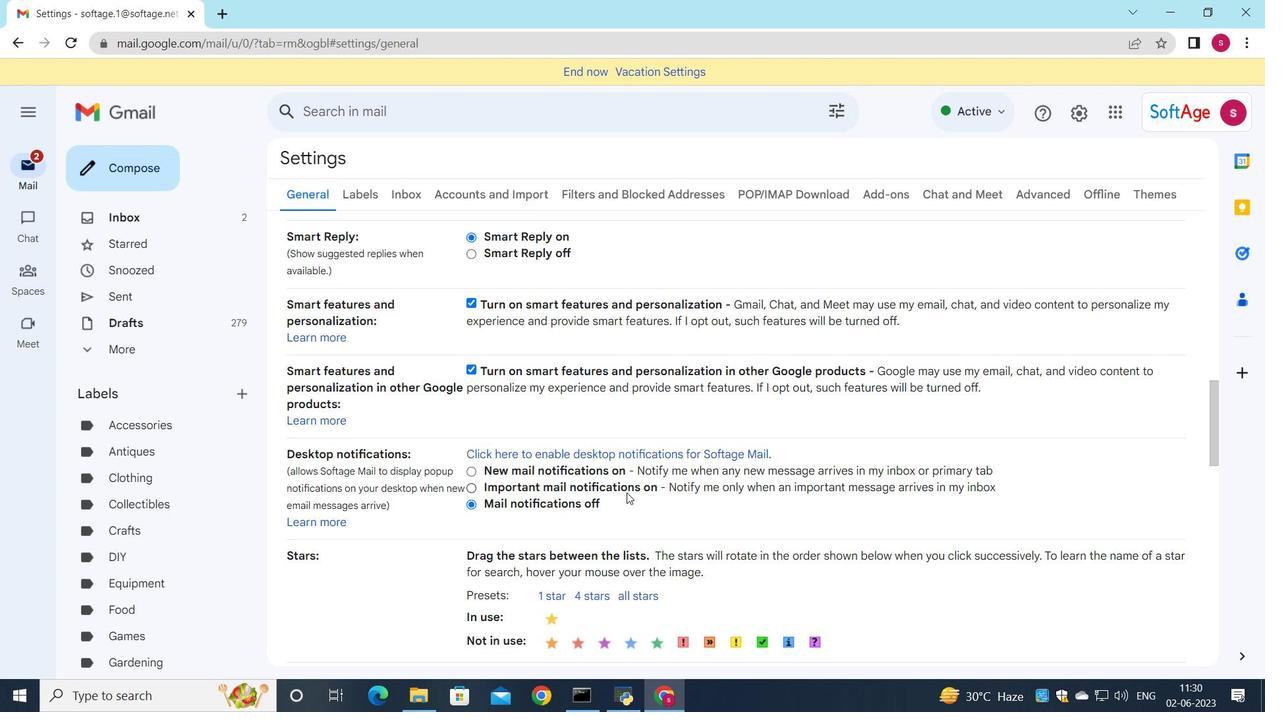 
Action: Mouse scrolled (631, 477) with delta (0, 0)
Screenshot: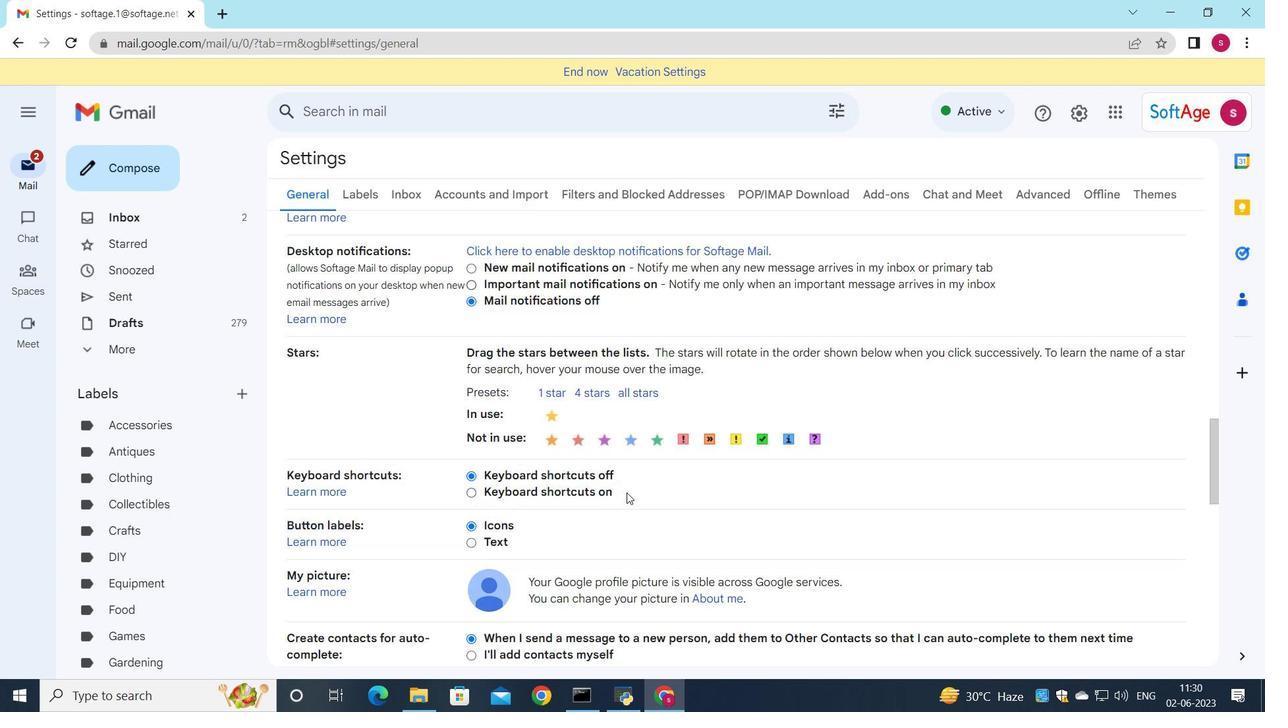 
Action: Mouse scrolled (631, 477) with delta (0, 0)
Screenshot: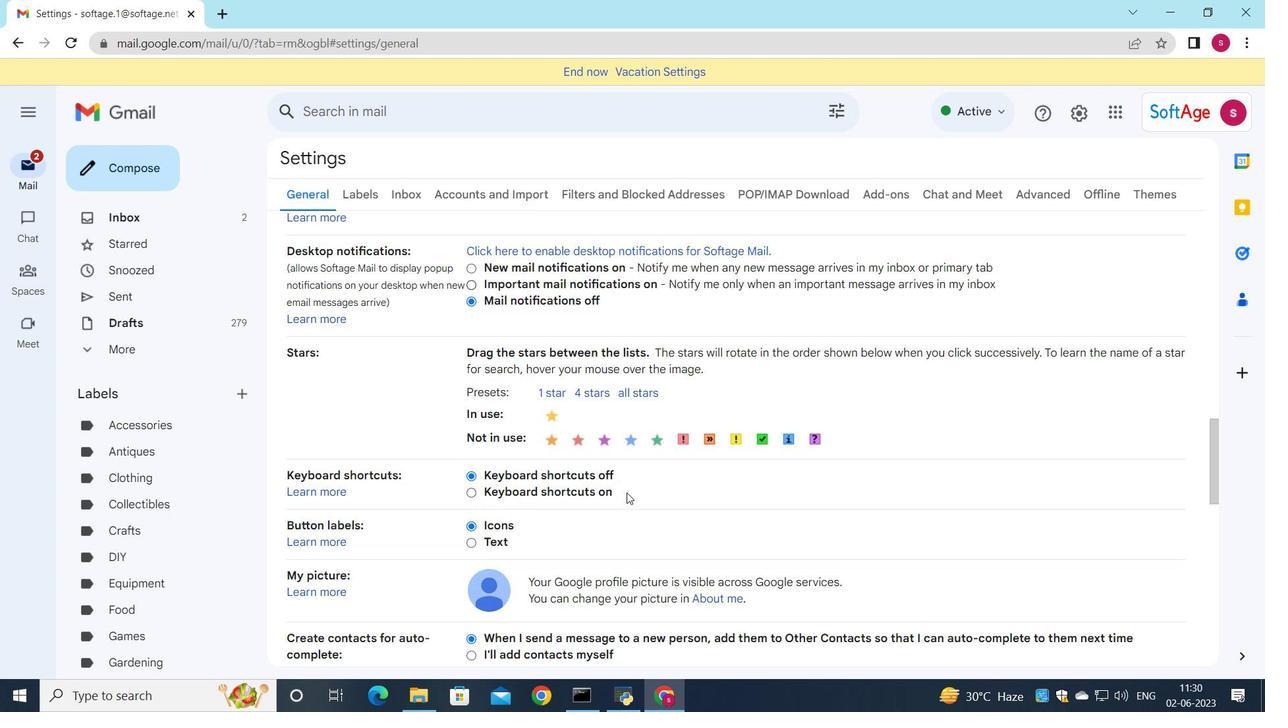 
Action: Mouse moved to (651, 342)
Screenshot: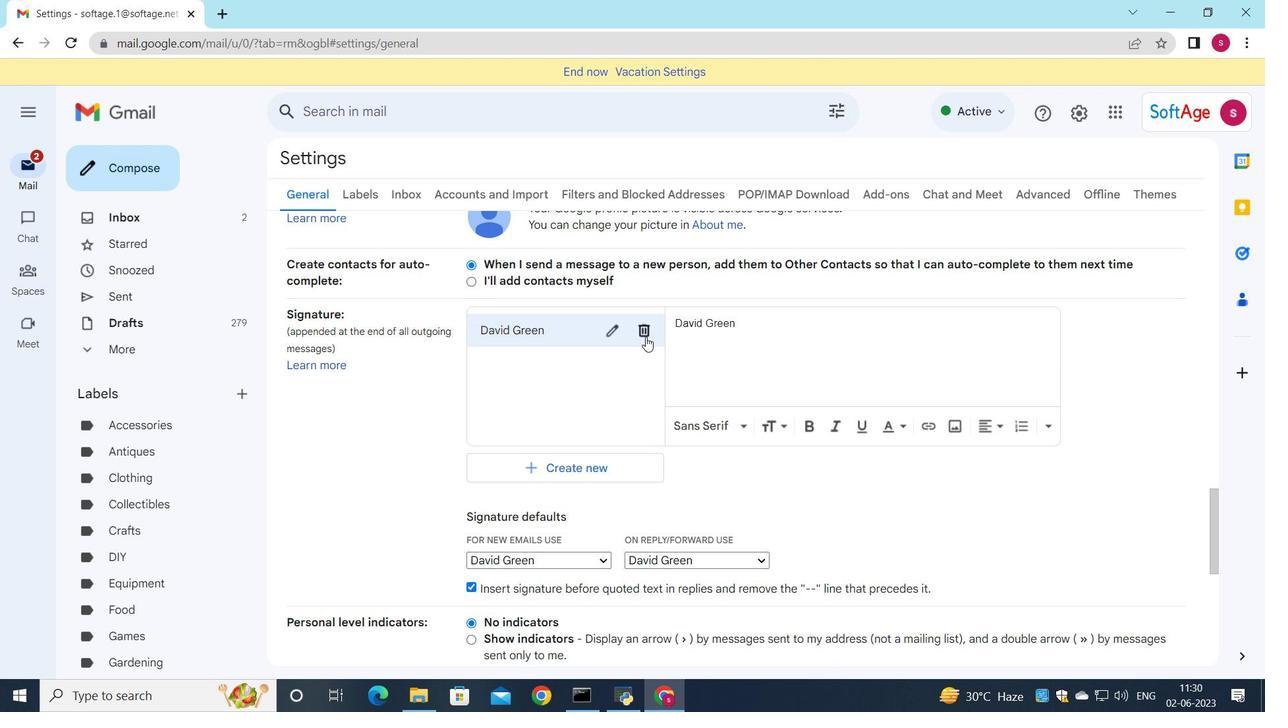 
Action: Mouse pressed left at (651, 342)
Screenshot: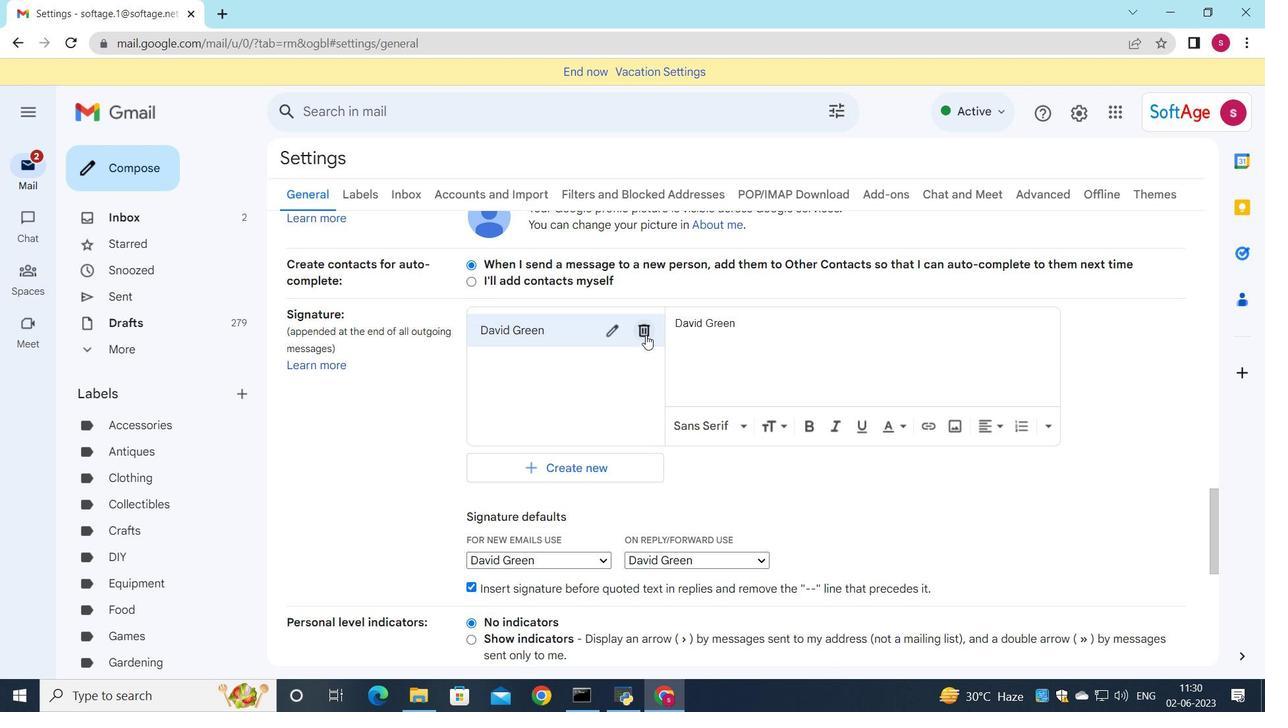 
Action: Mouse moved to (753, 400)
Screenshot: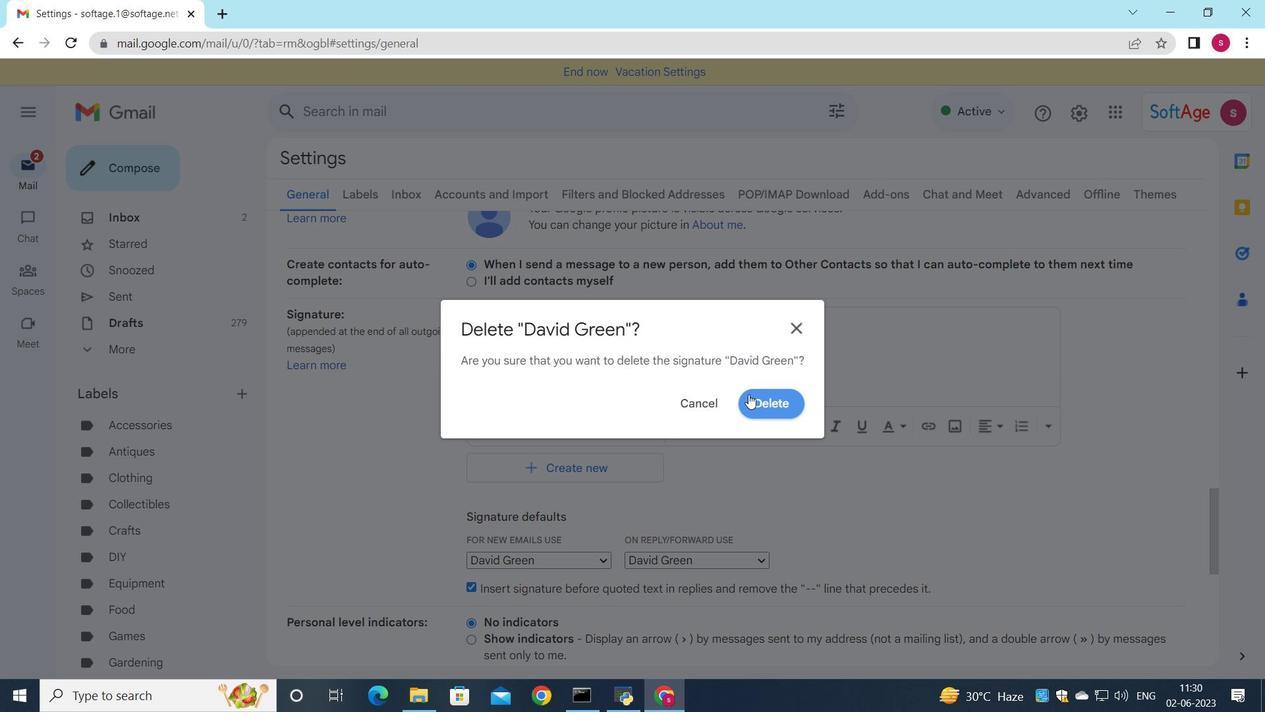 
Action: Mouse pressed left at (753, 400)
Screenshot: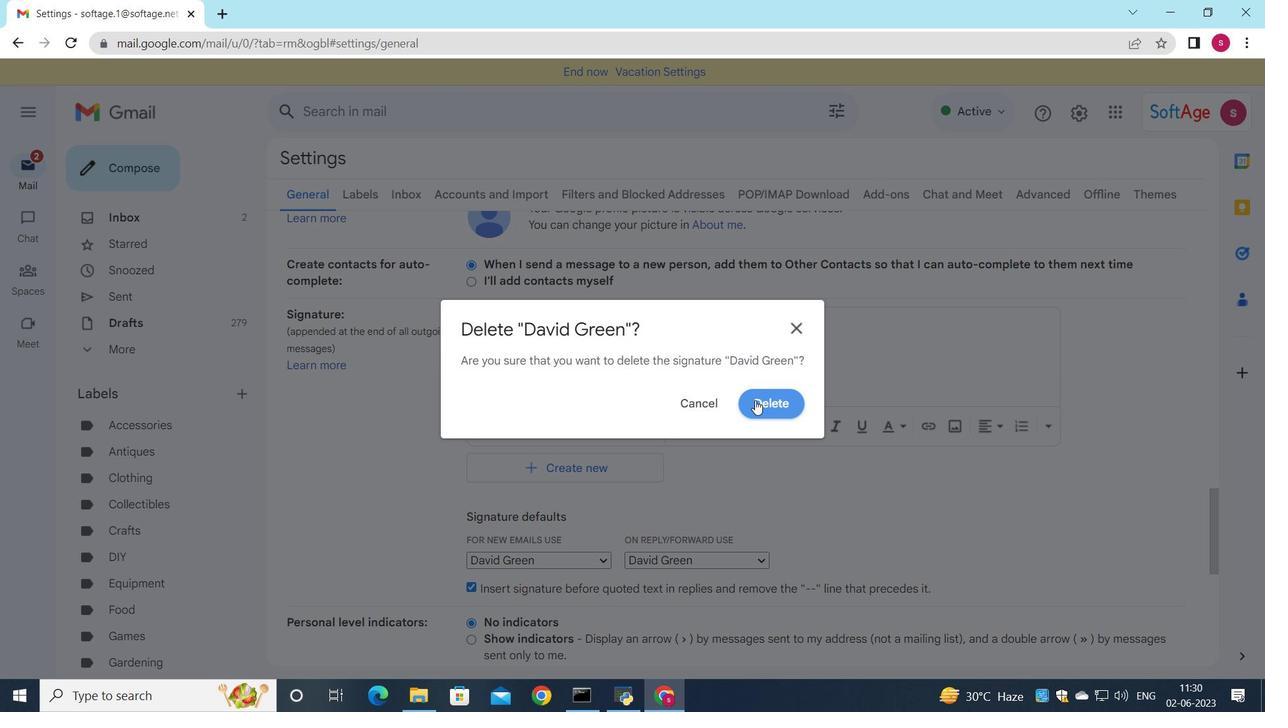 
Action: Mouse moved to (538, 354)
Screenshot: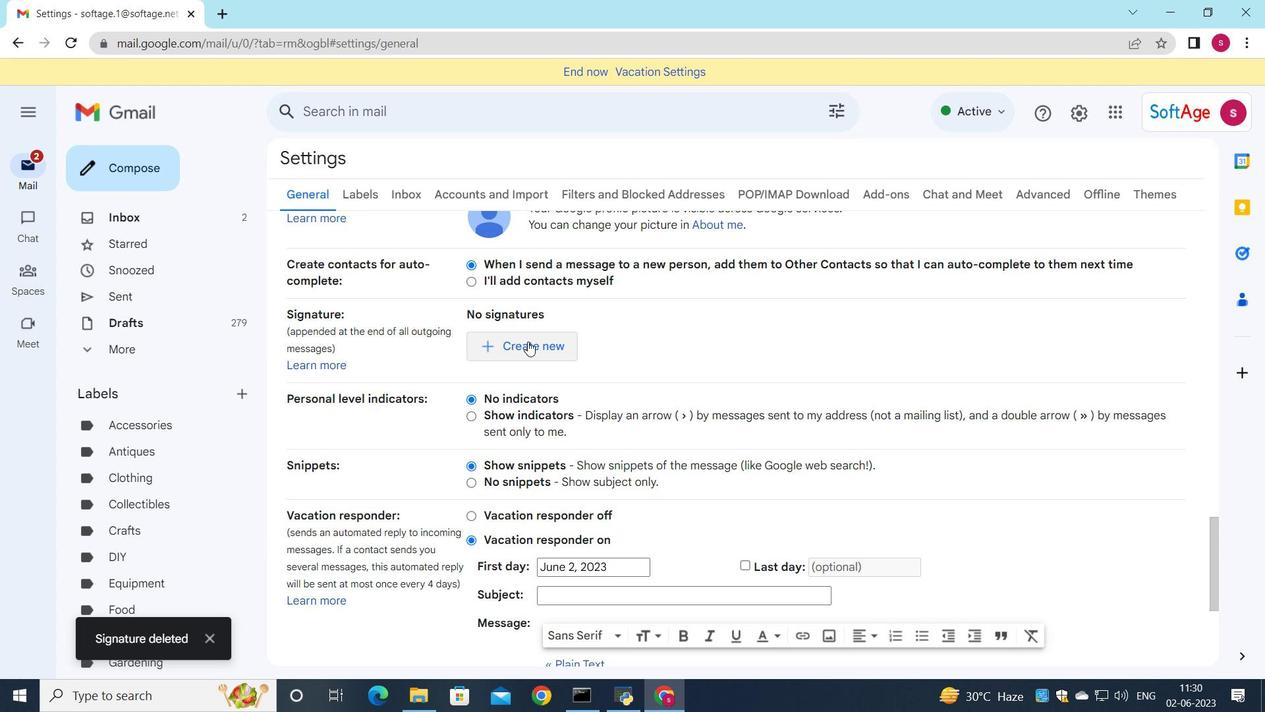 
Action: Mouse pressed left at (538, 354)
Screenshot: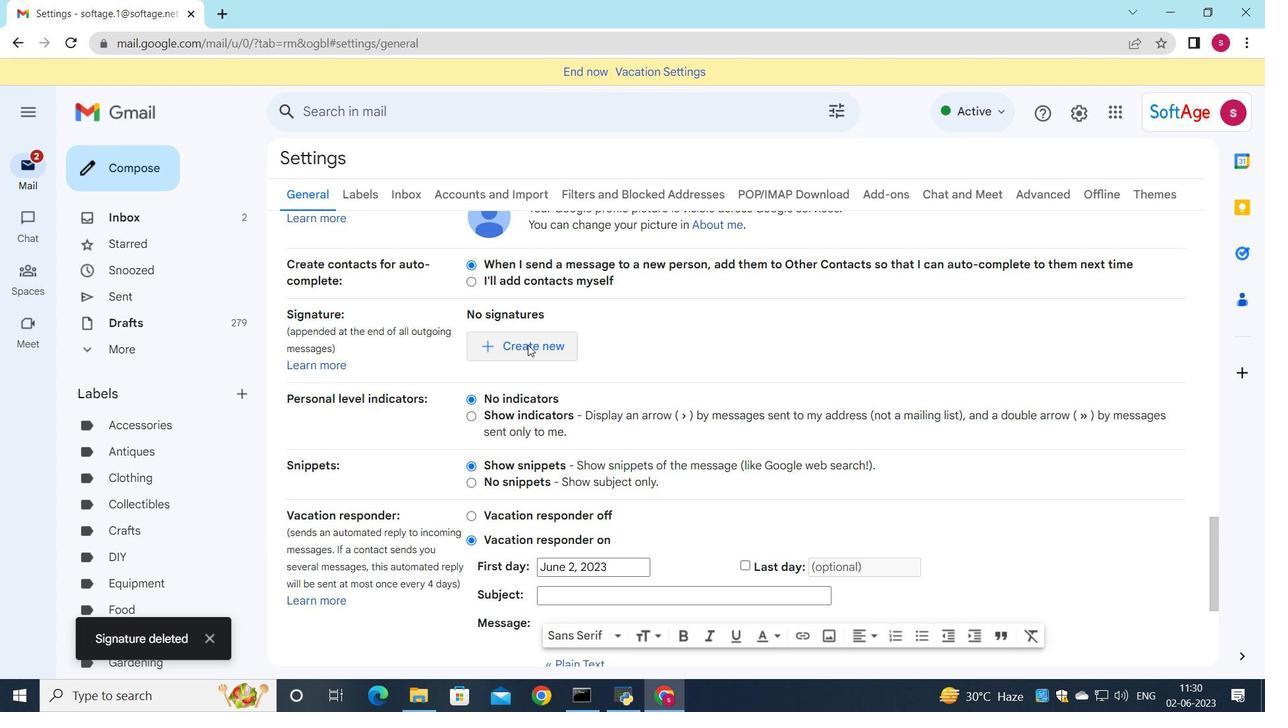 
Action: Mouse moved to (869, 325)
Screenshot: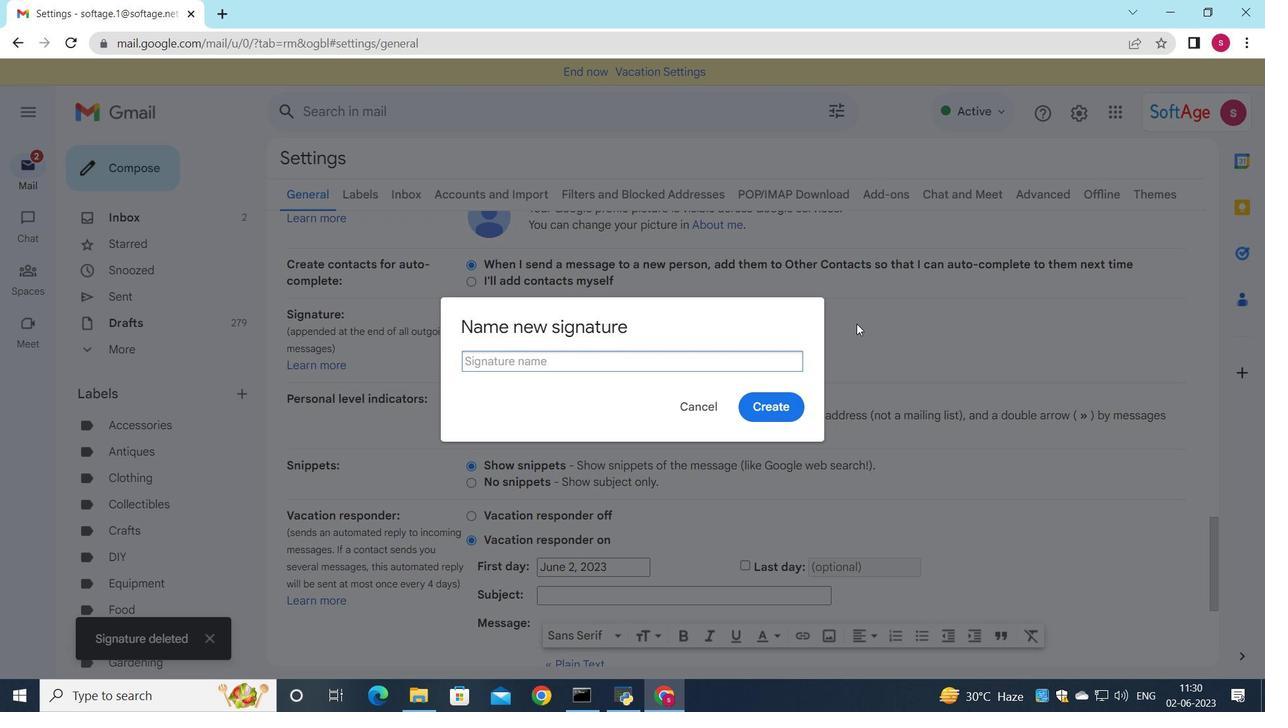 
Action: Key pressed <Key.shift>Dean<Key.space><Key.shift><Key.shift><Key.shift><Key.shift><Key.shift><Key.shift><Key.shift><Key.shift><Key.shift><Key.shift>Flores
Screenshot: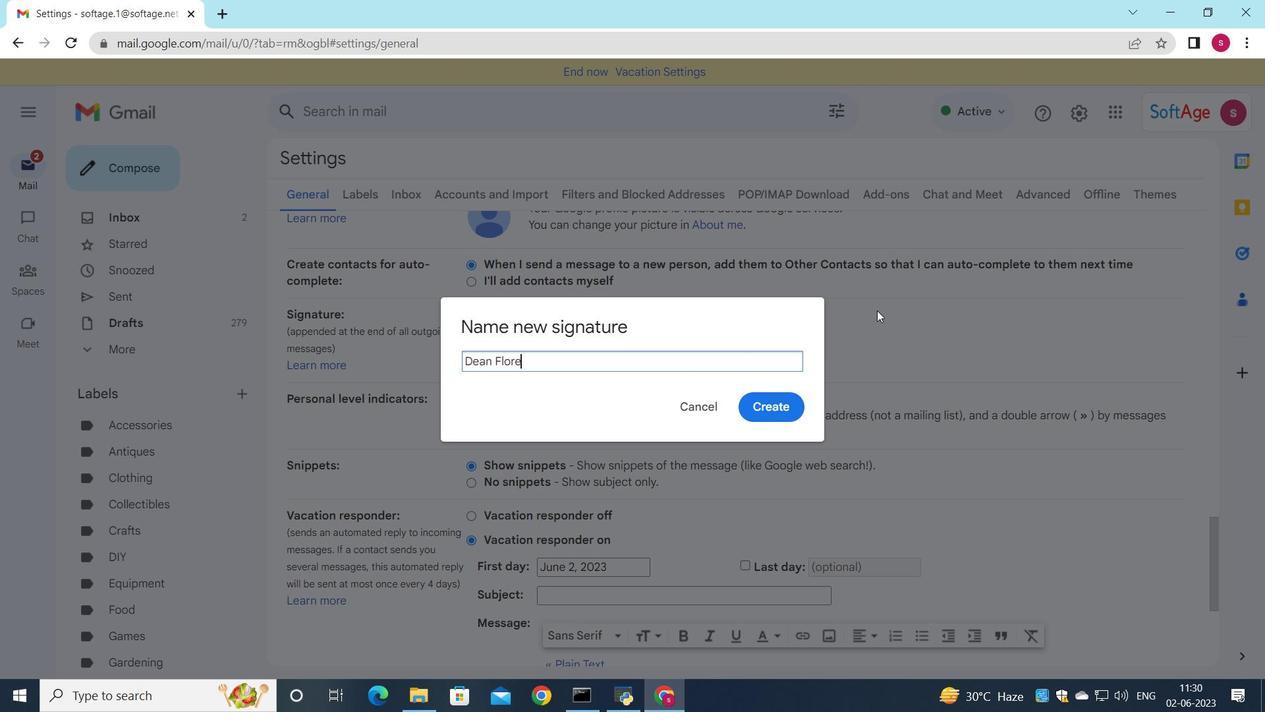 
Action: Mouse moved to (758, 406)
Screenshot: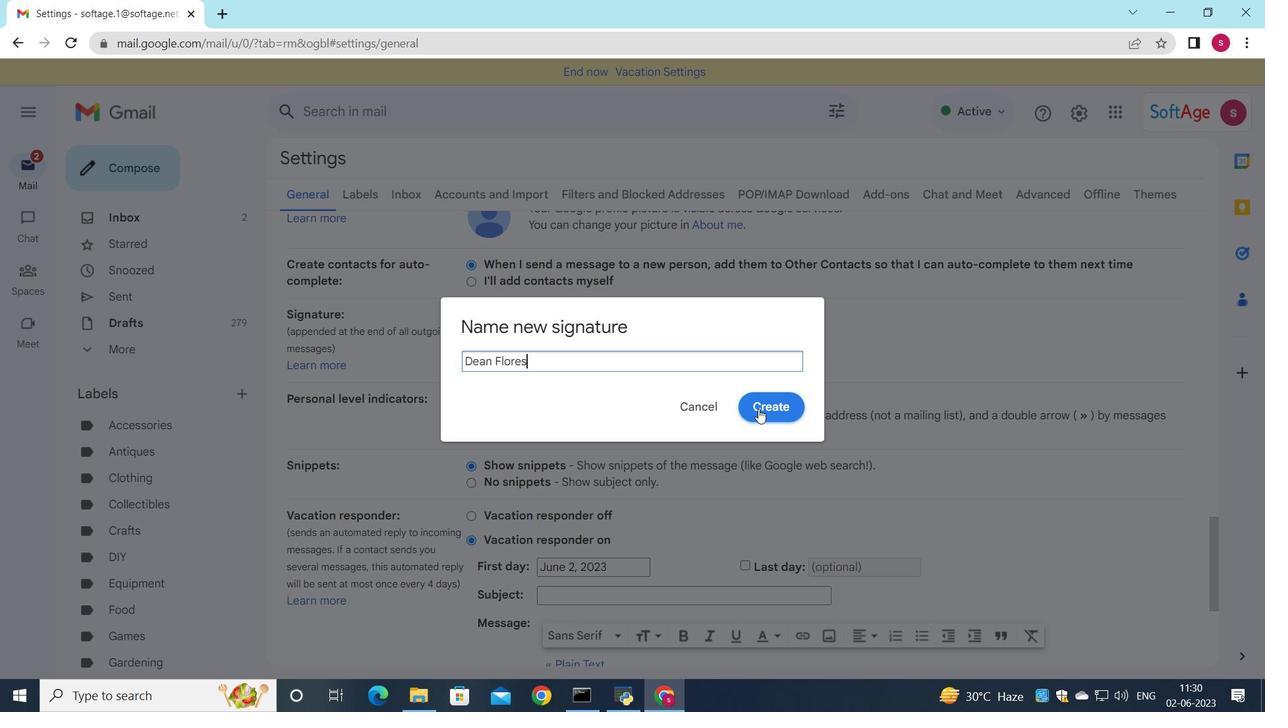 
Action: Mouse pressed left at (758, 406)
Screenshot: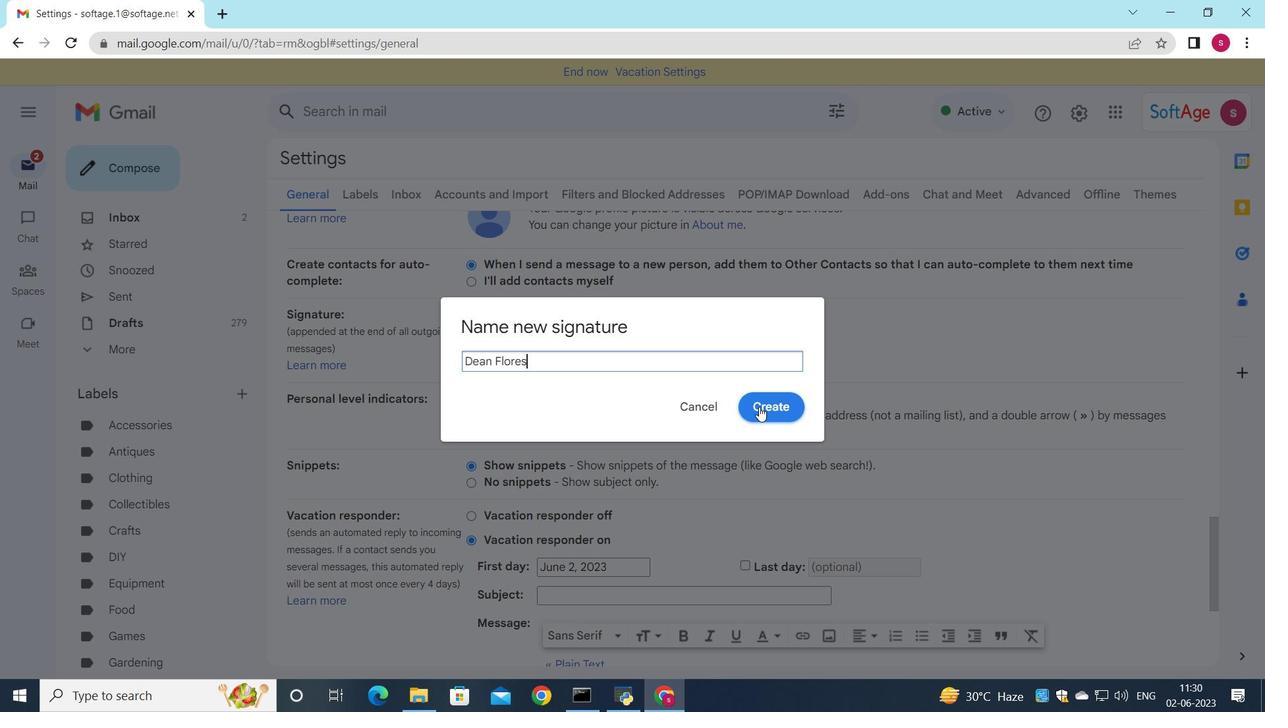 
Action: Mouse moved to (775, 358)
Screenshot: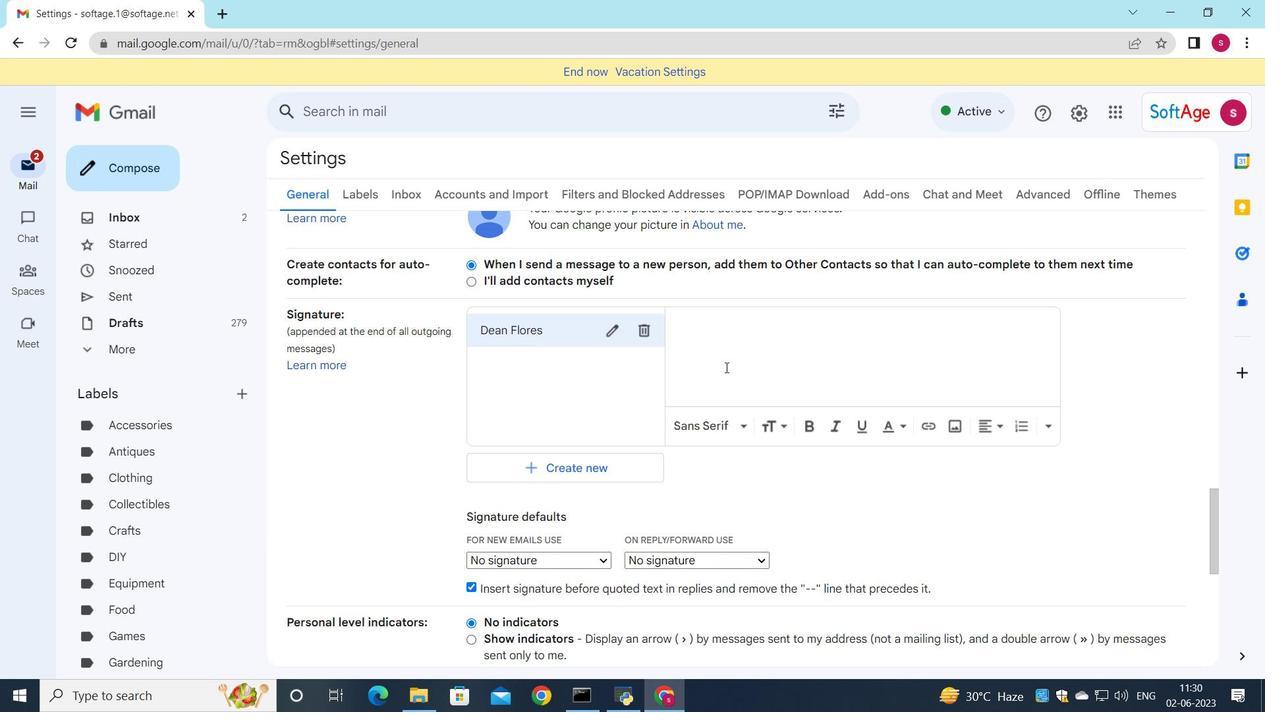 
Action: Mouse pressed left at (775, 358)
Screenshot: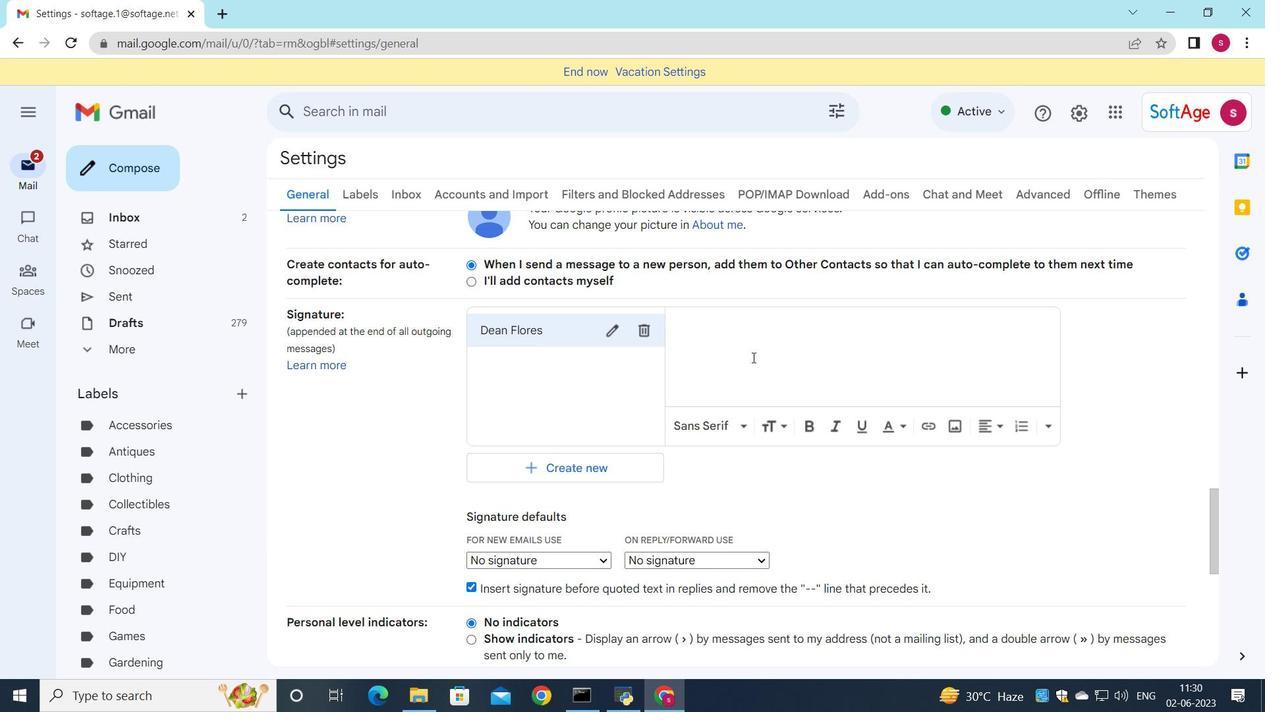 
Action: Key pressed <Key.shift>Dean<Key.space><Key.shift><Key.shift><Key.shift>Flores
Screenshot: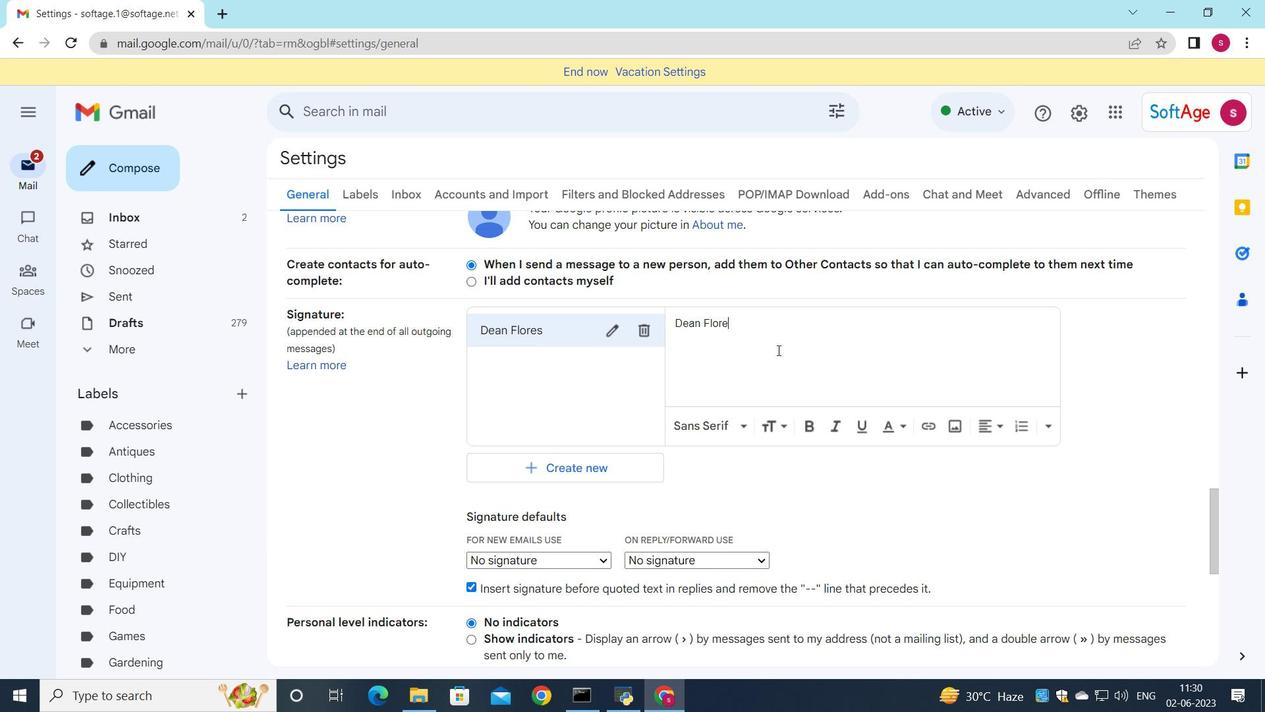 
Action: Mouse moved to (769, 367)
Screenshot: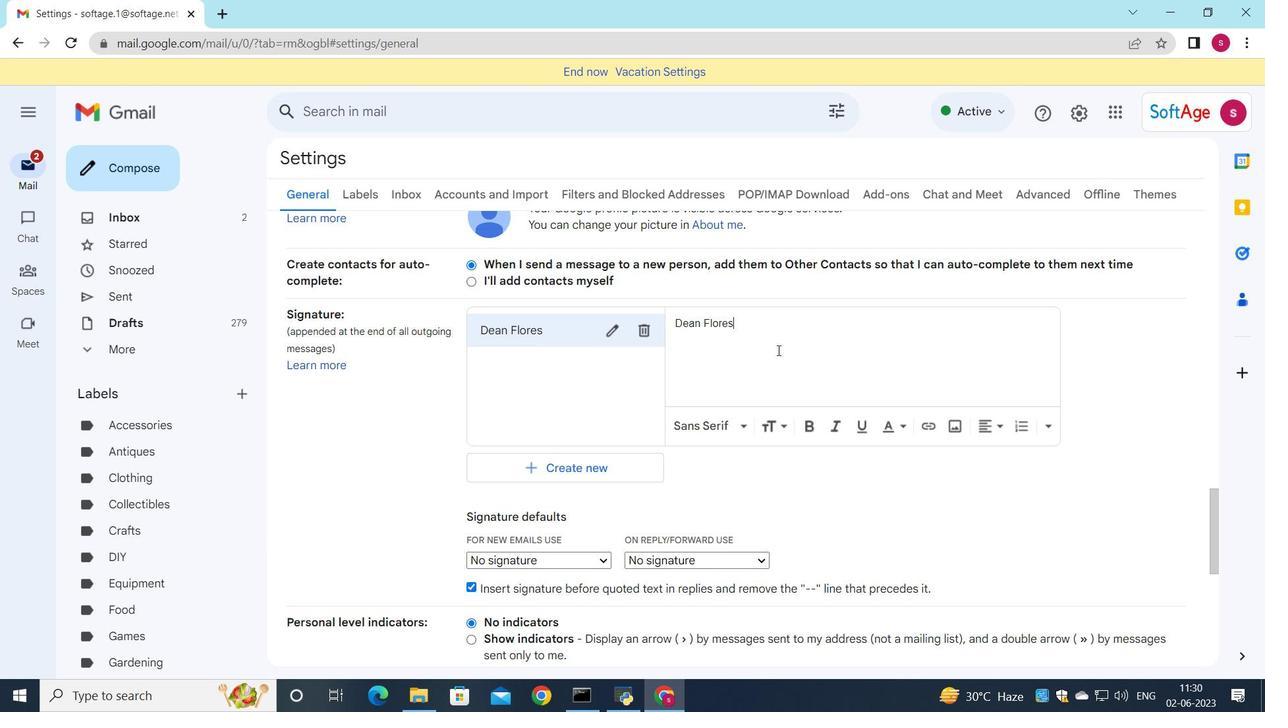 
Action: Mouse scrolled (769, 367) with delta (0, 0)
Screenshot: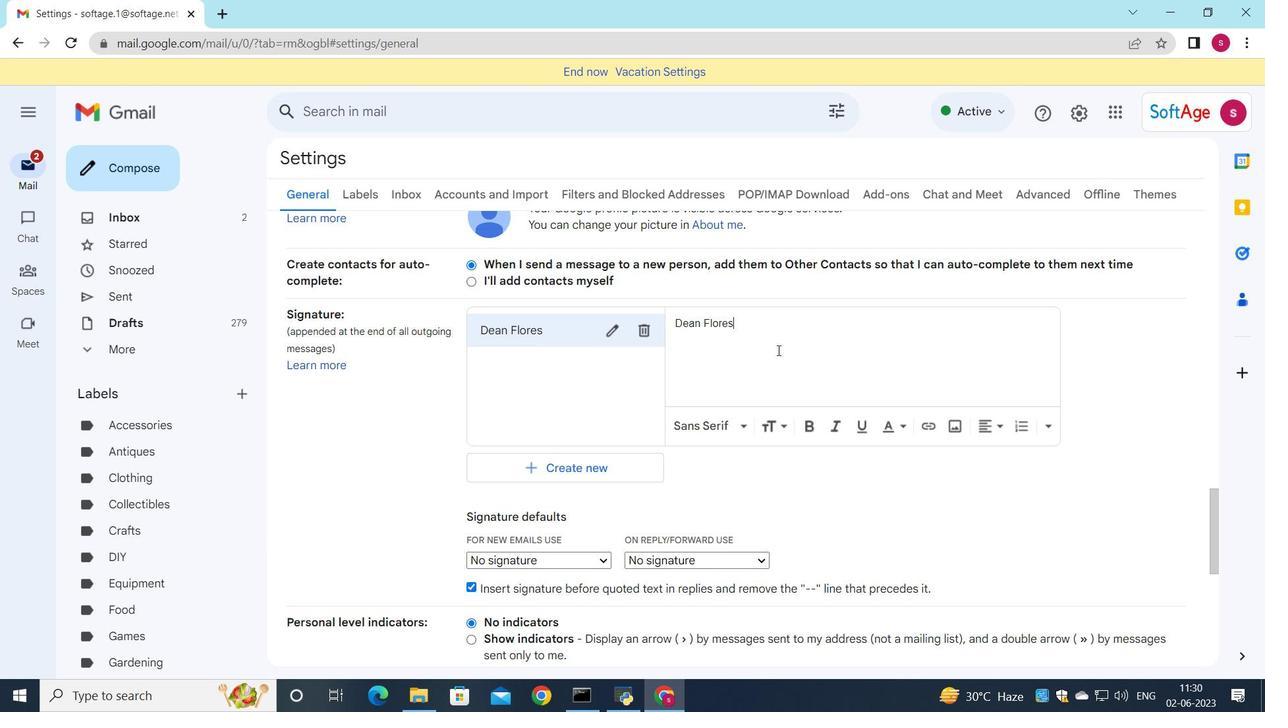 
Action: Mouse moved to (765, 371)
Screenshot: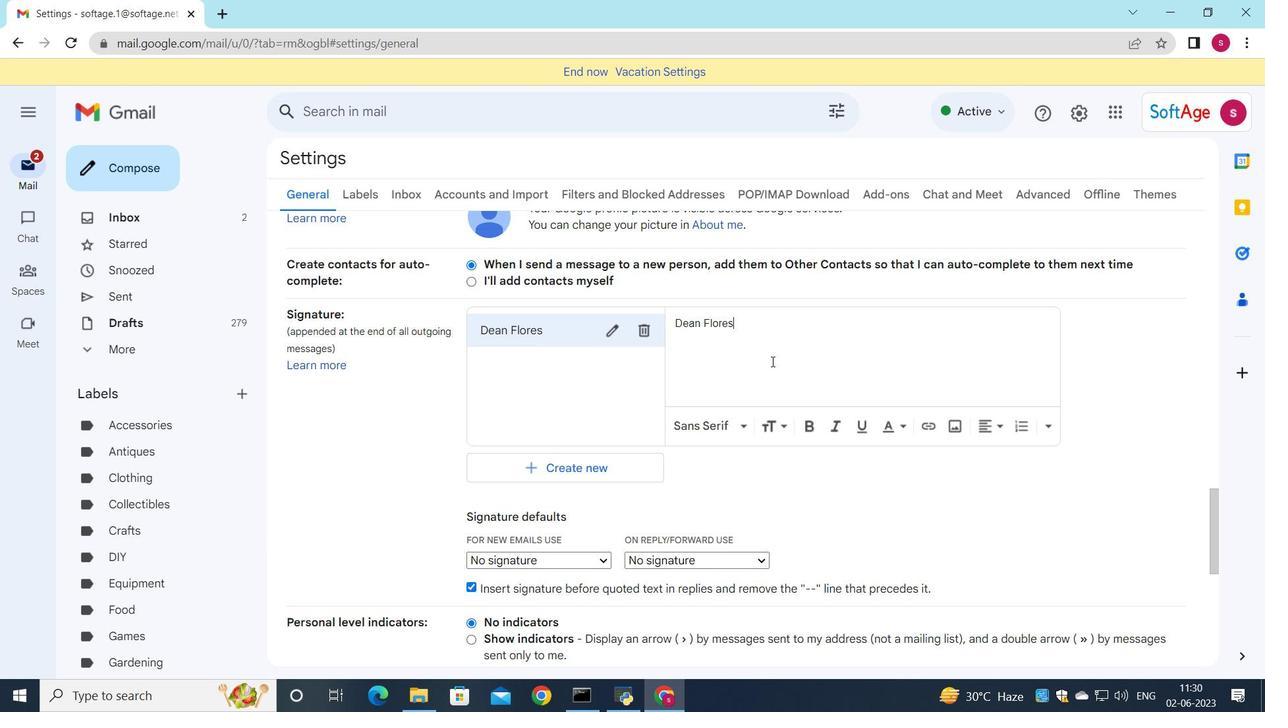 
Action: Mouse scrolled (765, 370) with delta (0, 0)
Screenshot: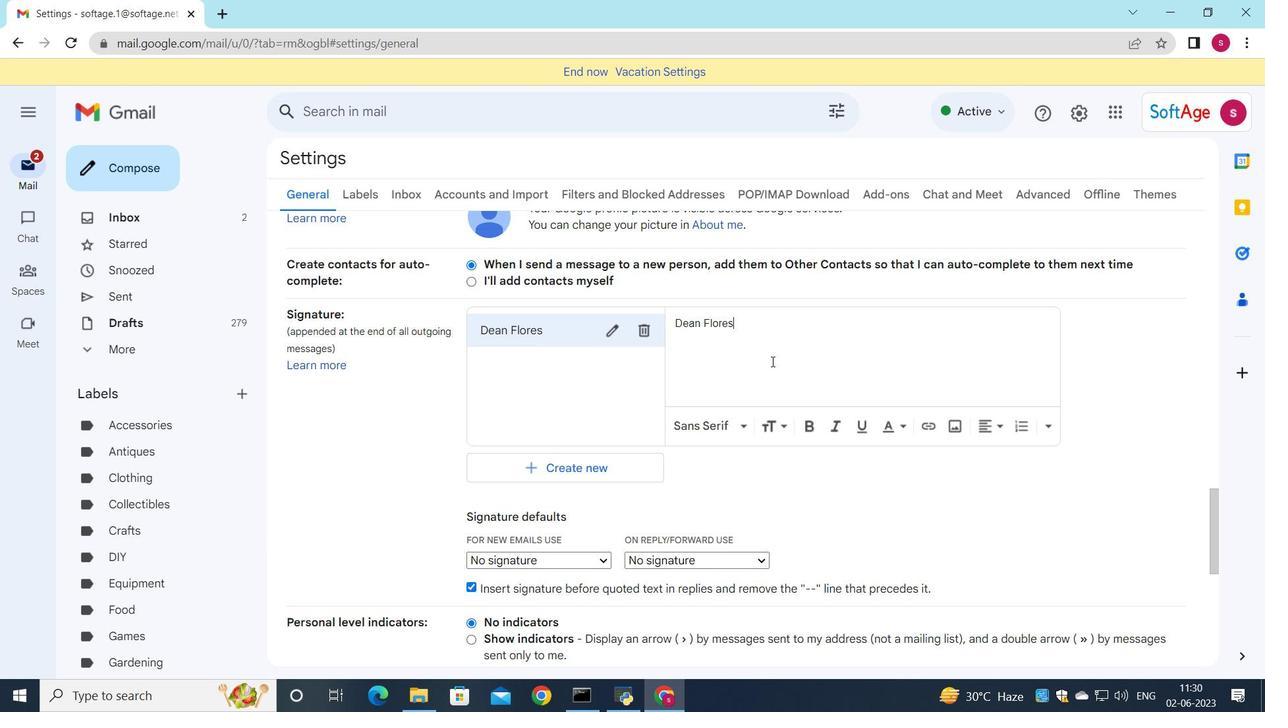 
Action: Mouse moved to (576, 390)
Screenshot: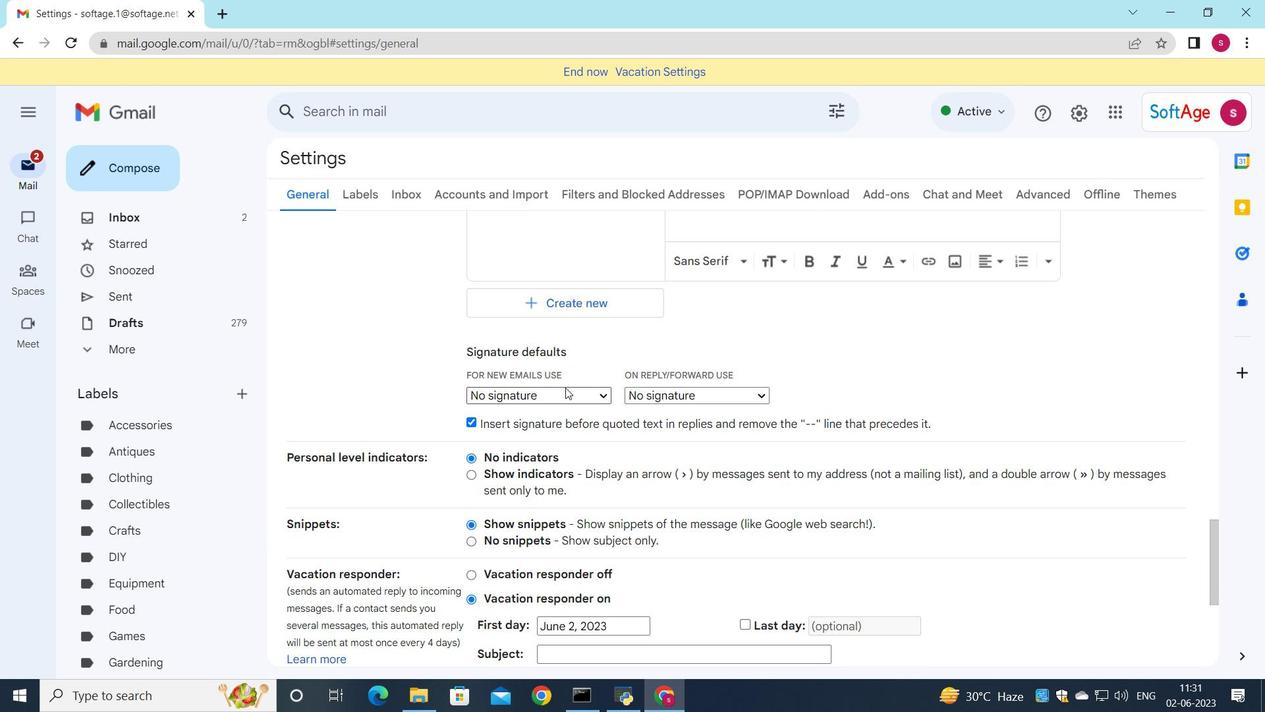 
Action: Mouse pressed left at (576, 390)
Screenshot: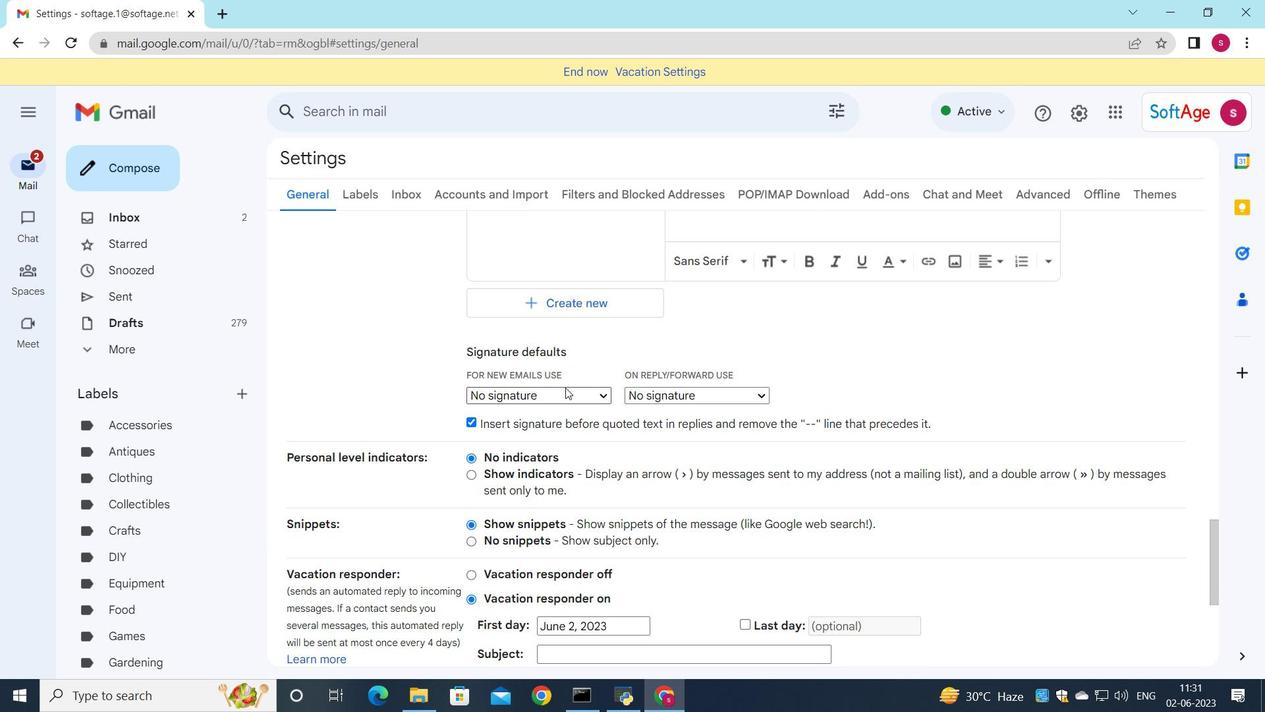 
Action: Mouse moved to (571, 427)
Screenshot: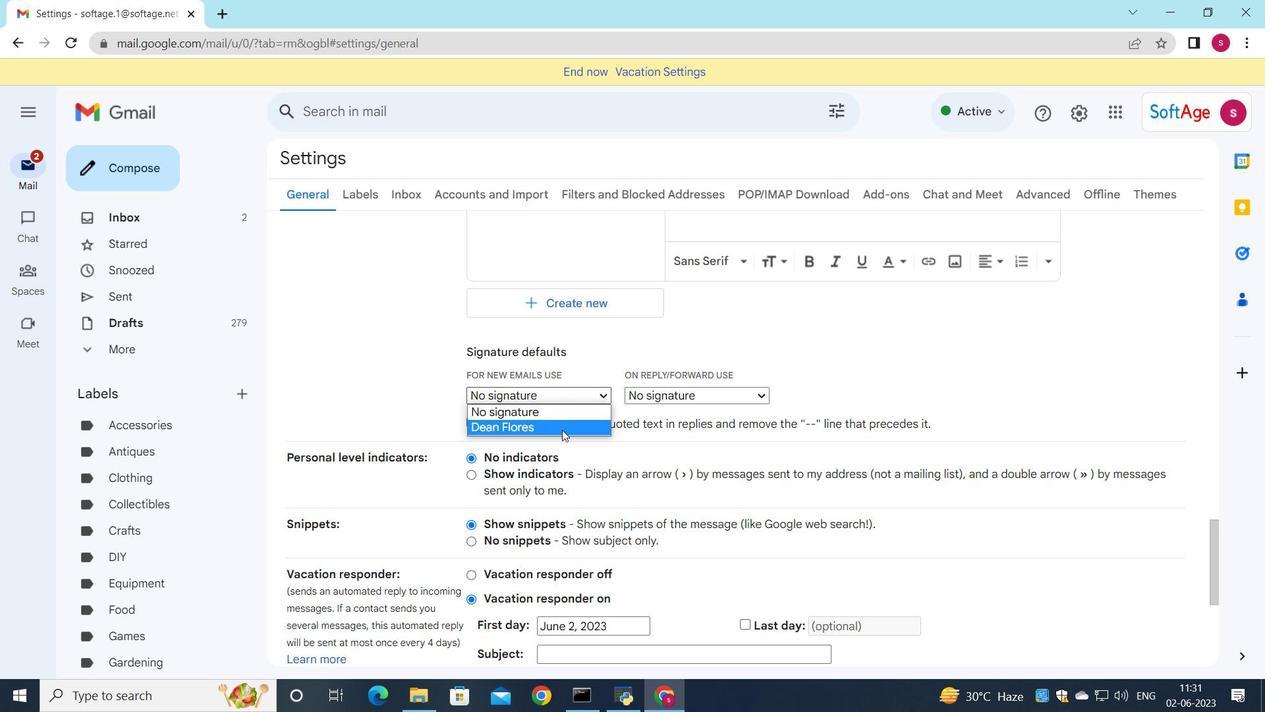 
Action: Mouse pressed left at (571, 427)
Screenshot: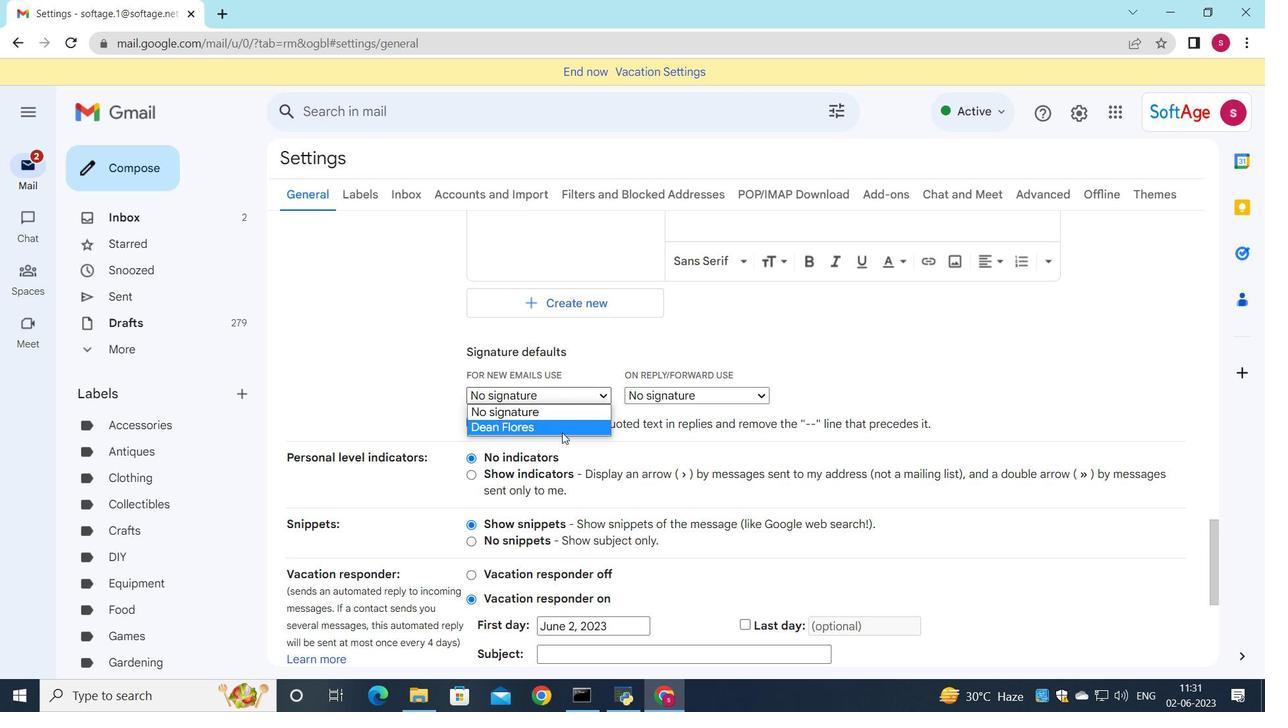
Action: Mouse moved to (650, 396)
Screenshot: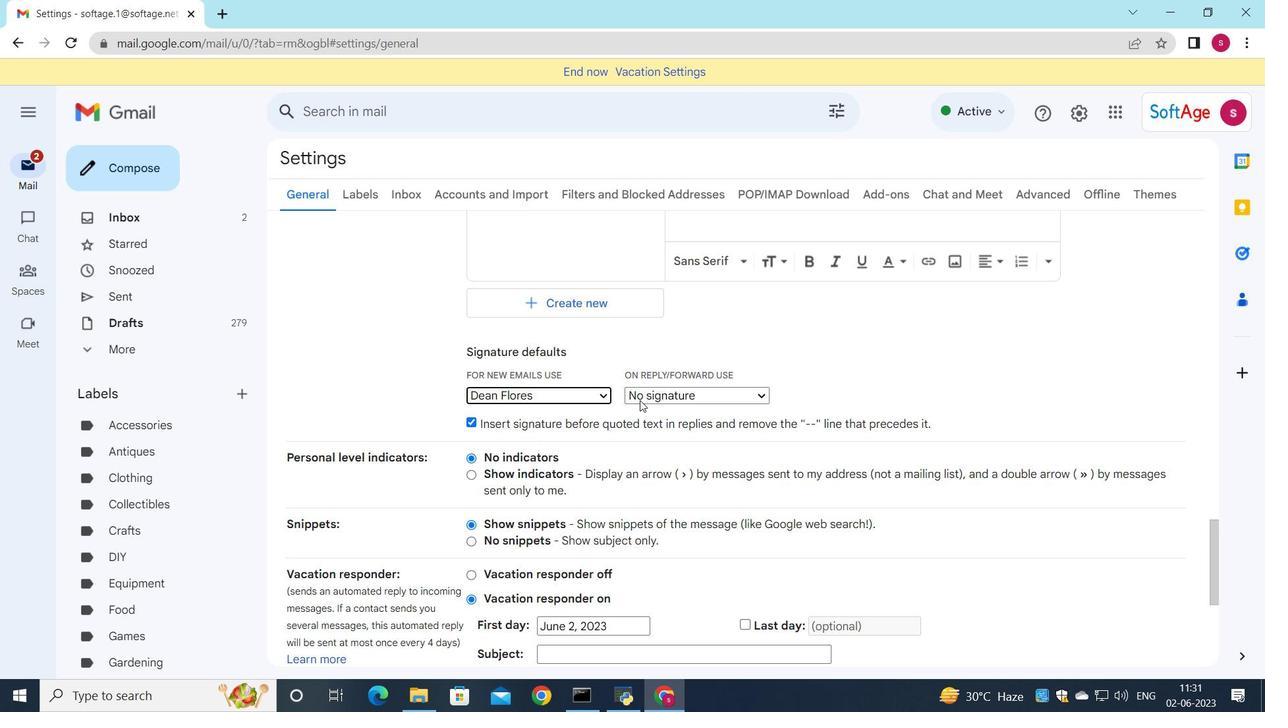 
Action: Mouse pressed left at (650, 396)
Screenshot: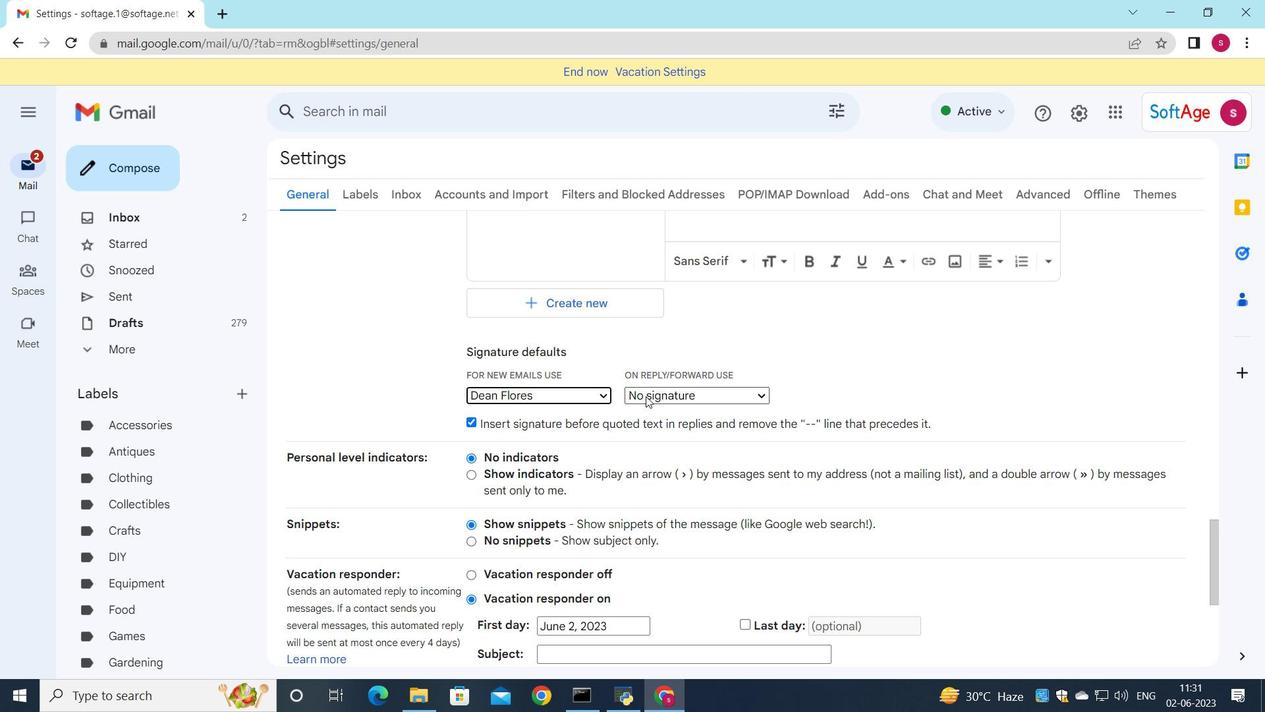 
Action: Mouse moved to (654, 422)
Screenshot: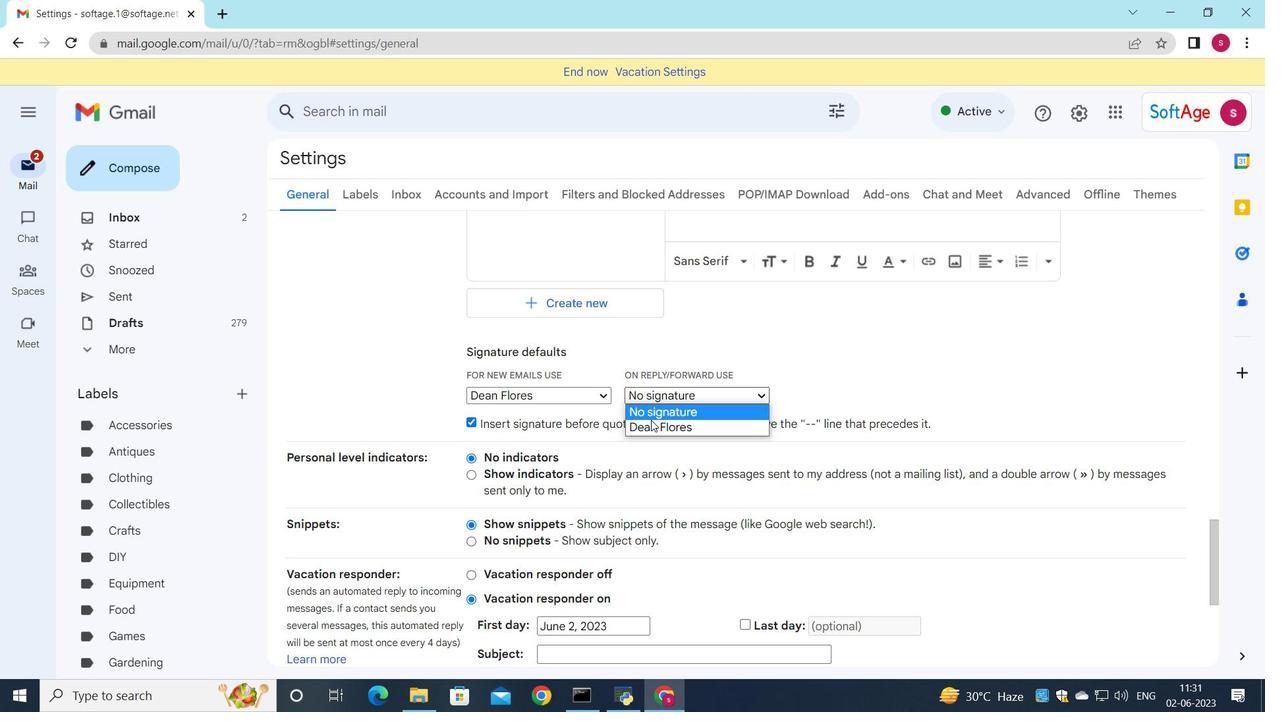 
Action: Mouse pressed left at (654, 422)
Screenshot: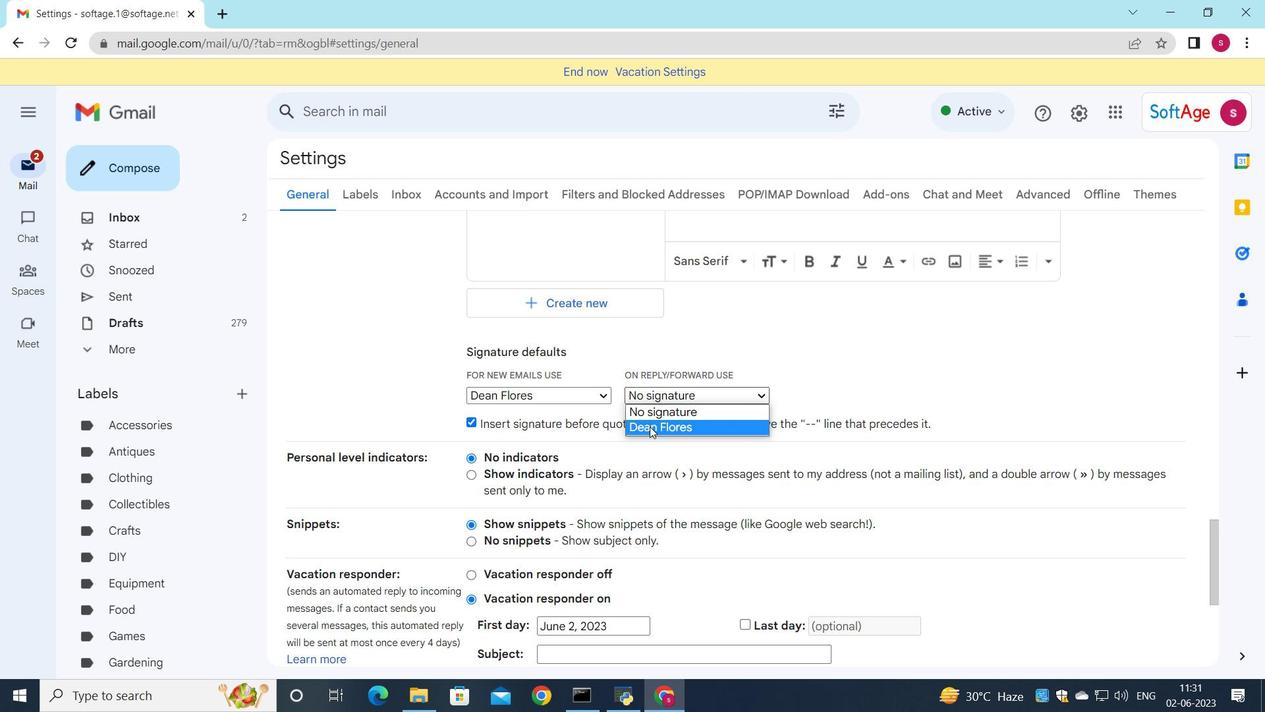 
Action: Mouse moved to (671, 394)
Screenshot: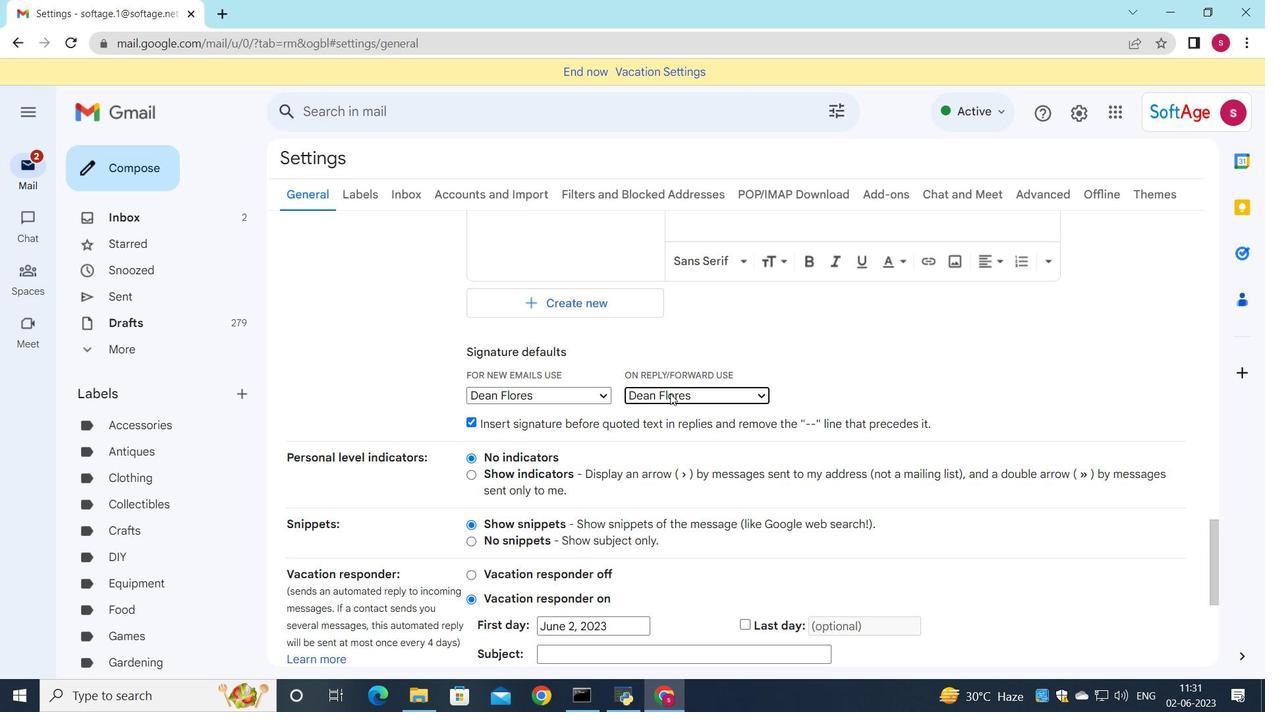 
Action: Mouse scrolled (671, 394) with delta (0, 0)
Screenshot: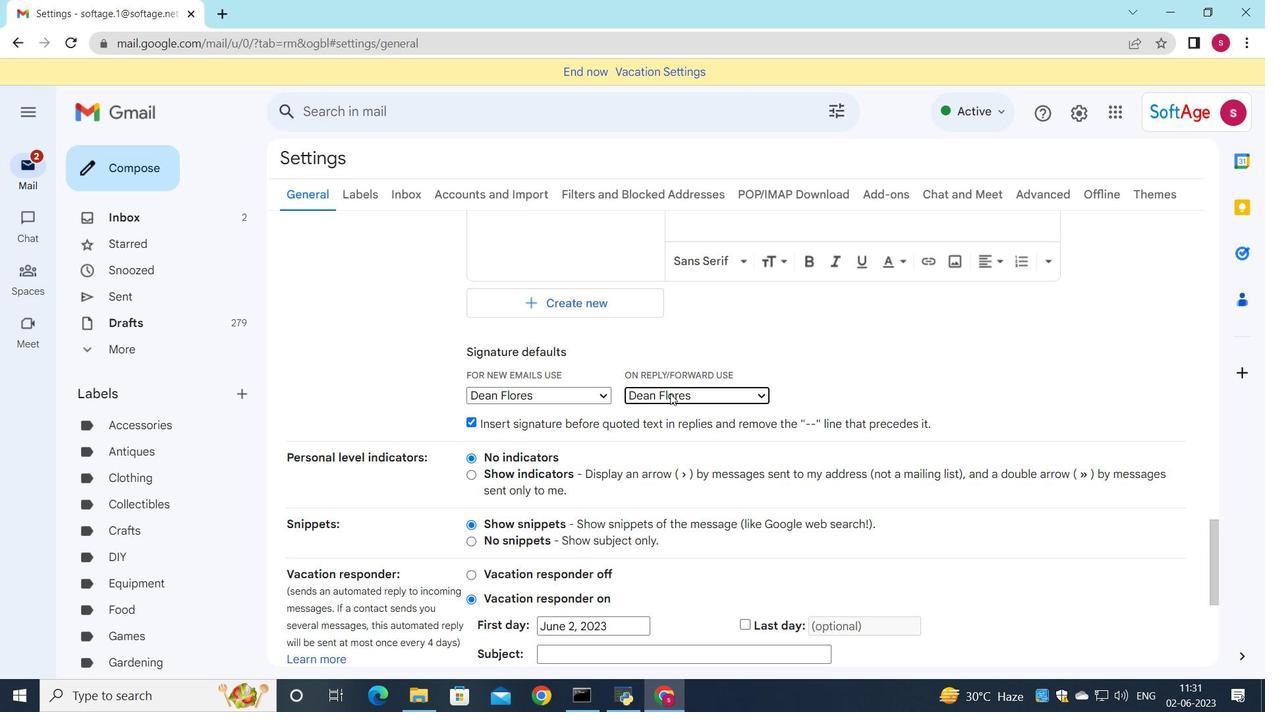 
Action: Mouse scrolled (671, 394) with delta (0, 0)
Screenshot: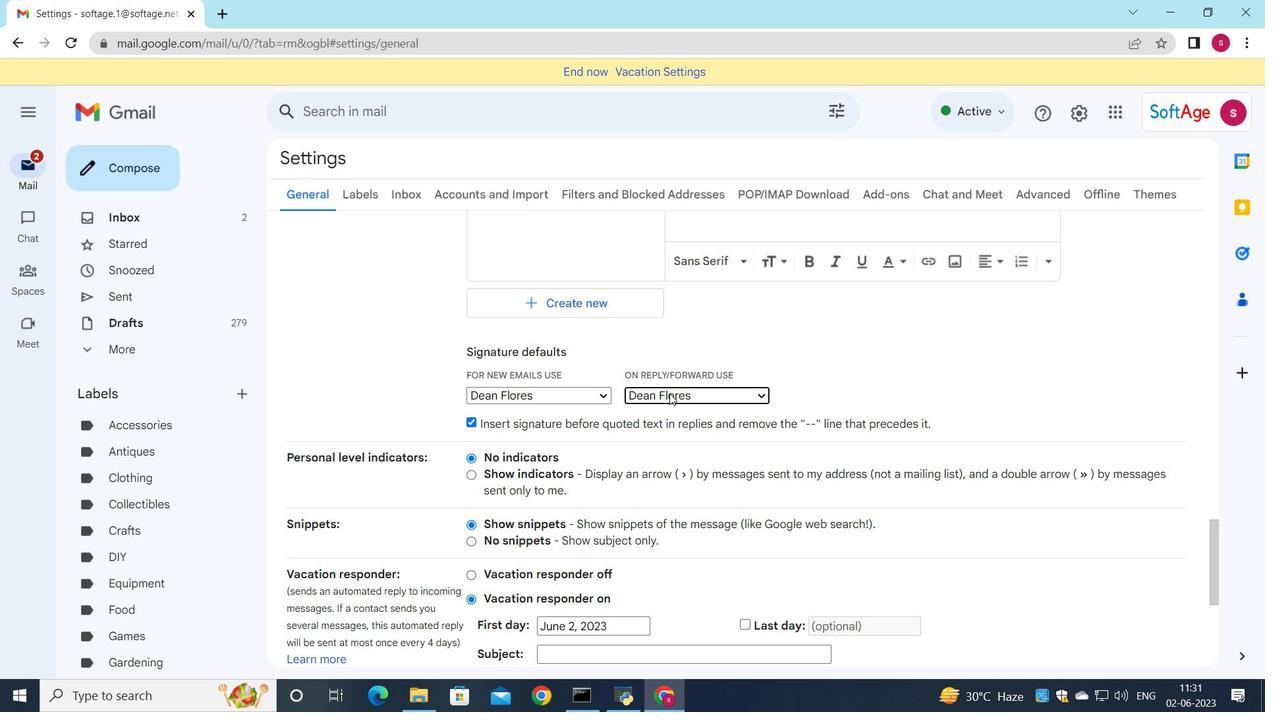 
Action: Mouse moved to (665, 399)
Screenshot: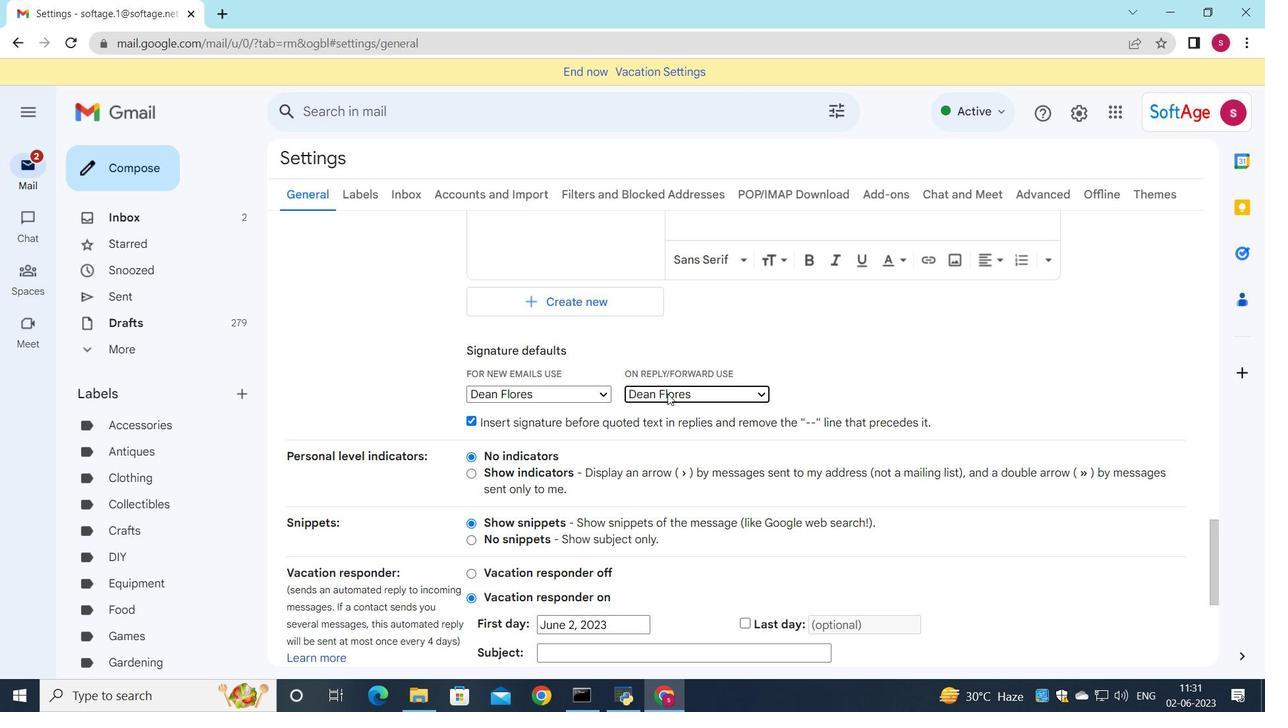 
Action: Mouse scrolled (665, 399) with delta (0, 0)
Screenshot: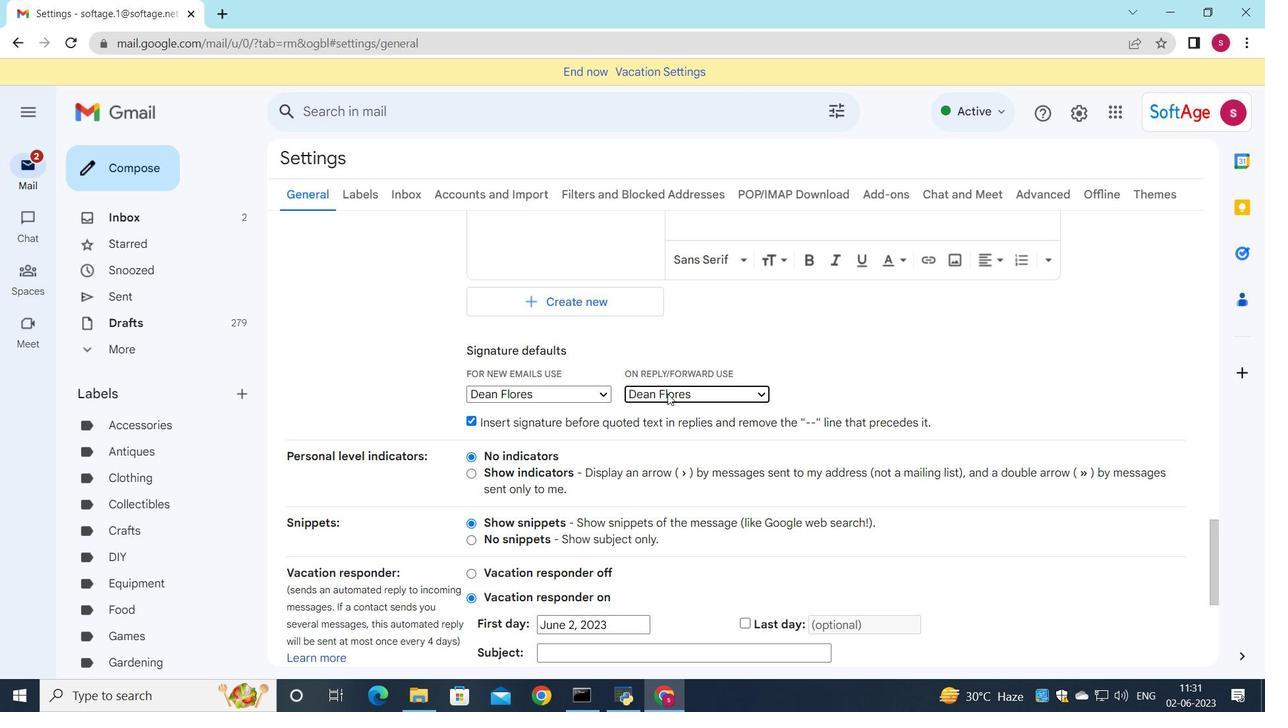 
Action: Mouse moved to (650, 429)
Screenshot: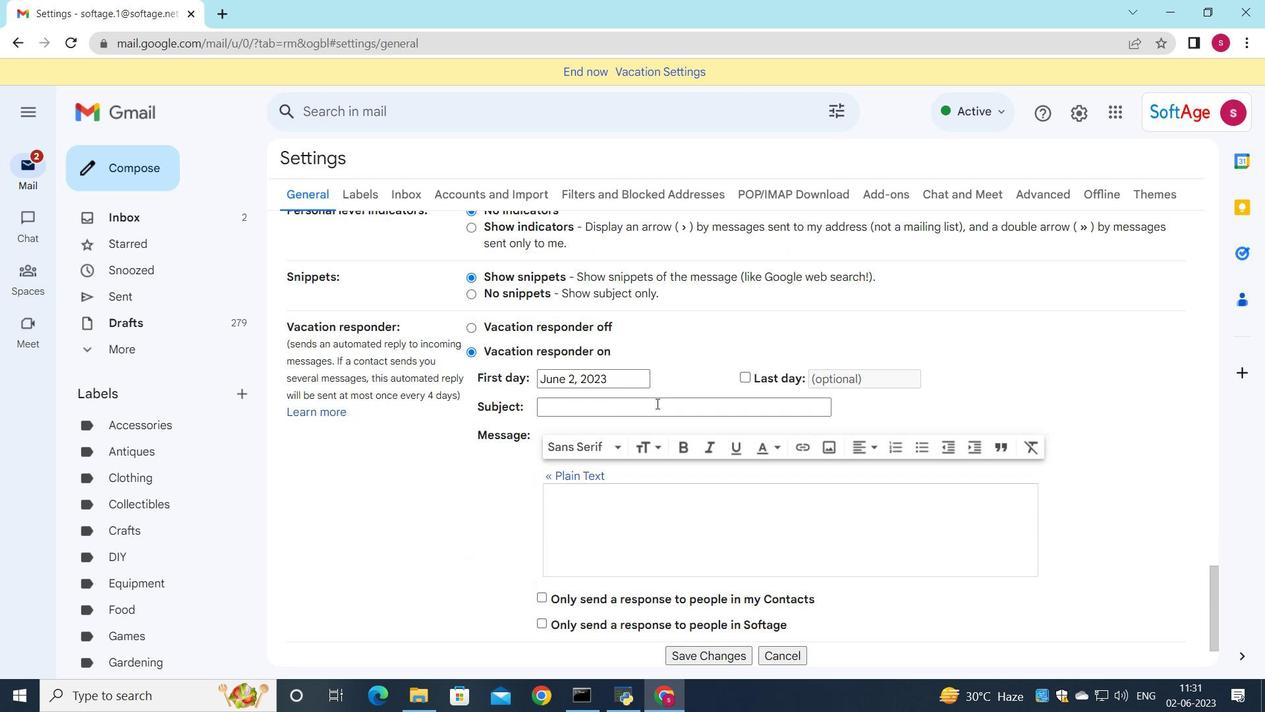 
Action: Mouse scrolled (653, 418) with delta (0, 0)
Screenshot: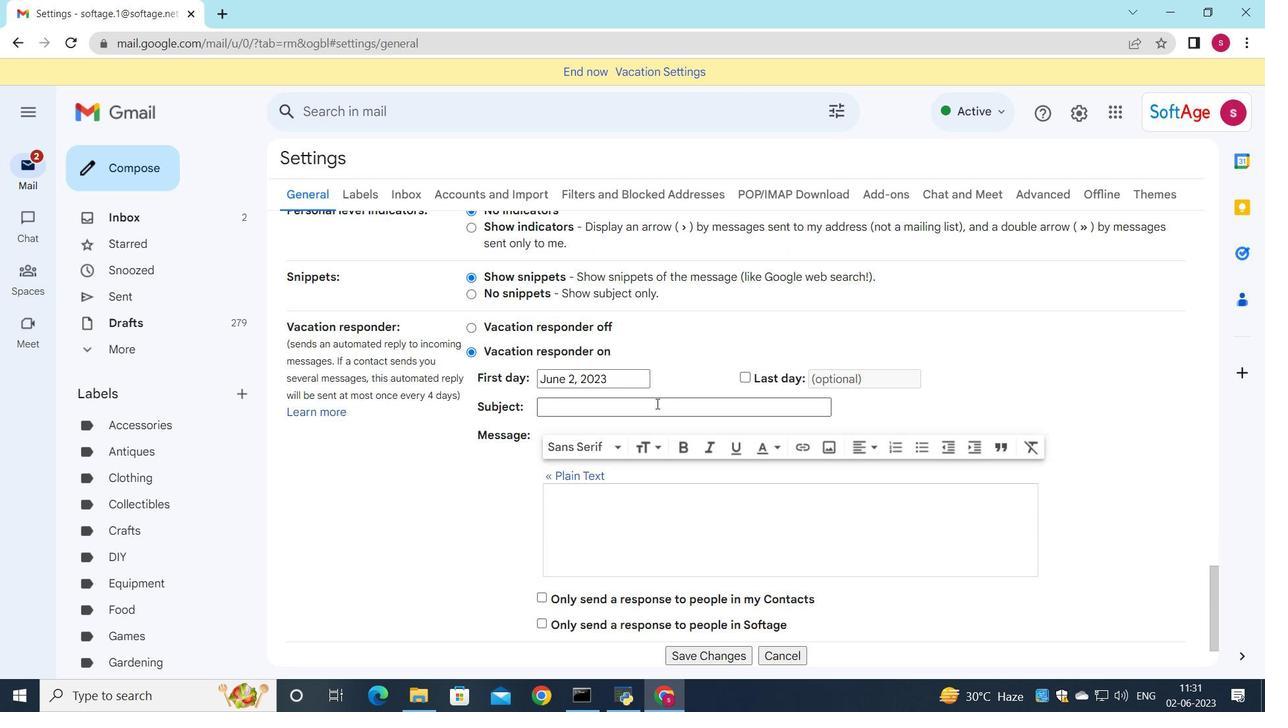 
Action: Mouse moved to (650, 432)
Screenshot: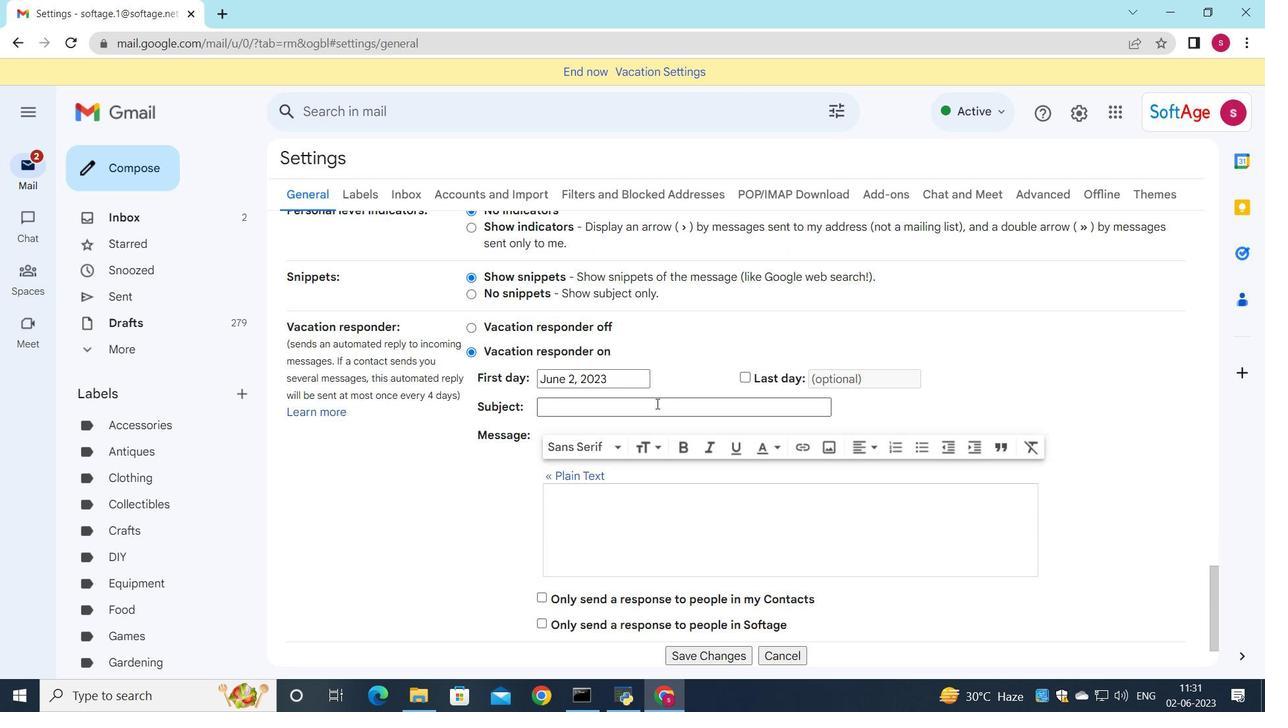 
Action: Mouse scrolled (651, 424) with delta (0, 0)
Screenshot: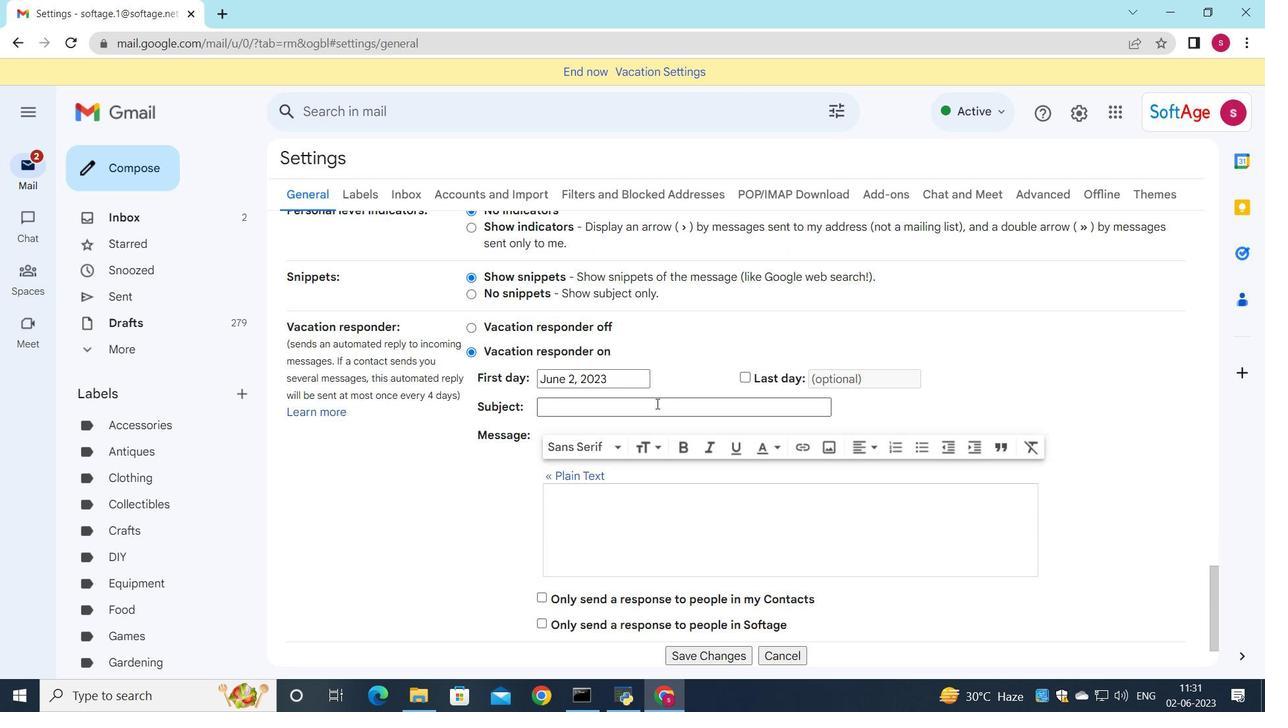 
Action: Mouse moved to (648, 441)
Screenshot: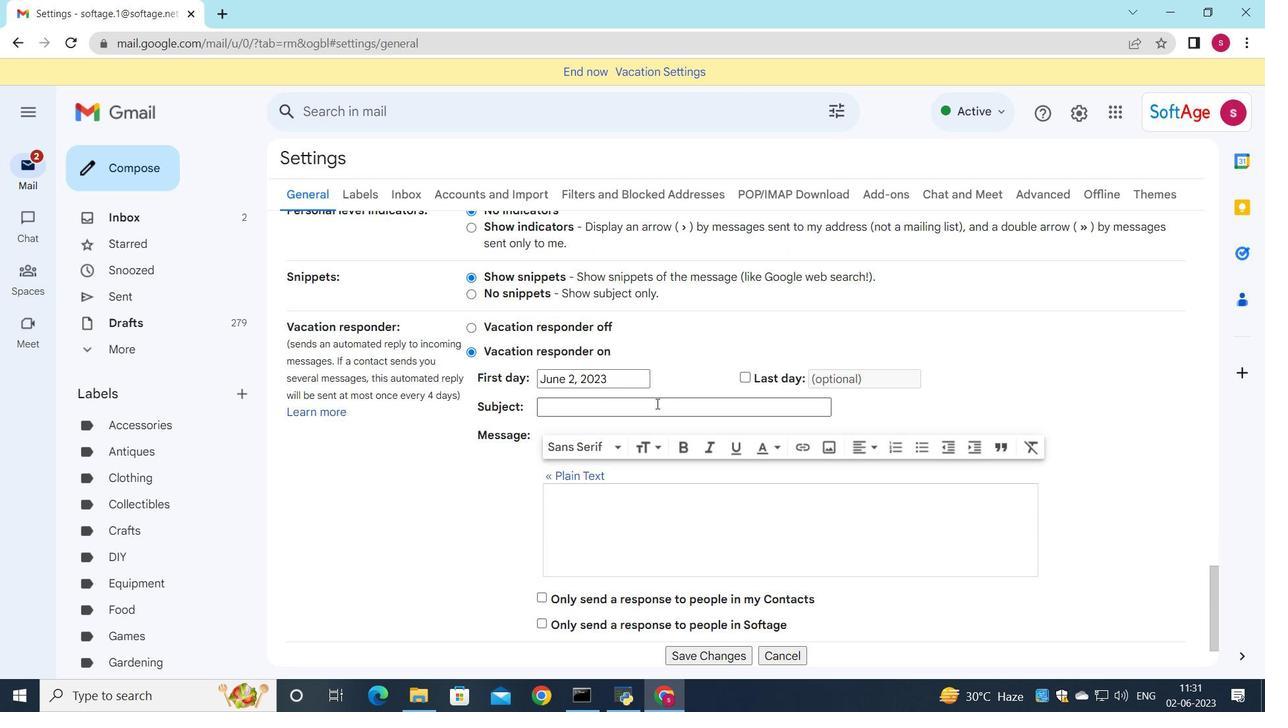 
Action: Mouse scrolled (650, 431) with delta (0, 0)
Screenshot: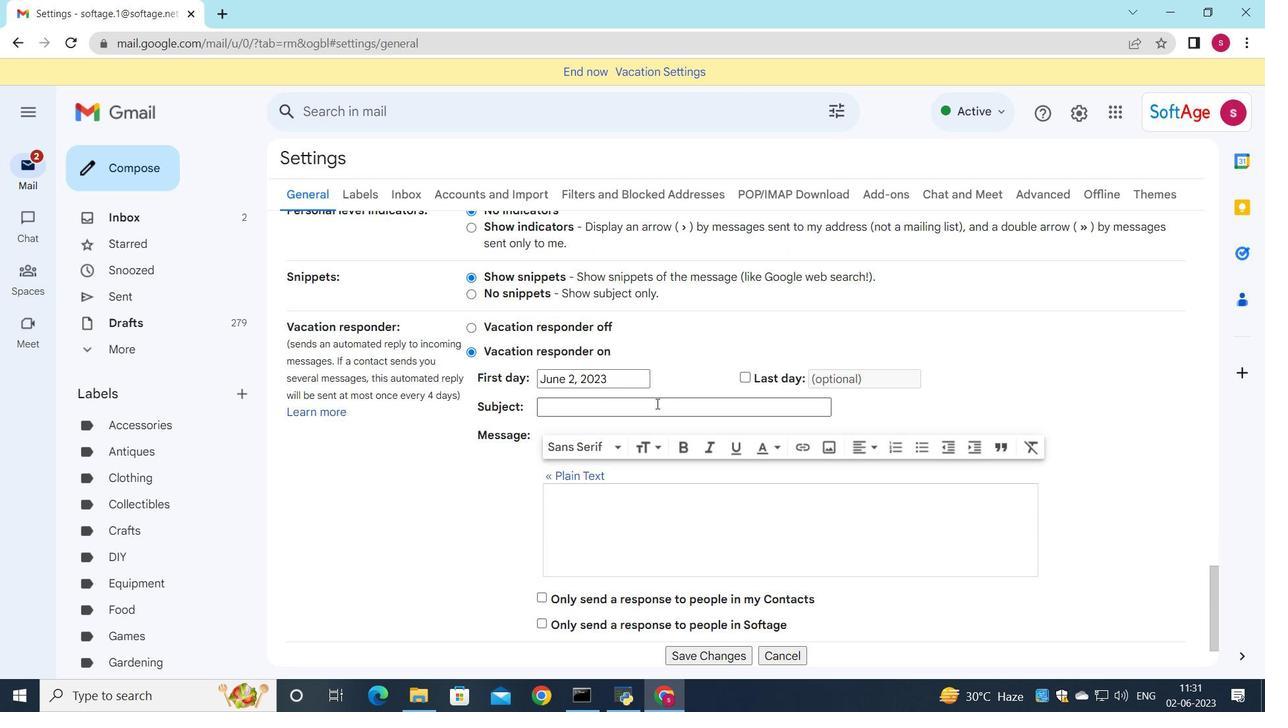 
Action: Mouse moved to (700, 551)
Screenshot: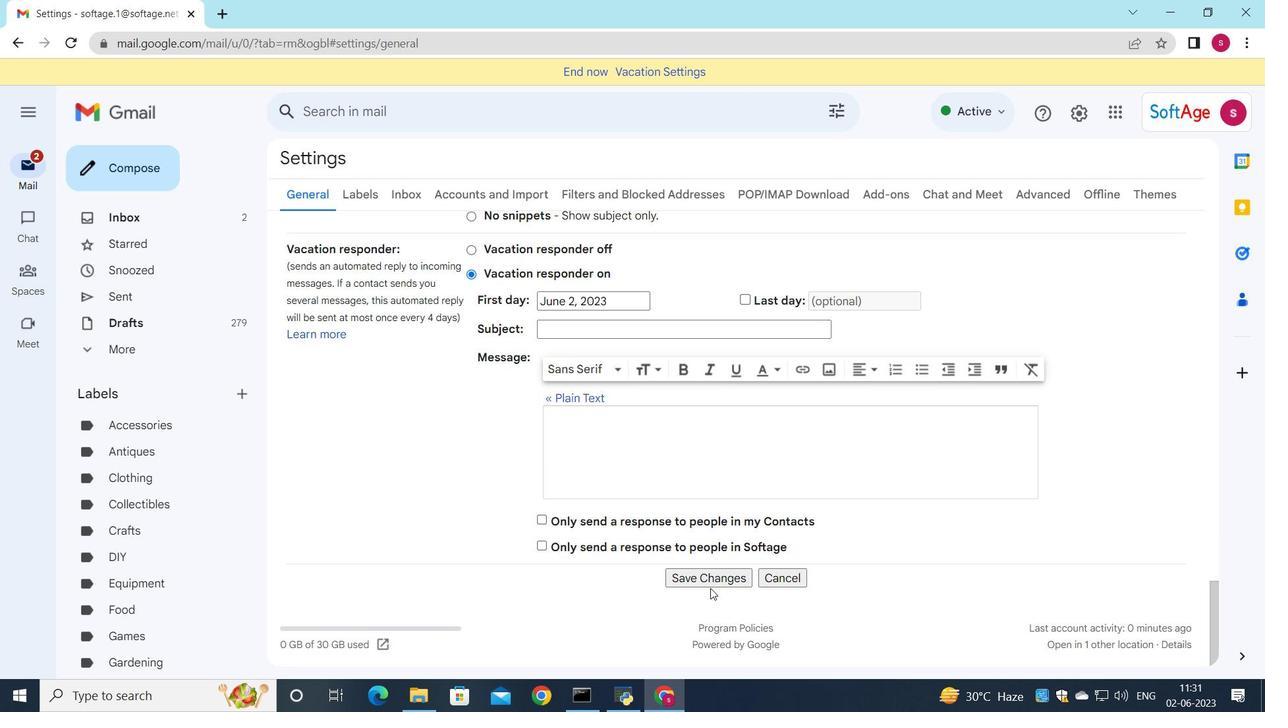 
Action: Mouse pressed left at (700, 551)
Screenshot: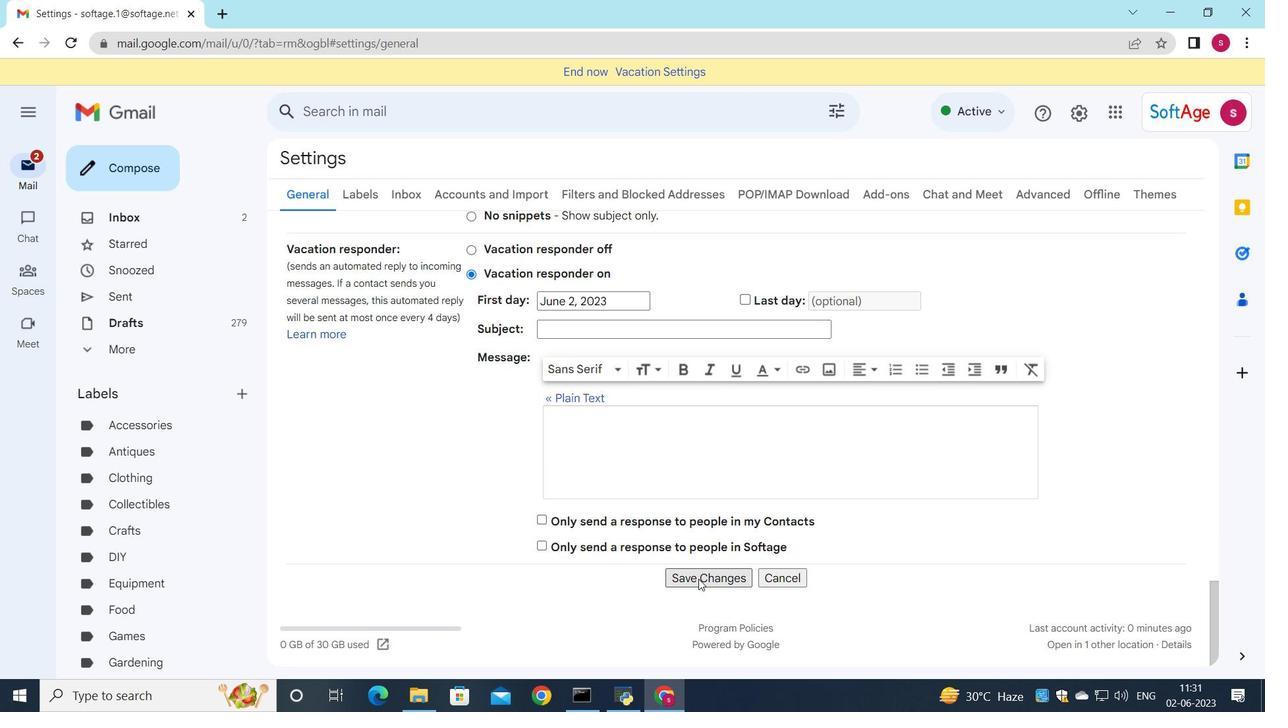 
Action: Mouse moved to (652, 246)
Screenshot: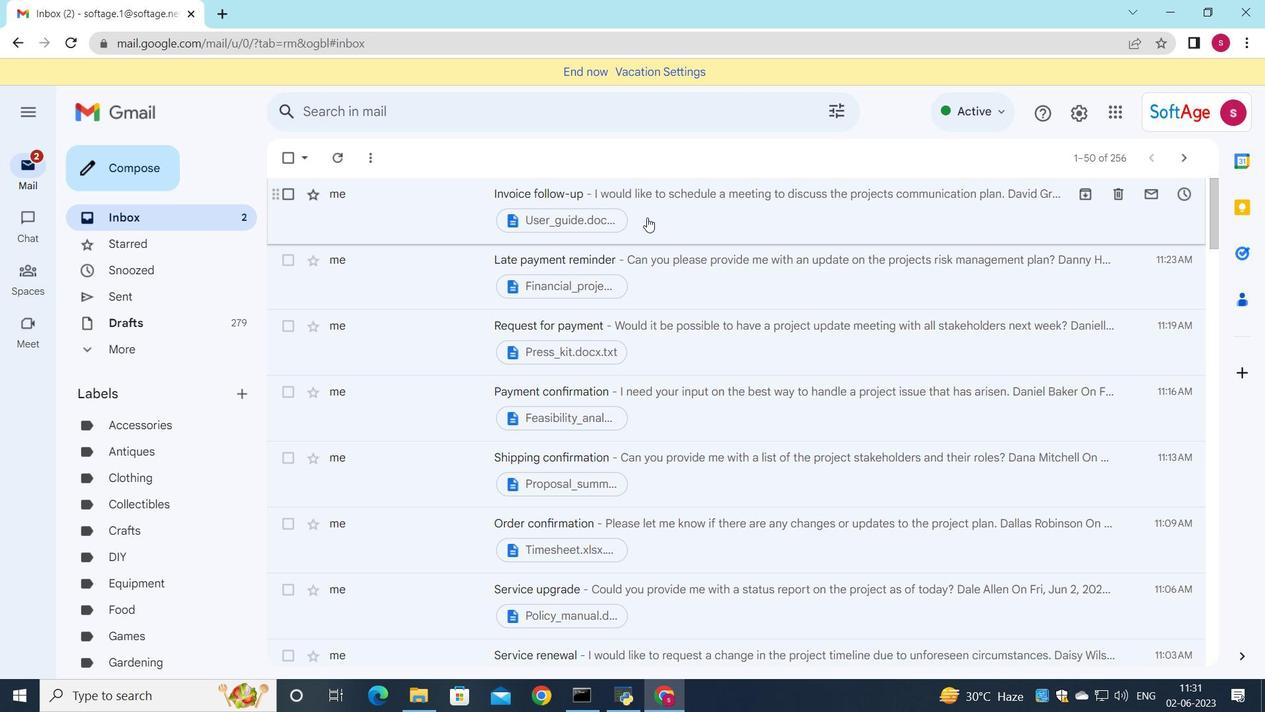 
Action: Mouse scrolled (652, 247) with delta (0, 0)
Screenshot: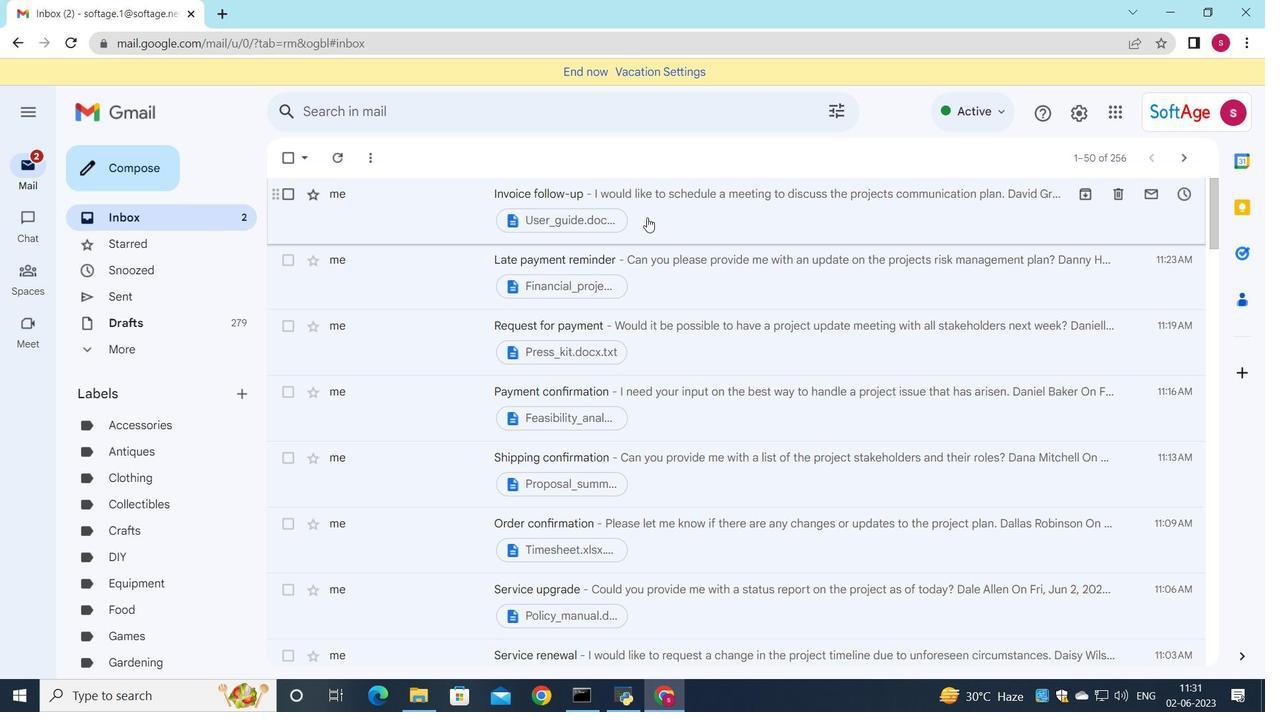 
Action: Mouse moved to (736, 511)
Screenshot: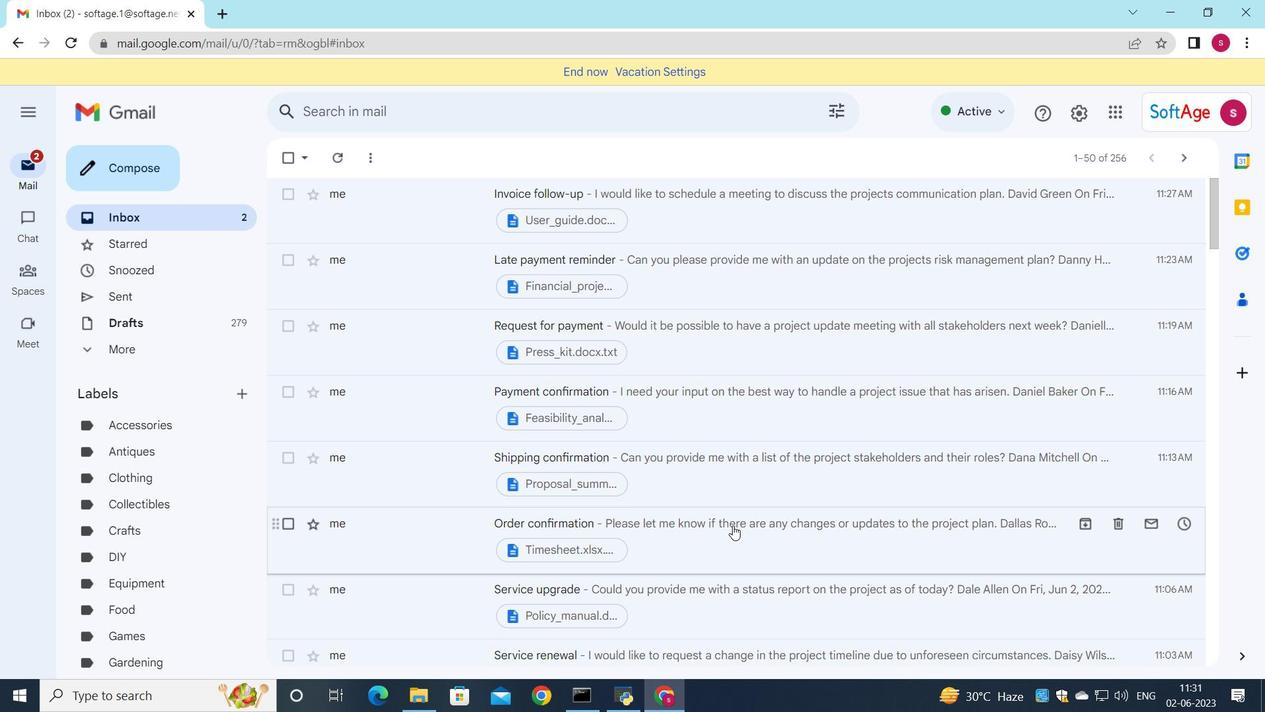 
Action: Mouse pressed left at (736, 511)
Screenshot: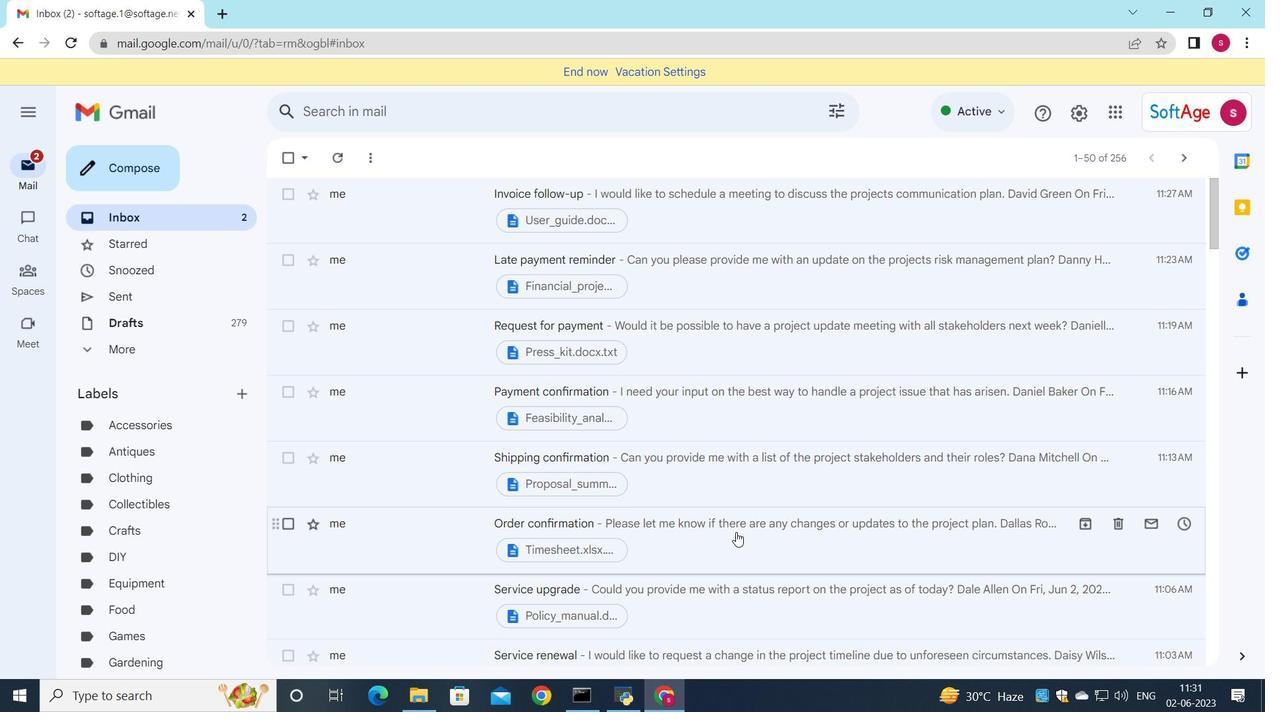 
Action: Mouse moved to (679, 491)
Screenshot: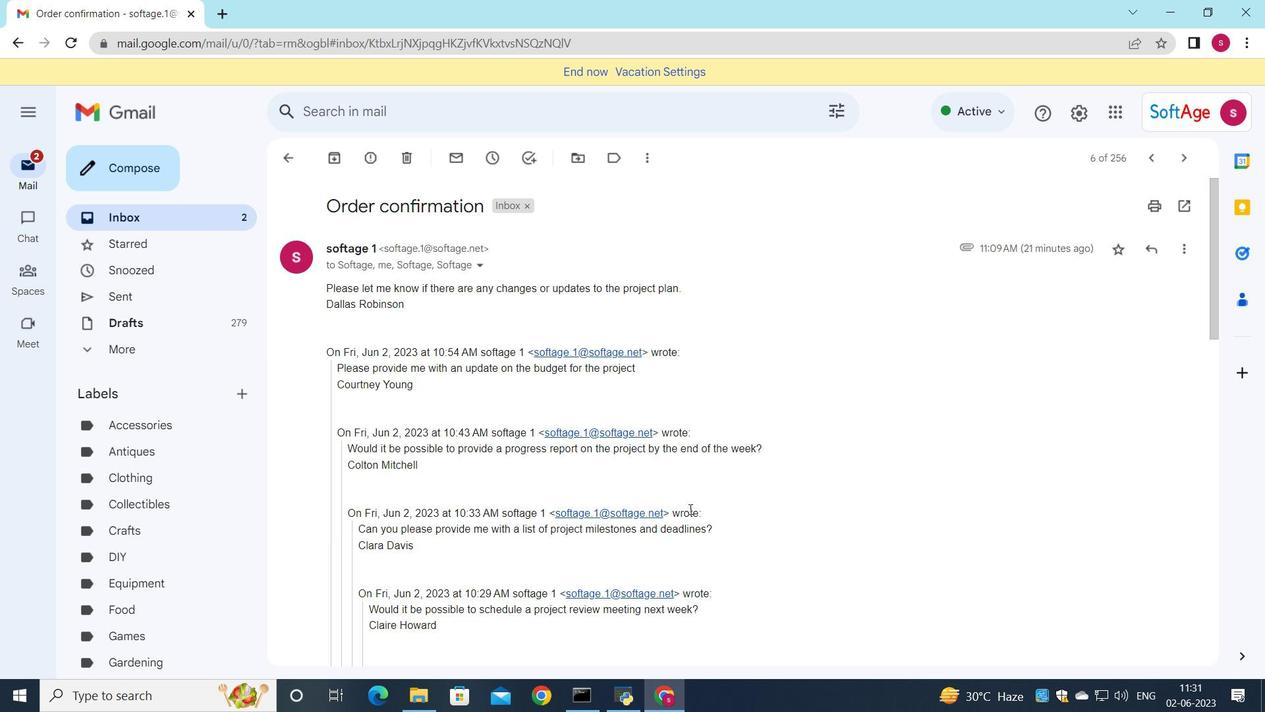 
Action: Mouse scrolled (679, 490) with delta (0, 0)
Screenshot: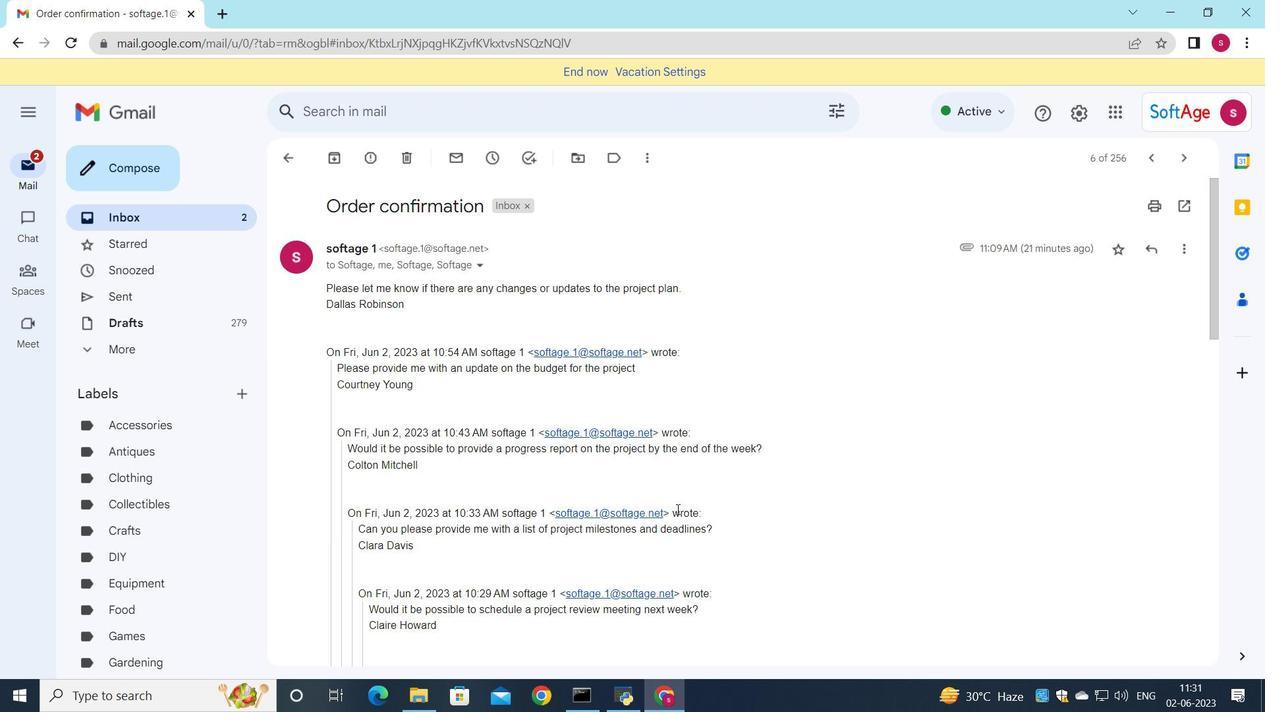 
Action: Mouse moved to (679, 491)
Screenshot: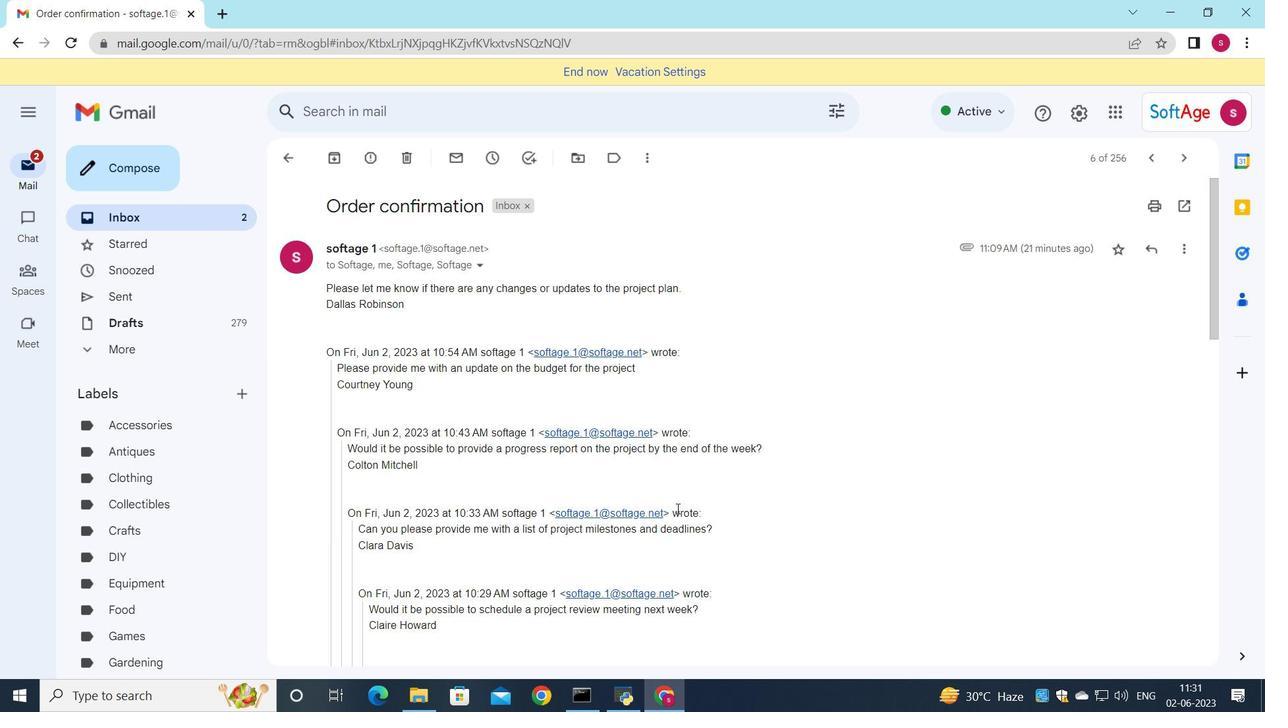 
Action: Mouse scrolled (679, 490) with delta (0, 0)
Screenshot: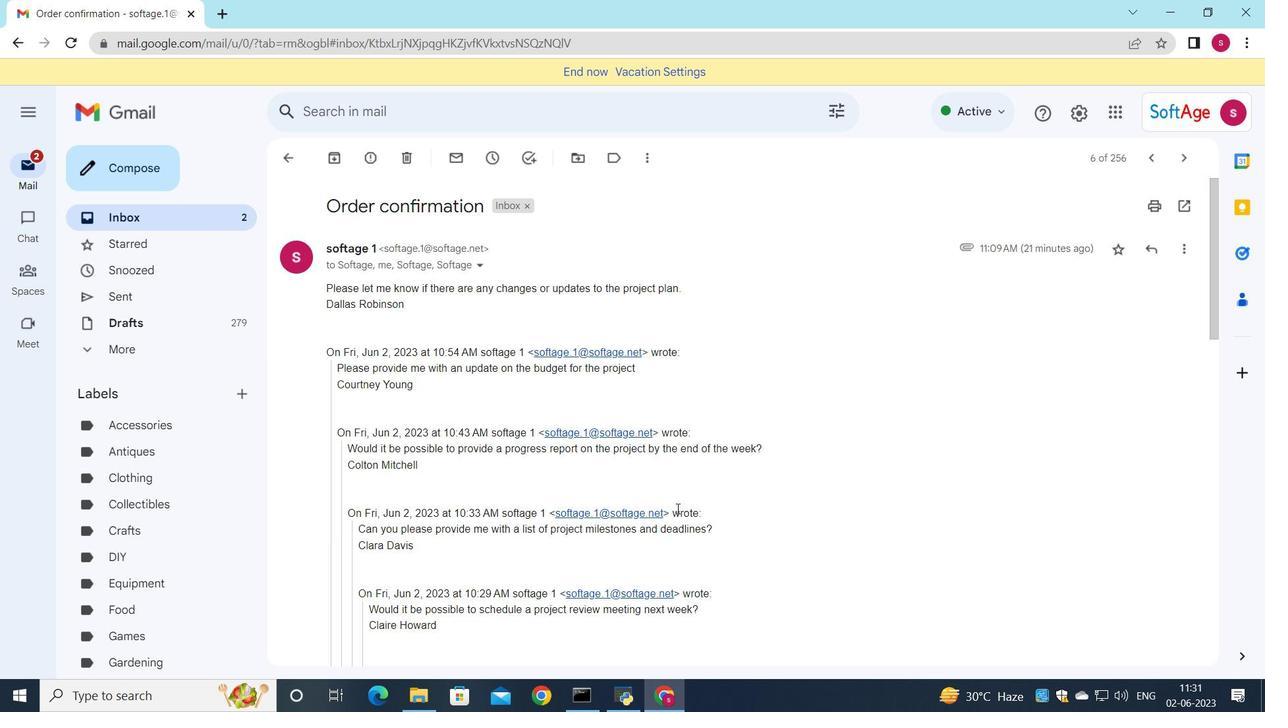 
Action: Mouse moved to (670, 503)
Screenshot: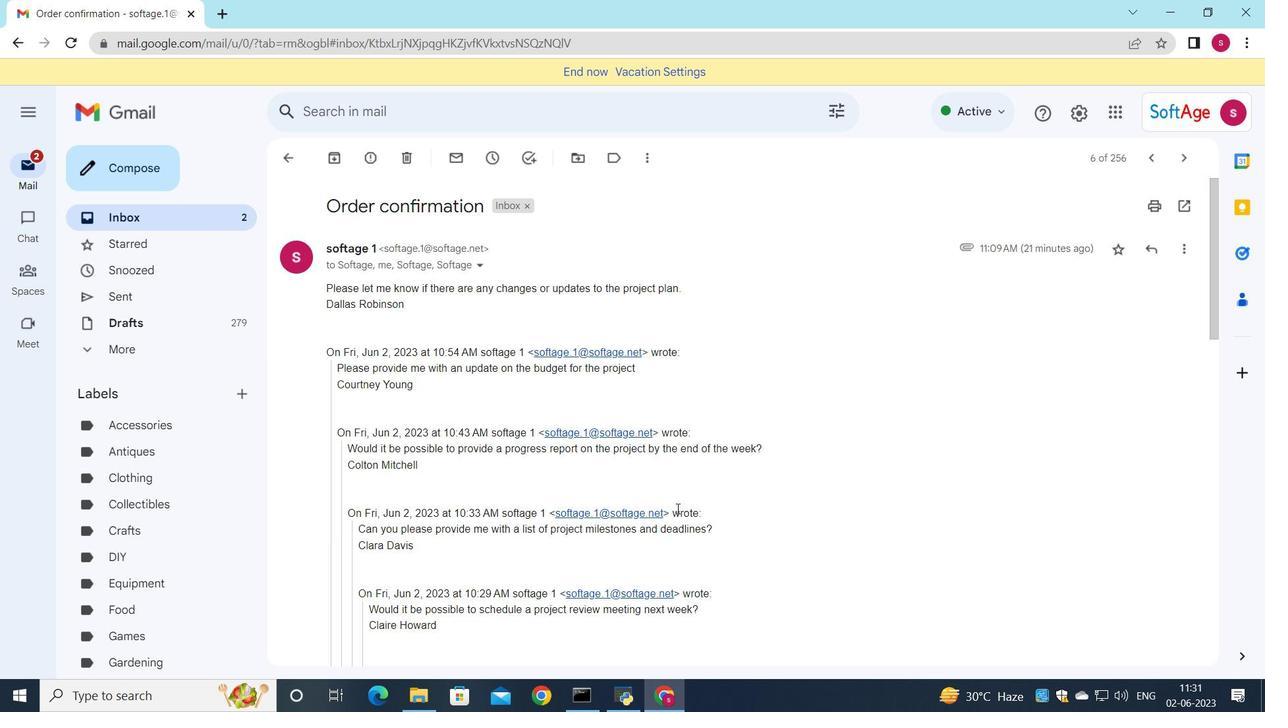
Action: Mouse scrolled (679, 490) with delta (0, 0)
Screenshot: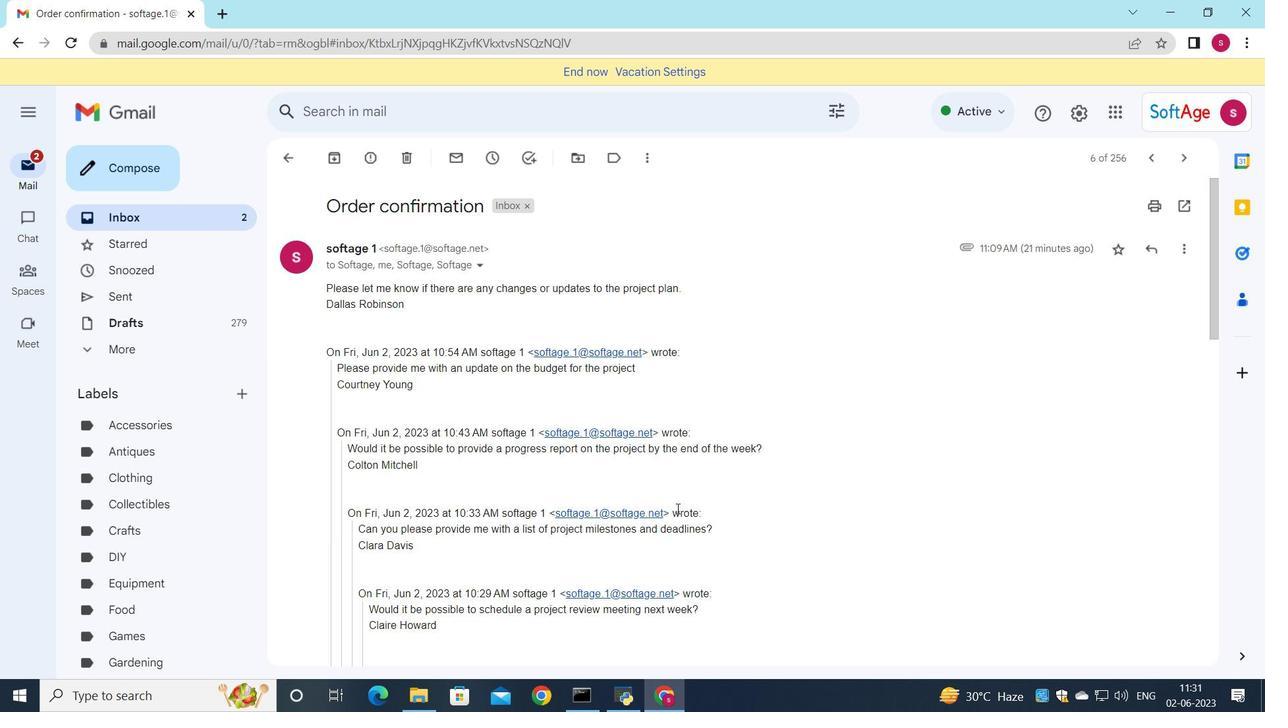 
Action: Mouse moved to (670, 501)
Screenshot: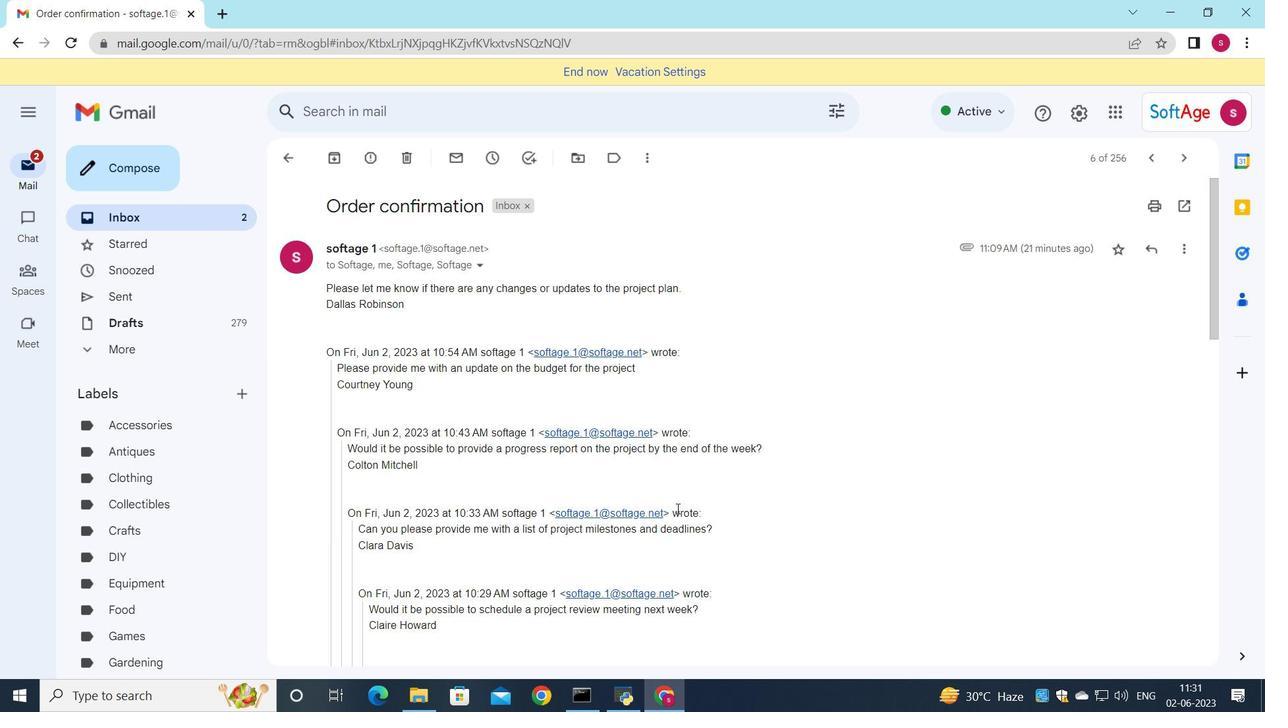 
Action: Mouse scrolled (670, 500) with delta (0, 0)
Screenshot: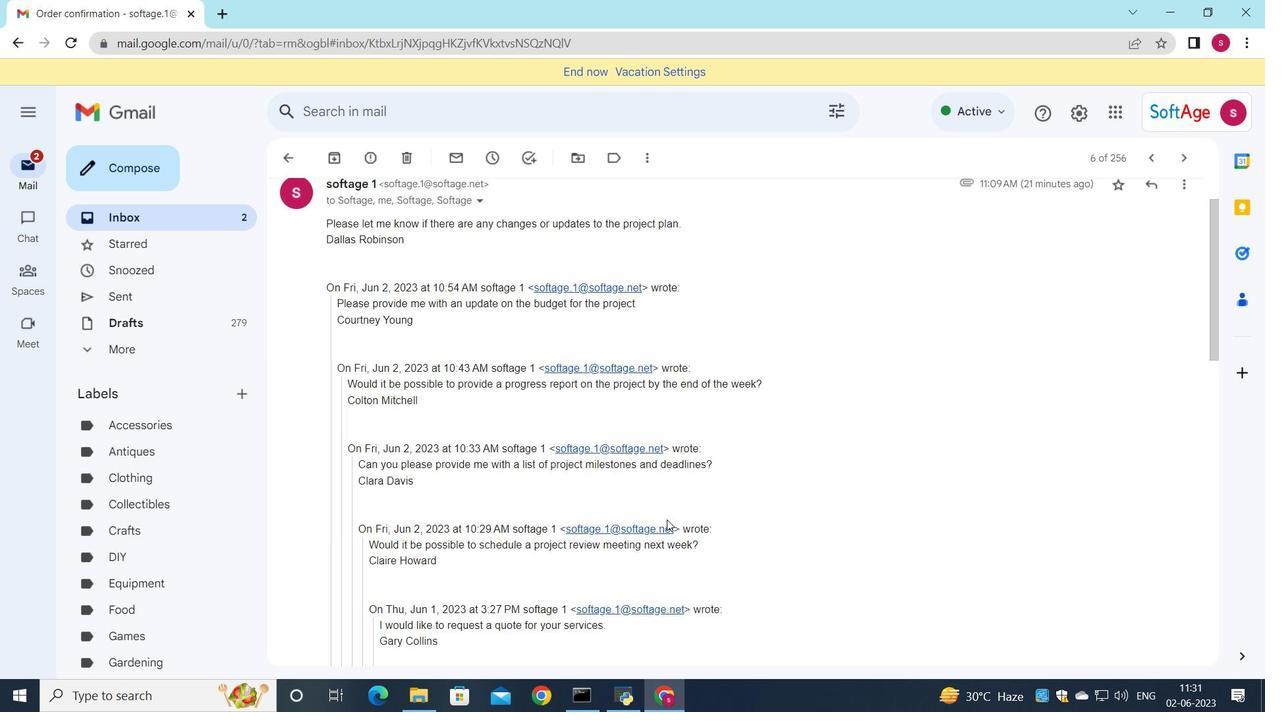 
Action: Mouse scrolled (670, 500) with delta (0, 0)
Screenshot: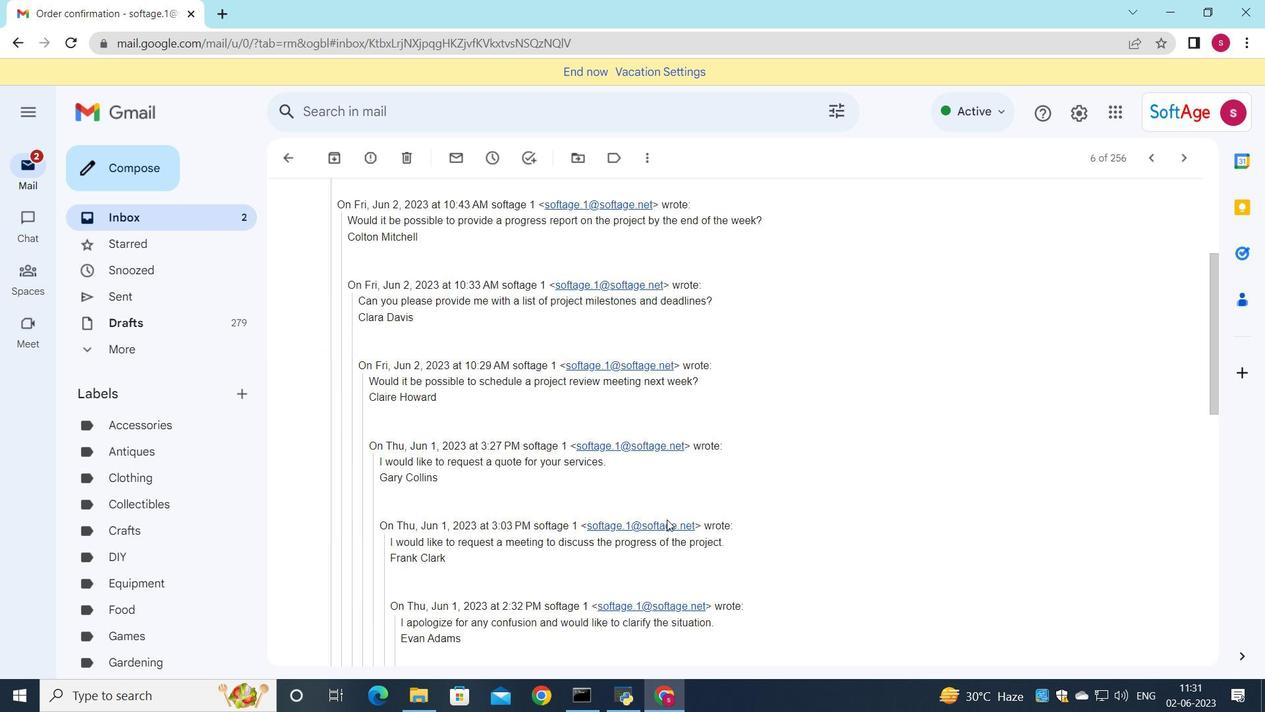 
Action: Mouse moved to (664, 505)
Screenshot: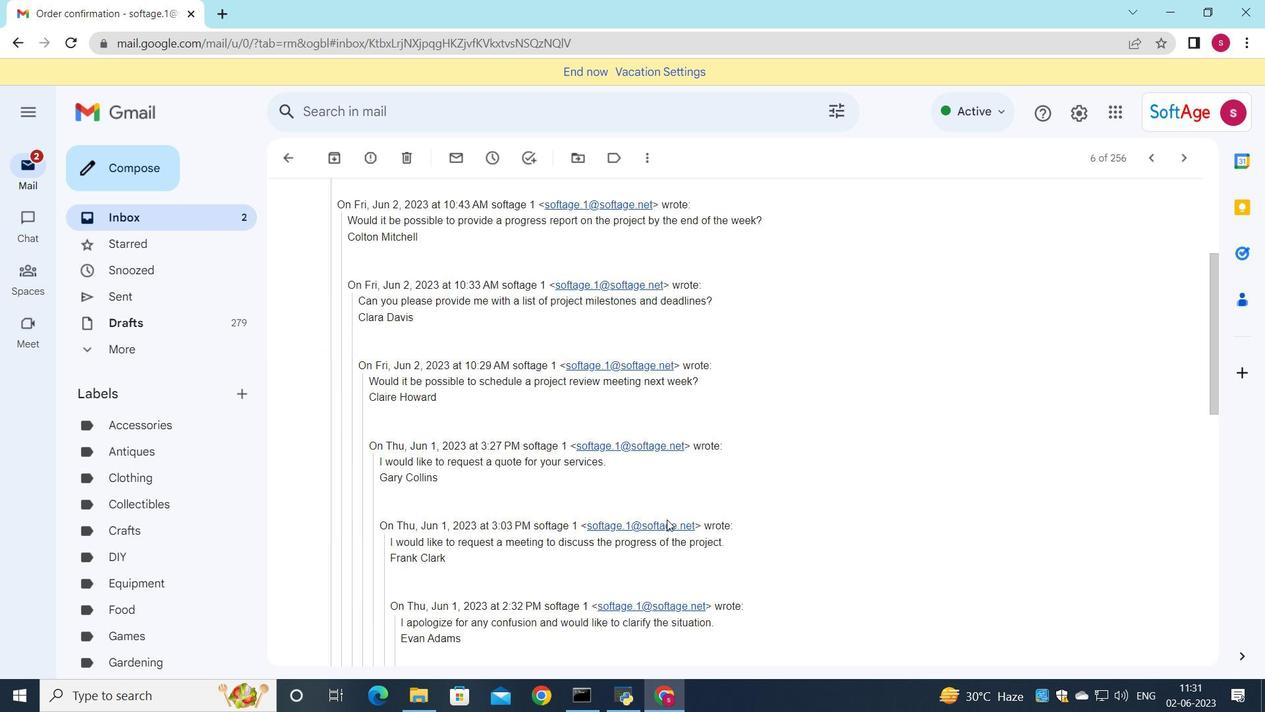 
Action: Mouse scrolled (664, 505) with delta (0, 0)
Screenshot: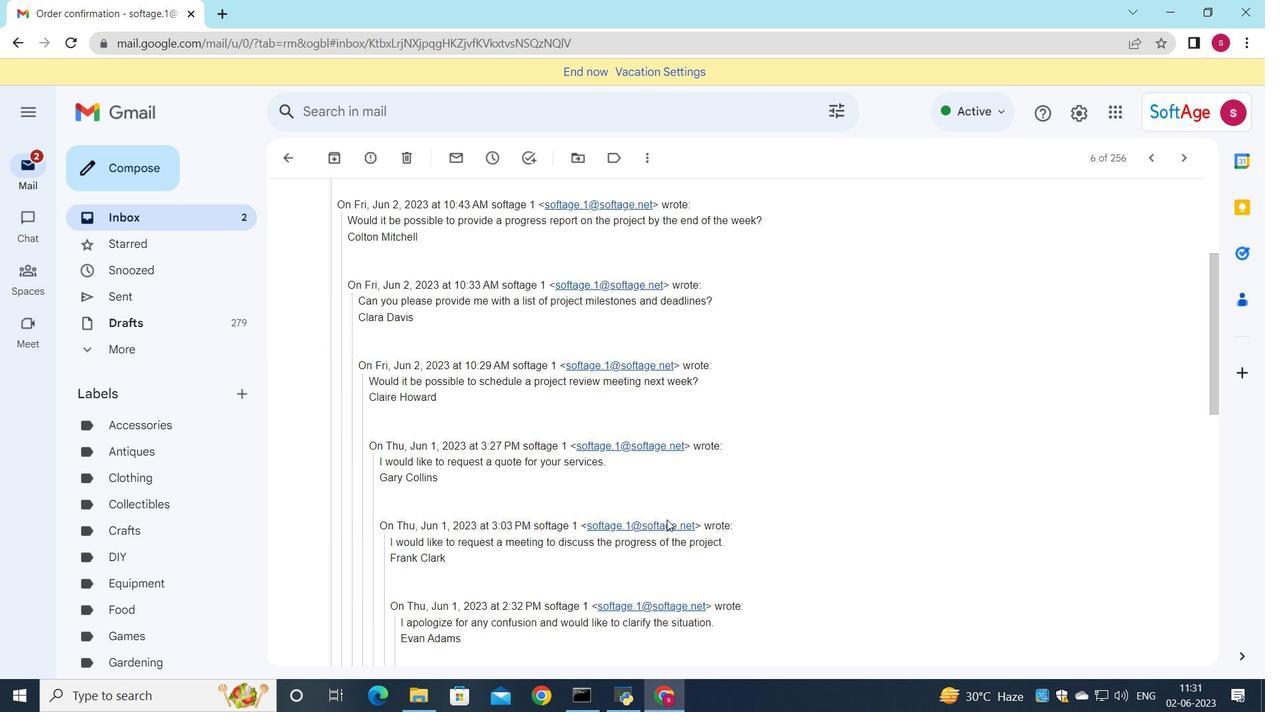 
Action: Mouse moved to (607, 522)
Screenshot: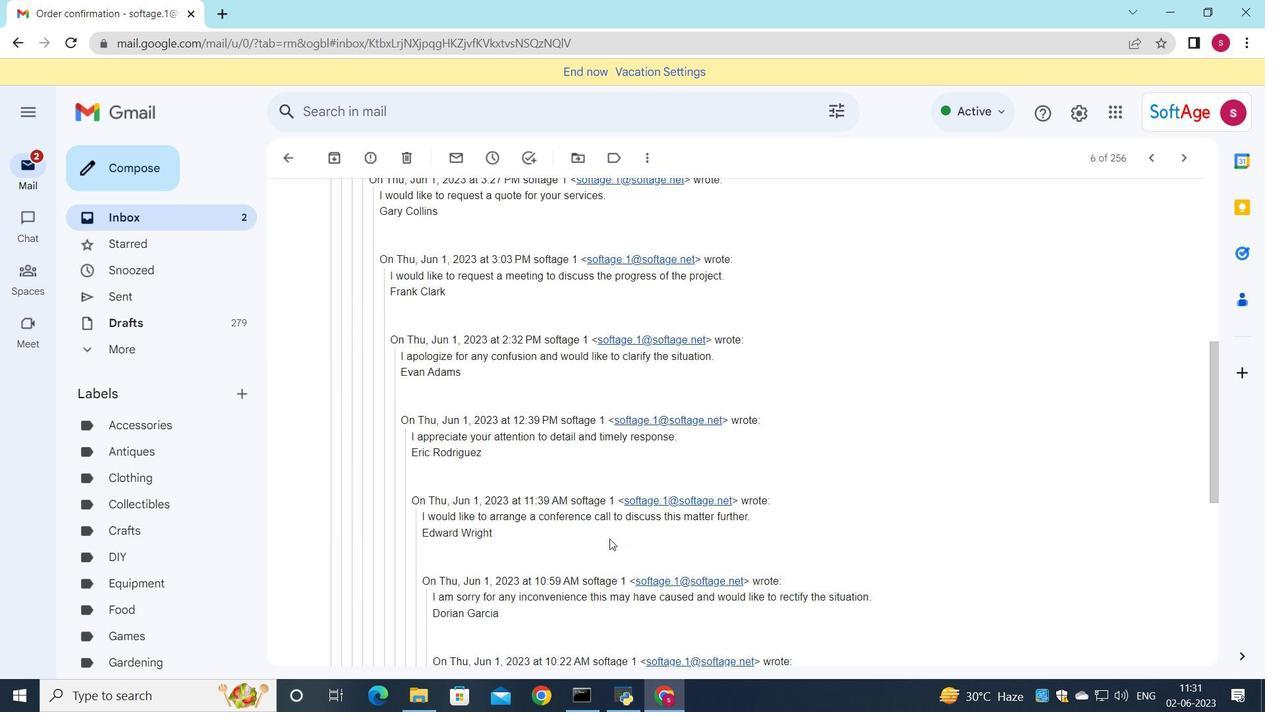 
Action: Mouse scrolled (607, 522) with delta (0, 0)
Screenshot: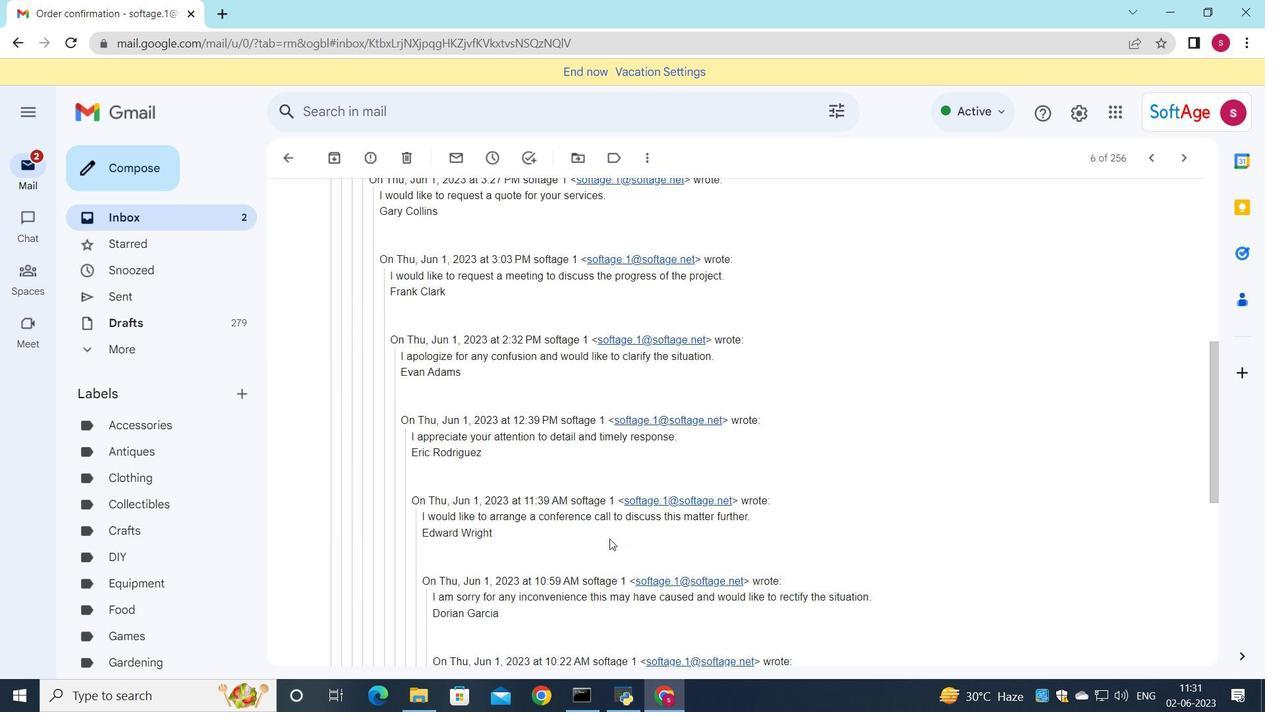 
Action: Mouse moved to (602, 527)
Screenshot: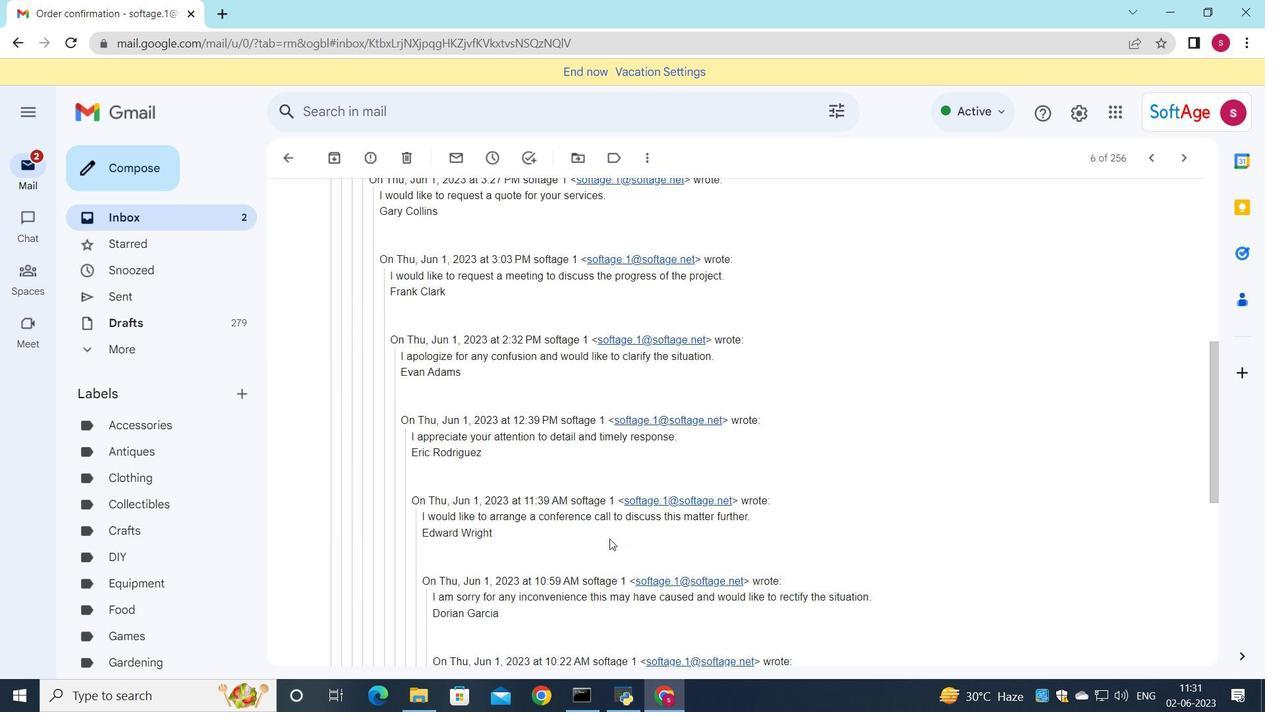 
Action: Mouse scrolled (602, 526) with delta (0, 0)
Screenshot: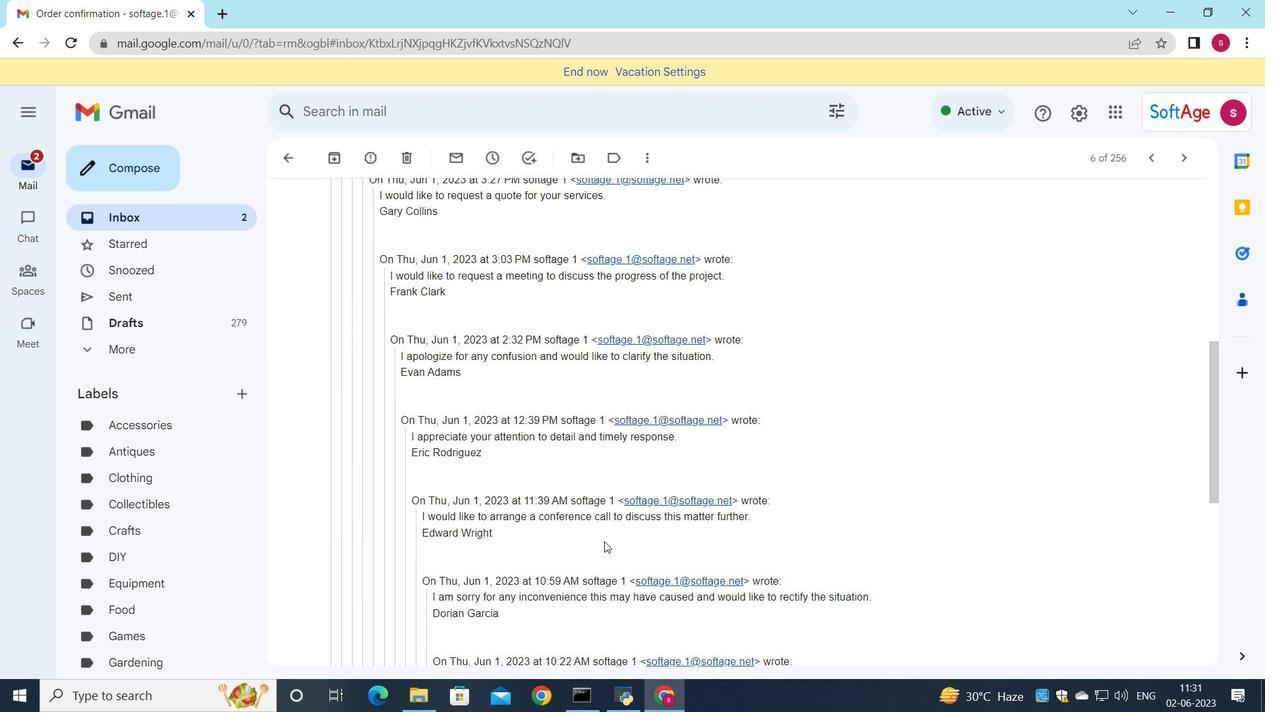 
Action: Mouse moved to (596, 533)
Screenshot: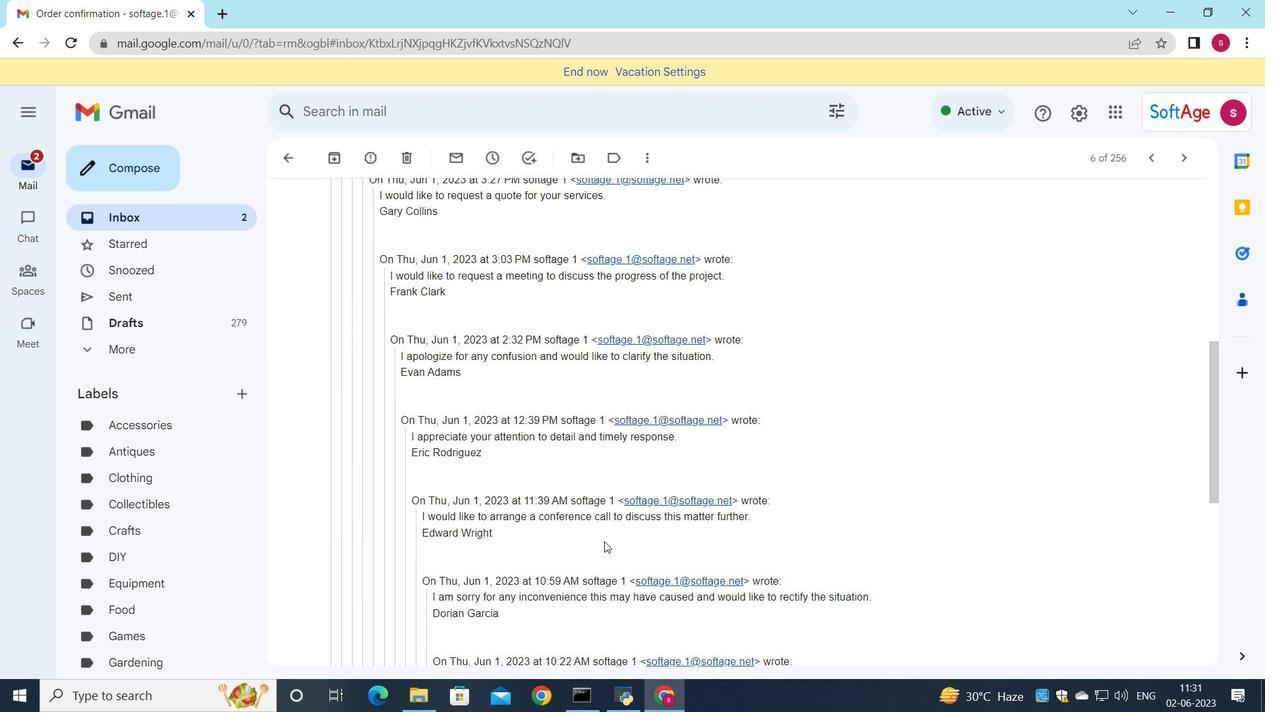 
Action: Mouse scrolled (596, 532) with delta (0, 0)
Screenshot: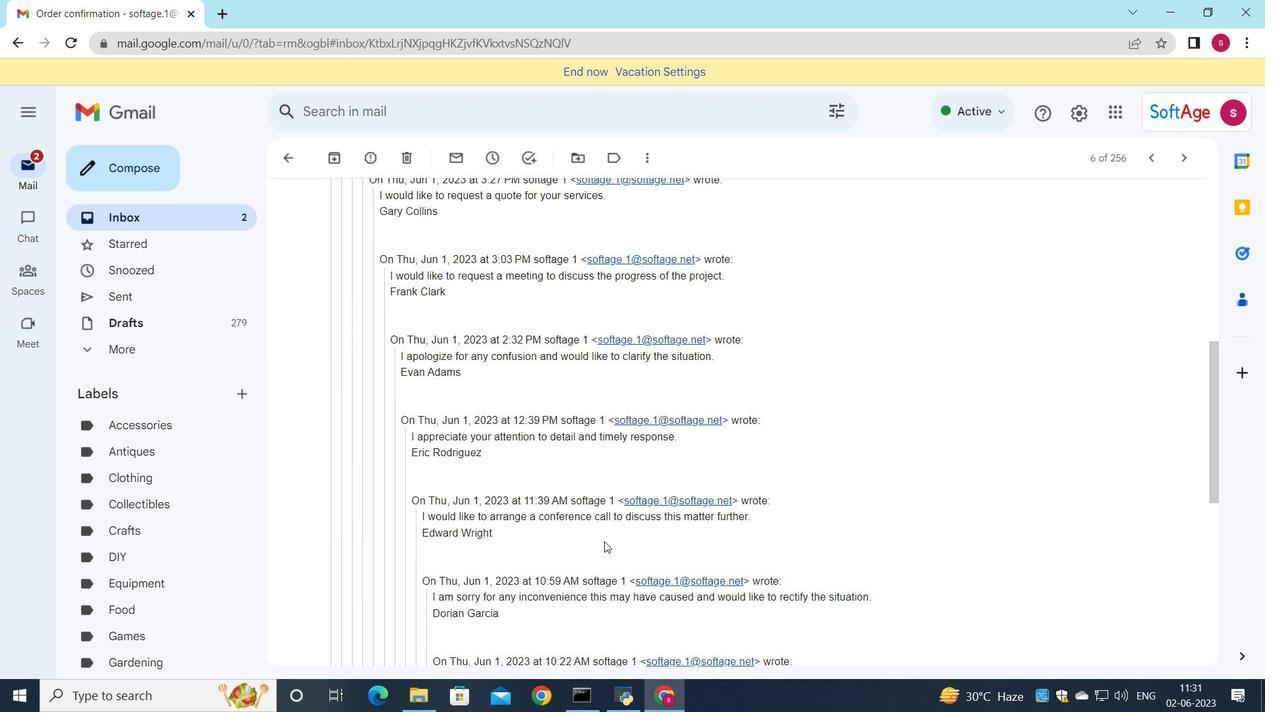 
Action: Mouse moved to (555, 537)
Screenshot: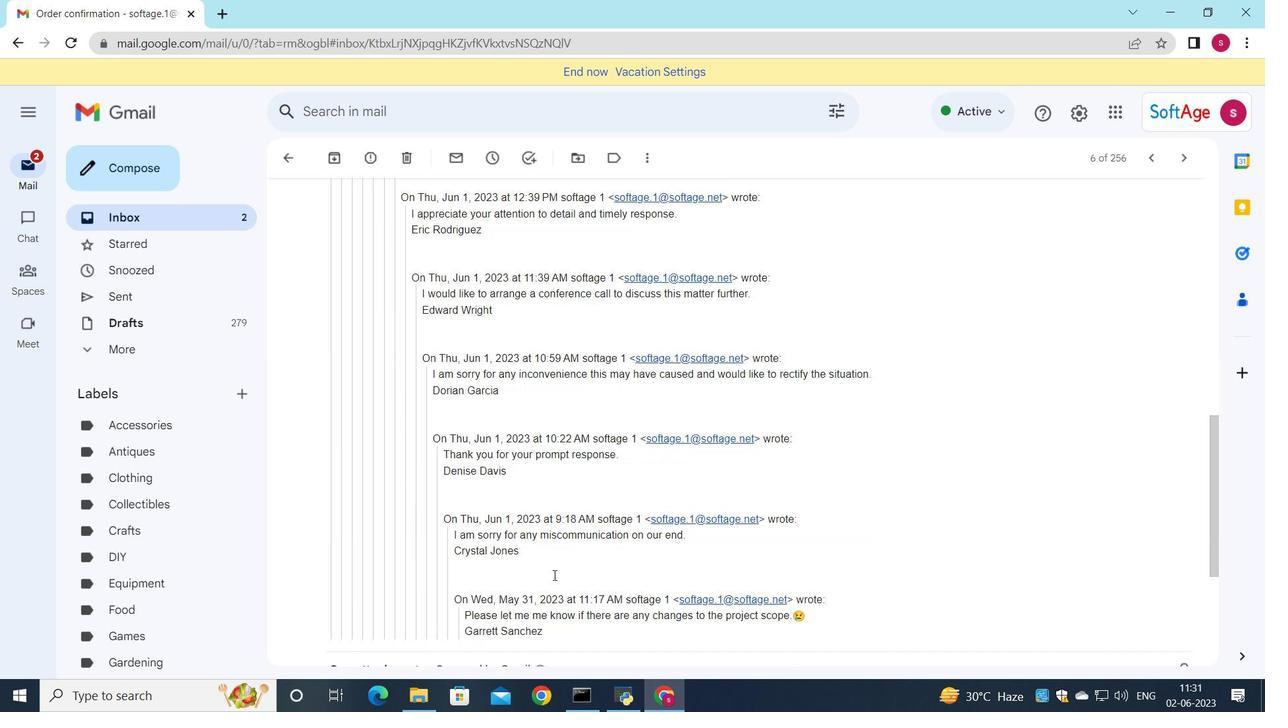
Action: Mouse scrolled (555, 536) with delta (0, 0)
Screenshot: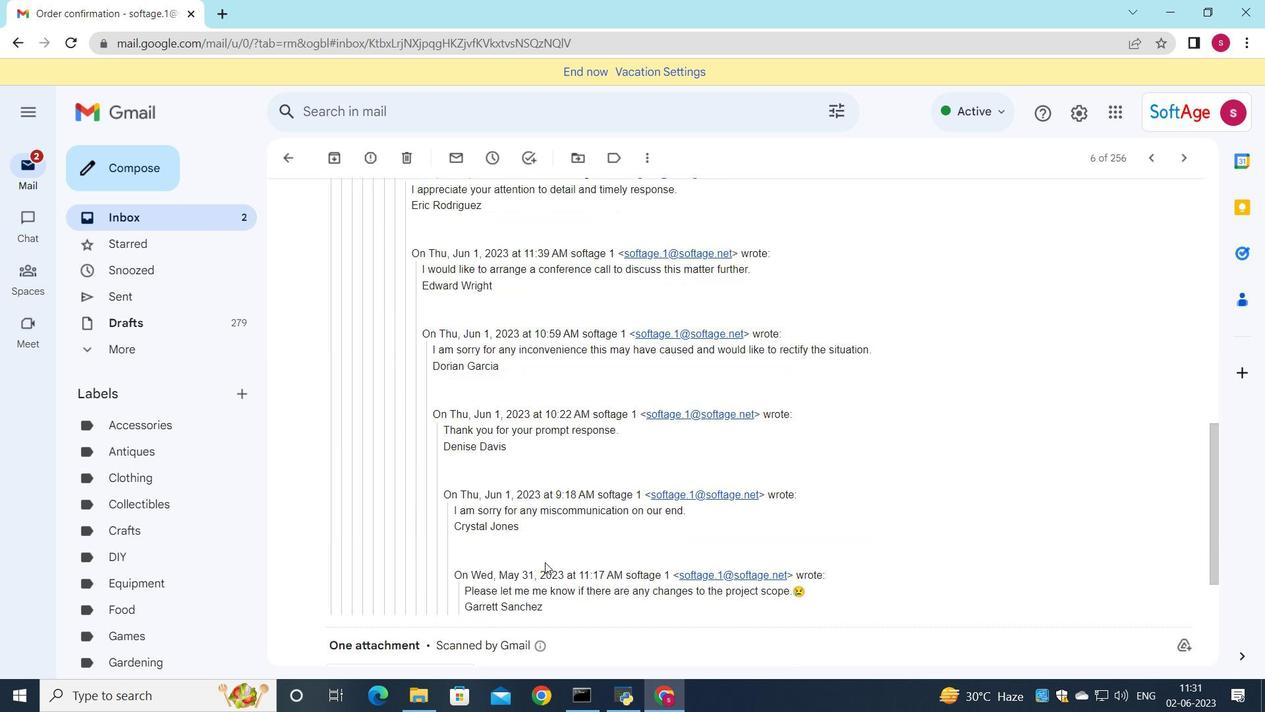 
Action: Mouse scrolled (555, 536) with delta (0, 0)
Screenshot: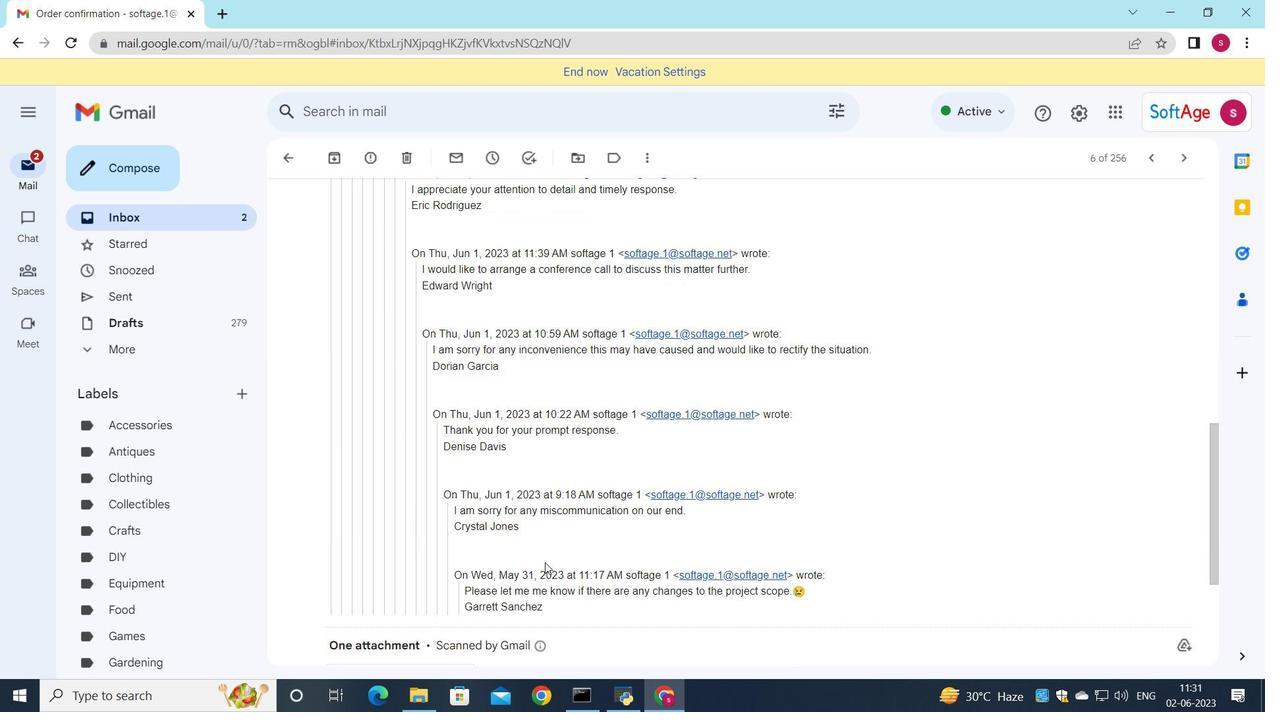 
Action: Mouse scrolled (555, 536) with delta (0, 0)
Screenshot: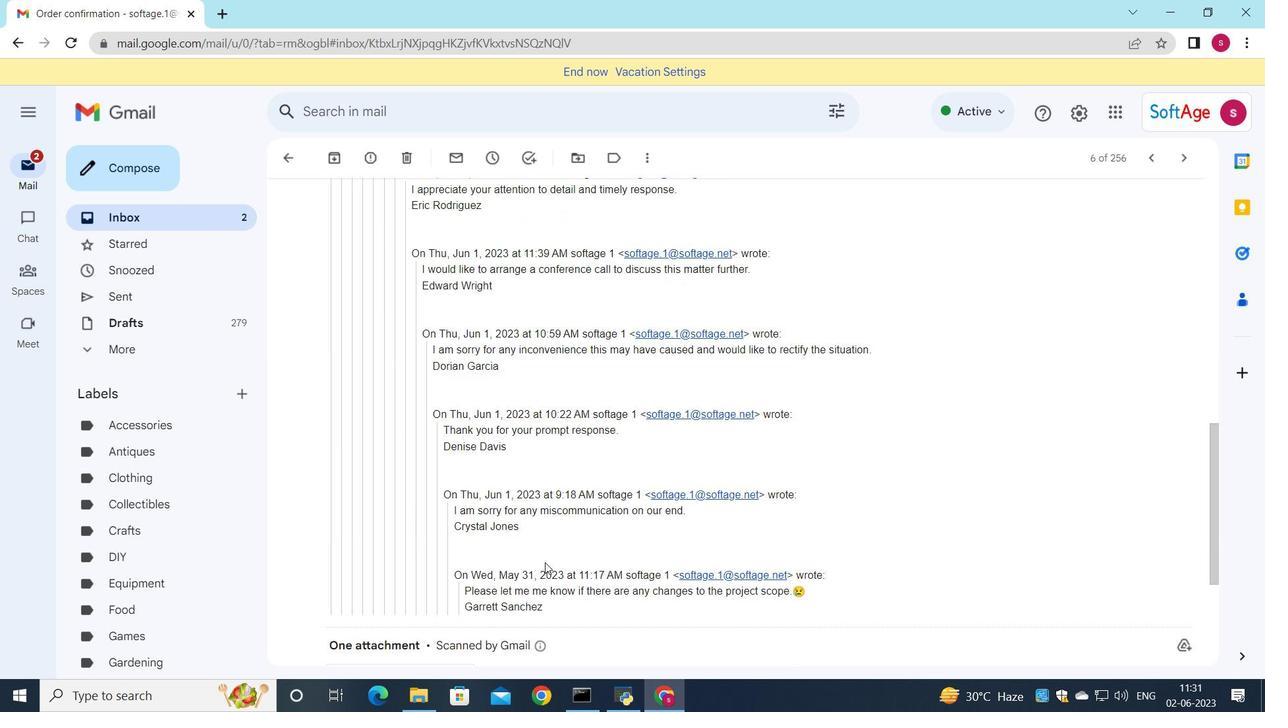 
Action: Mouse moved to (392, 543)
Screenshot: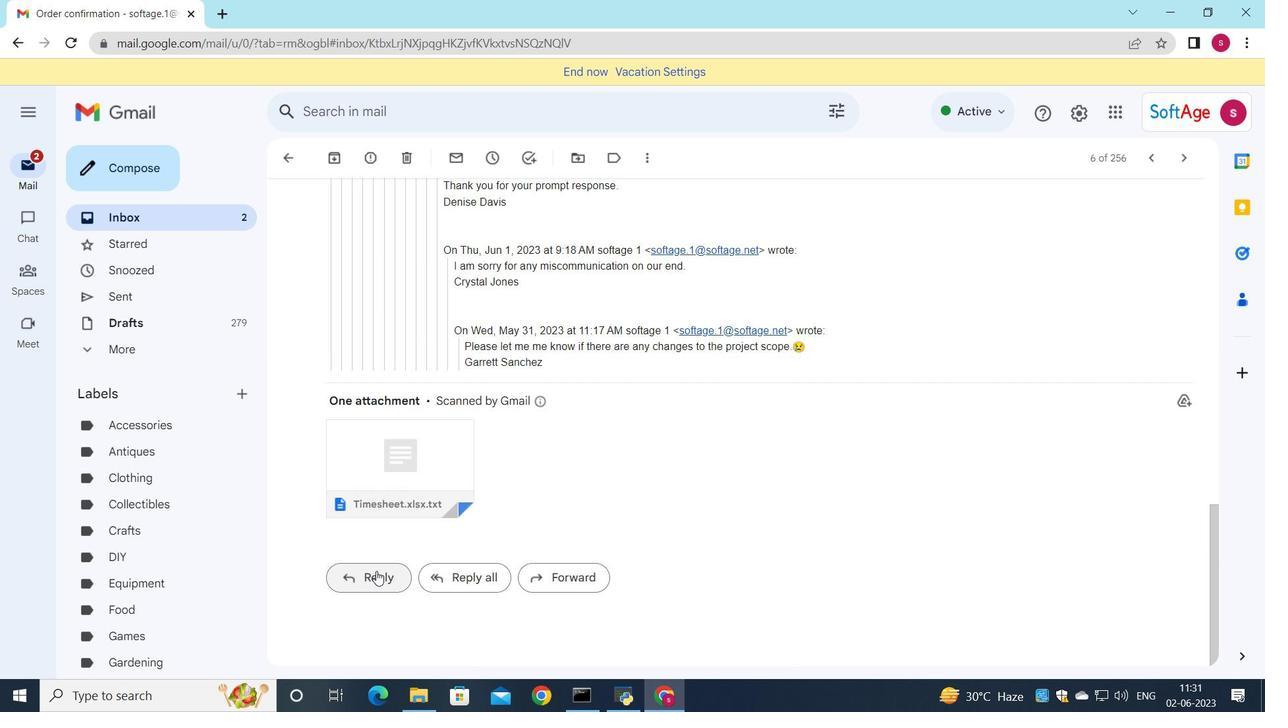 
Action: Mouse pressed left at (392, 543)
Screenshot: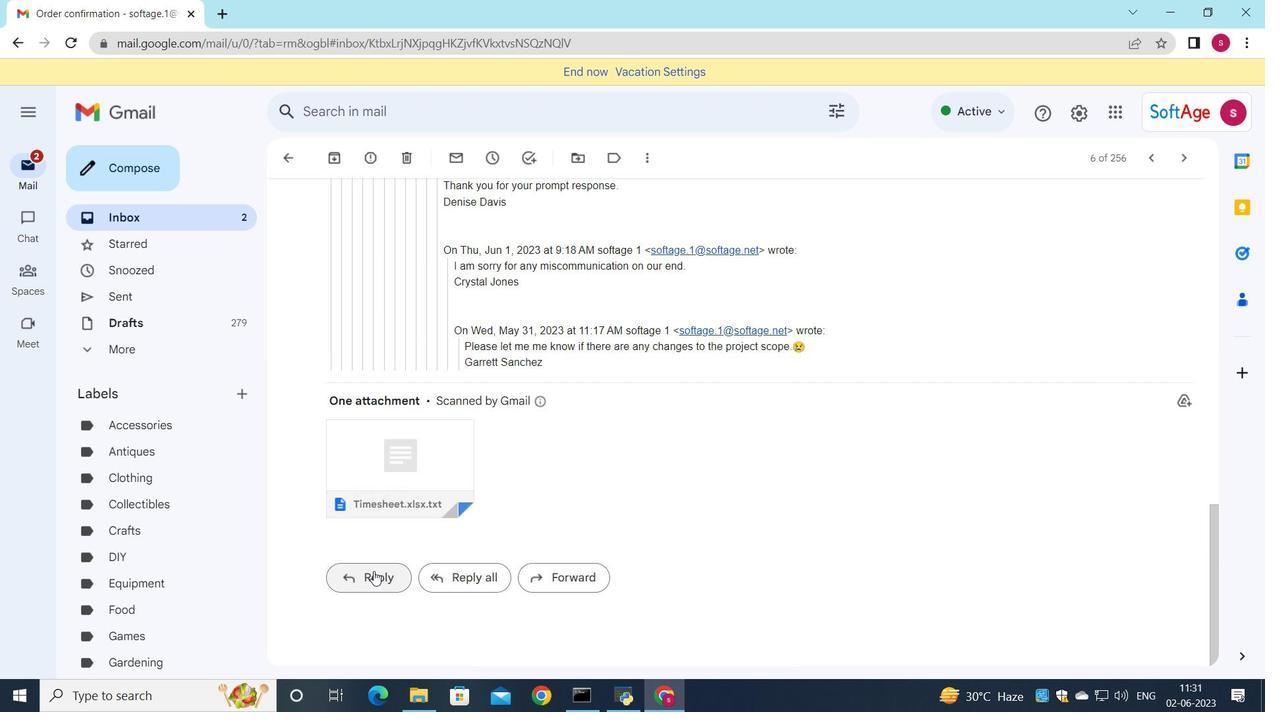 
Action: Mouse moved to (377, 468)
Screenshot: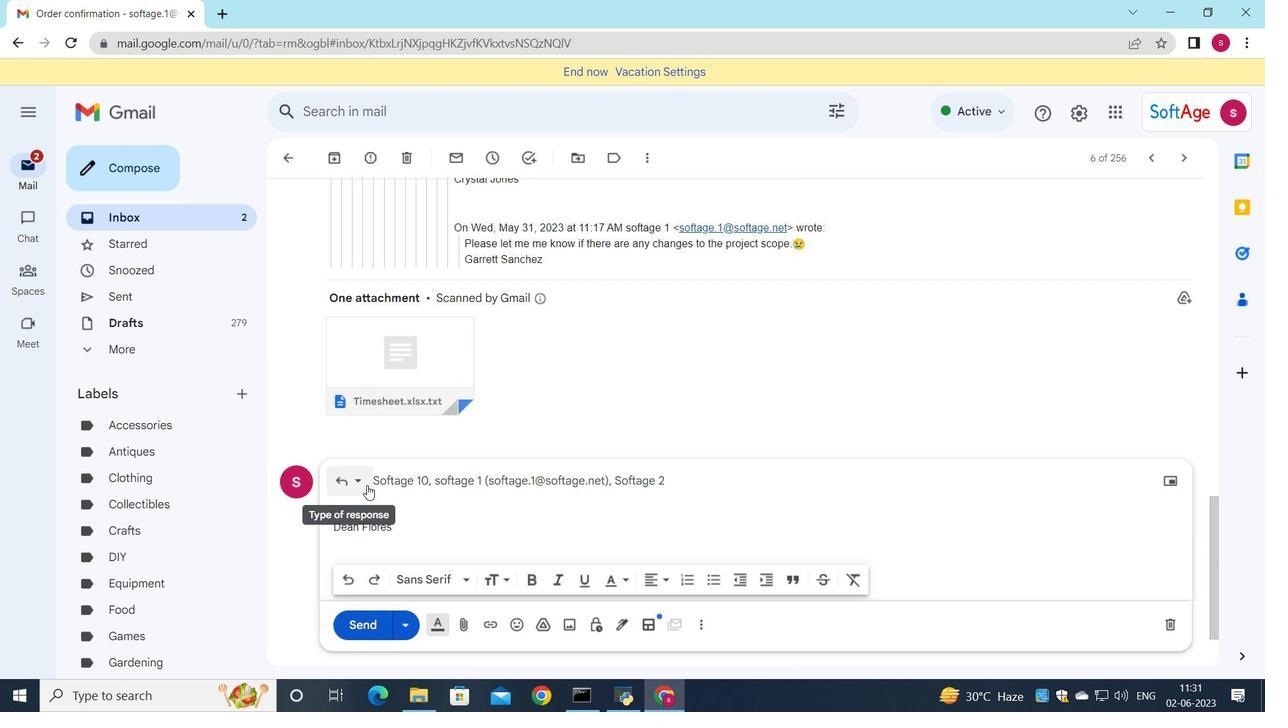 
Action: Mouse pressed left at (377, 468)
Screenshot: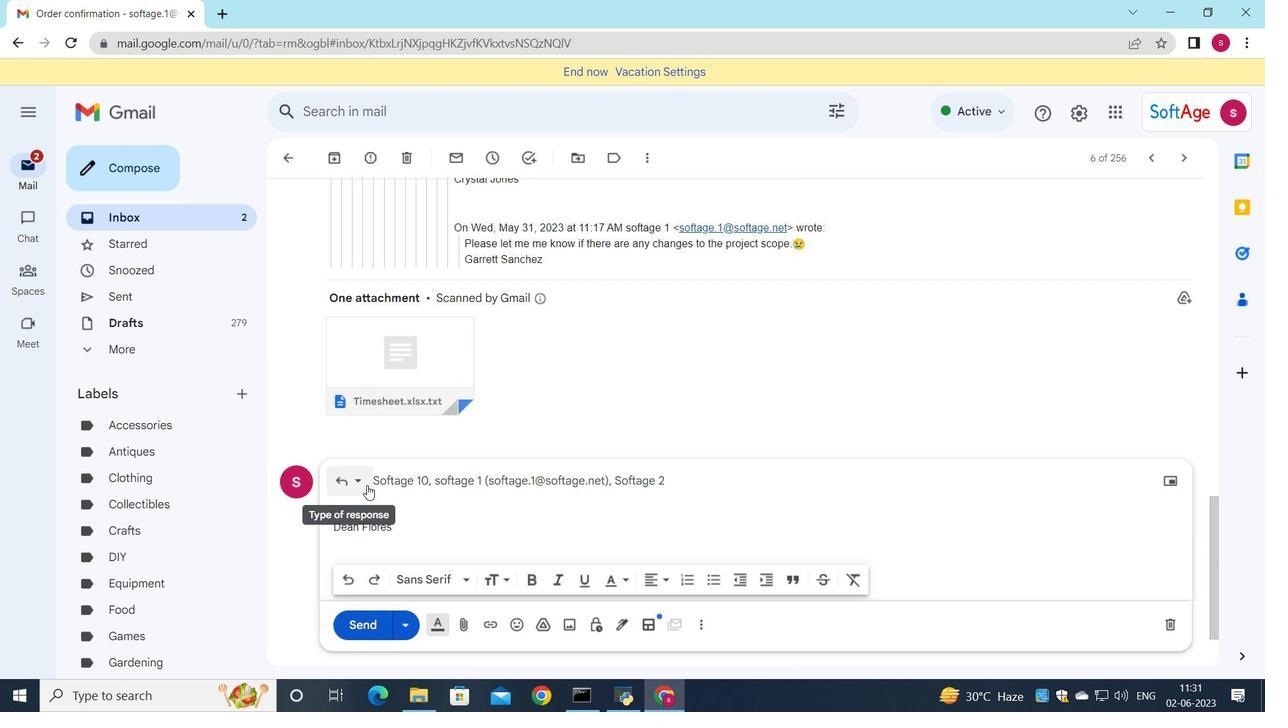 
Action: Mouse moved to (423, 571)
Screenshot: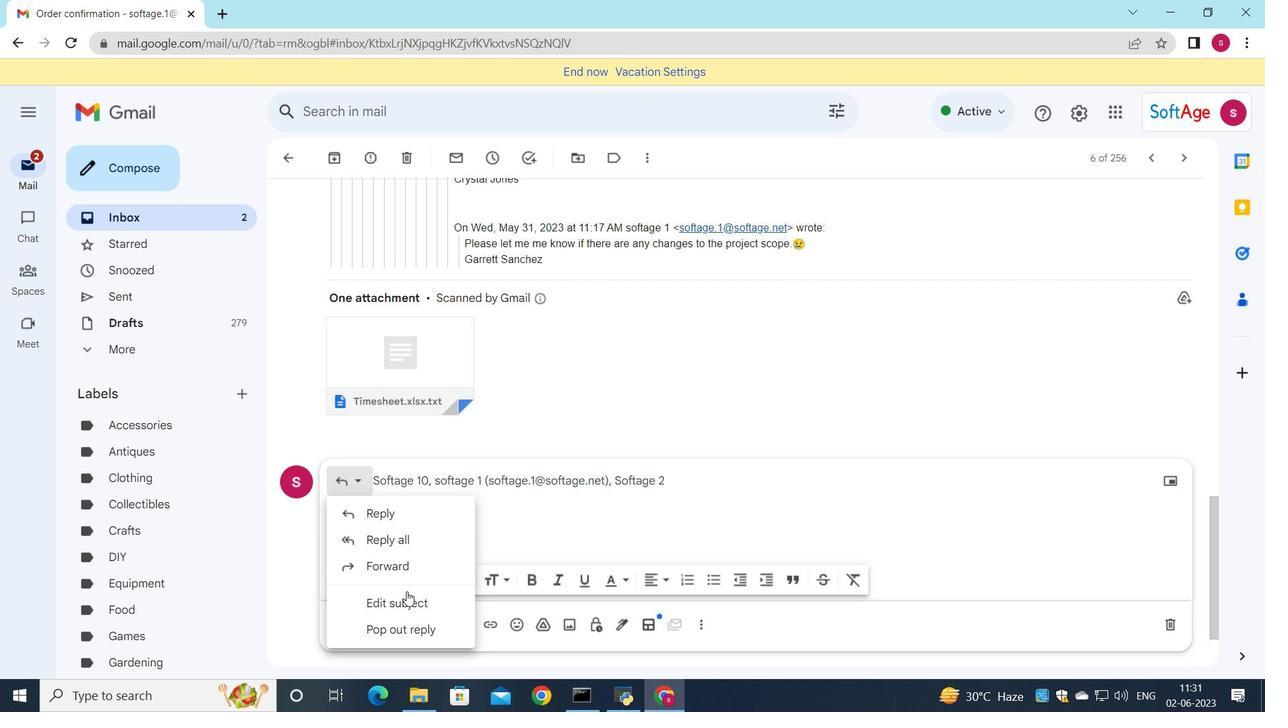 
Action: Mouse pressed left at (423, 571)
Screenshot: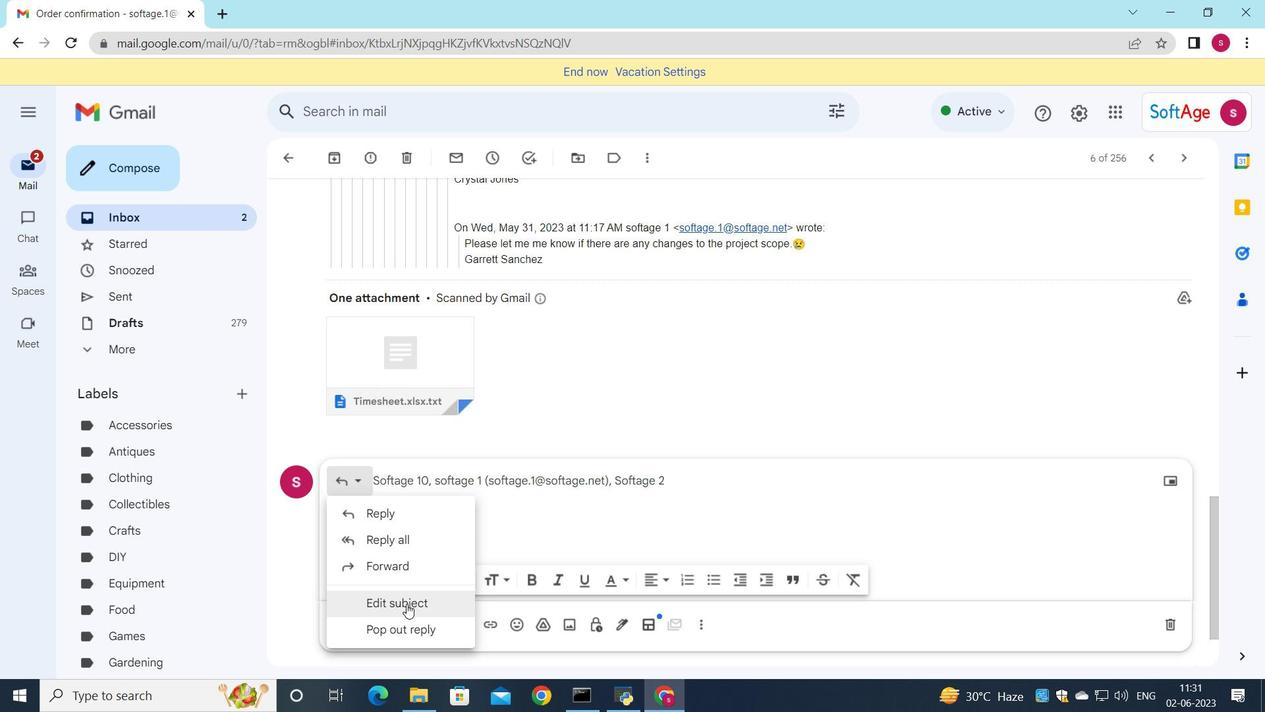 
Action: Mouse moved to (1005, 300)
Screenshot: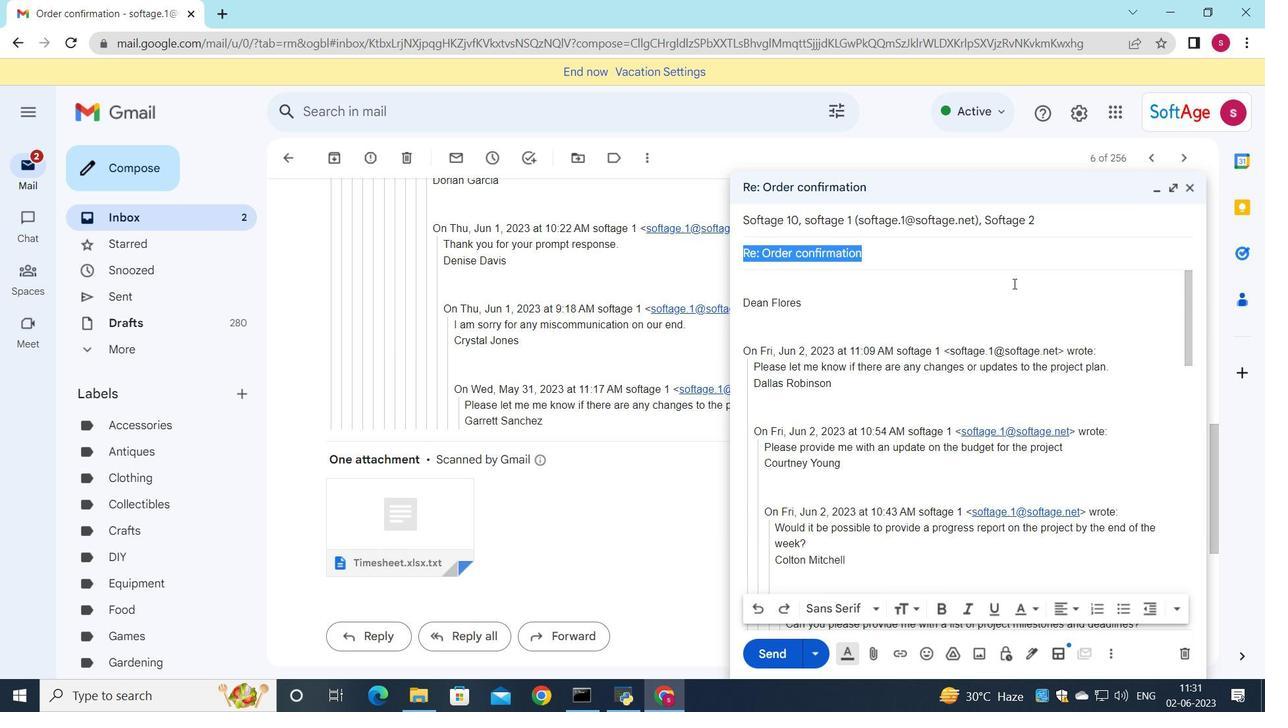 
Action: Key pressed <Key.shift>Rer<Key.backspace>quest<Key.space>a<Key.space>meeting<Key.space>agenda
Screenshot: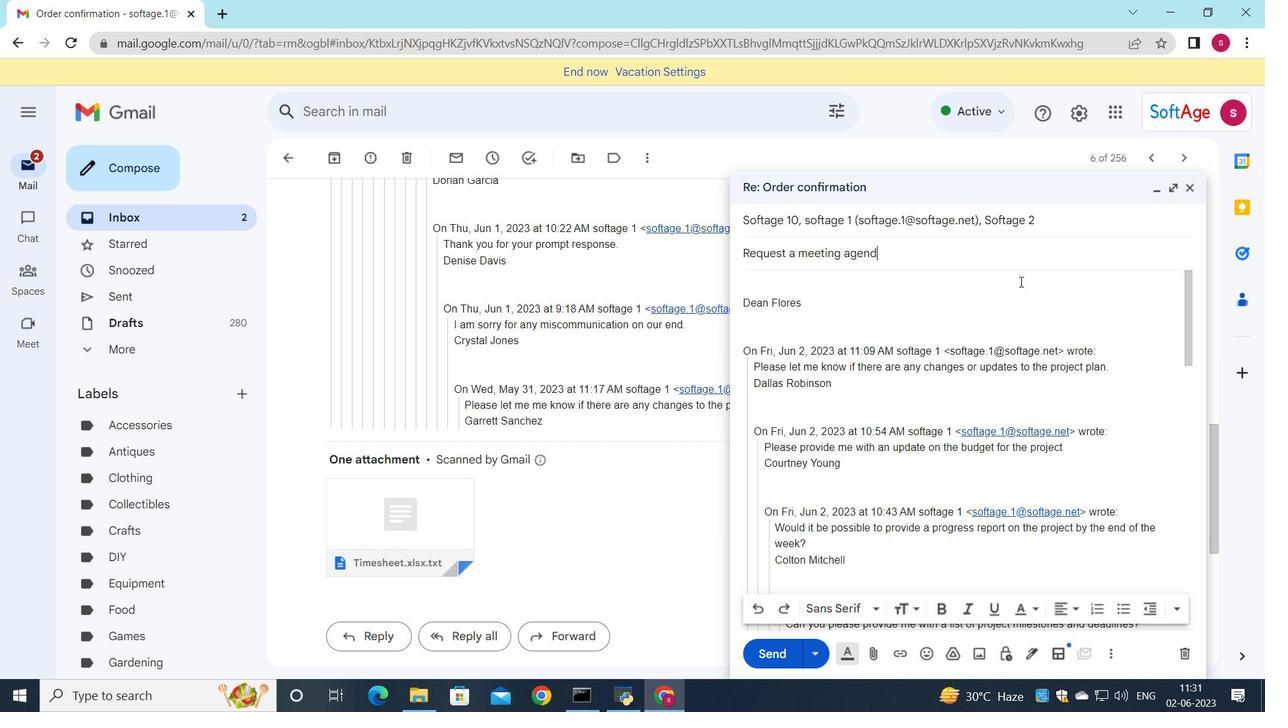
Action: Mouse moved to (764, 302)
Screenshot: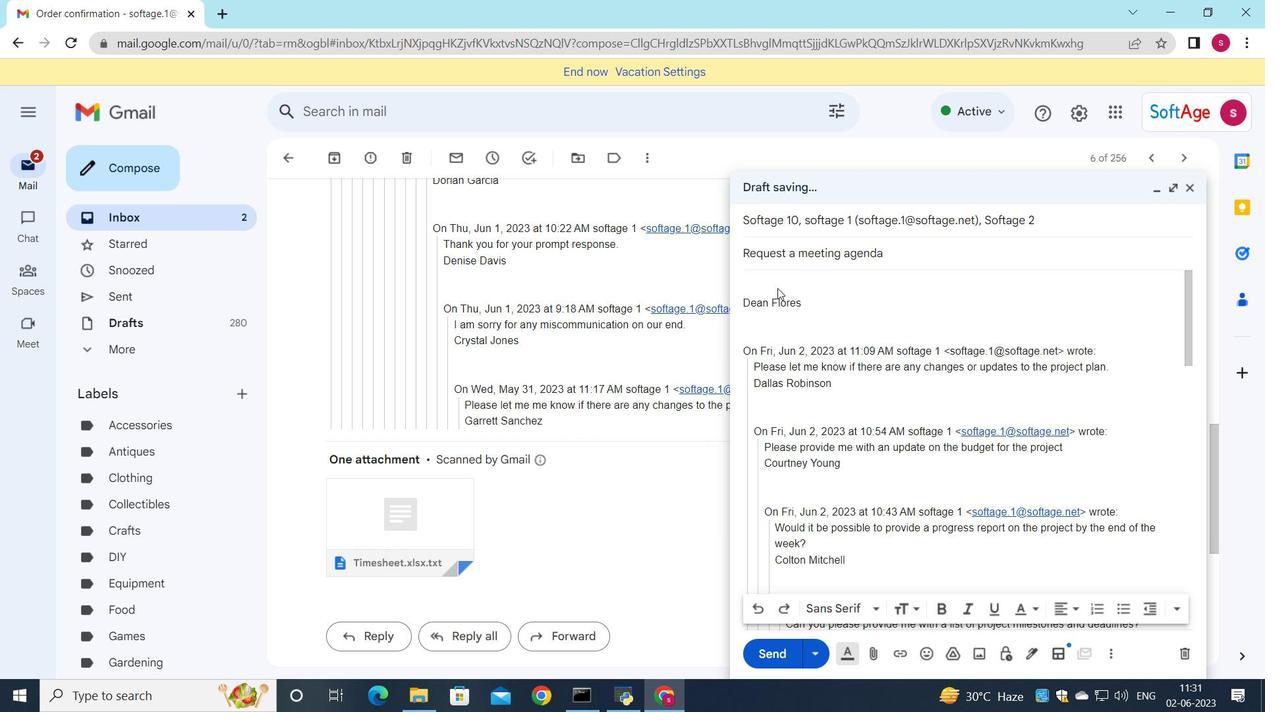 
Action: Mouse pressed left at (764, 302)
Screenshot: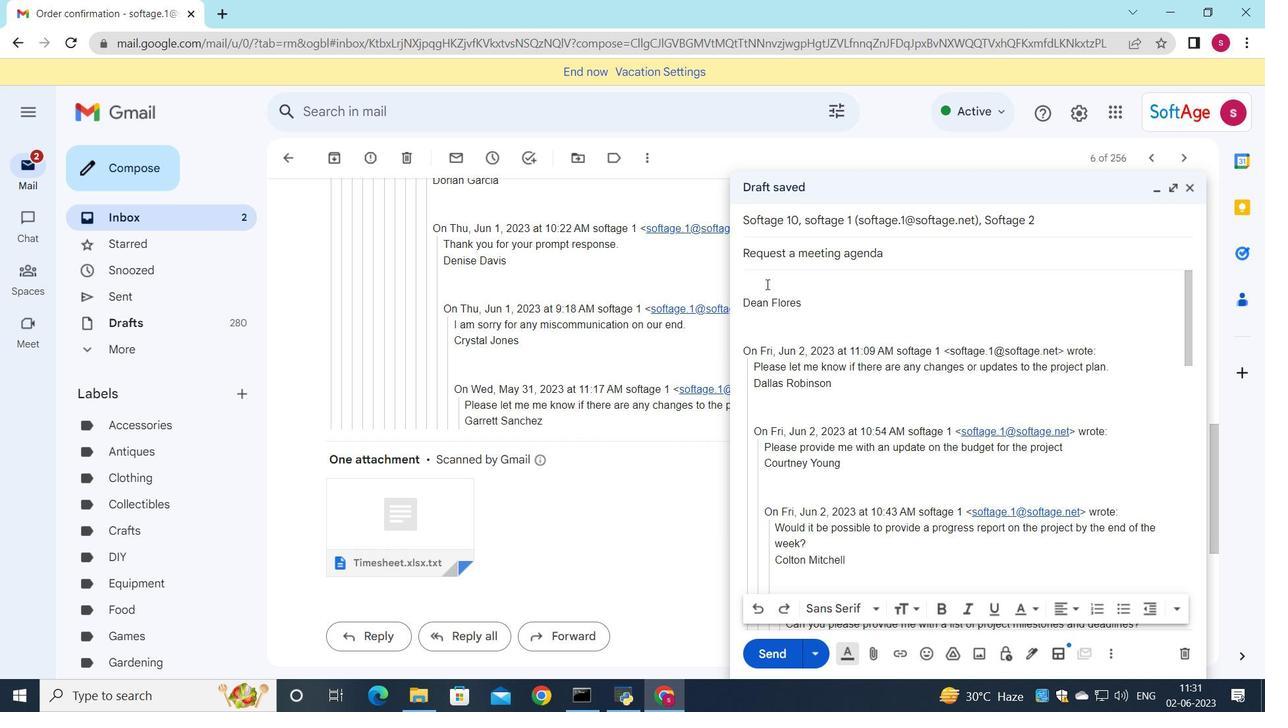 
Action: Key pressed <Key.shift>Please<Key.space>let<Key.space>me<Key.space>know<Key.space>if<Key.space>there<Key.space>are<Key.space>ab<Key.backspace>m<Key.backspace>ny<Key.space>delays<Key.space>in<Key.space>the<Key.space>project<Key.space>schedule.
Screenshot: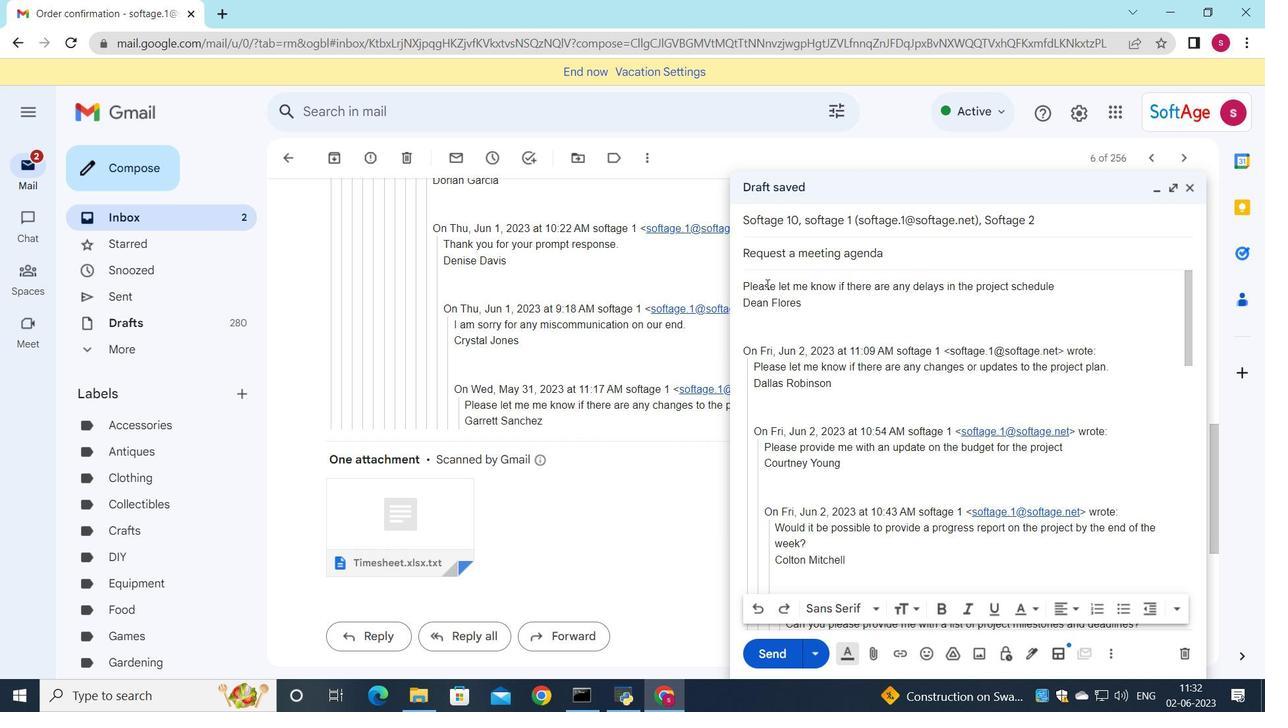 
Action: Mouse moved to (1038, 251)
Screenshot: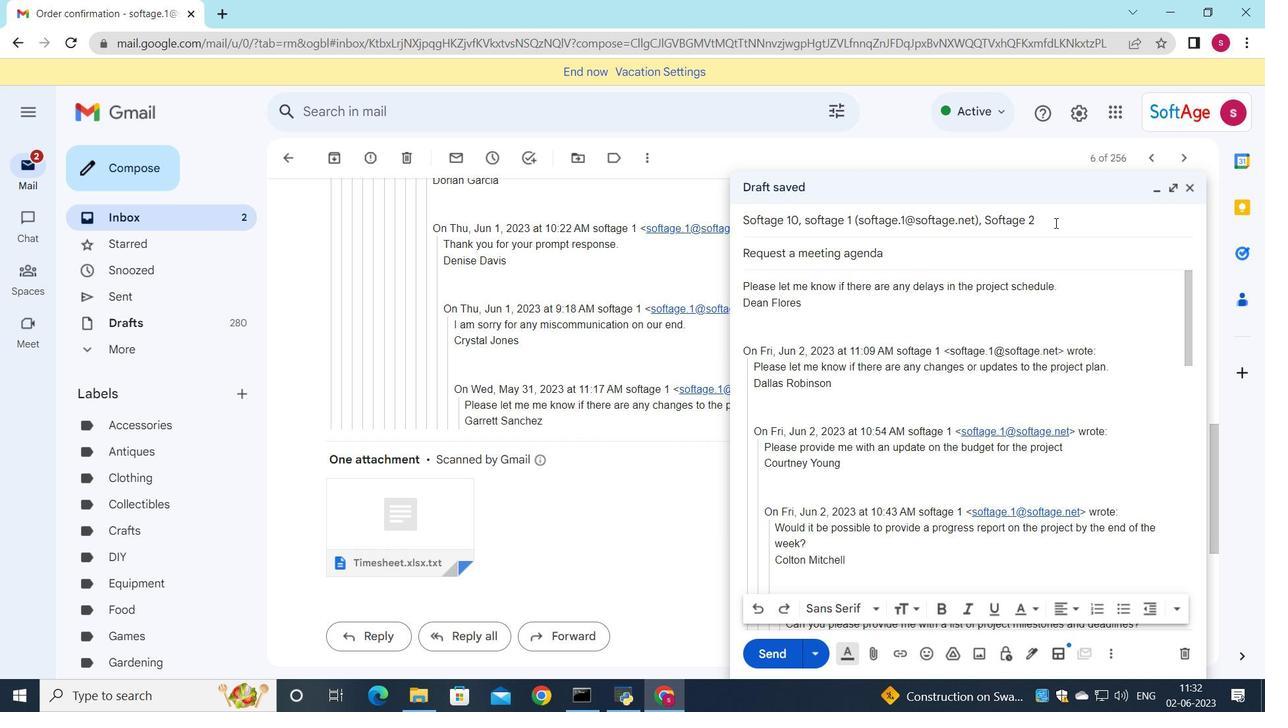 
Action: Mouse pressed left at (1038, 251)
Screenshot: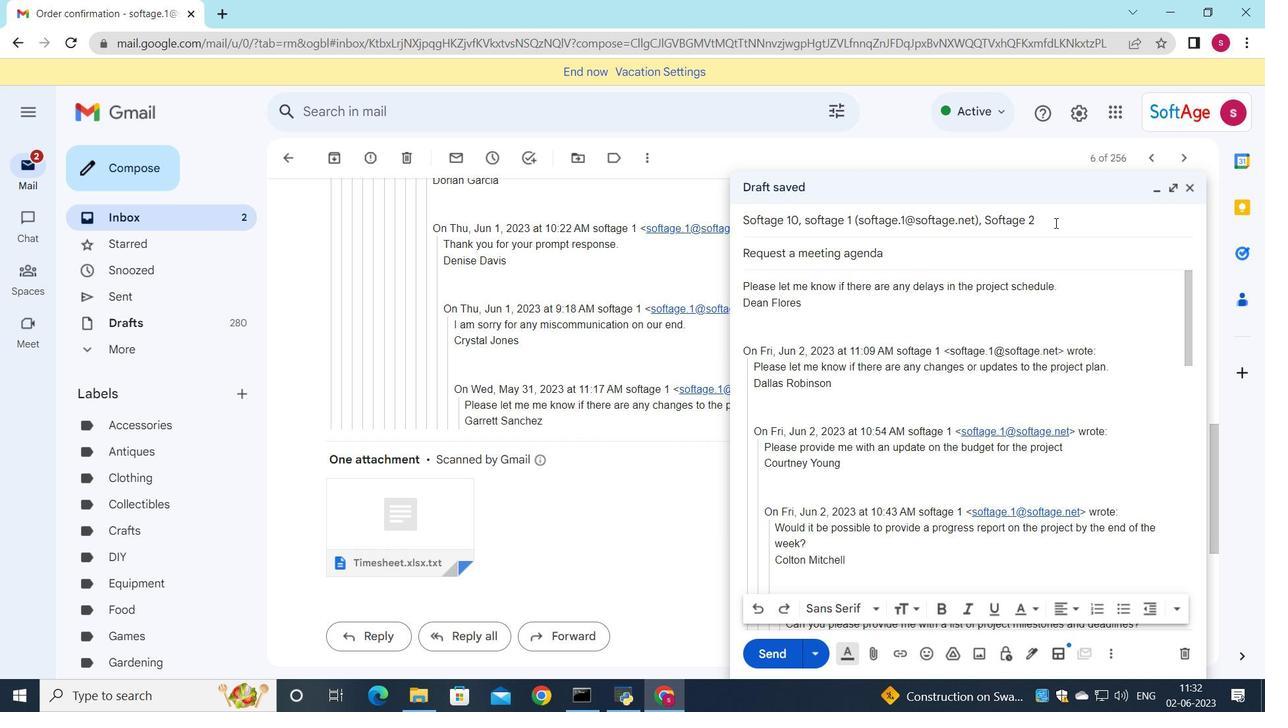 
Action: Mouse moved to (1138, 267)
Screenshot: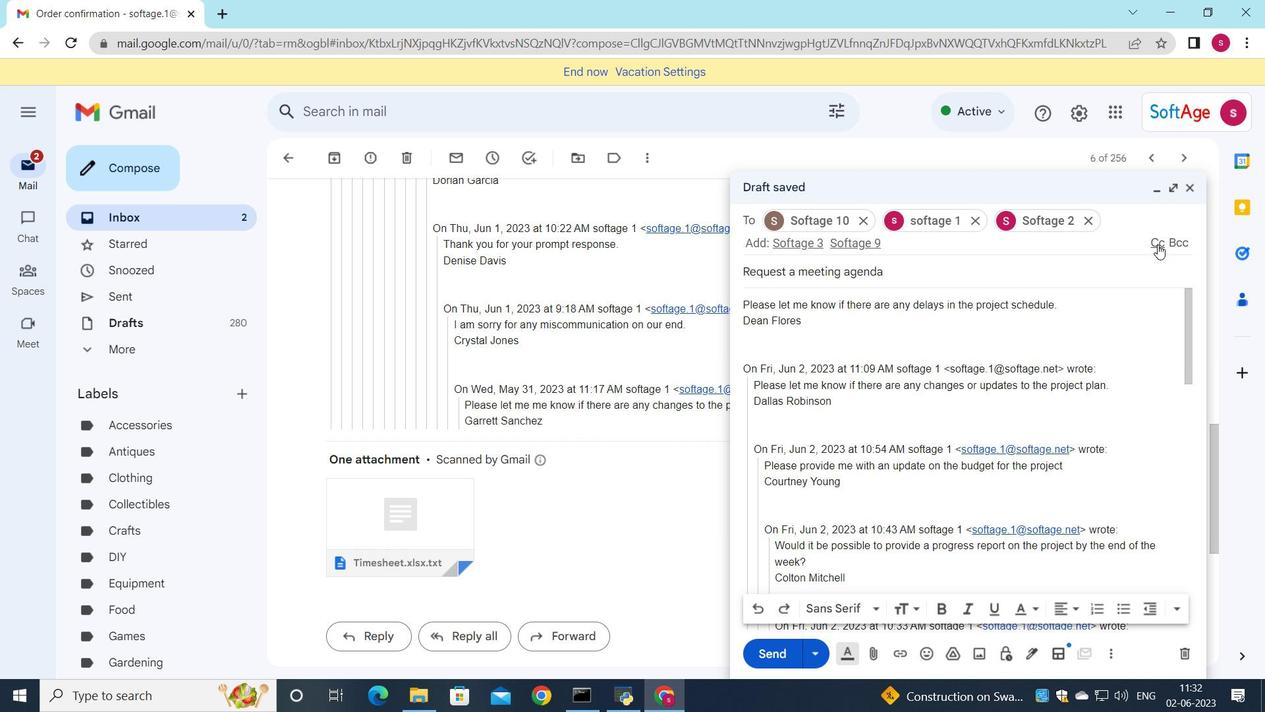
Action: Mouse pressed left at (1138, 267)
Screenshot: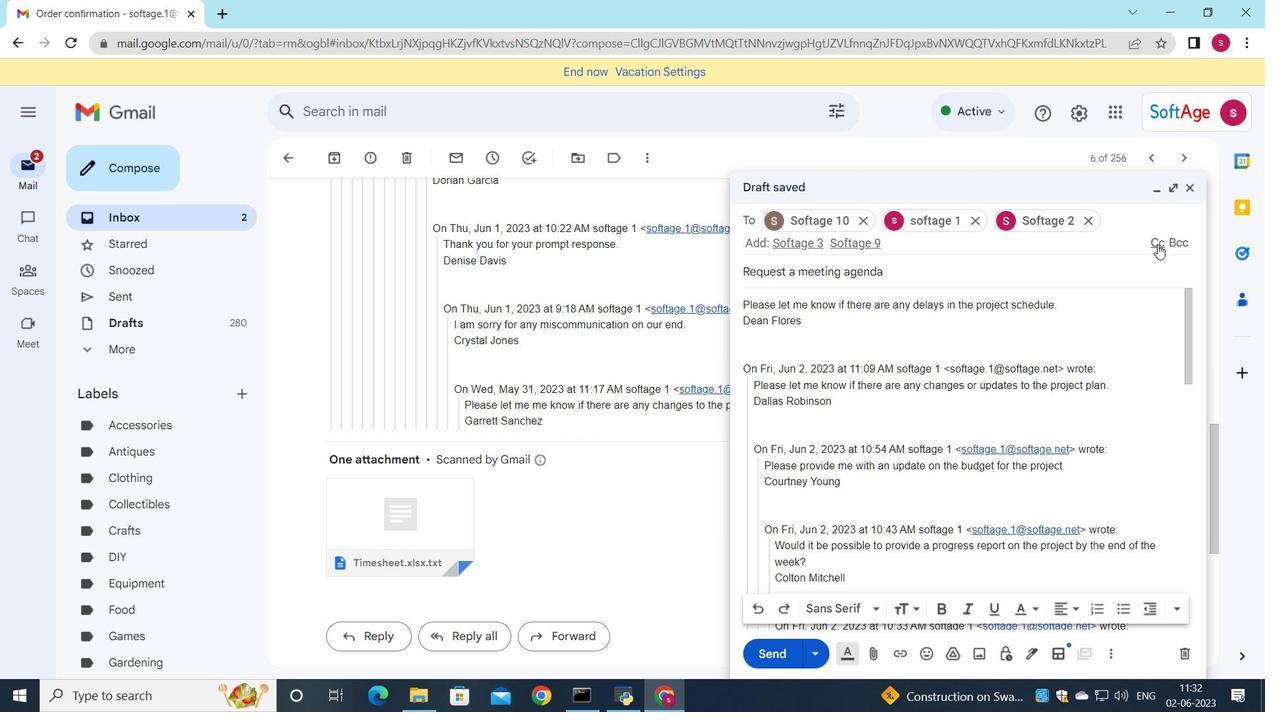 
Action: Mouse moved to (1008, 345)
Screenshot: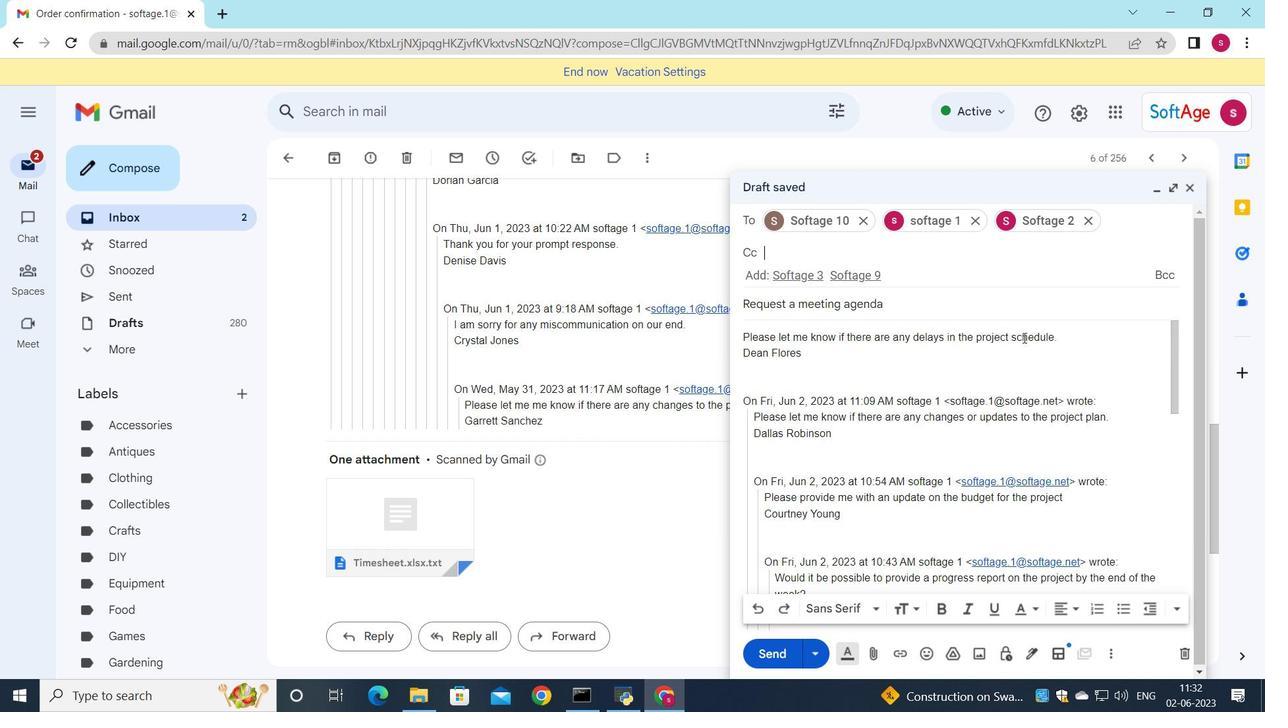 
Action: Key pressed softage.9
Screenshot: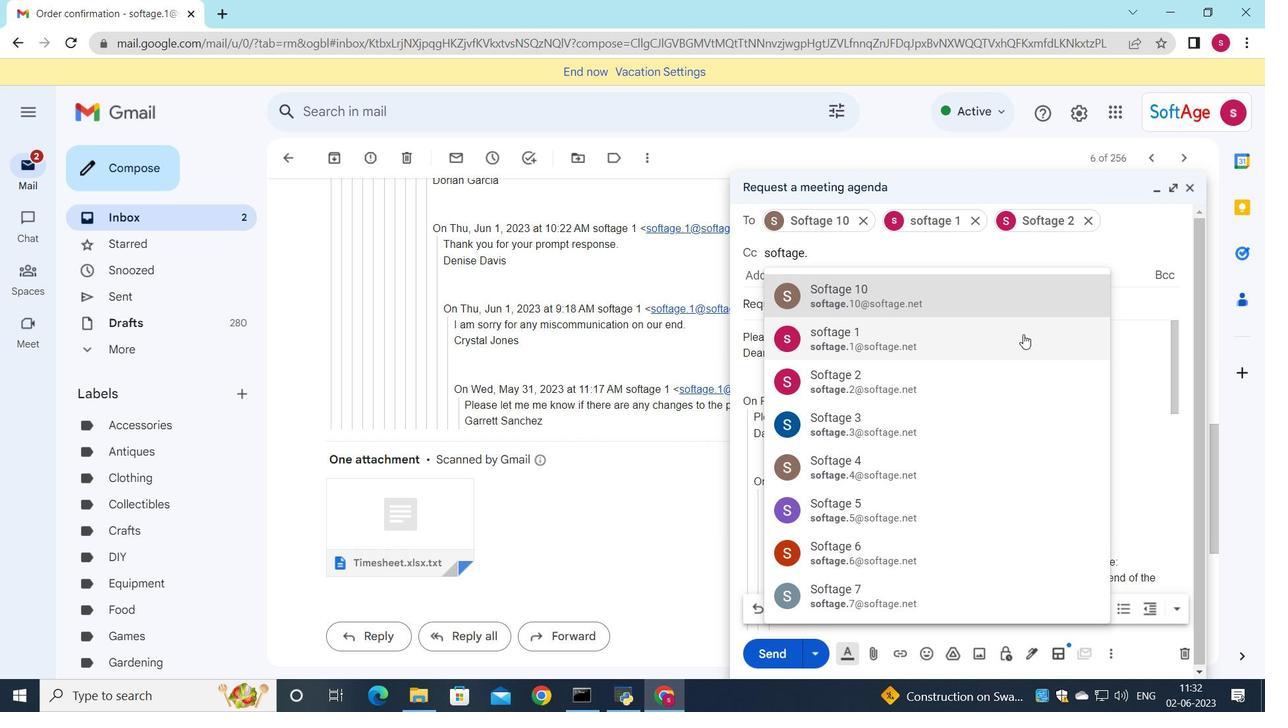 
Action: Mouse moved to (980, 309)
Screenshot: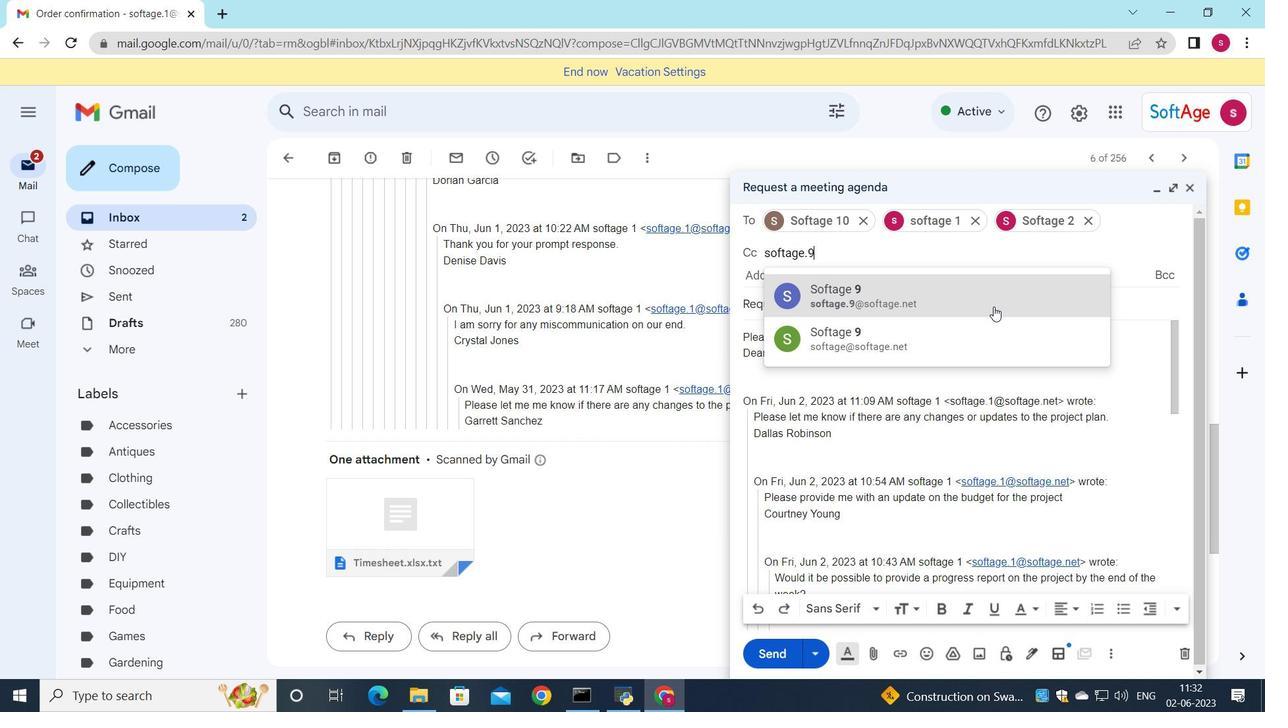 
Action: Mouse pressed left at (980, 309)
Screenshot: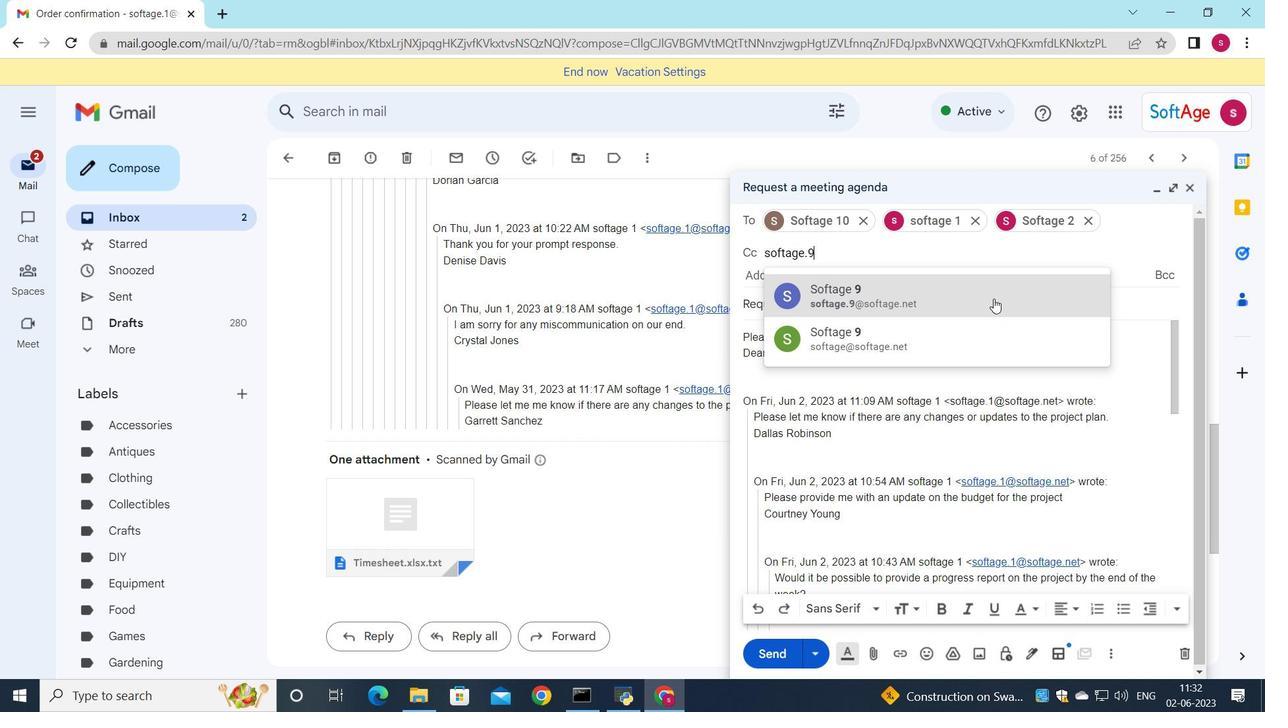 
Action: Mouse moved to (919, 356)
Screenshot: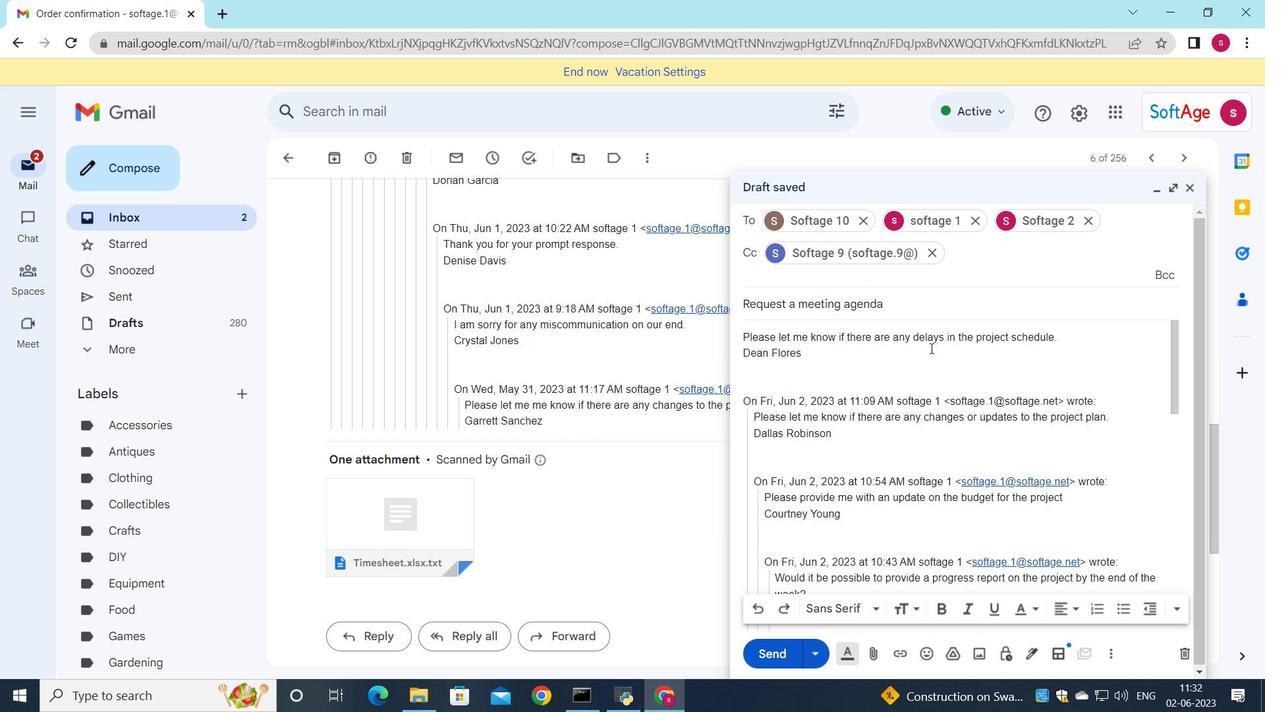 
Action: Mouse scrolled (919, 356) with delta (0, 0)
Screenshot: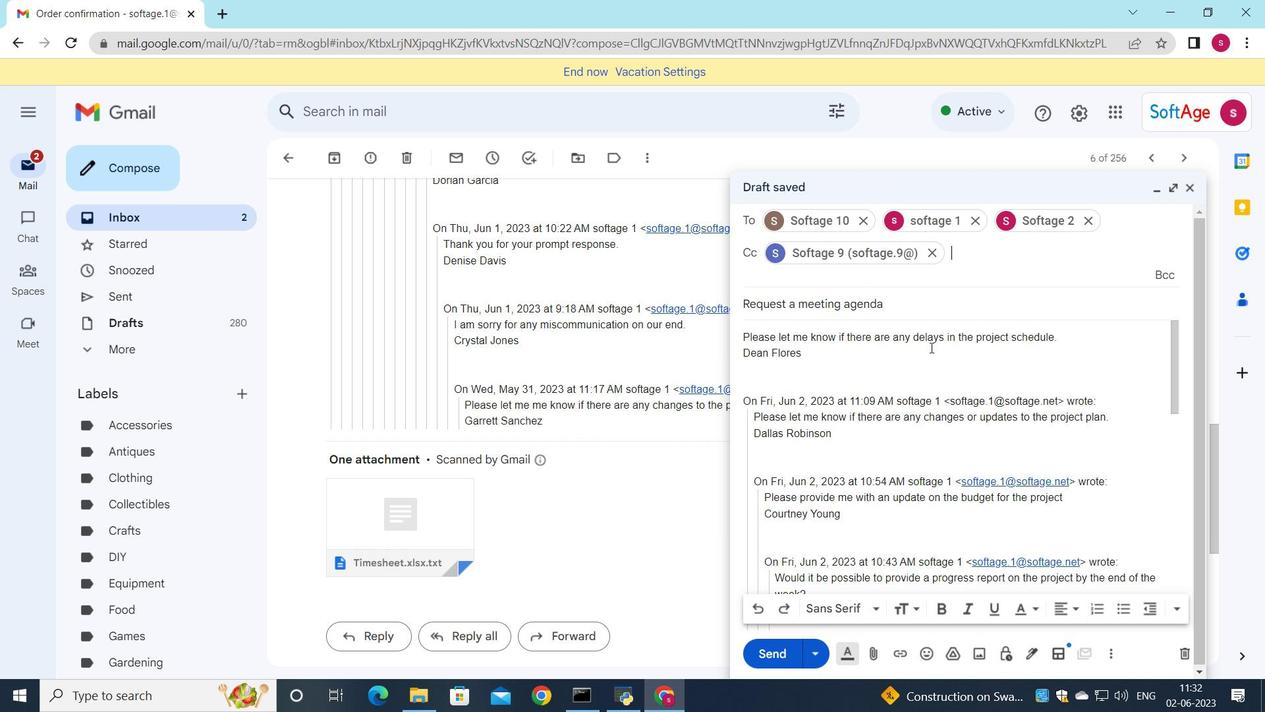 
Action: Mouse moved to (857, 615)
Screenshot: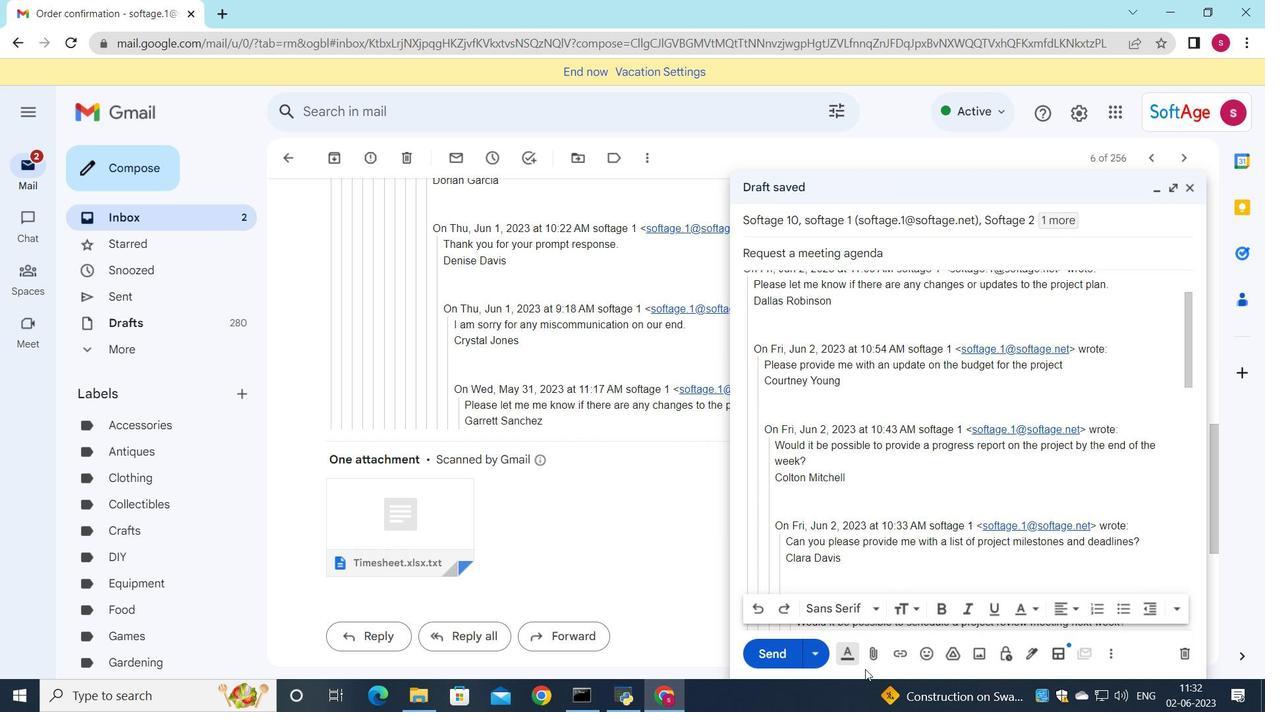 
Action: Mouse pressed left at (857, 615)
Screenshot: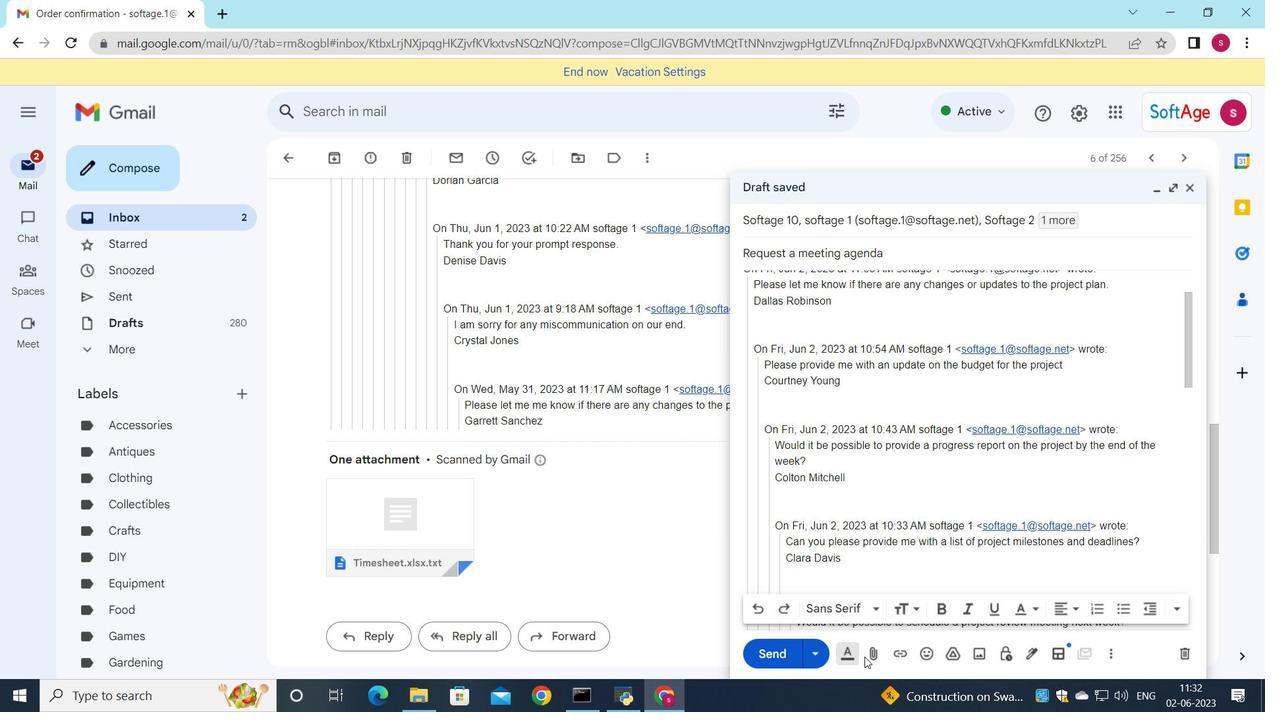 
Action: Mouse moved to (860, 616)
Screenshot: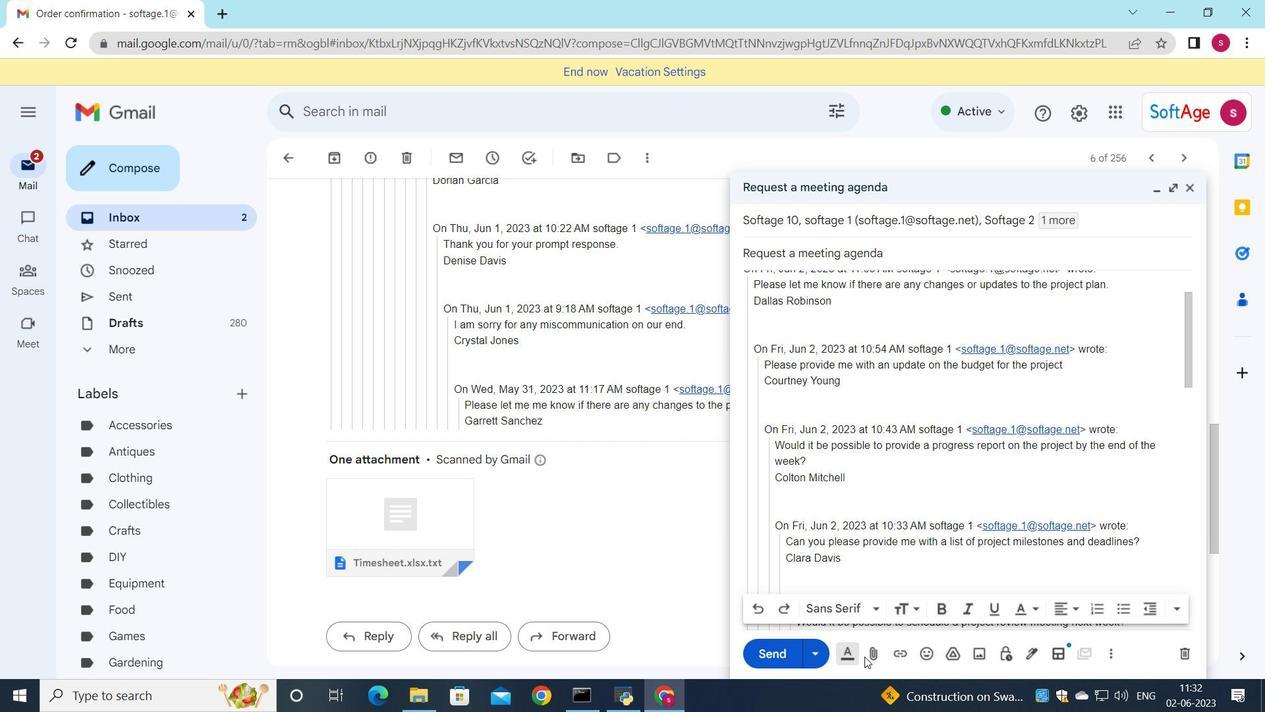 
Action: Mouse pressed left at (860, 616)
Screenshot: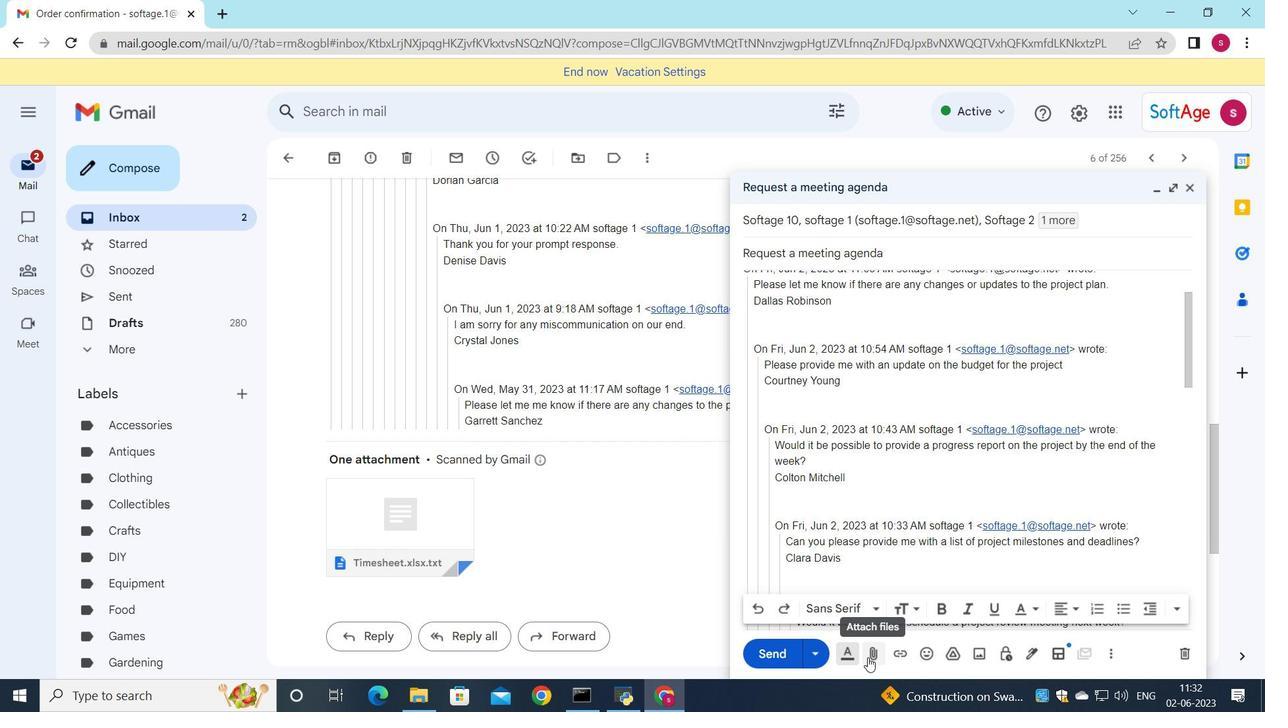 
Action: Mouse moved to (282, 162)
Screenshot: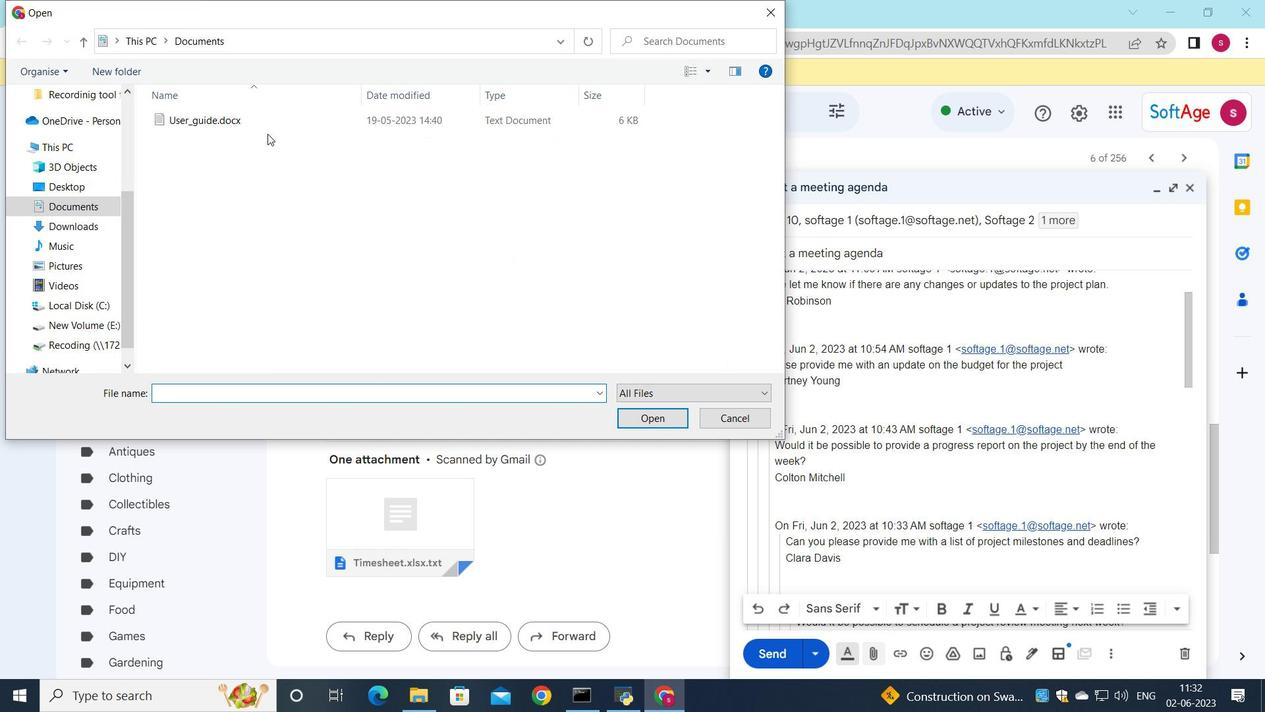 
Action: Mouse pressed left at (282, 162)
Screenshot: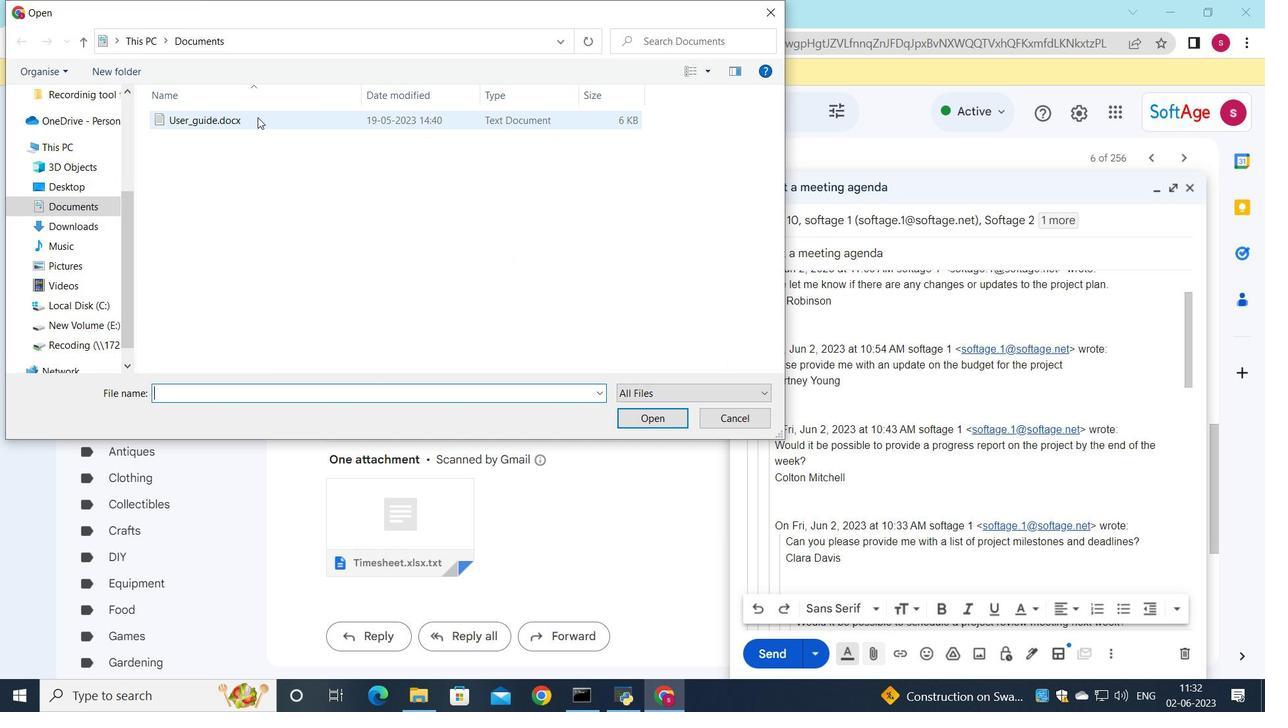 
Action: Mouse moved to (259, 164)
Screenshot: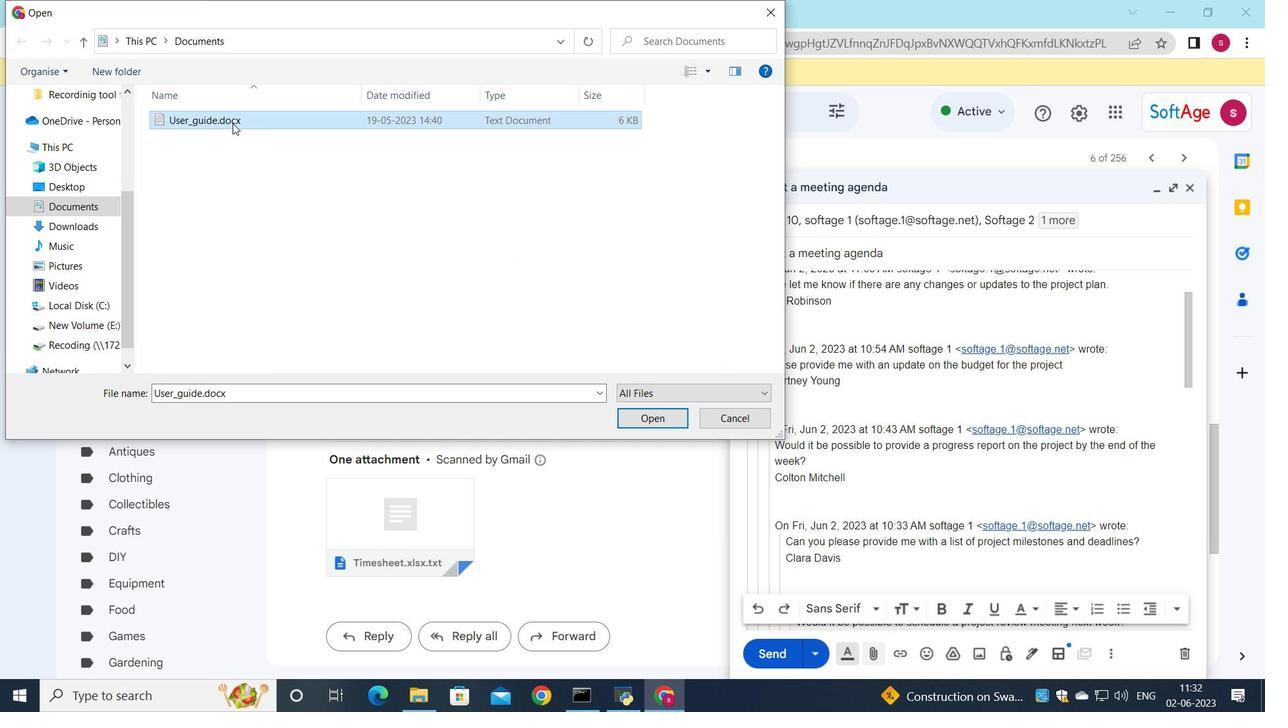 
Action: Mouse pressed left at (259, 164)
Screenshot: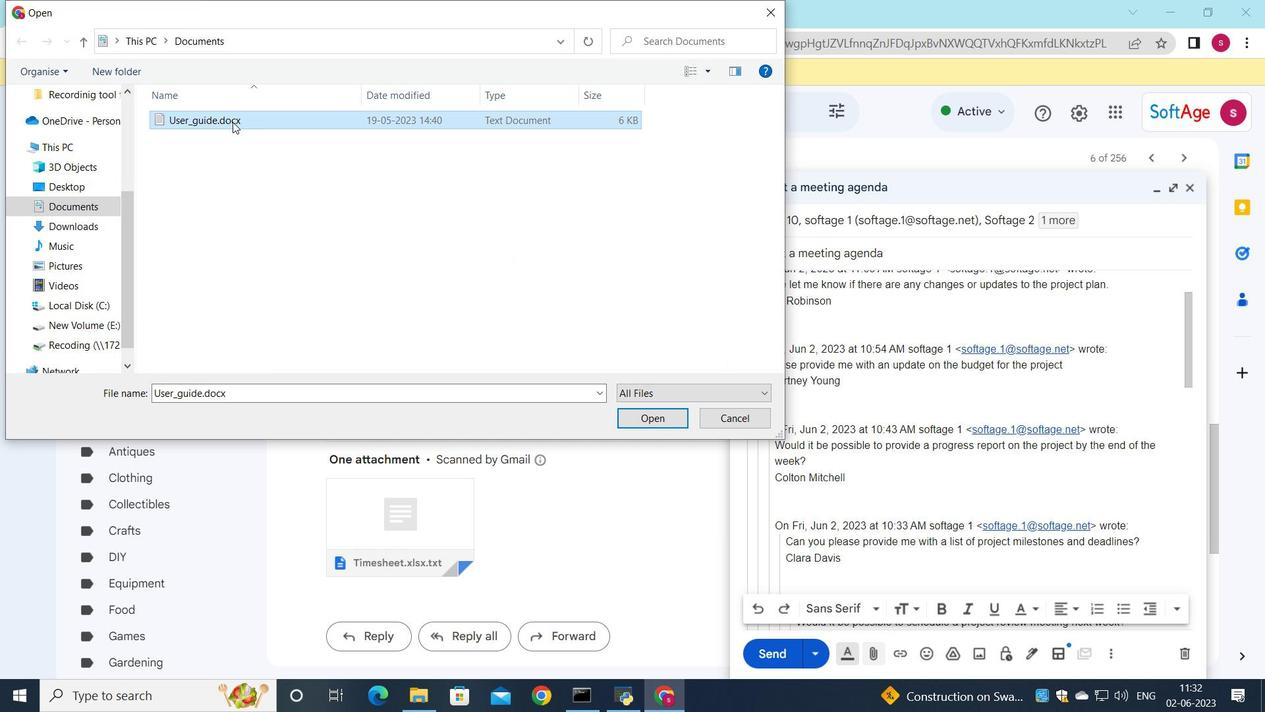 
Action: Mouse moved to (474, 198)
Screenshot: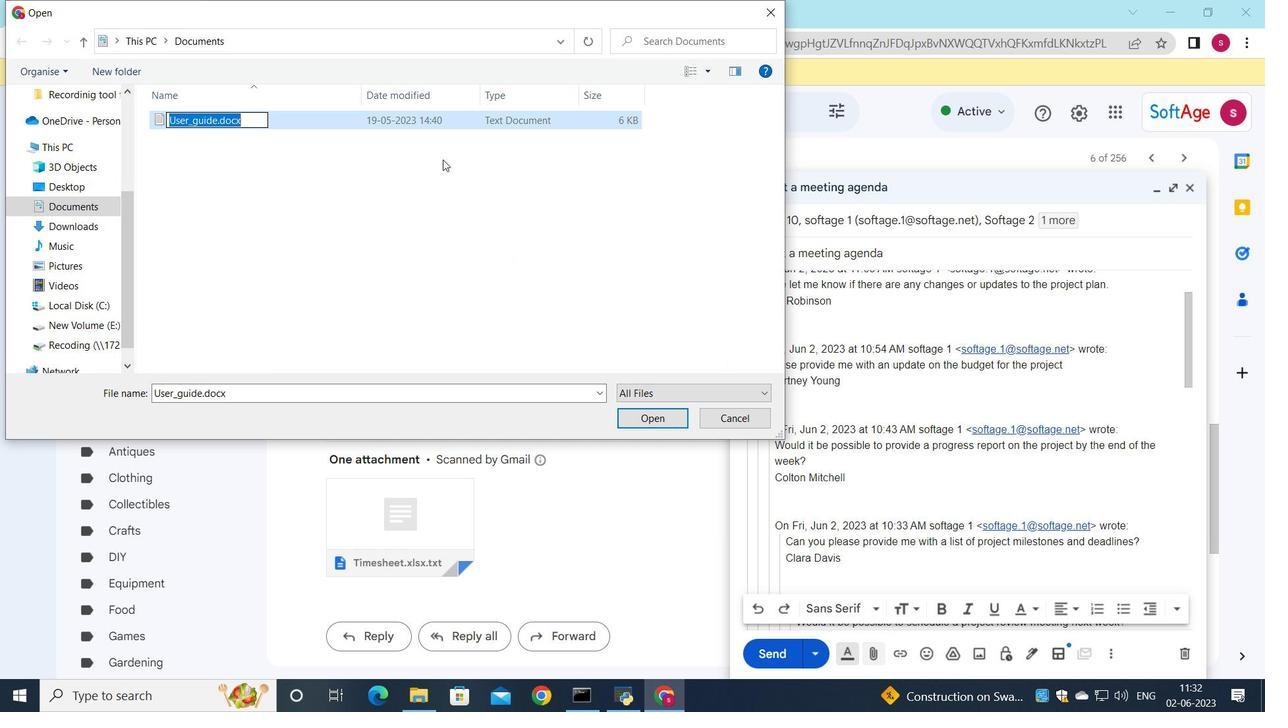 
Action: Key pressed <Key.shift>grant<Key.shift><Key.shift><Key.shift><Key.shift>_proposal.pdf
Screenshot: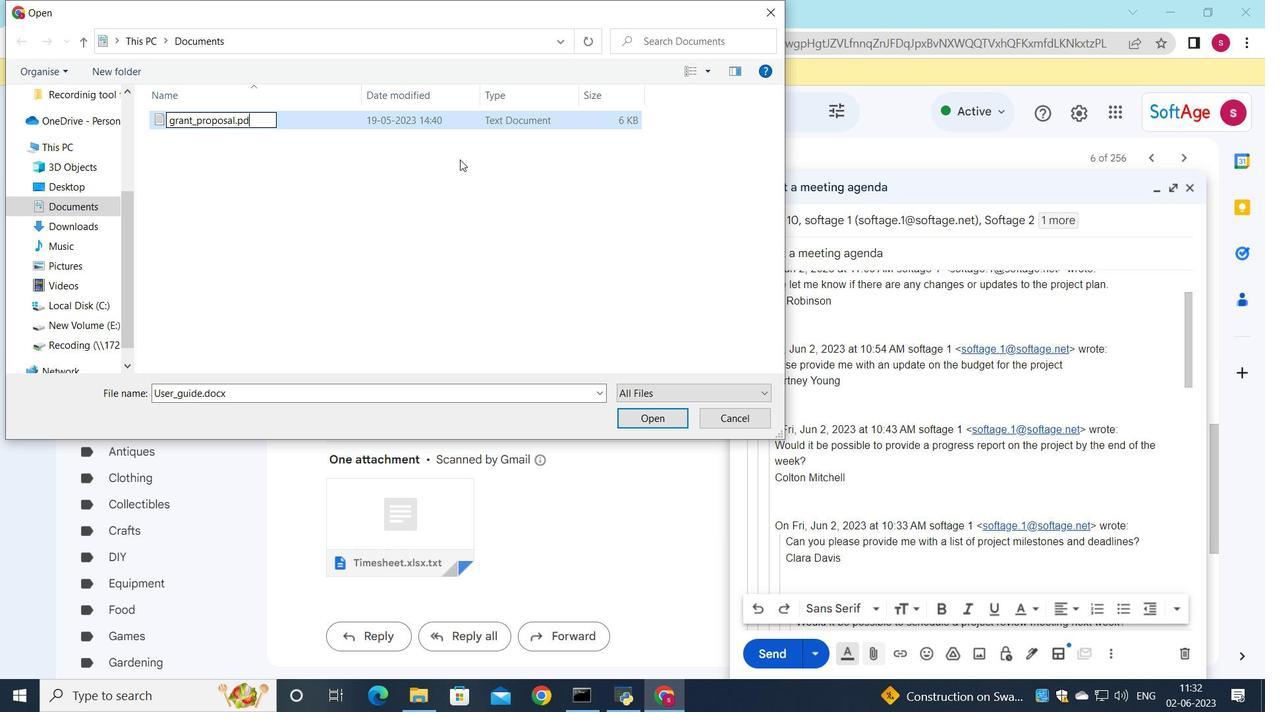 
Action: Mouse moved to (199, 166)
Screenshot: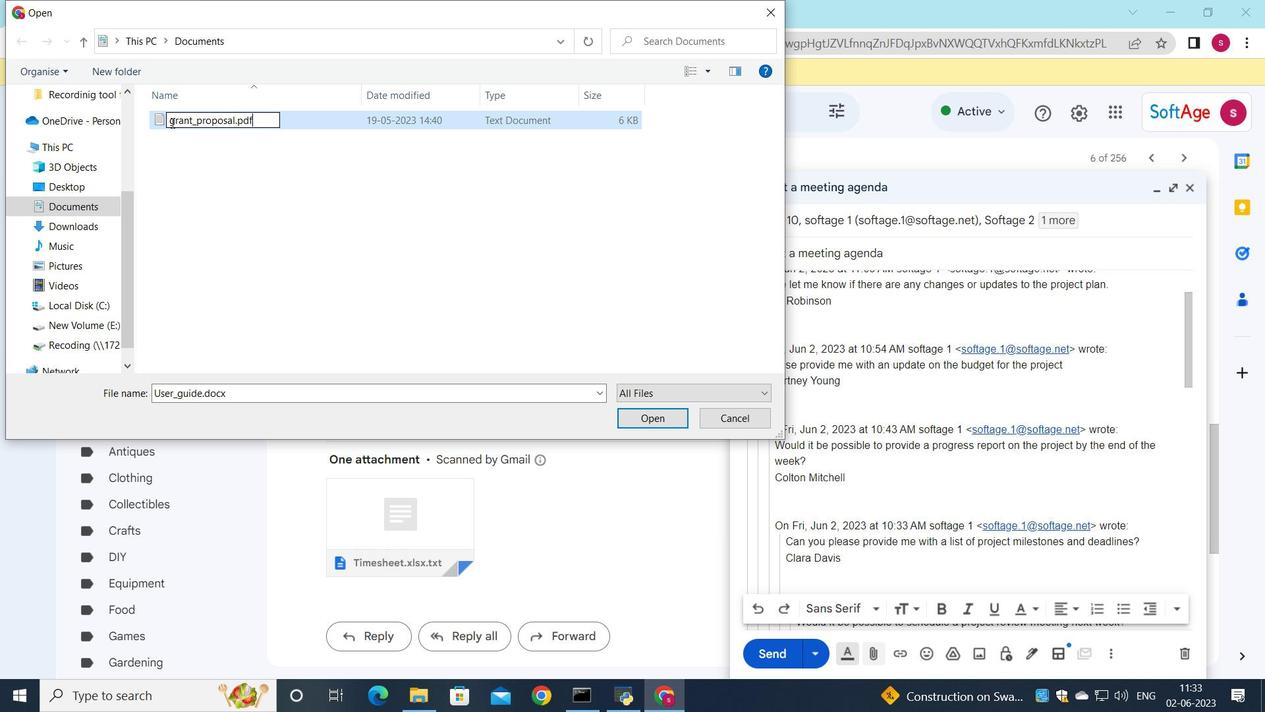 
Action: Mouse pressed left at (199, 166)
Screenshot: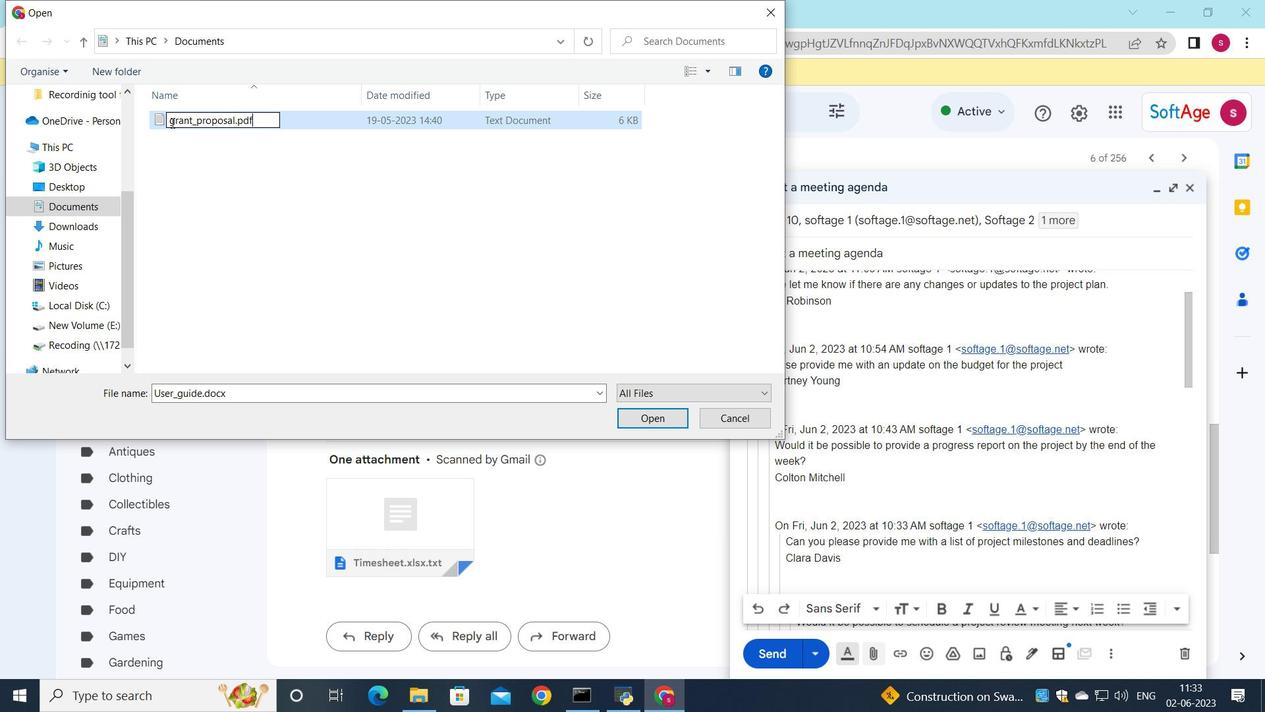 
Action: Mouse moved to (203, 167)
